 Task: Find and compare home and kitchen items, focusing on table covers and cookware.
Action: Mouse moved to (772, 99)
Screenshot: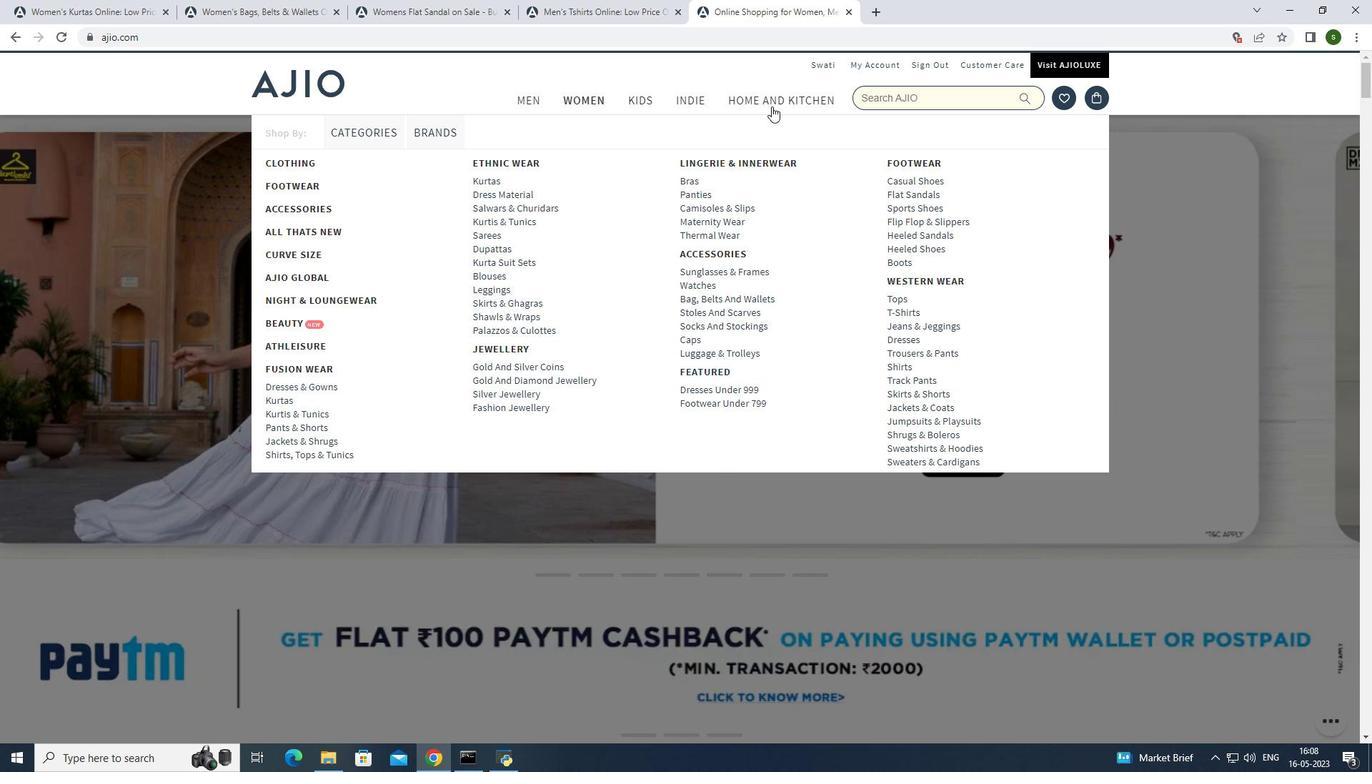 
Action: Mouse pressed left at (772, 99)
Screenshot: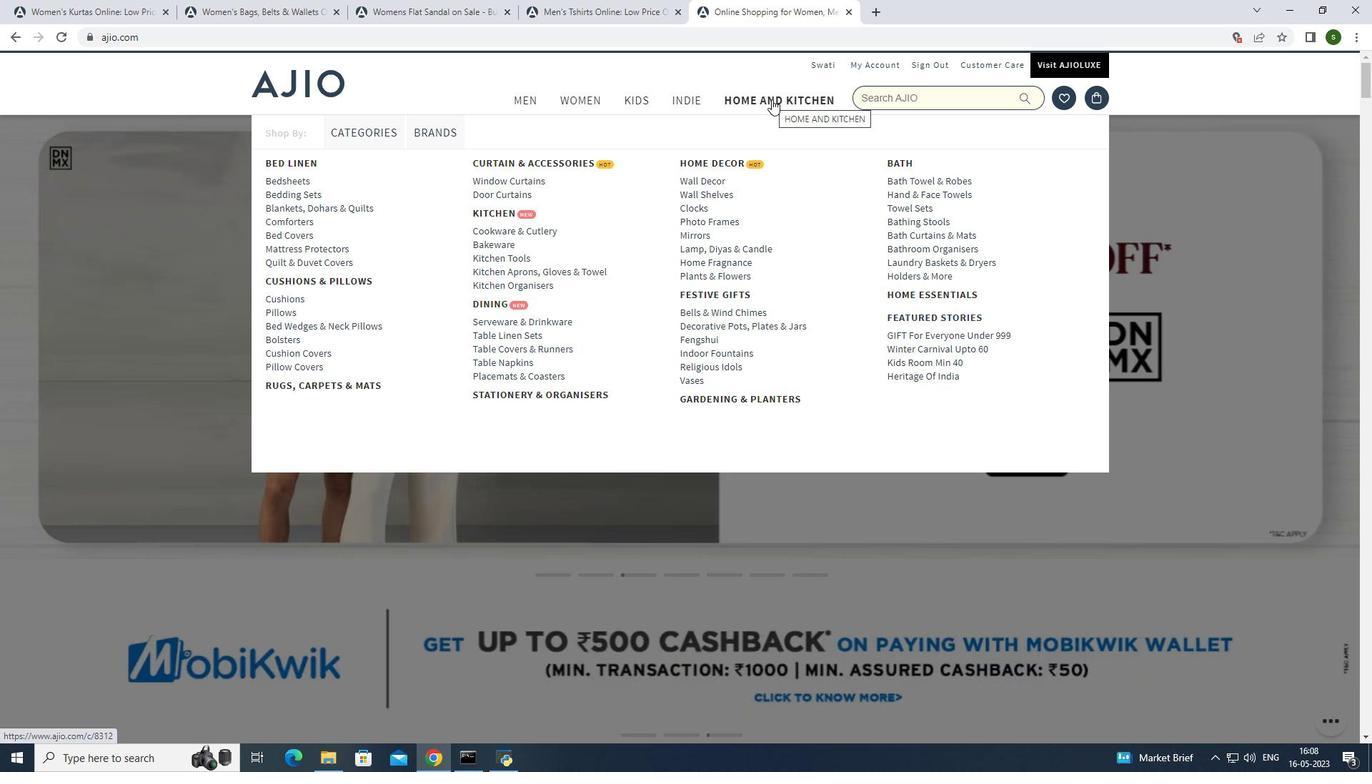 
Action: Mouse moved to (1128, 263)
Screenshot: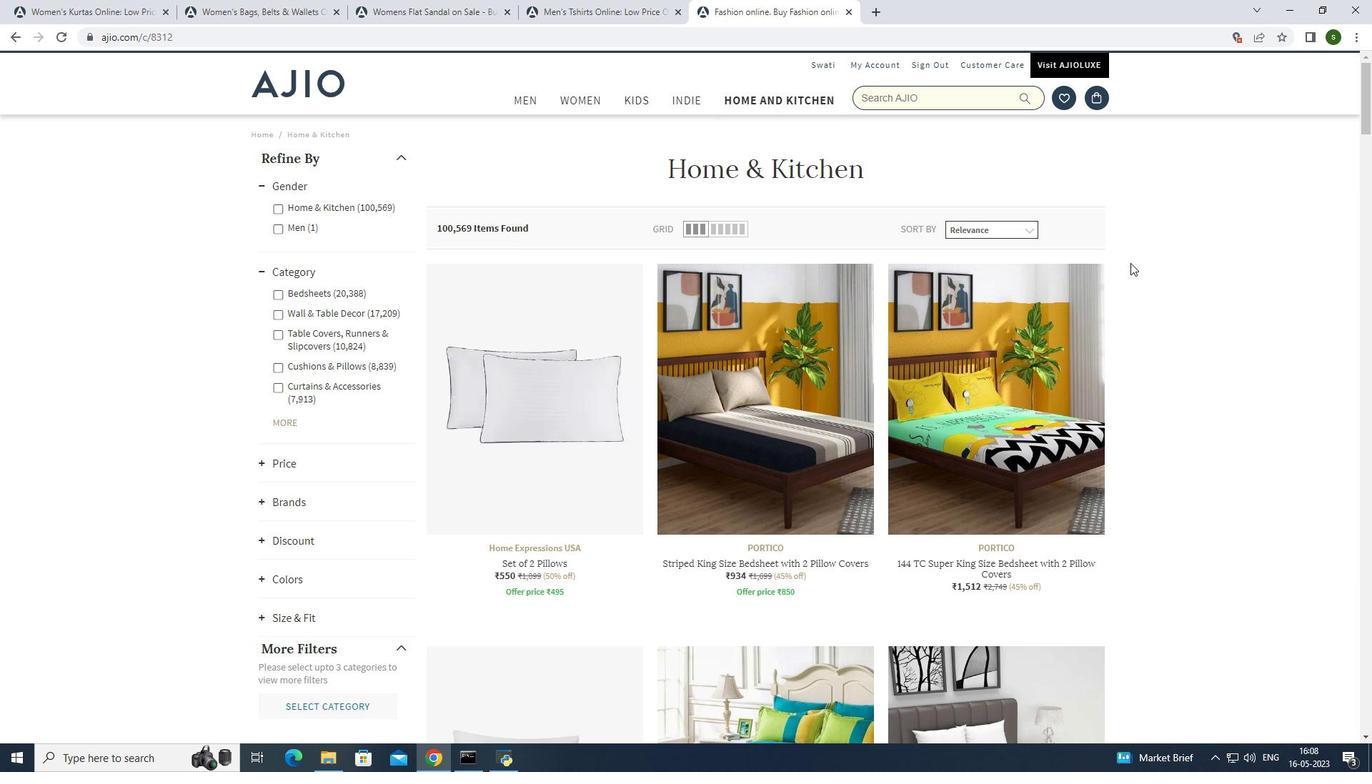 
Action: Mouse scrolled (1128, 262) with delta (0, 0)
Screenshot: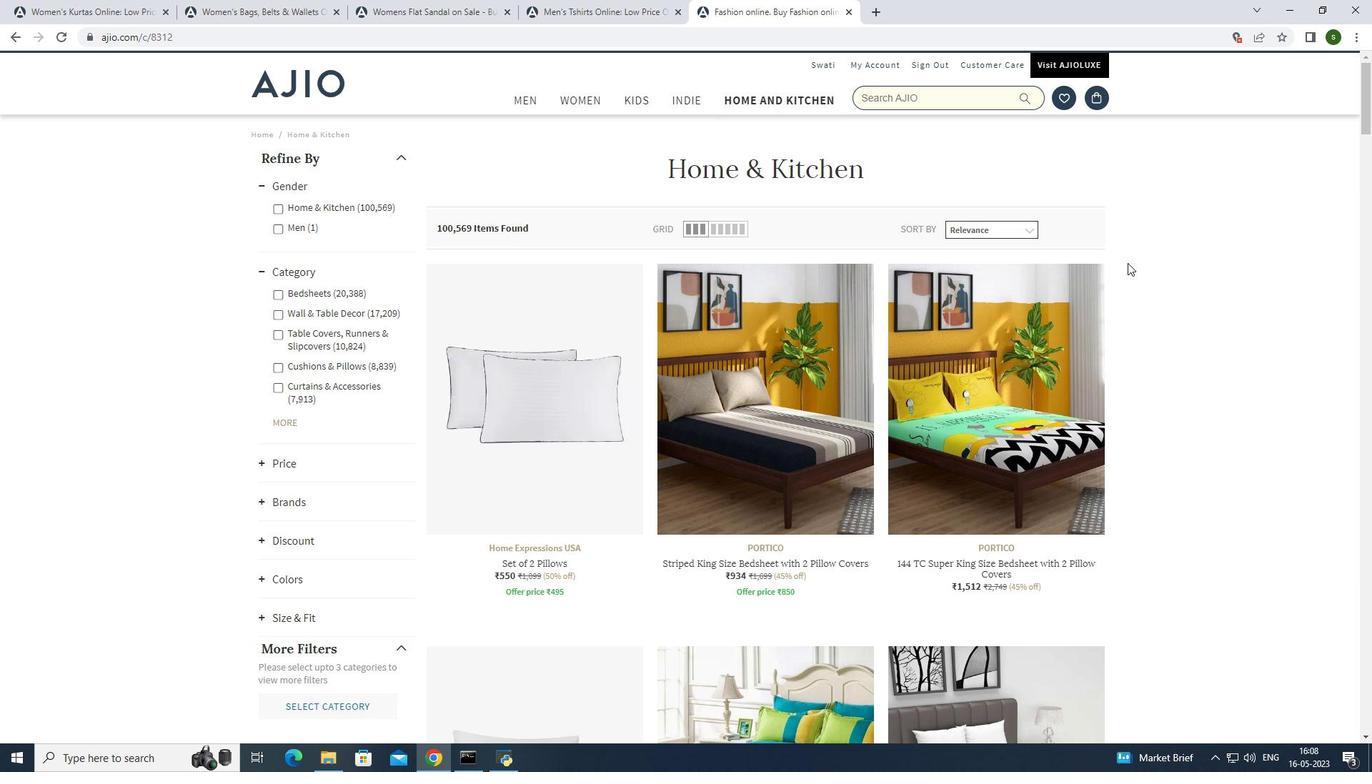 
Action: Mouse moved to (1126, 263)
Screenshot: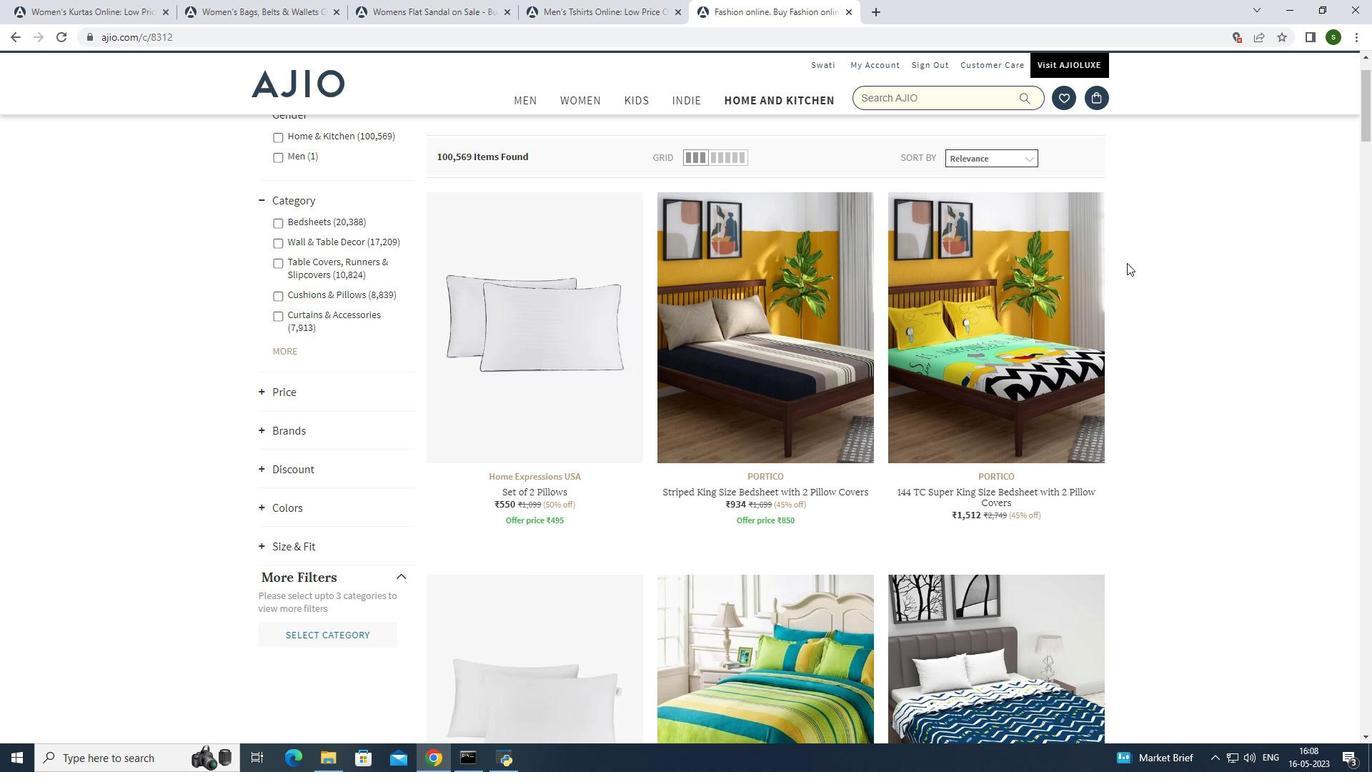 
Action: Mouse scrolled (1126, 263) with delta (0, 0)
Screenshot: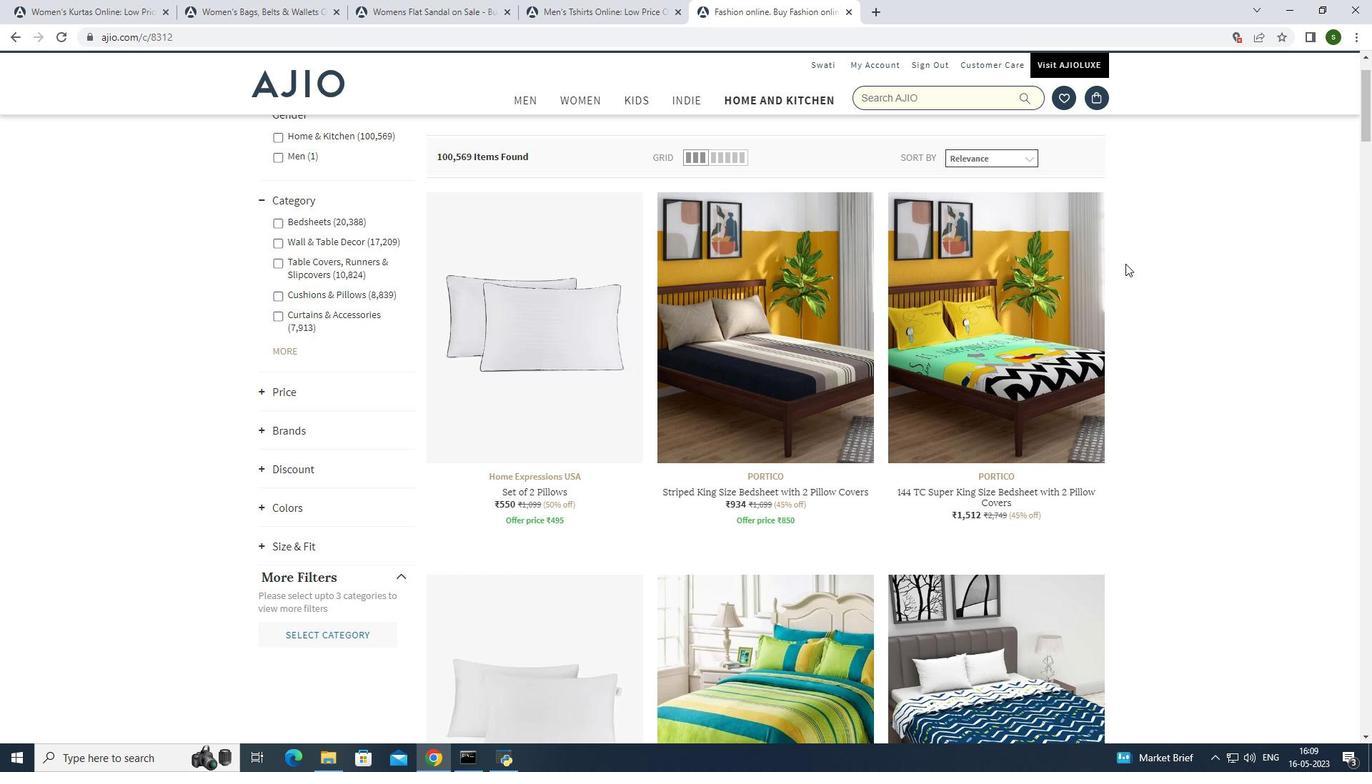 
Action: Mouse scrolled (1126, 263) with delta (0, 0)
Screenshot: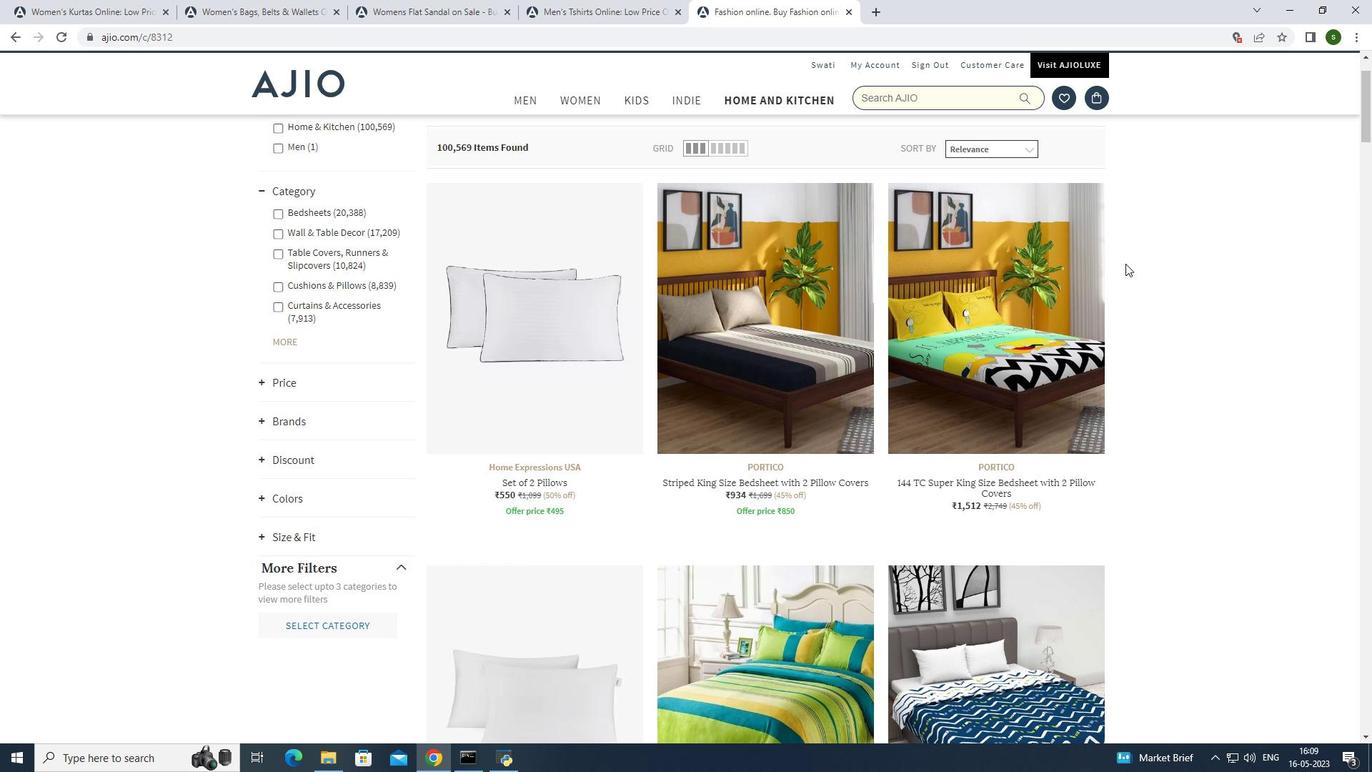 
Action: Mouse scrolled (1126, 263) with delta (0, 0)
Screenshot: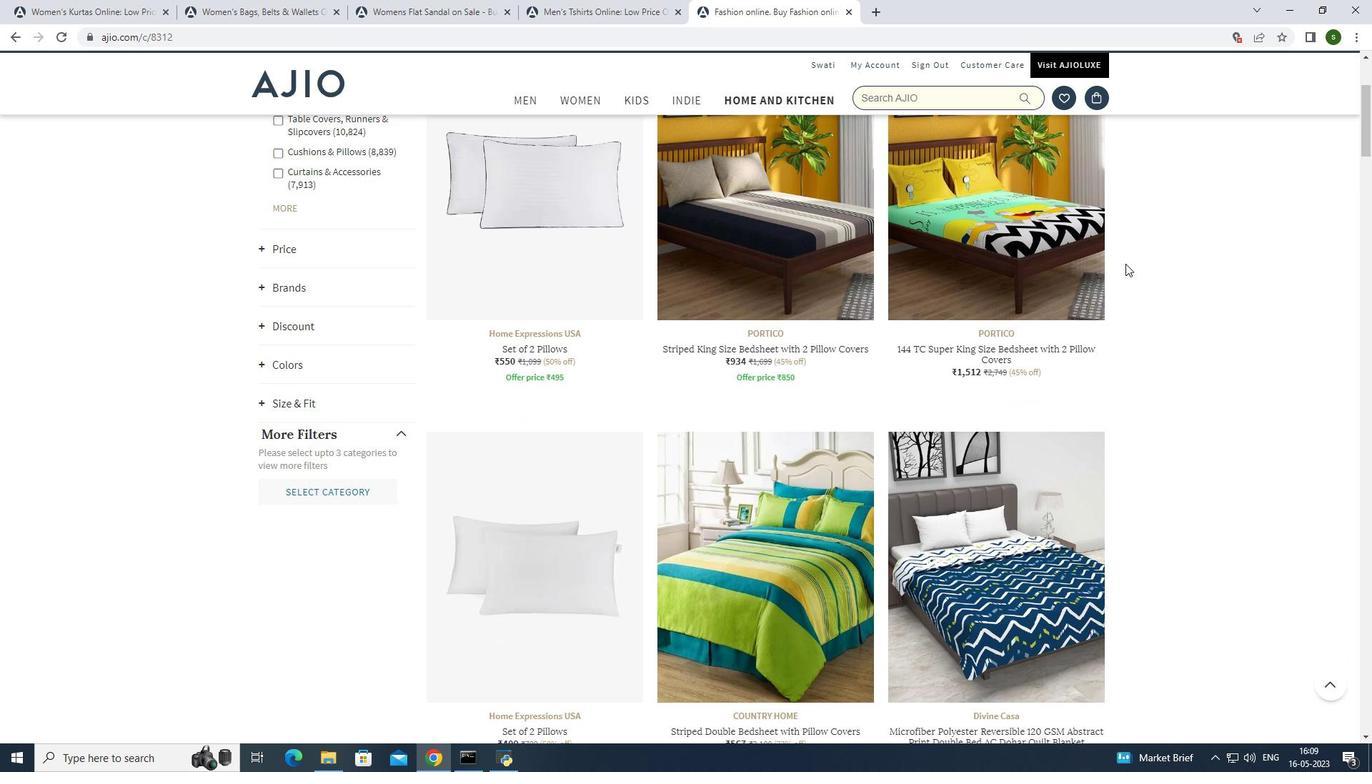
Action: Mouse scrolled (1126, 263) with delta (0, 0)
Screenshot: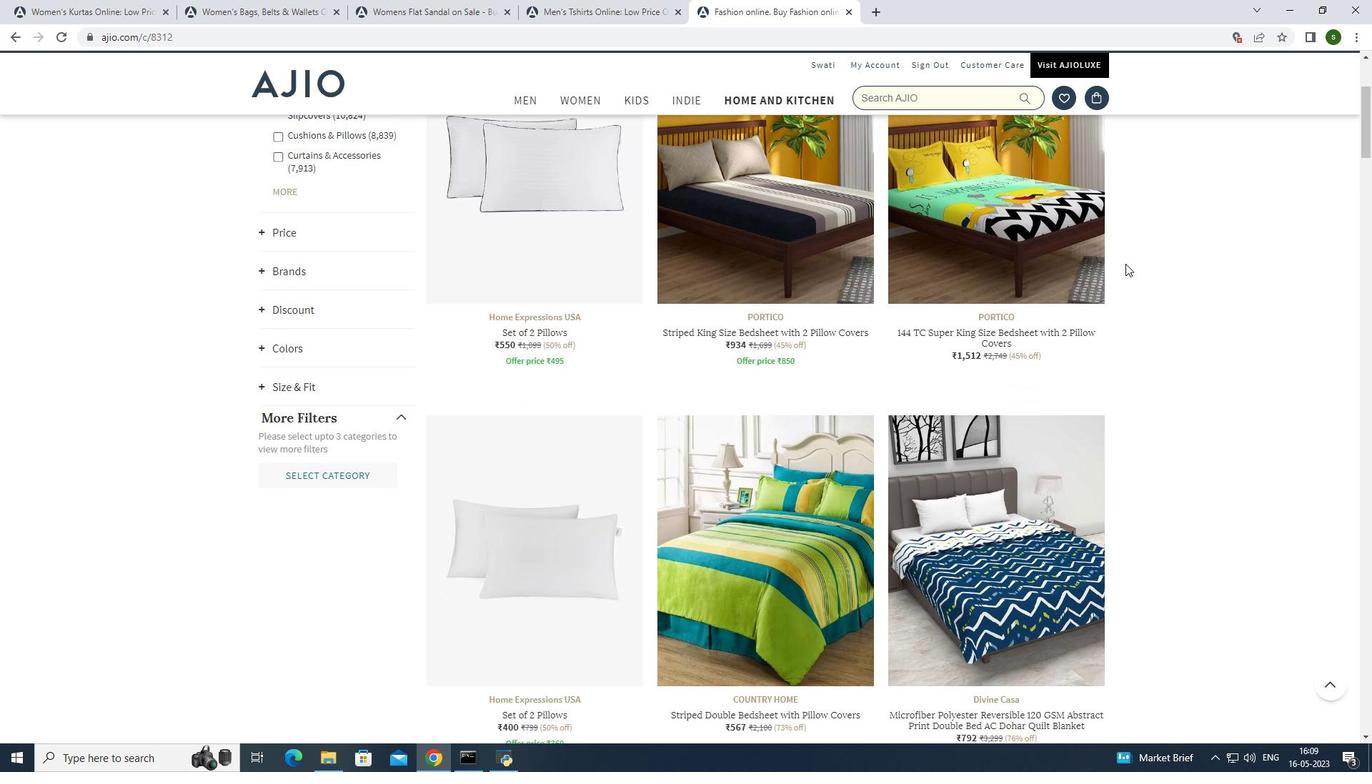 
Action: Mouse scrolled (1126, 263) with delta (0, 0)
Screenshot: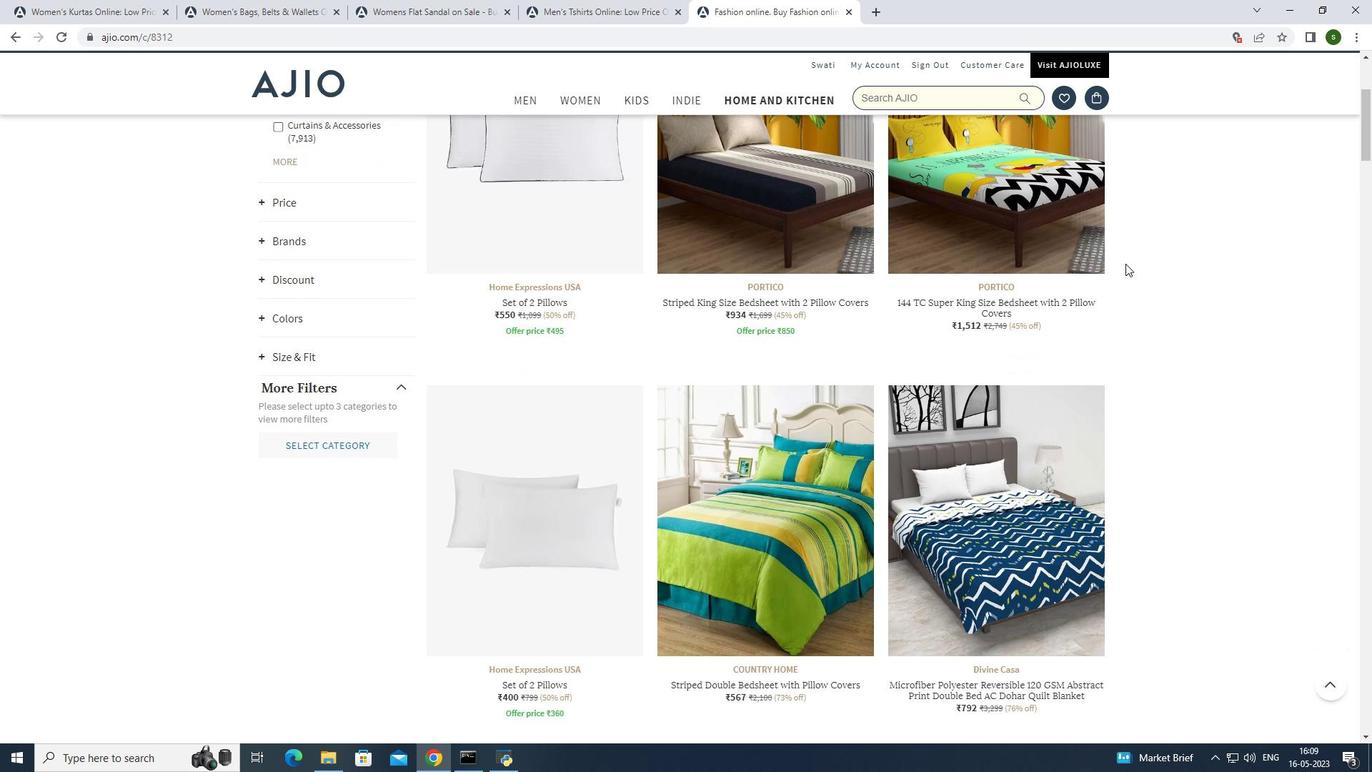 
Action: Mouse scrolled (1126, 263) with delta (0, 0)
Screenshot: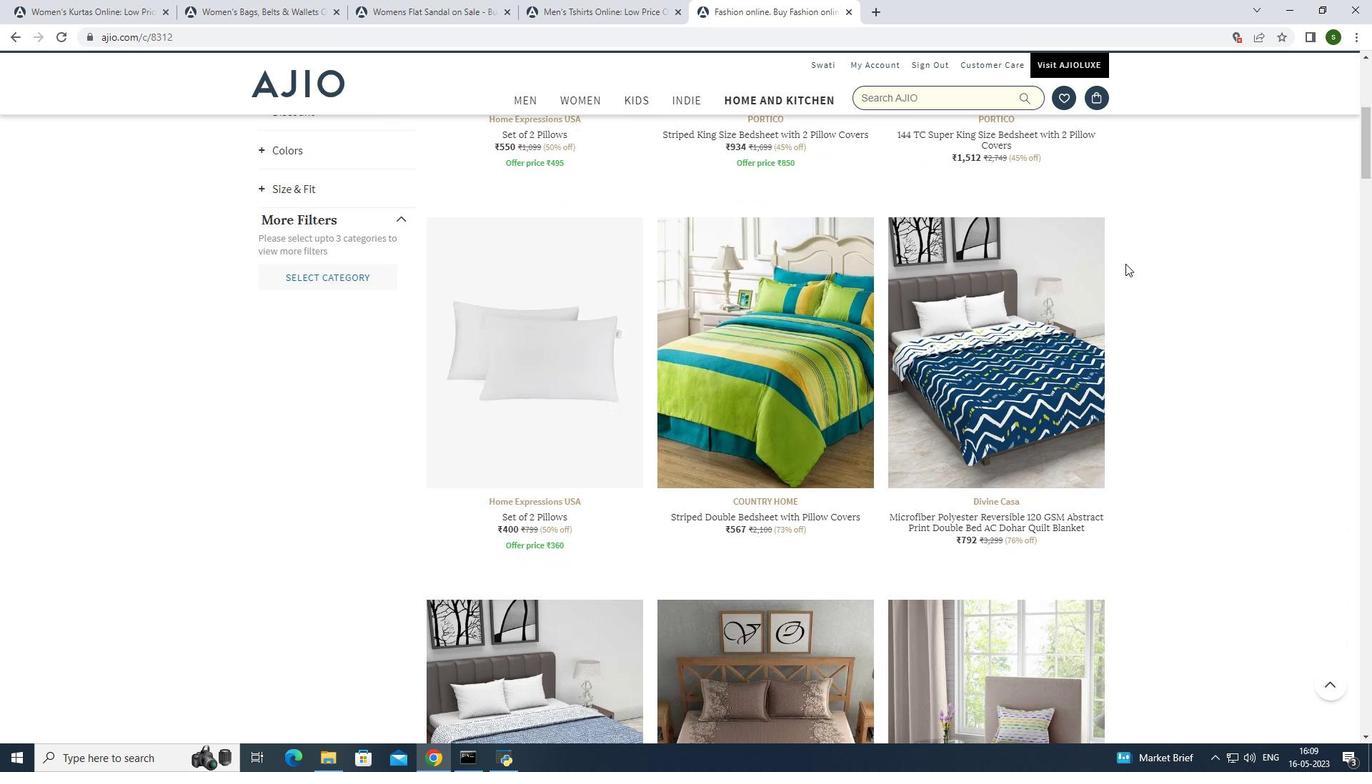 
Action: Mouse scrolled (1126, 263) with delta (0, 0)
Screenshot: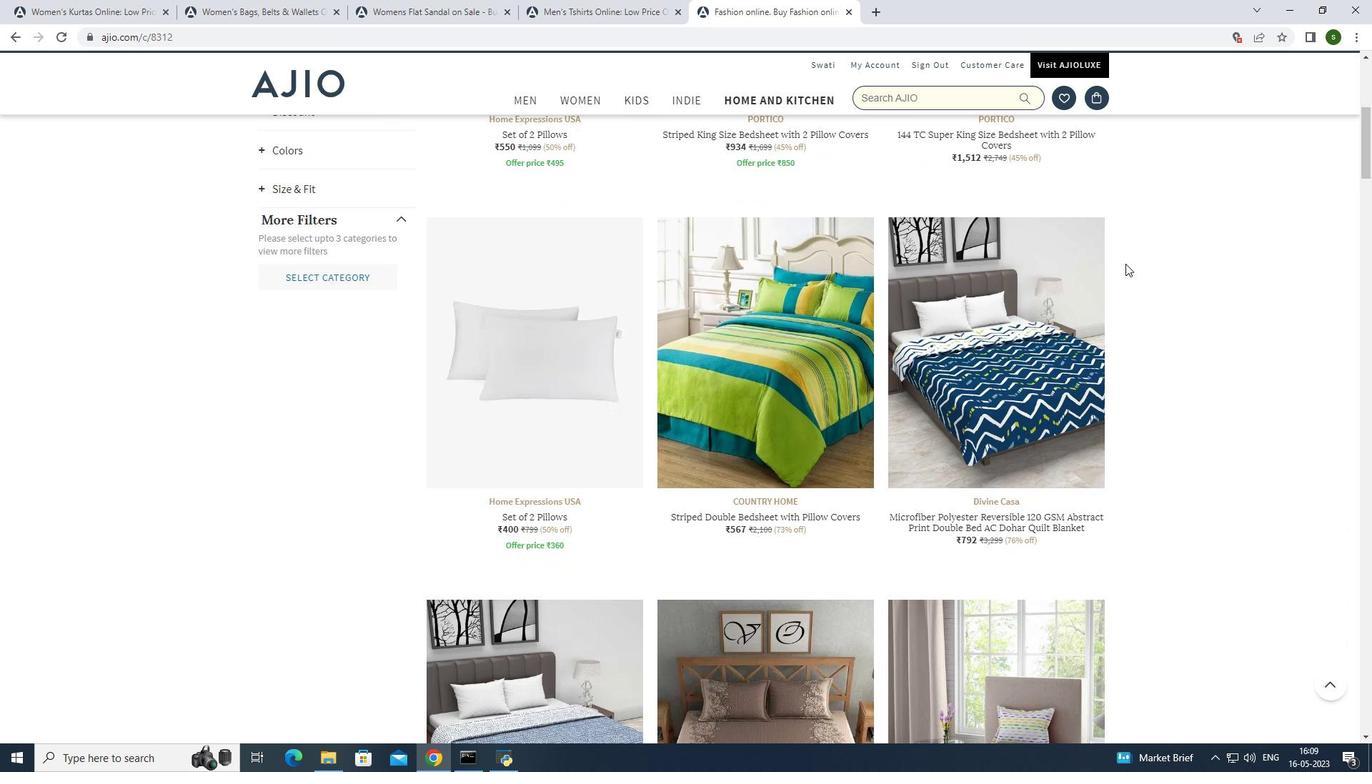 
Action: Mouse scrolled (1126, 263) with delta (0, 0)
Screenshot: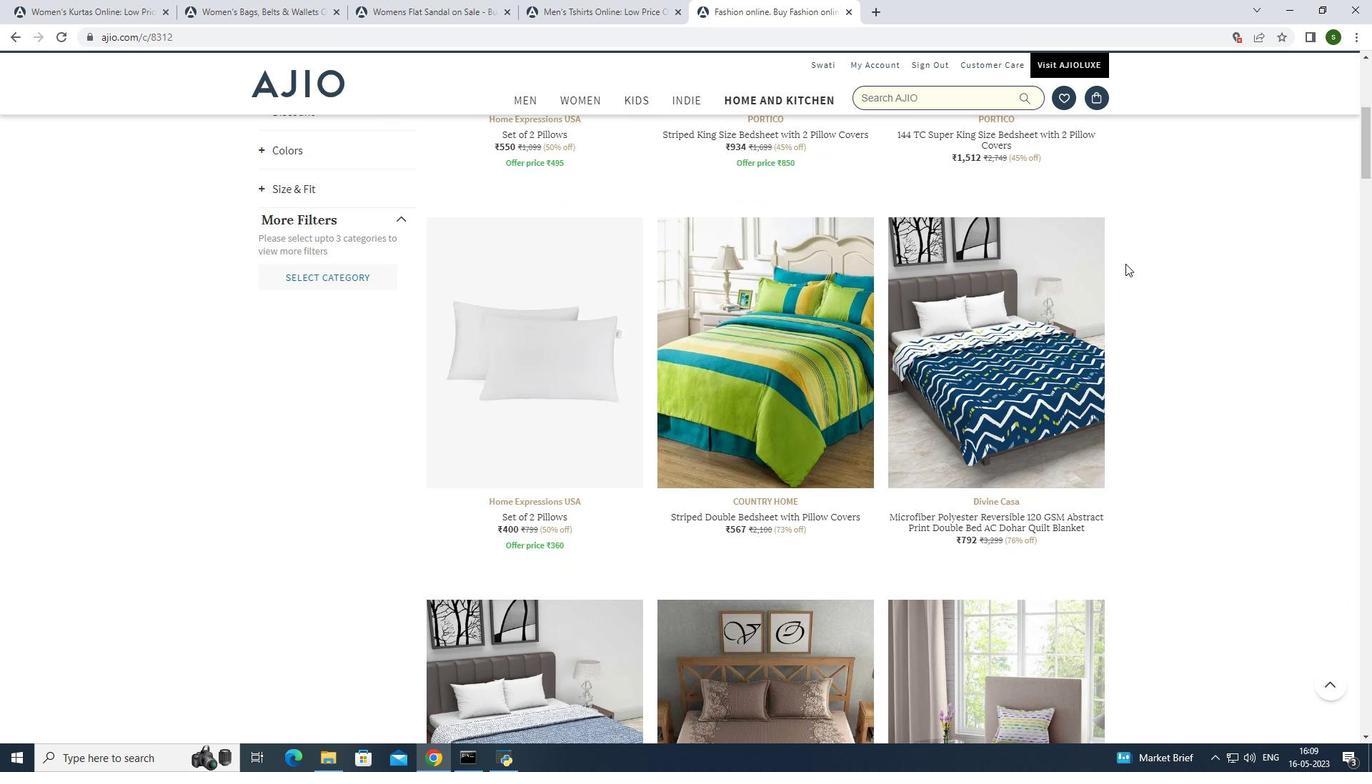 
Action: Mouse scrolled (1126, 263) with delta (0, 0)
Screenshot: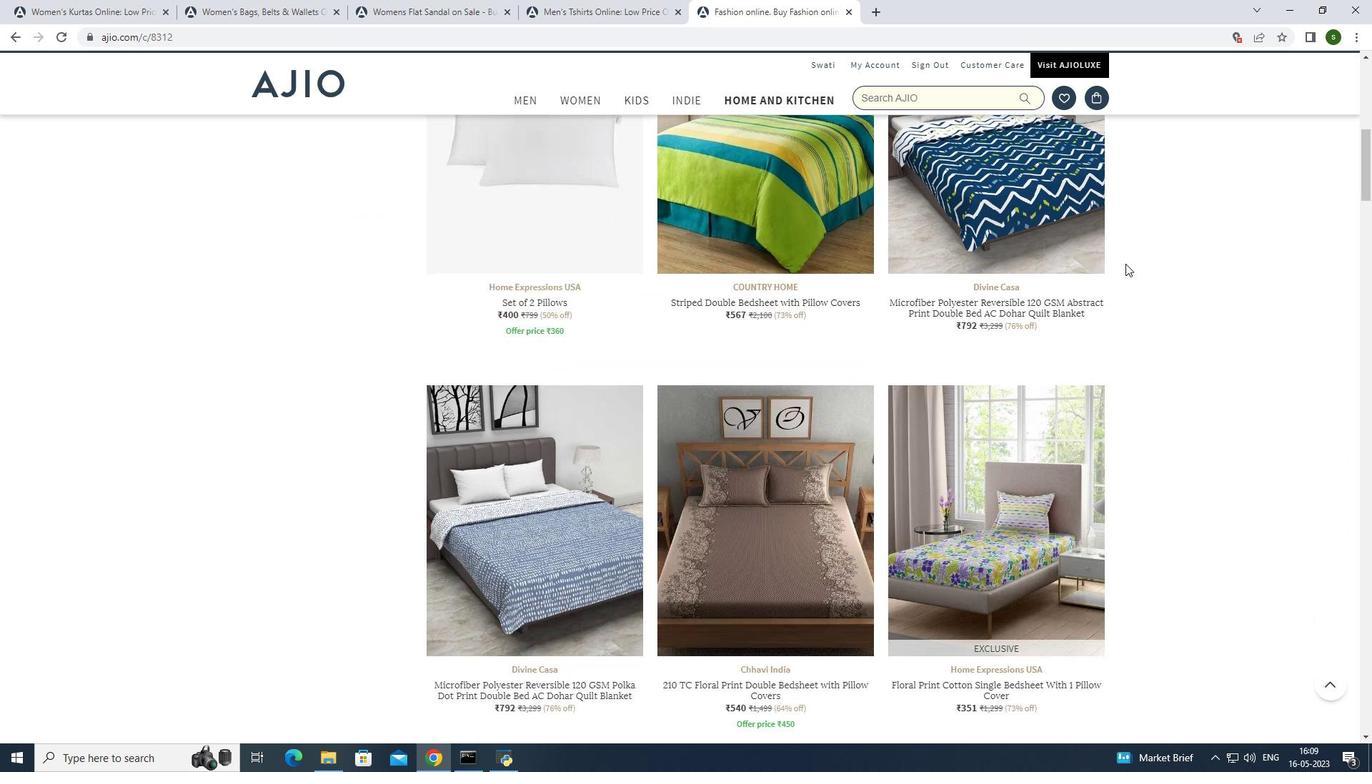 
Action: Mouse scrolled (1126, 263) with delta (0, 0)
Screenshot: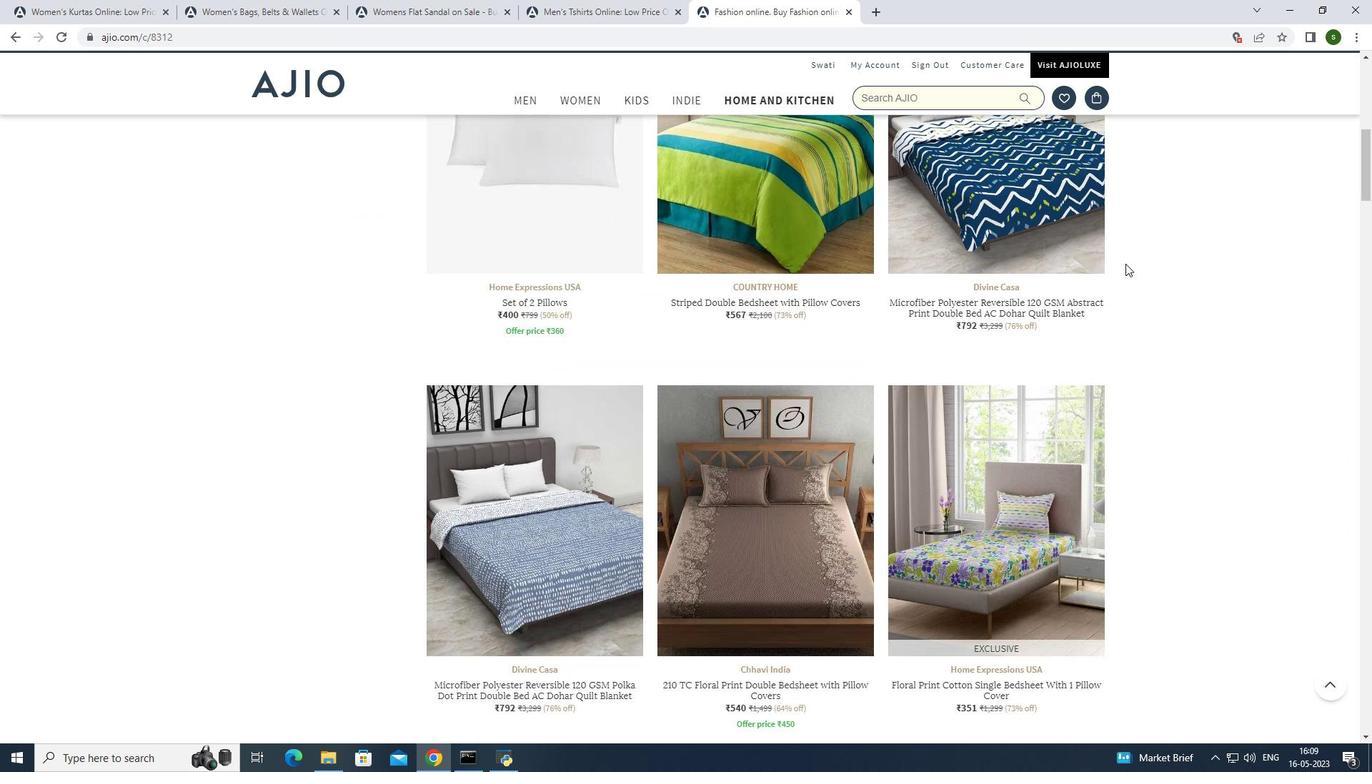 
Action: Mouse scrolled (1126, 263) with delta (0, 0)
Screenshot: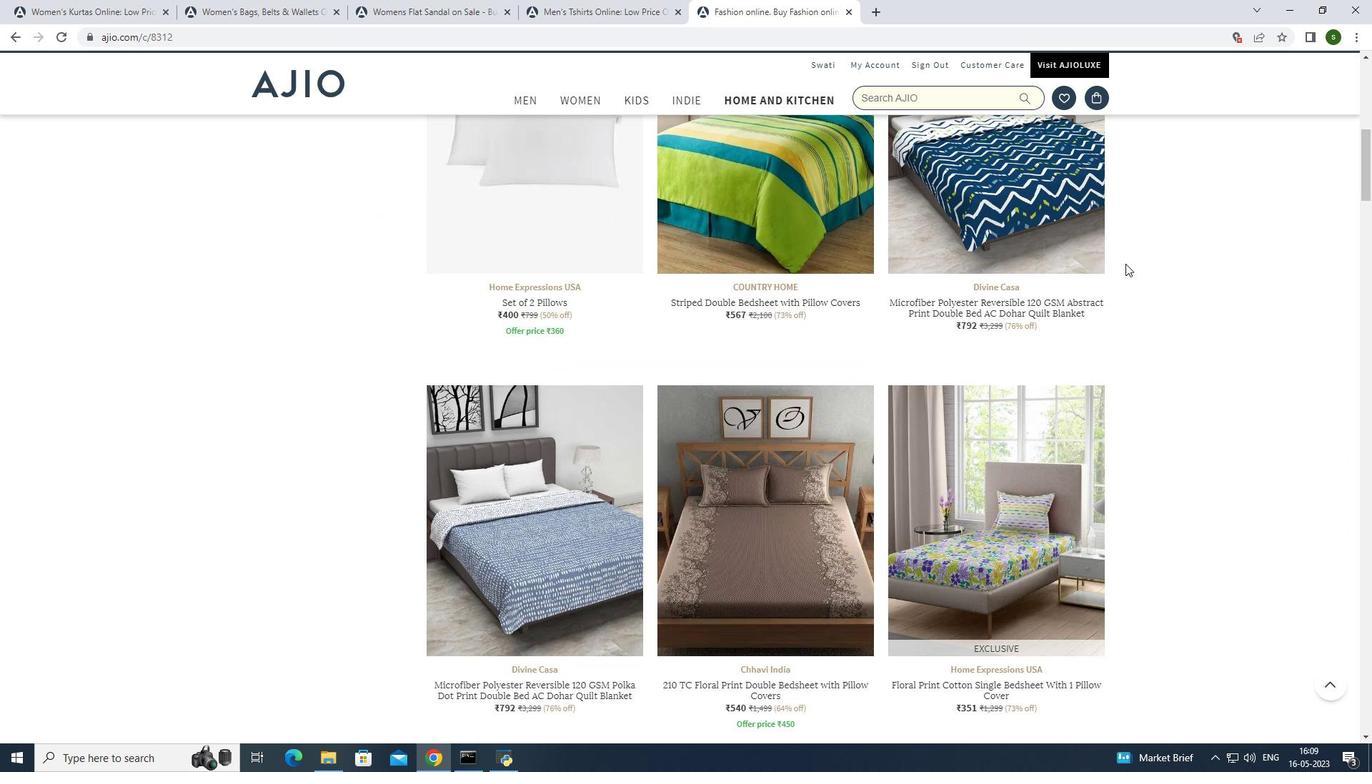 
Action: Mouse scrolled (1126, 263) with delta (0, 0)
Screenshot: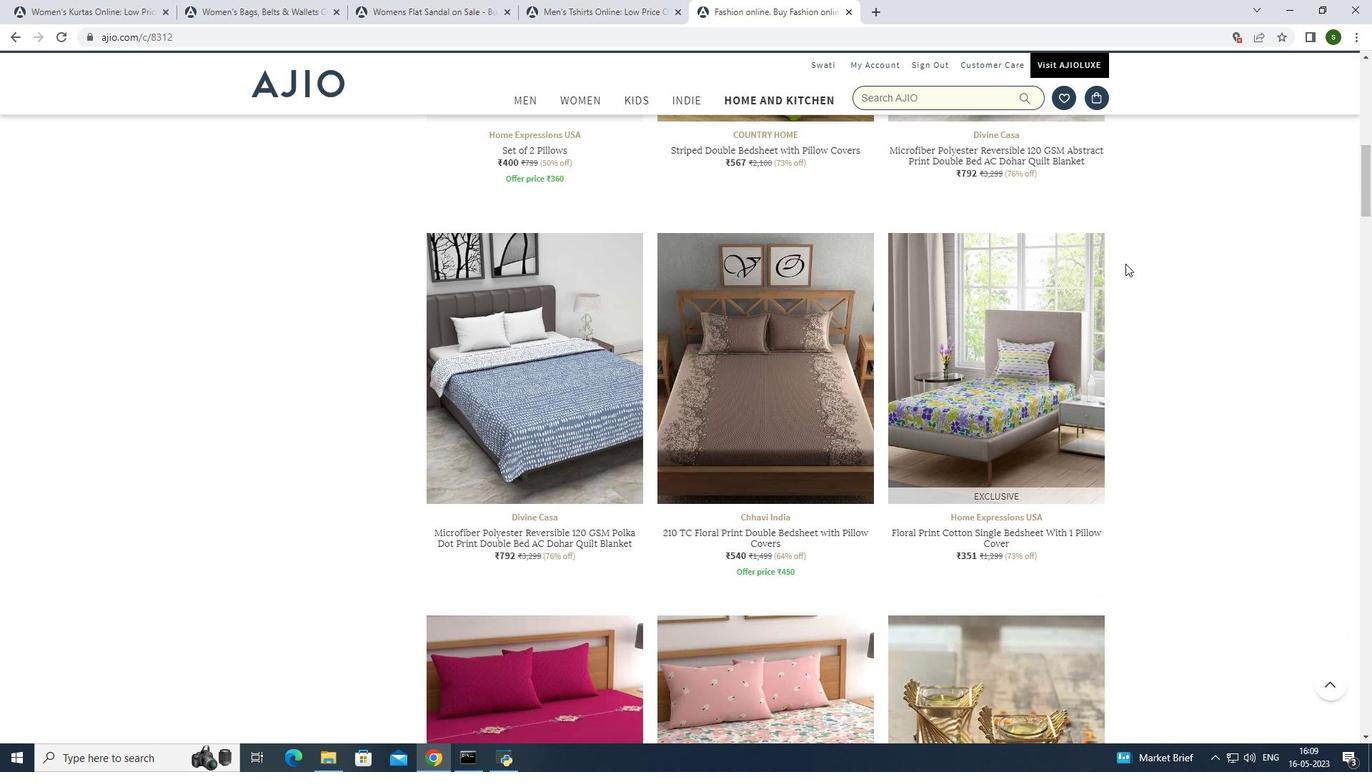 
Action: Mouse scrolled (1126, 263) with delta (0, 0)
Screenshot: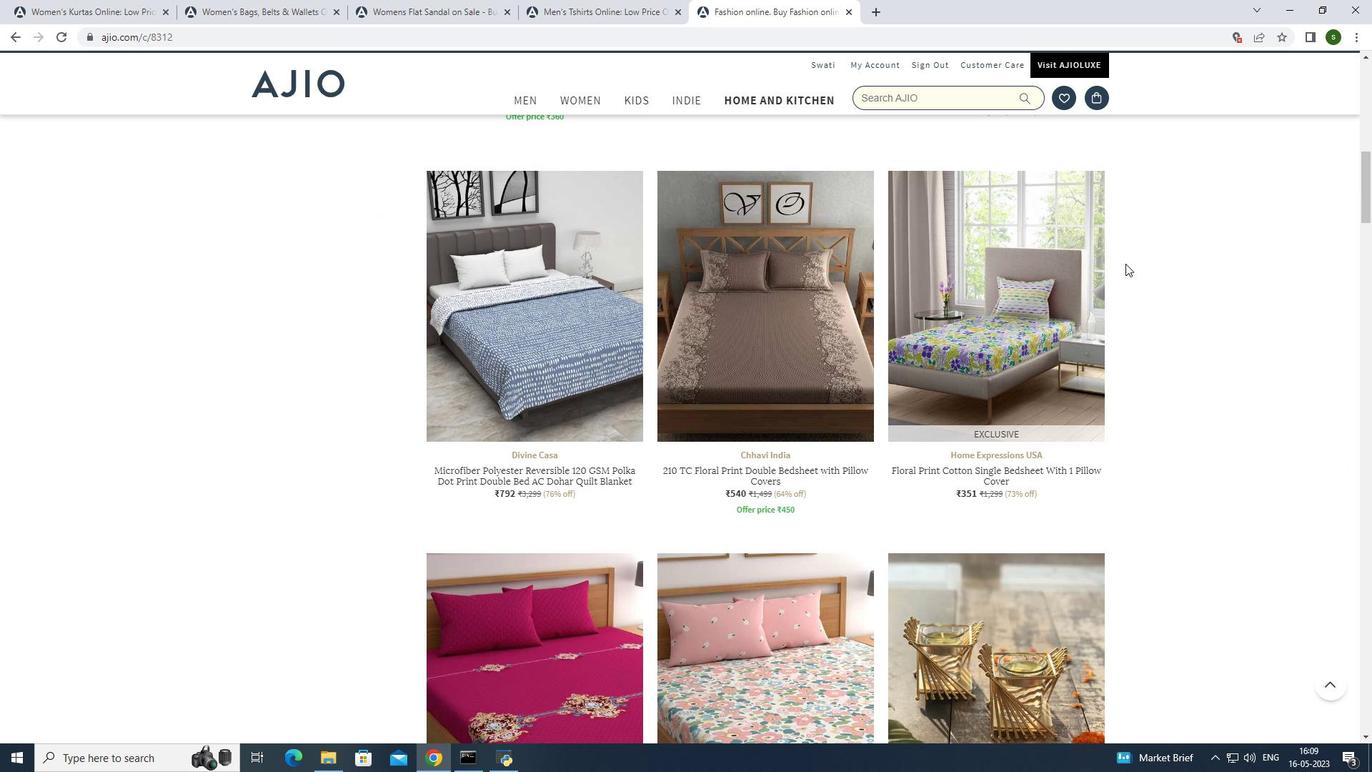 
Action: Mouse scrolled (1126, 263) with delta (0, 0)
Screenshot: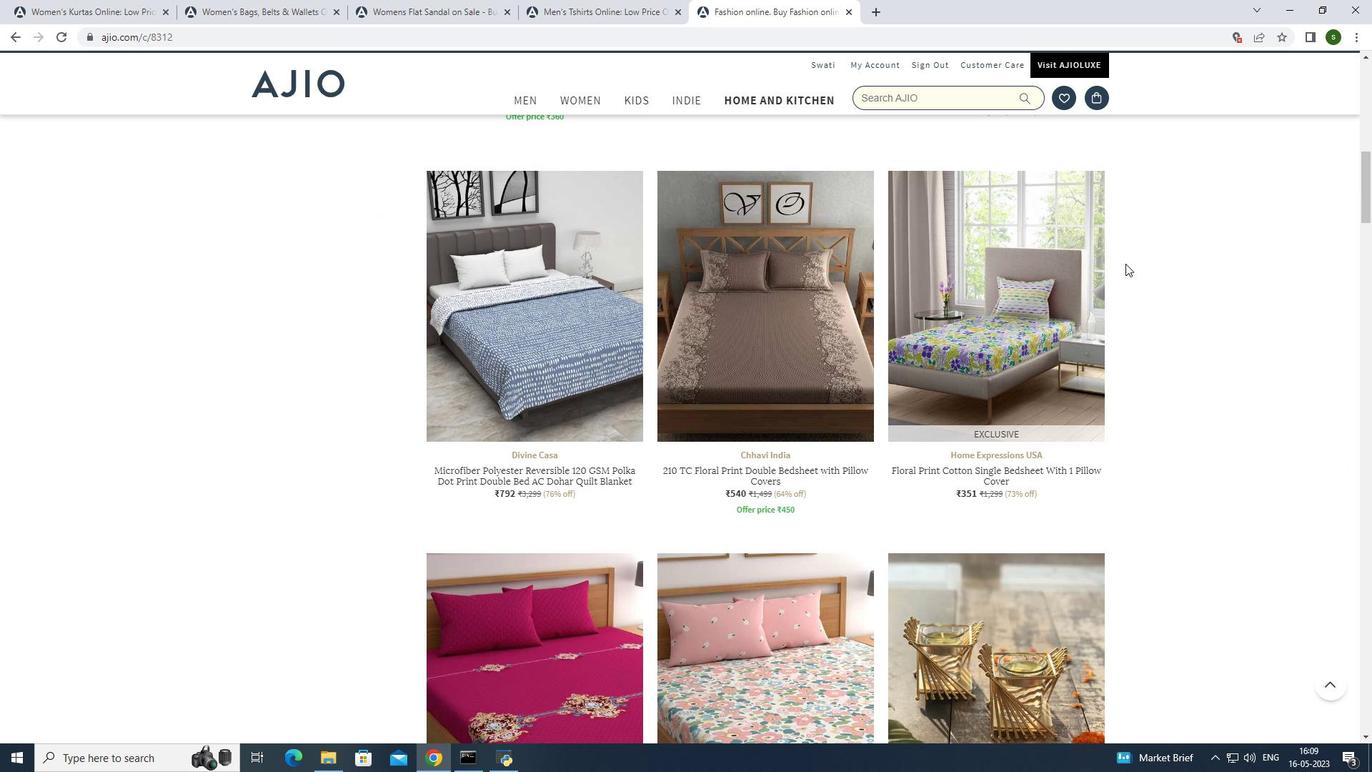 
Action: Mouse scrolled (1126, 263) with delta (0, 0)
Screenshot: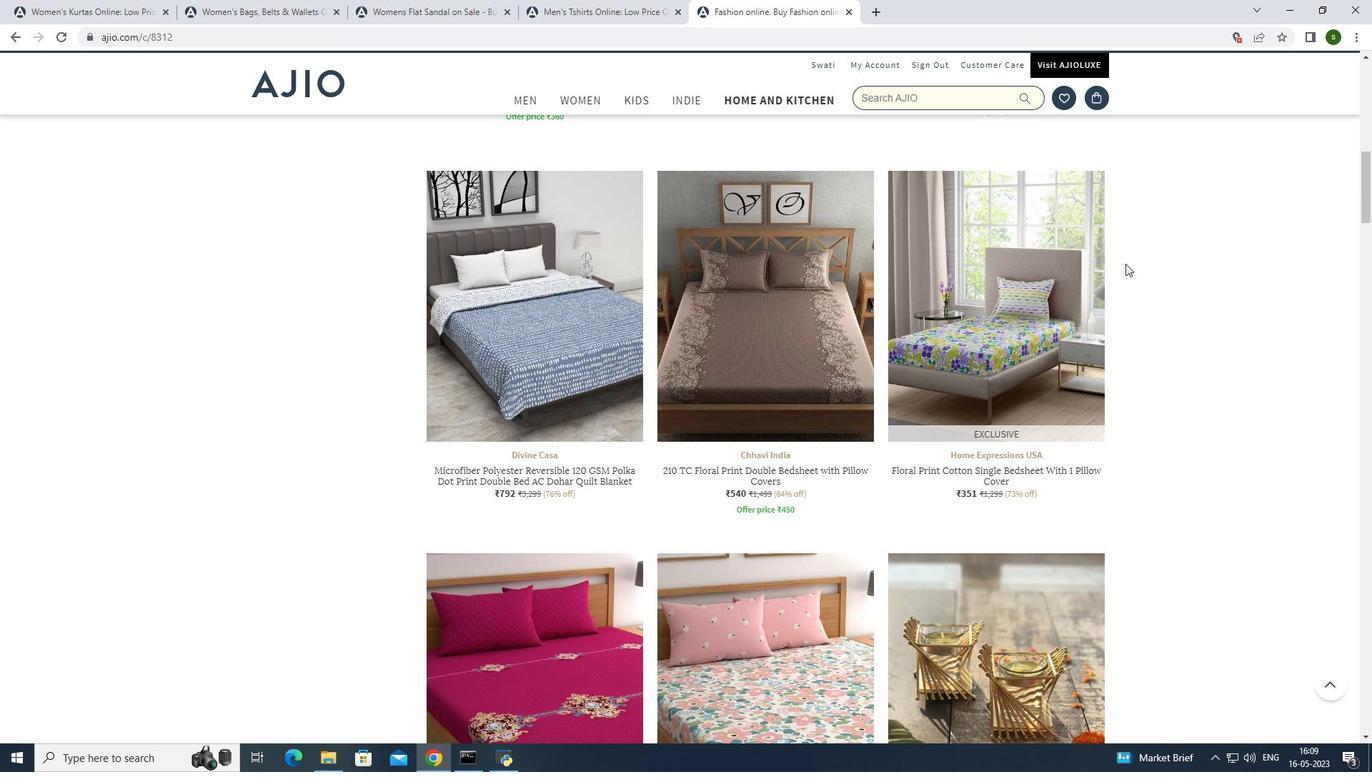 
Action: Mouse scrolled (1126, 263) with delta (0, 0)
Screenshot: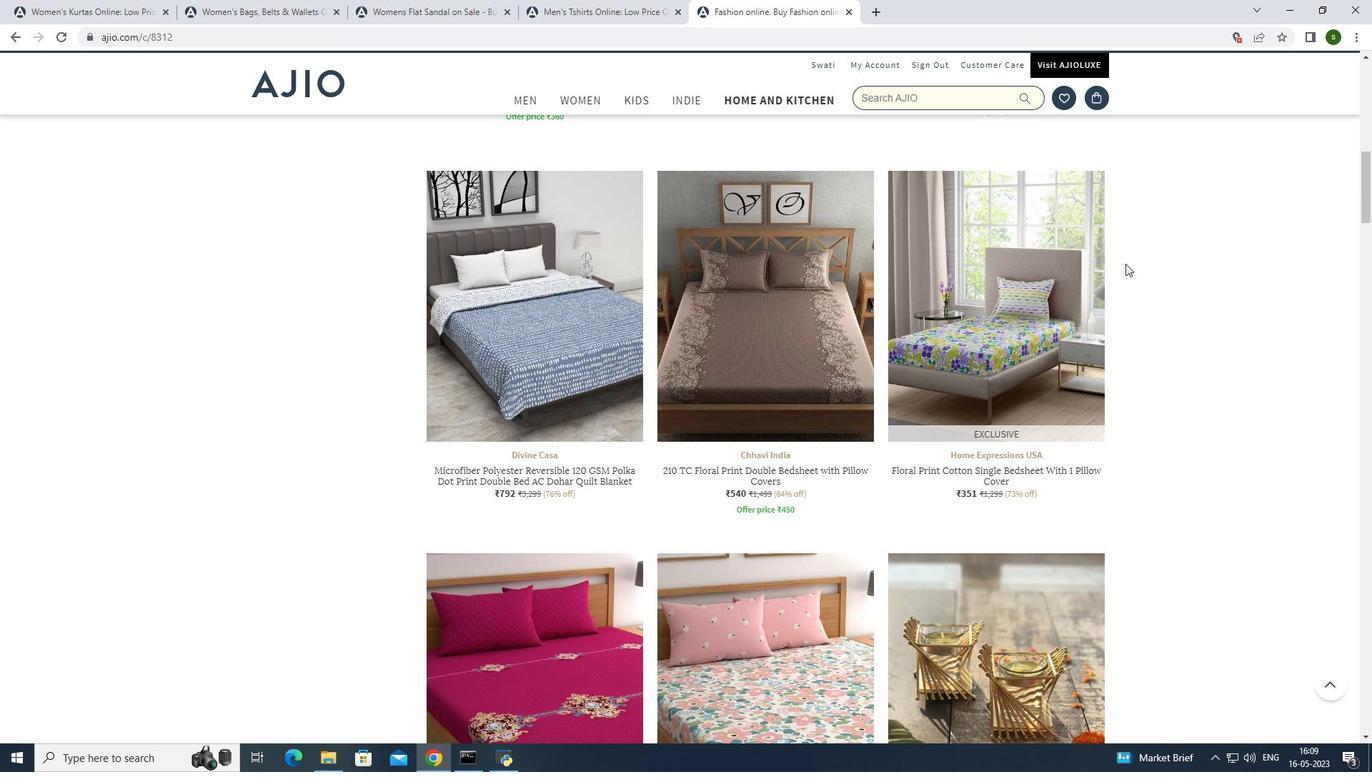 
Action: Mouse scrolled (1126, 263) with delta (0, 0)
Screenshot: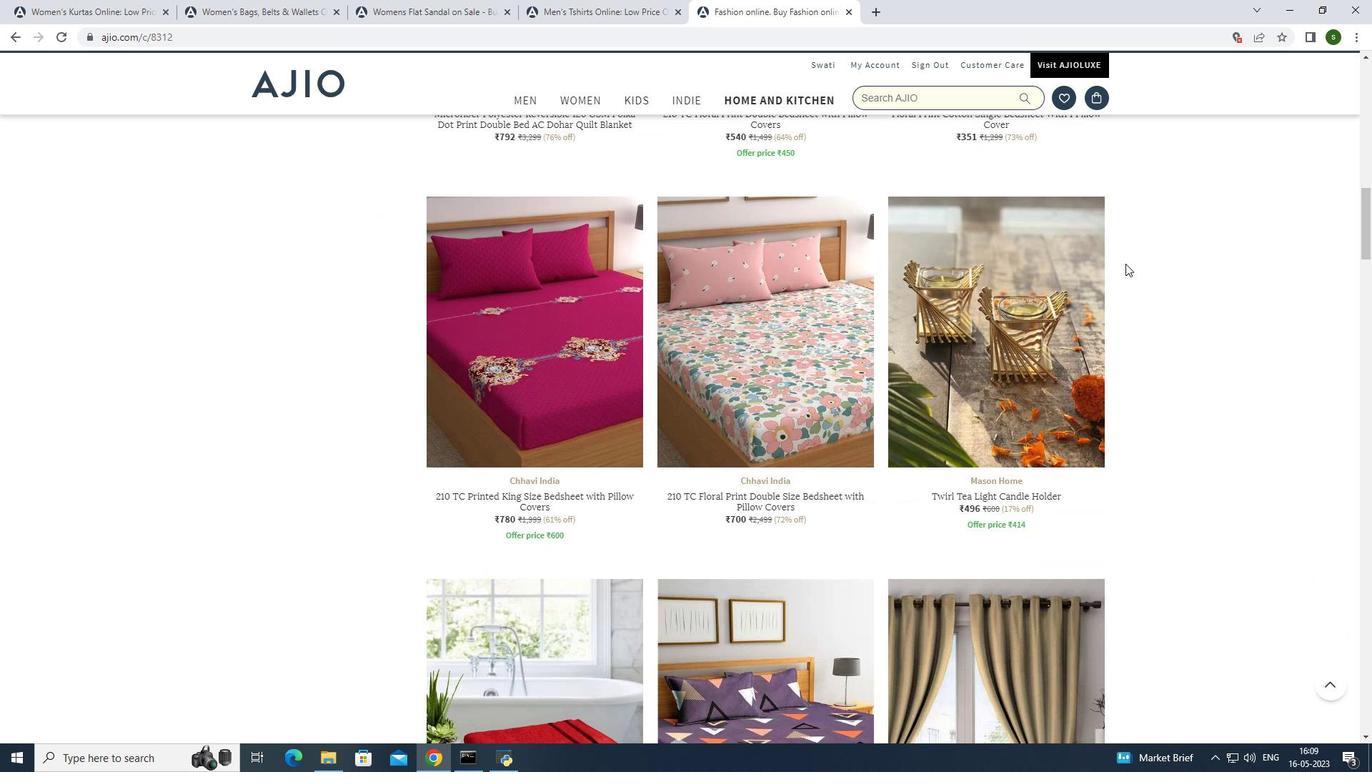 
Action: Mouse scrolled (1126, 263) with delta (0, 0)
Screenshot: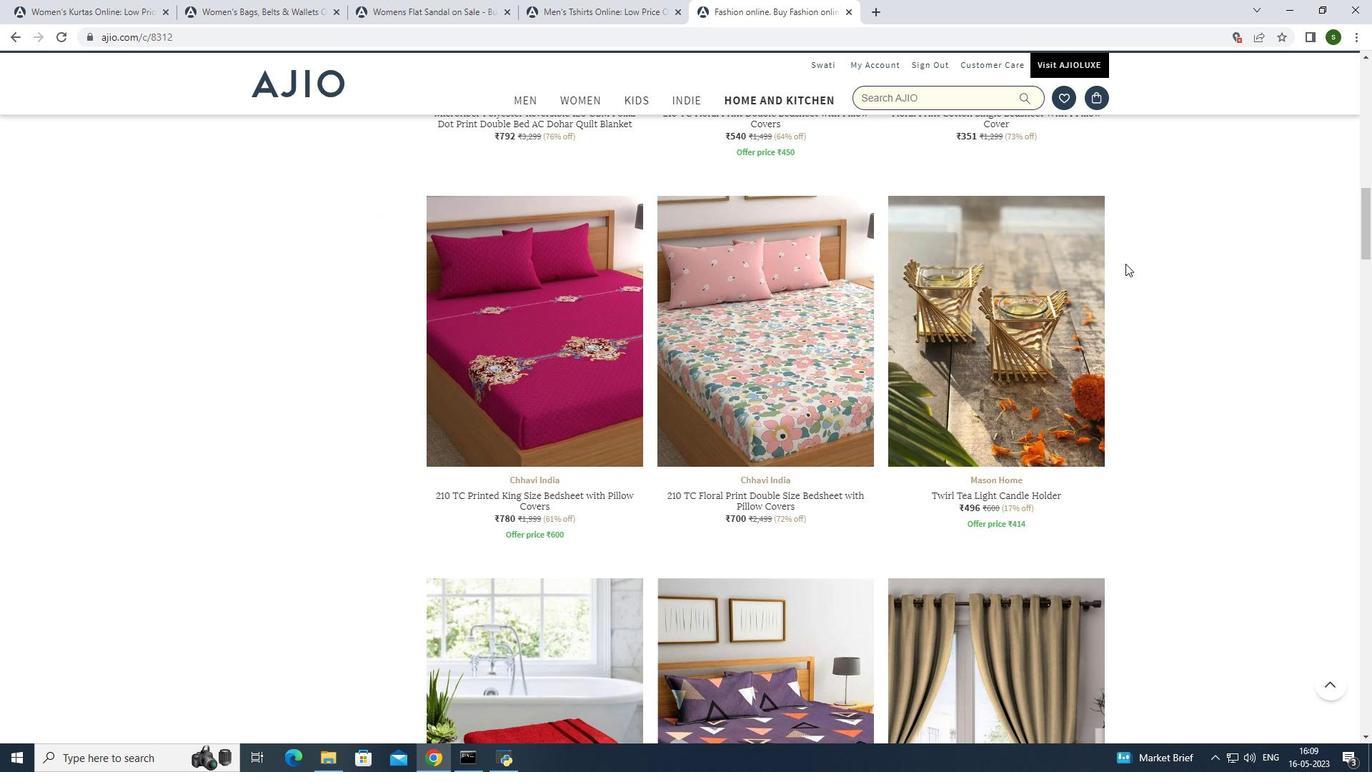 
Action: Mouse scrolled (1126, 263) with delta (0, 0)
Screenshot: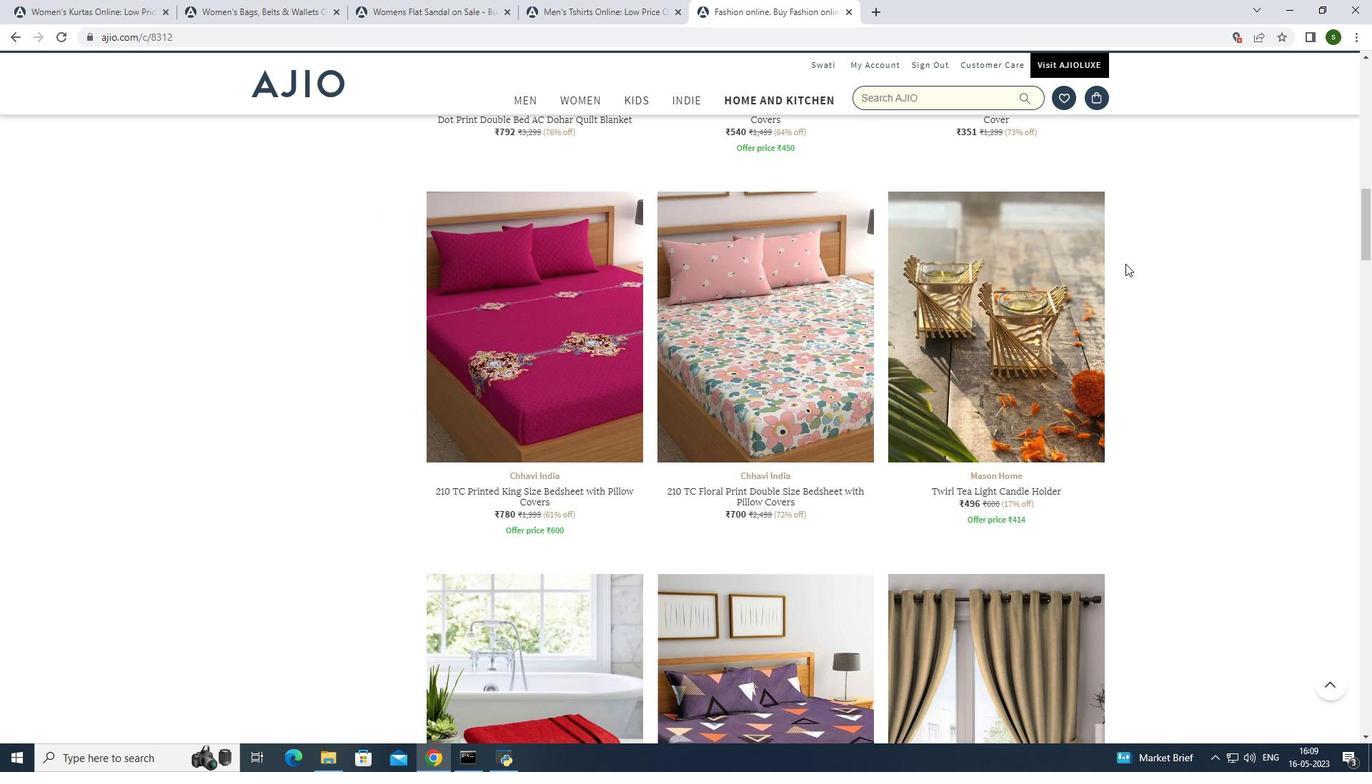 
Action: Mouse scrolled (1126, 263) with delta (0, 0)
Screenshot: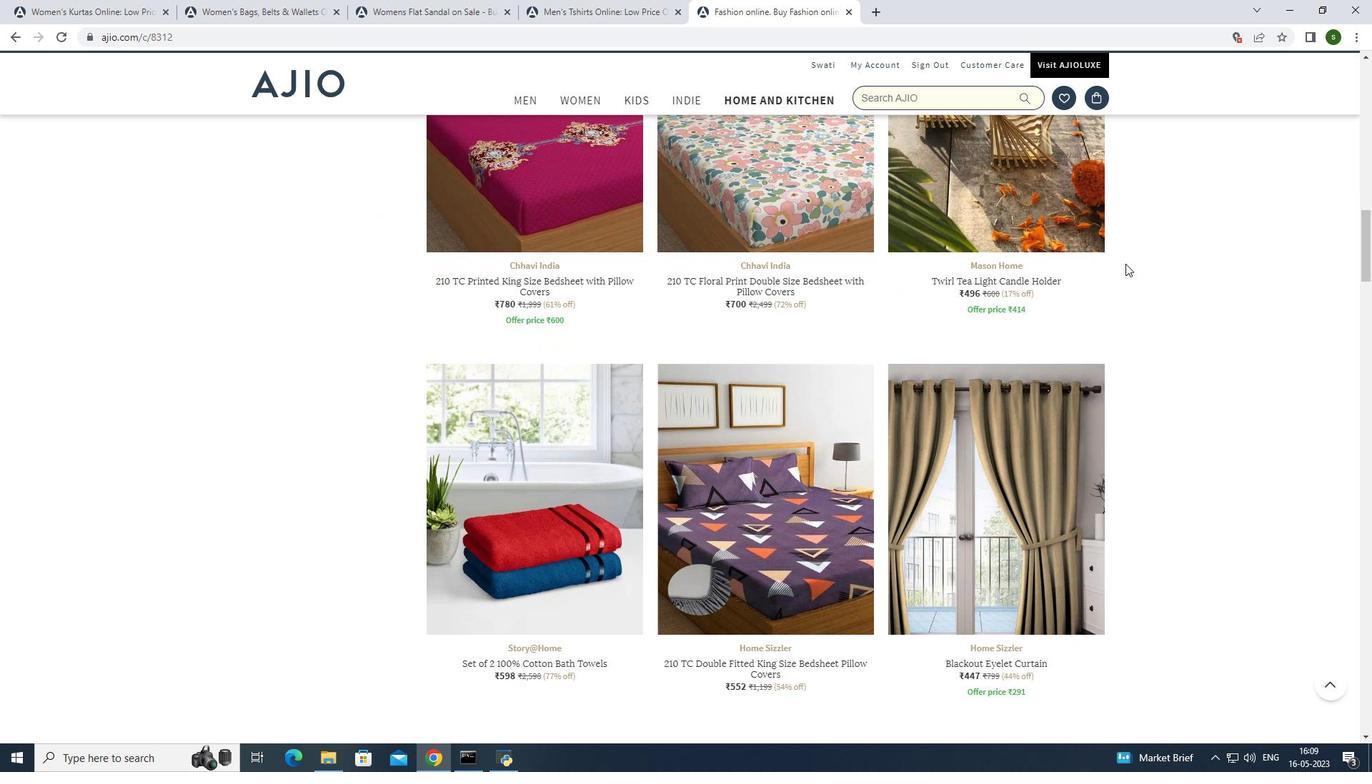 
Action: Mouse scrolled (1126, 263) with delta (0, 0)
Screenshot: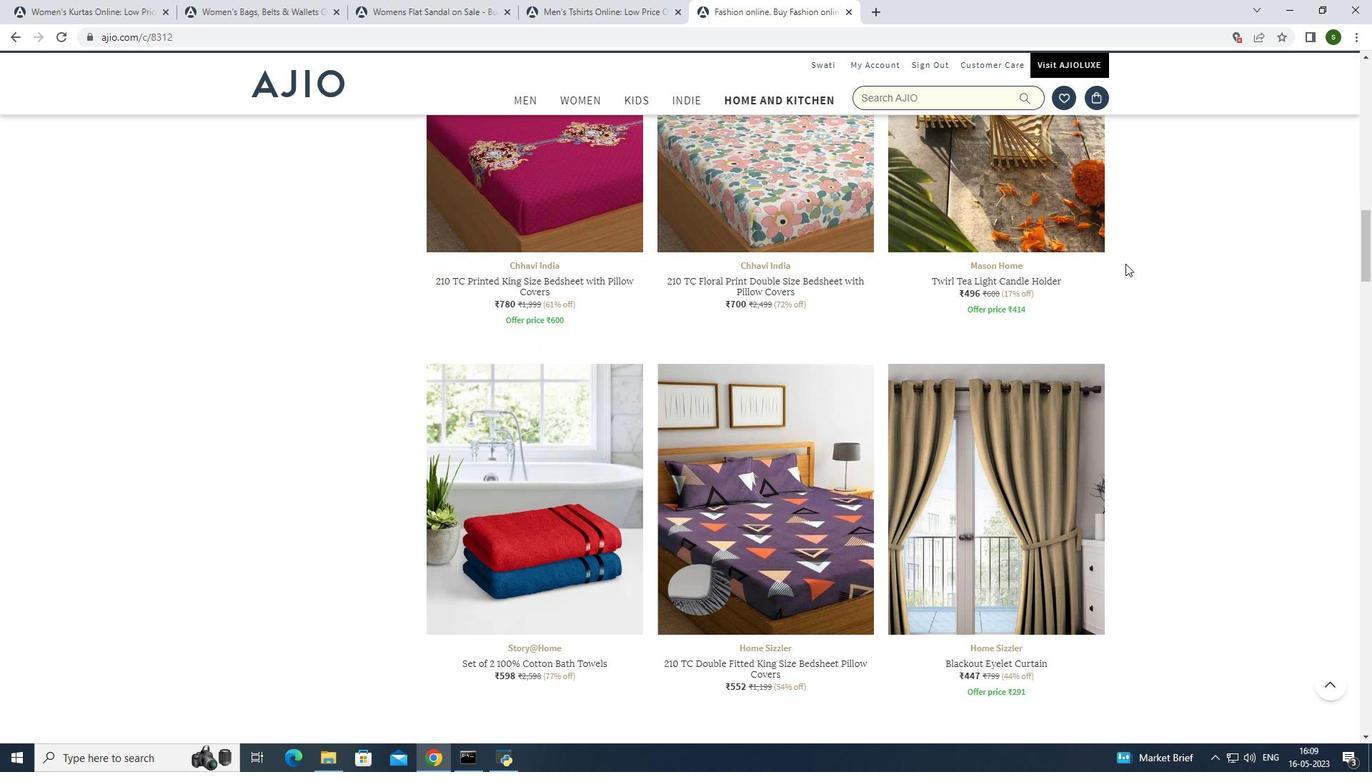
Action: Mouse scrolled (1126, 263) with delta (0, 0)
Screenshot: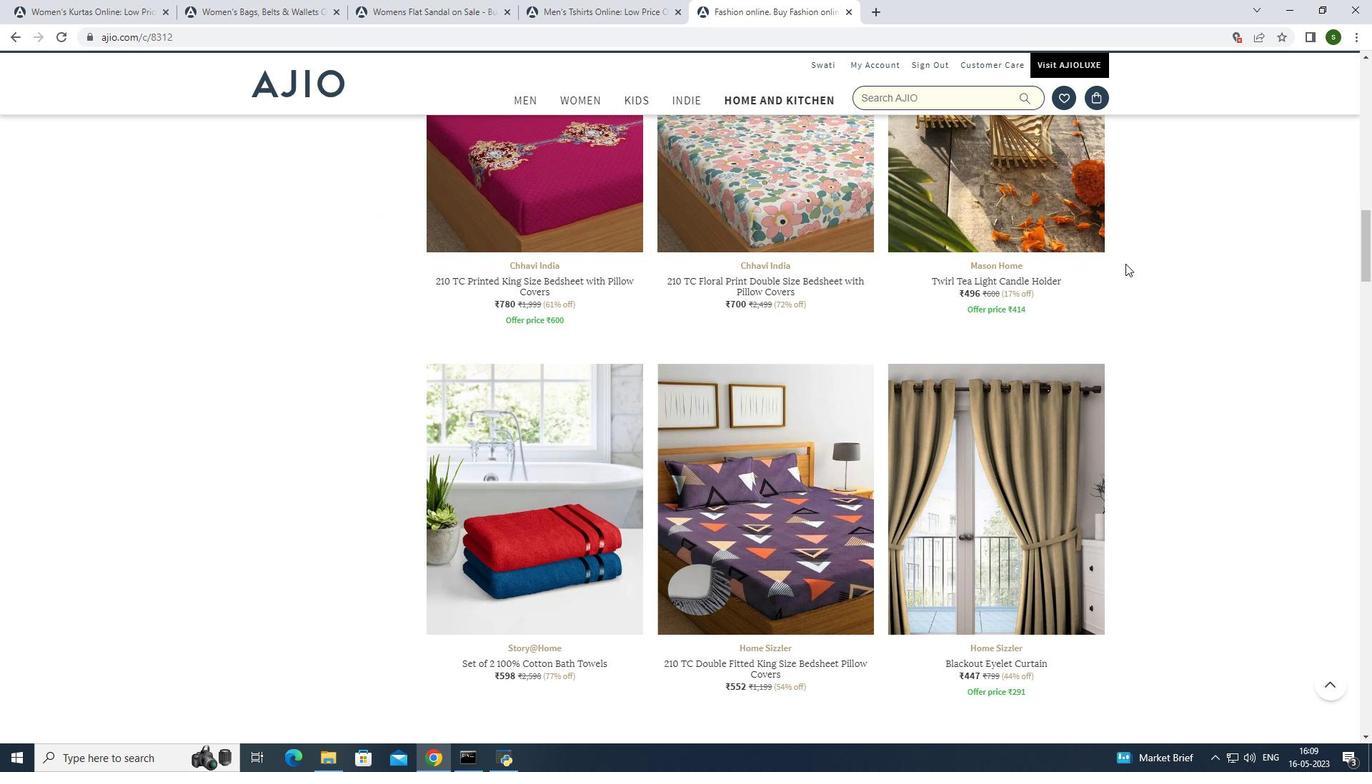 
Action: Mouse scrolled (1126, 263) with delta (0, 0)
Screenshot: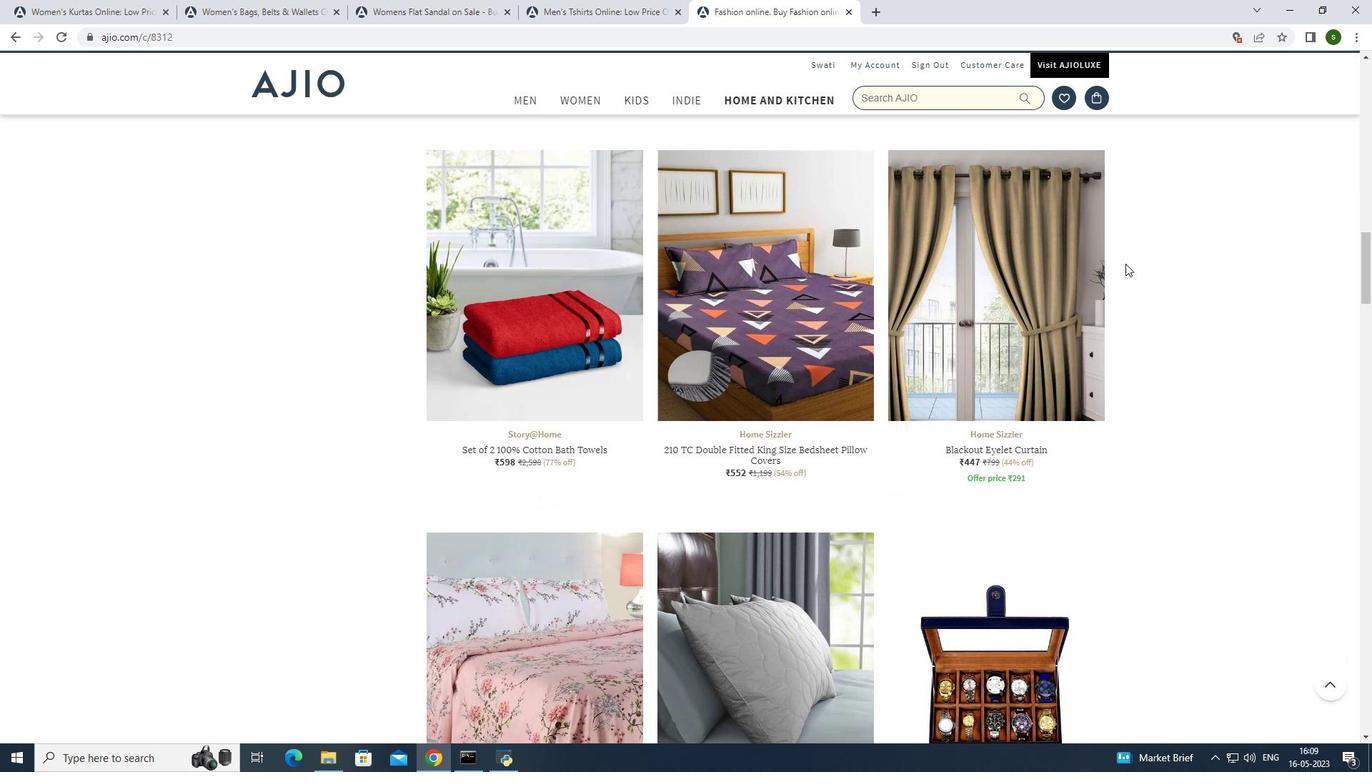 
Action: Mouse scrolled (1126, 263) with delta (0, 0)
Screenshot: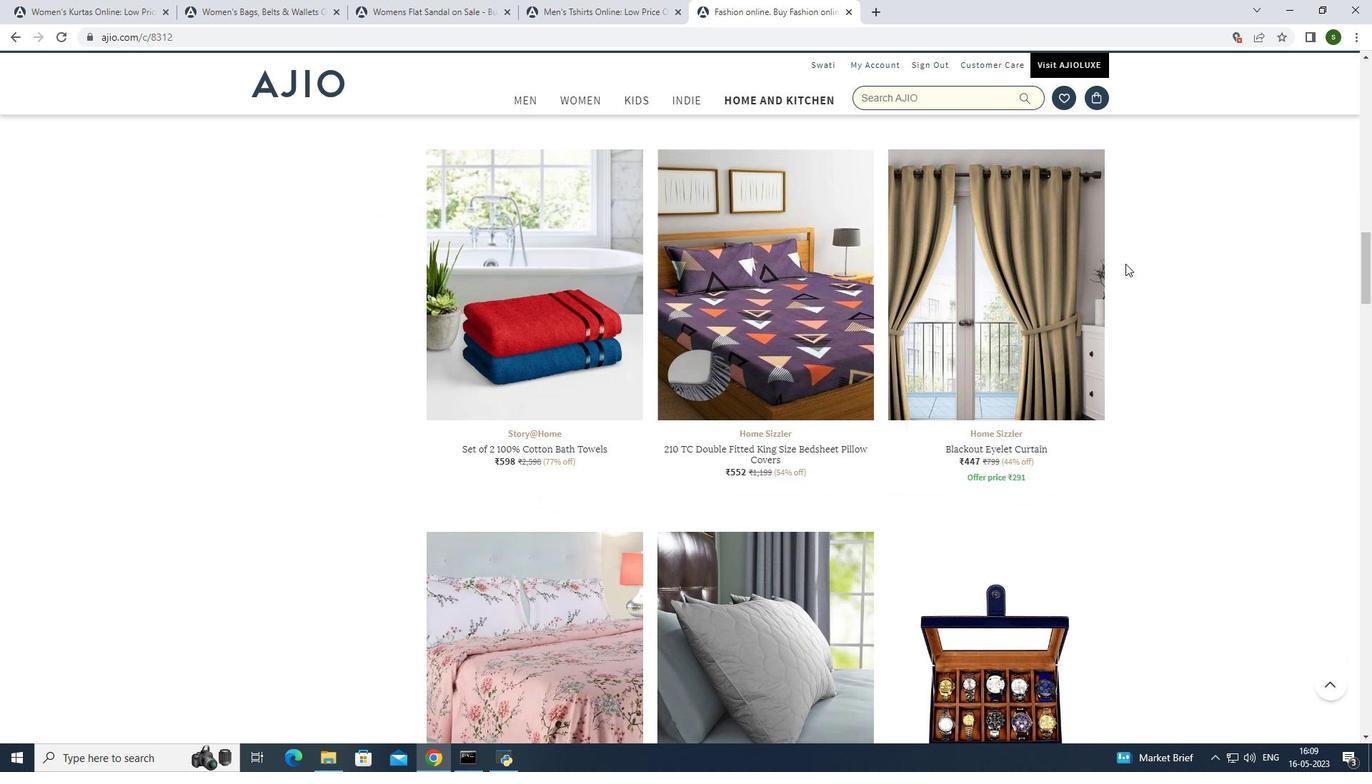 
Action: Mouse scrolled (1126, 263) with delta (0, 0)
Screenshot: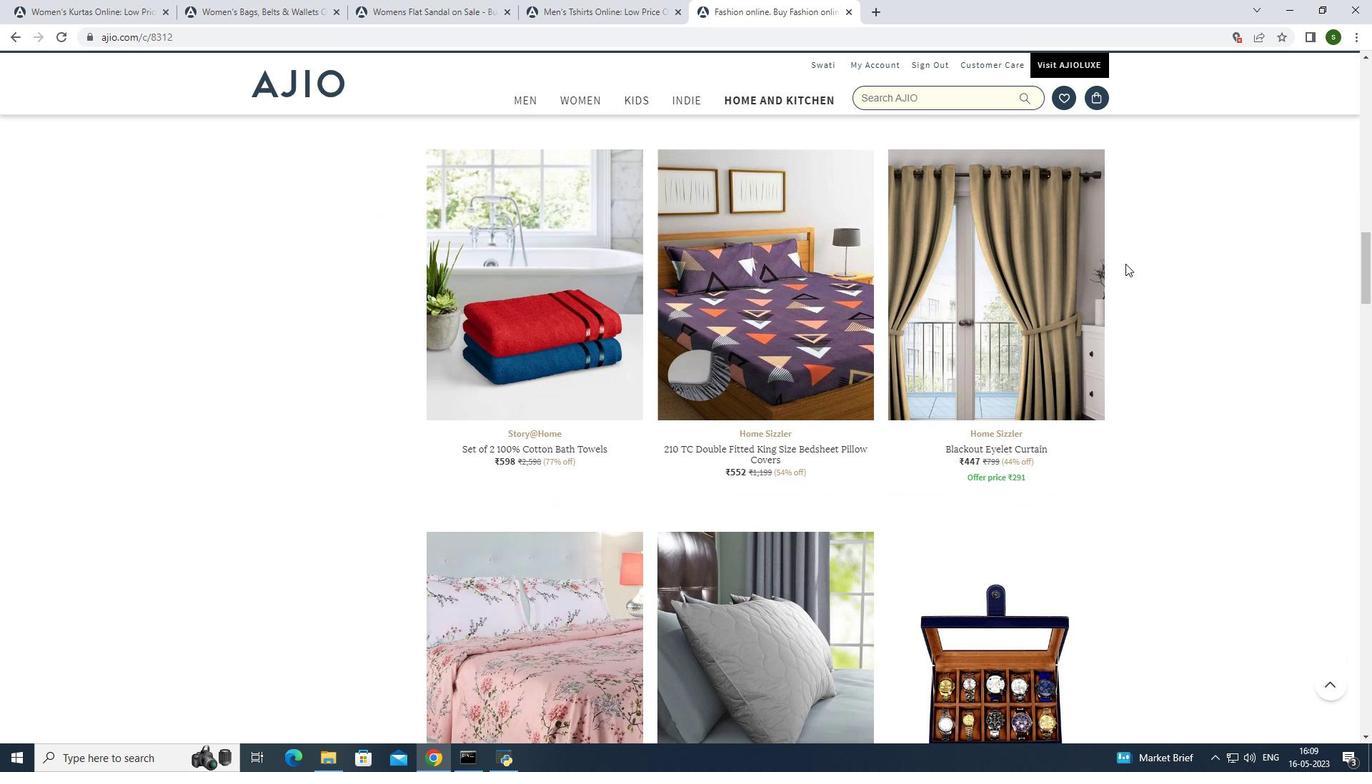 
Action: Mouse scrolled (1126, 263) with delta (0, 0)
Screenshot: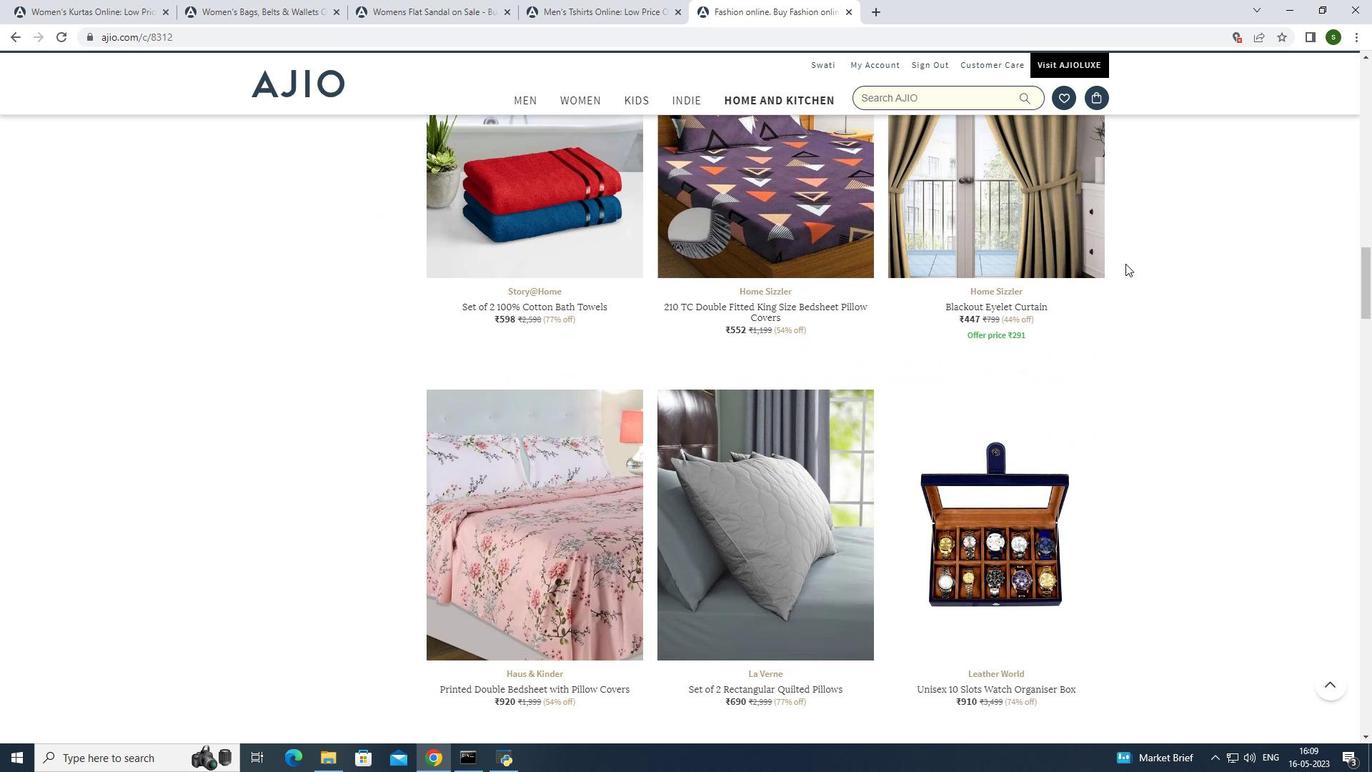 
Action: Mouse scrolled (1126, 263) with delta (0, 0)
Screenshot: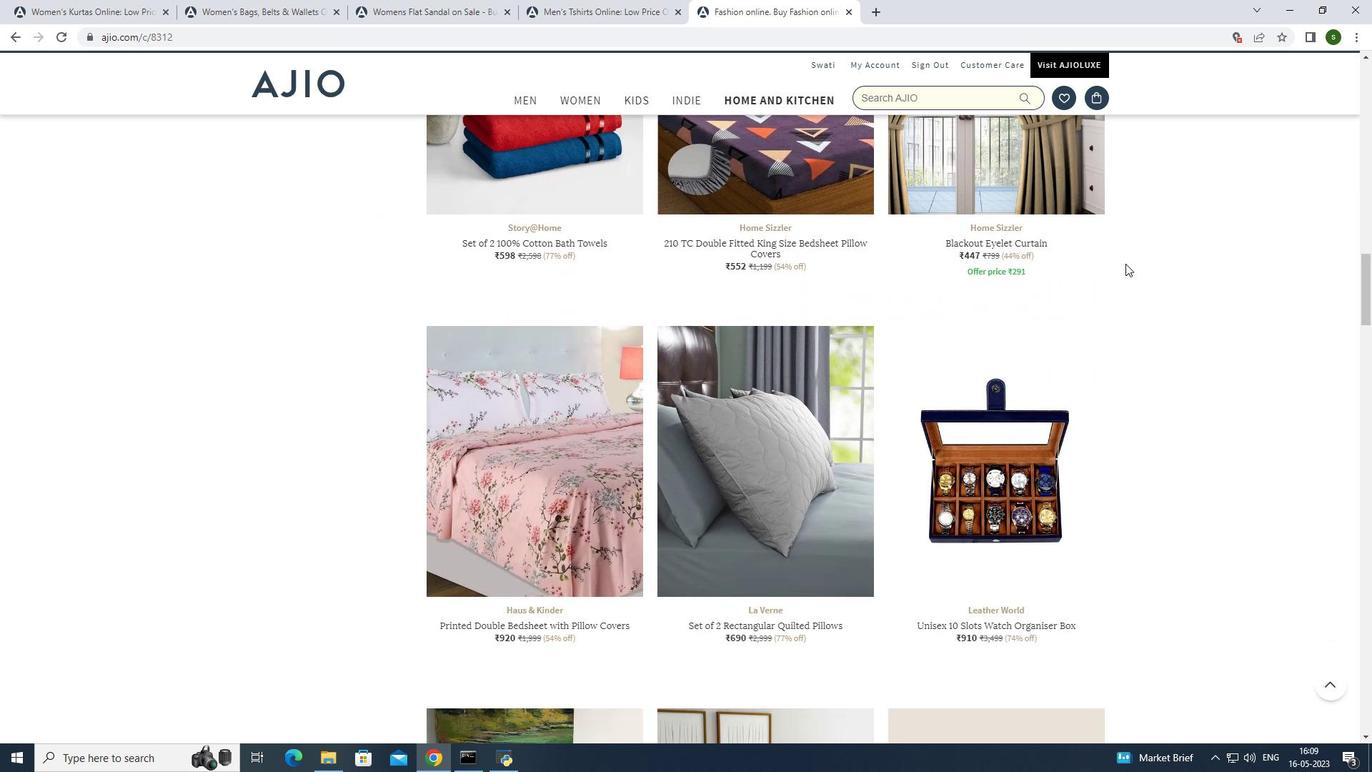 
Action: Mouse scrolled (1126, 263) with delta (0, 0)
Screenshot: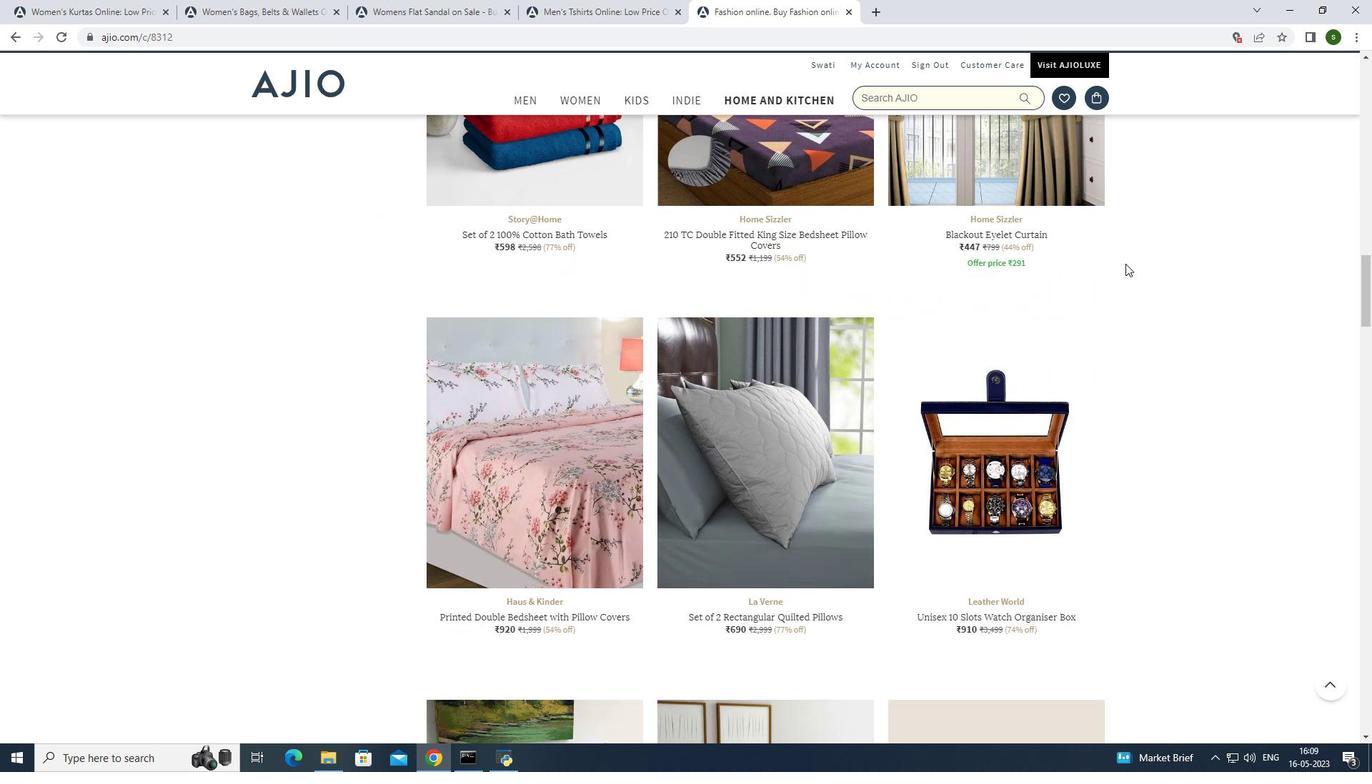 
Action: Mouse scrolled (1126, 263) with delta (0, 0)
Screenshot: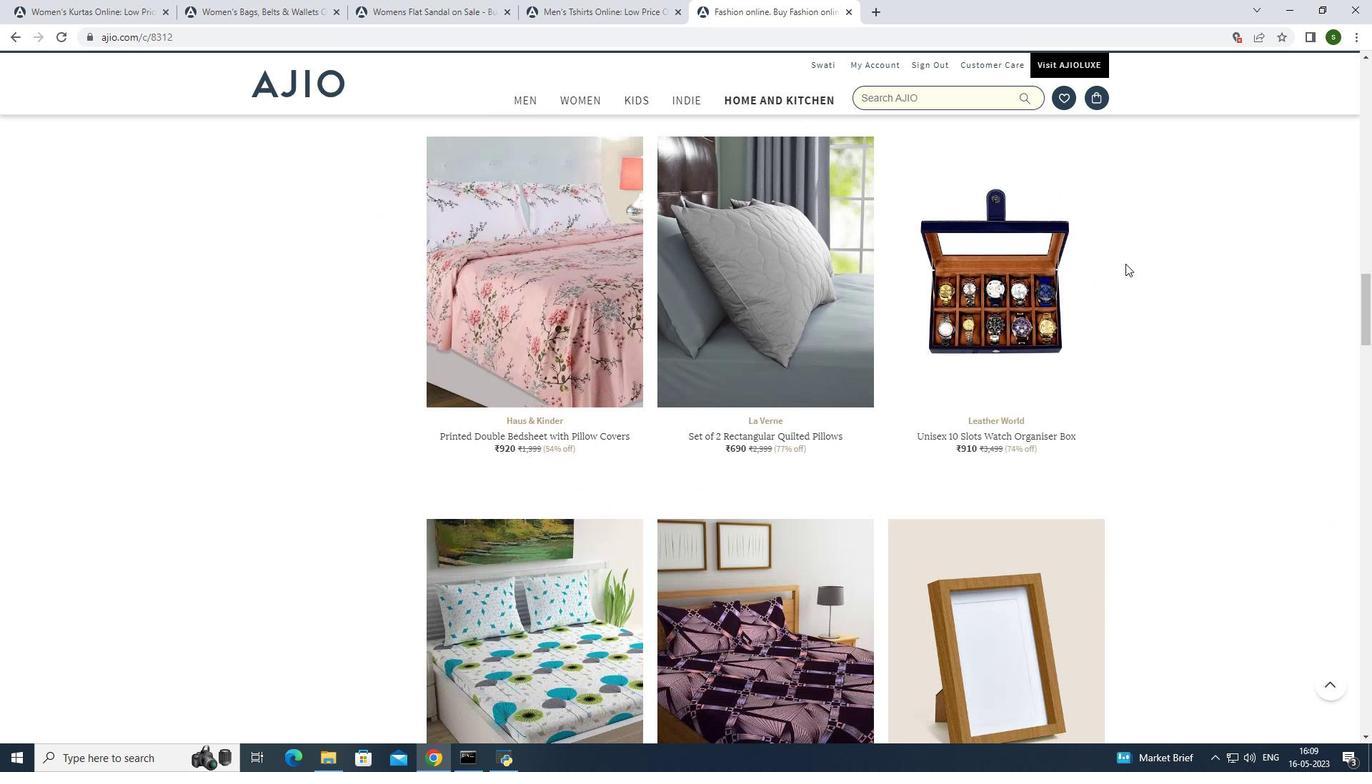 
Action: Mouse scrolled (1126, 263) with delta (0, 0)
Screenshot: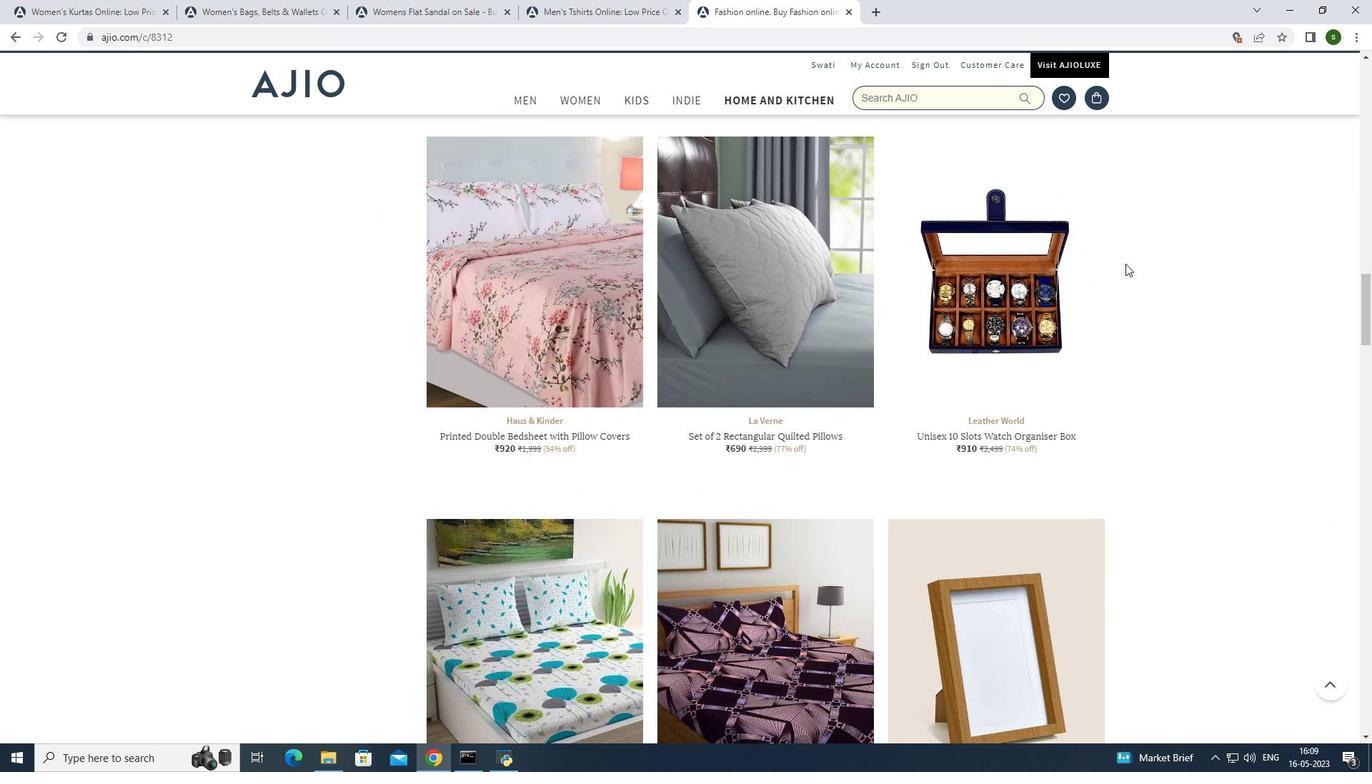 
Action: Mouse scrolled (1126, 263) with delta (0, 0)
Screenshot: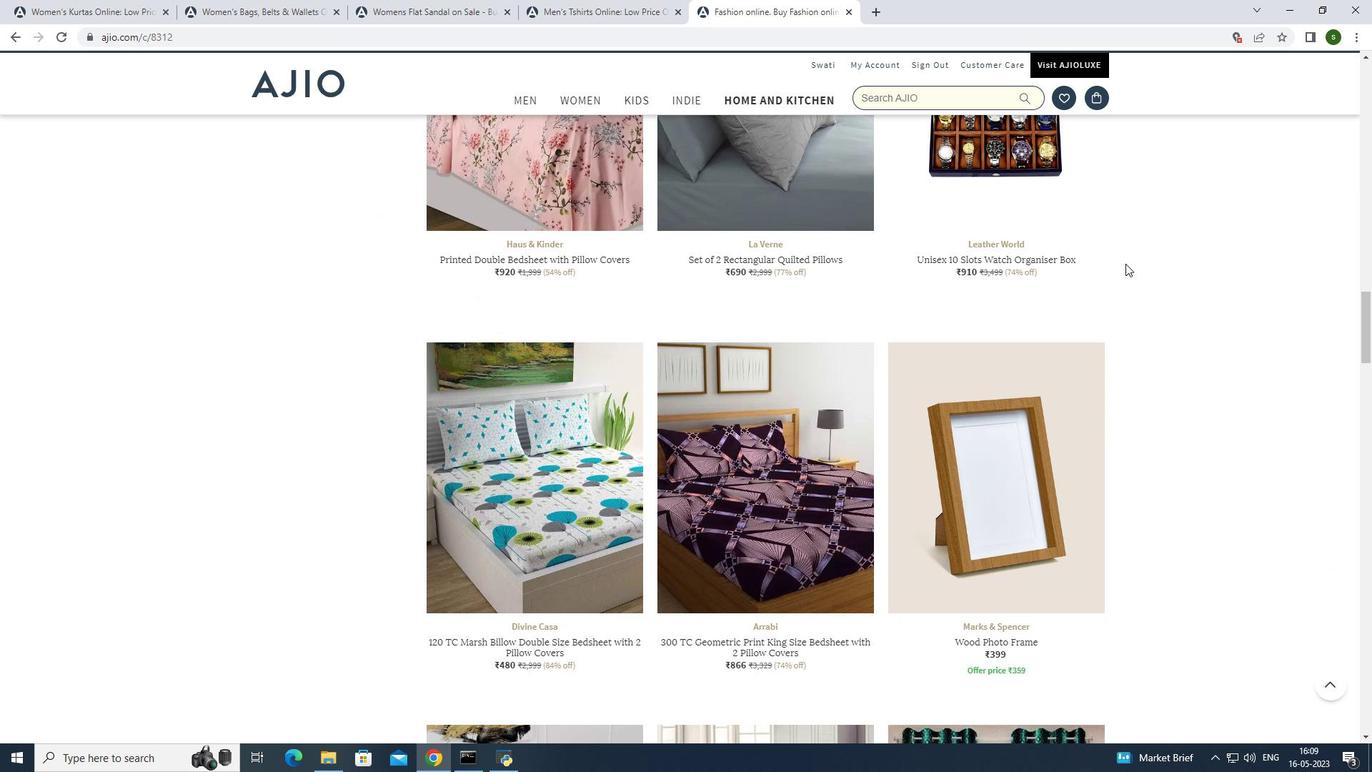 
Action: Mouse scrolled (1126, 263) with delta (0, 0)
Screenshot: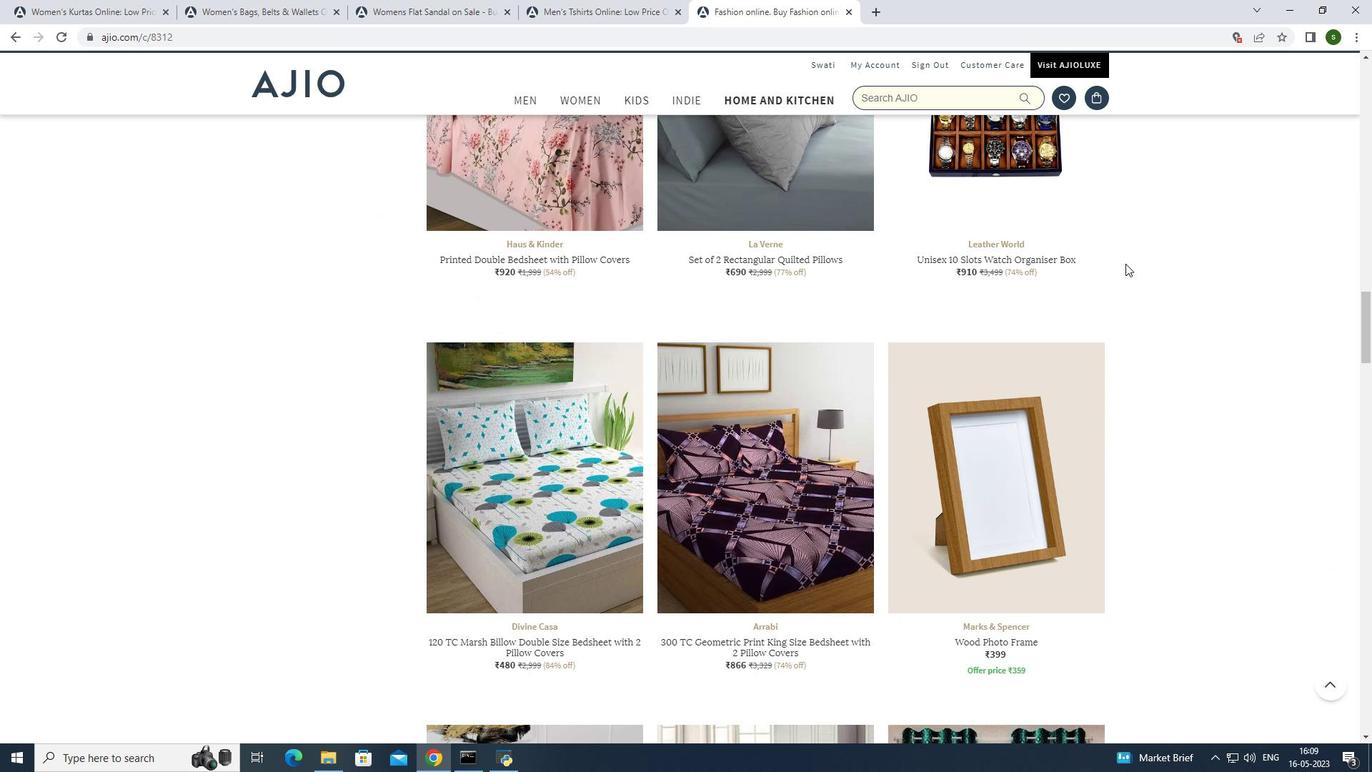 
Action: Mouse scrolled (1126, 263) with delta (0, 0)
Screenshot: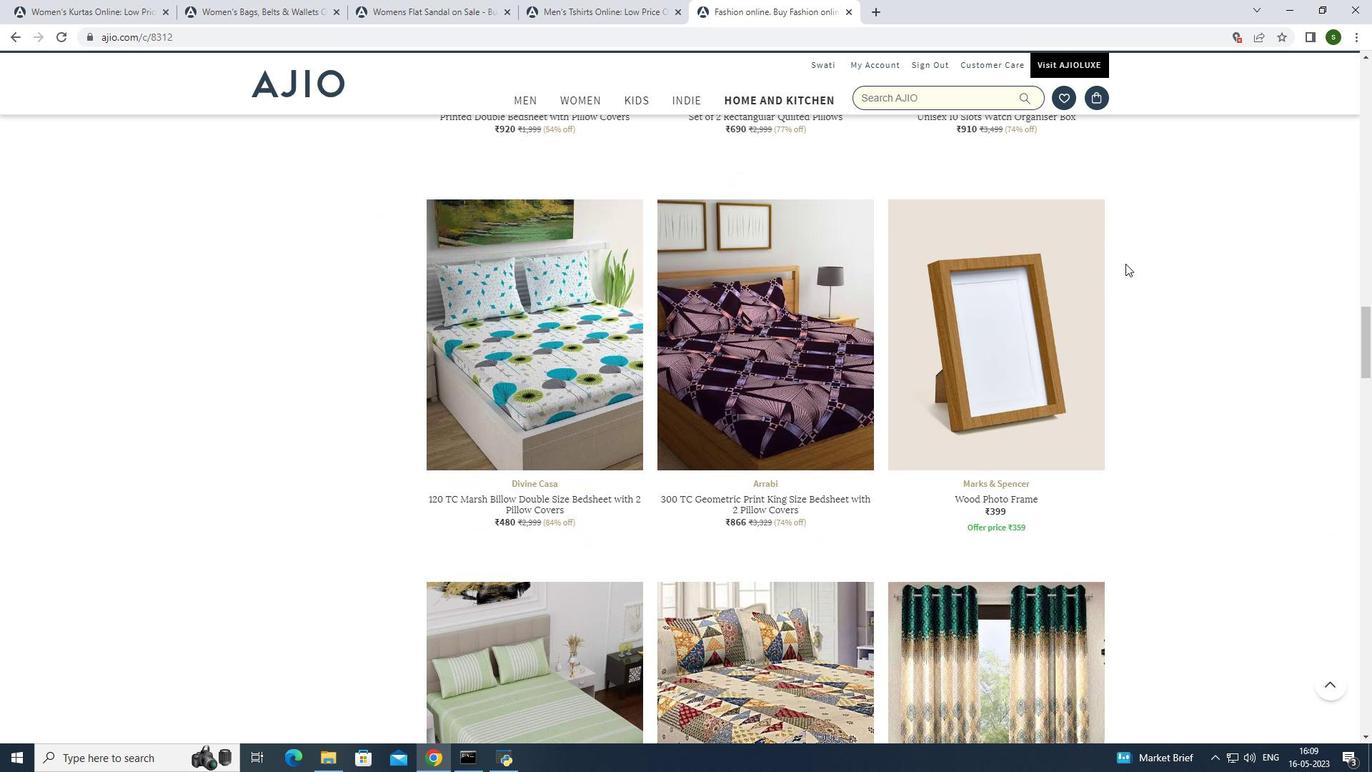 
Action: Mouse scrolled (1126, 263) with delta (0, 0)
Screenshot: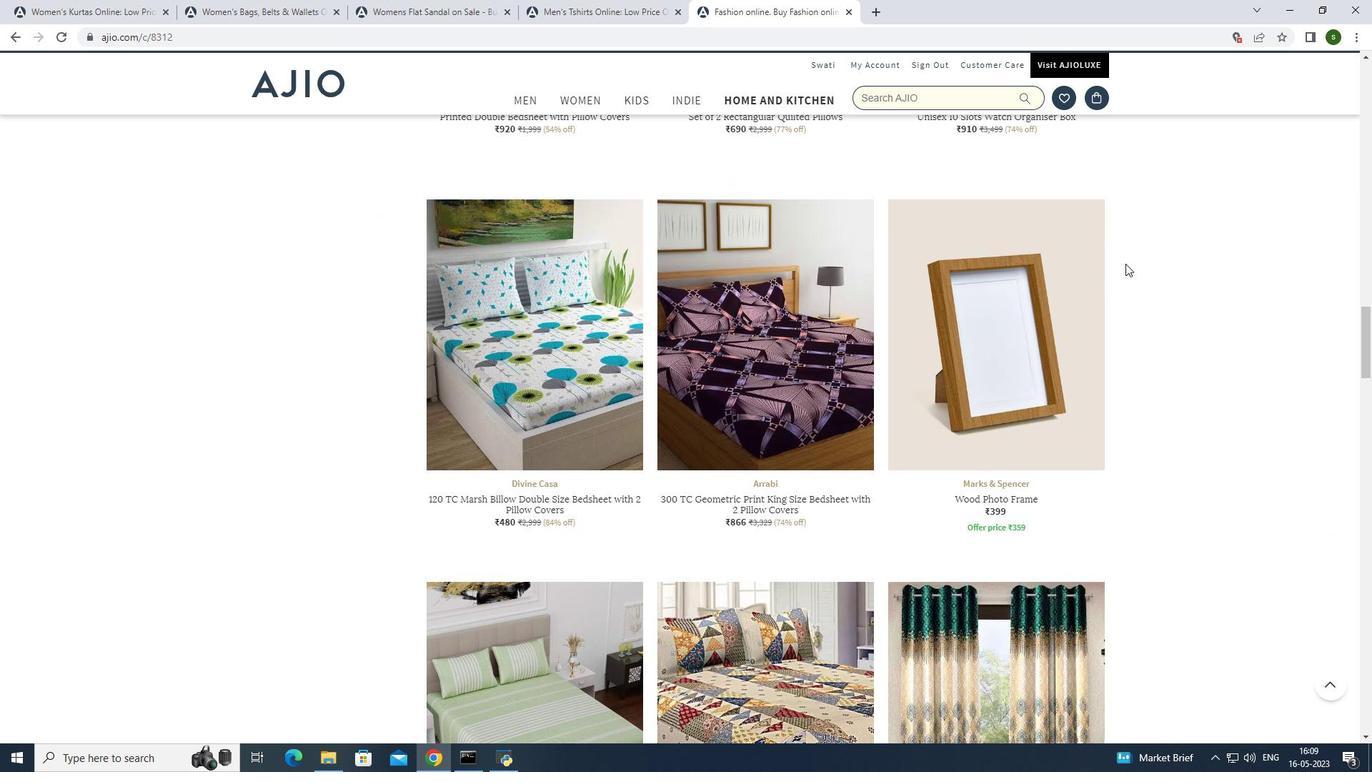 
Action: Mouse scrolled (1126, 263) with delta (0, 0)
Screenshot: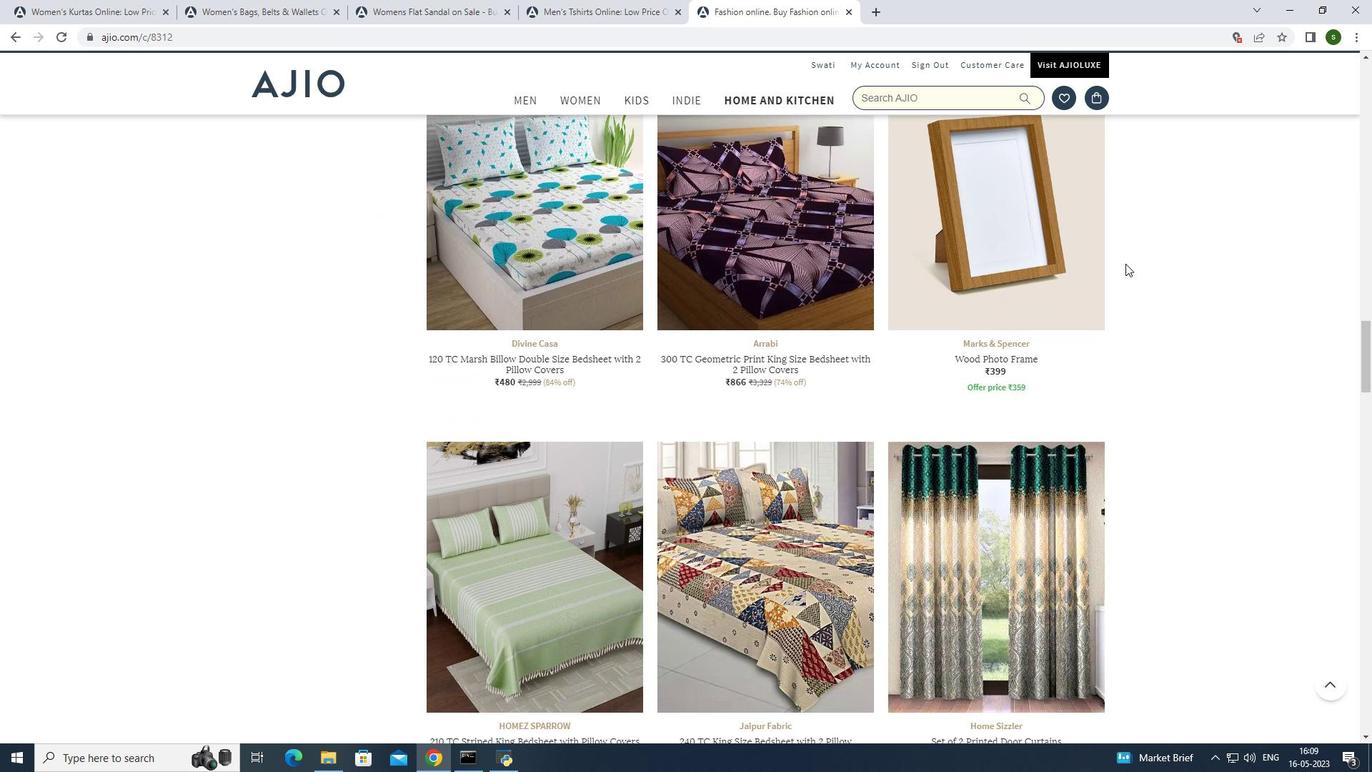 
Action: Mouse scrolled (1126, 263) with delta (0, 0)
Screenshot: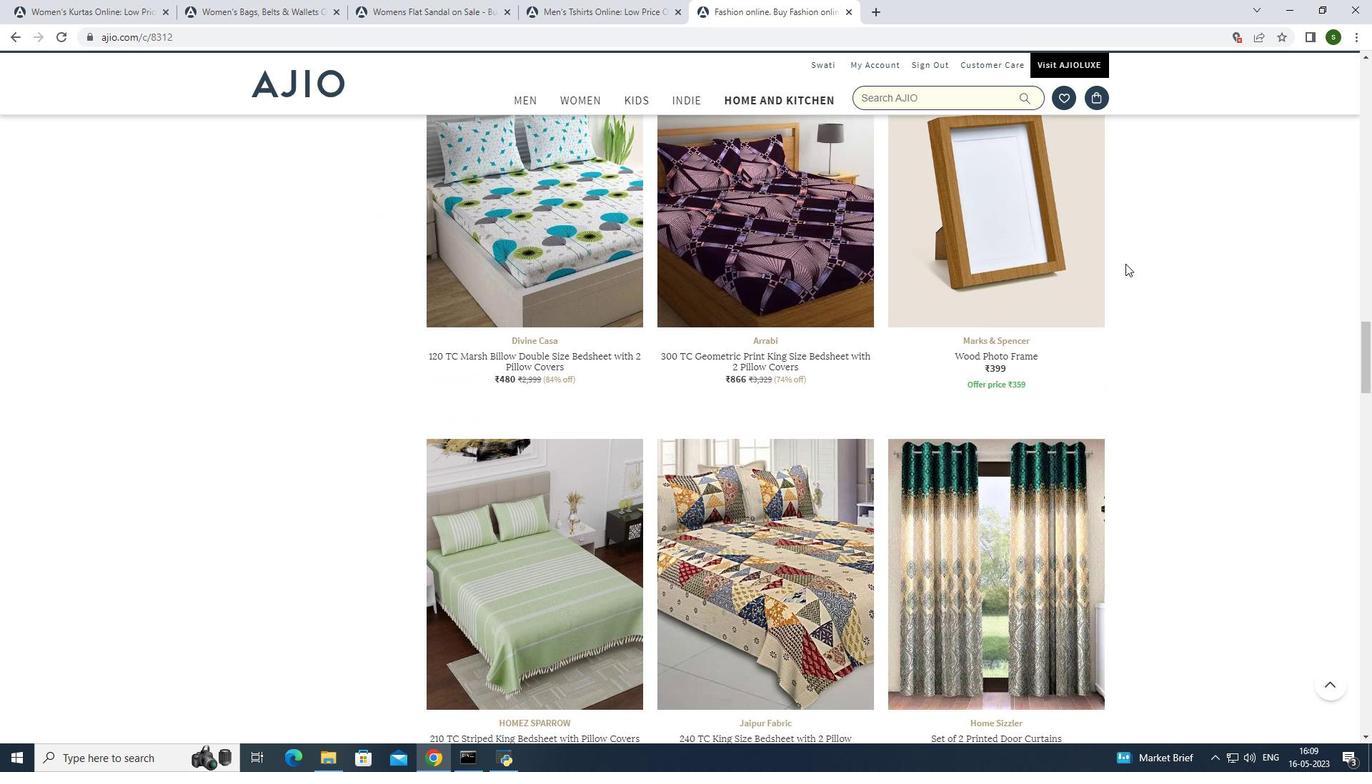 
Action: Mouse scrolled (1126, 263) with delta (0, 0)
Screenshot: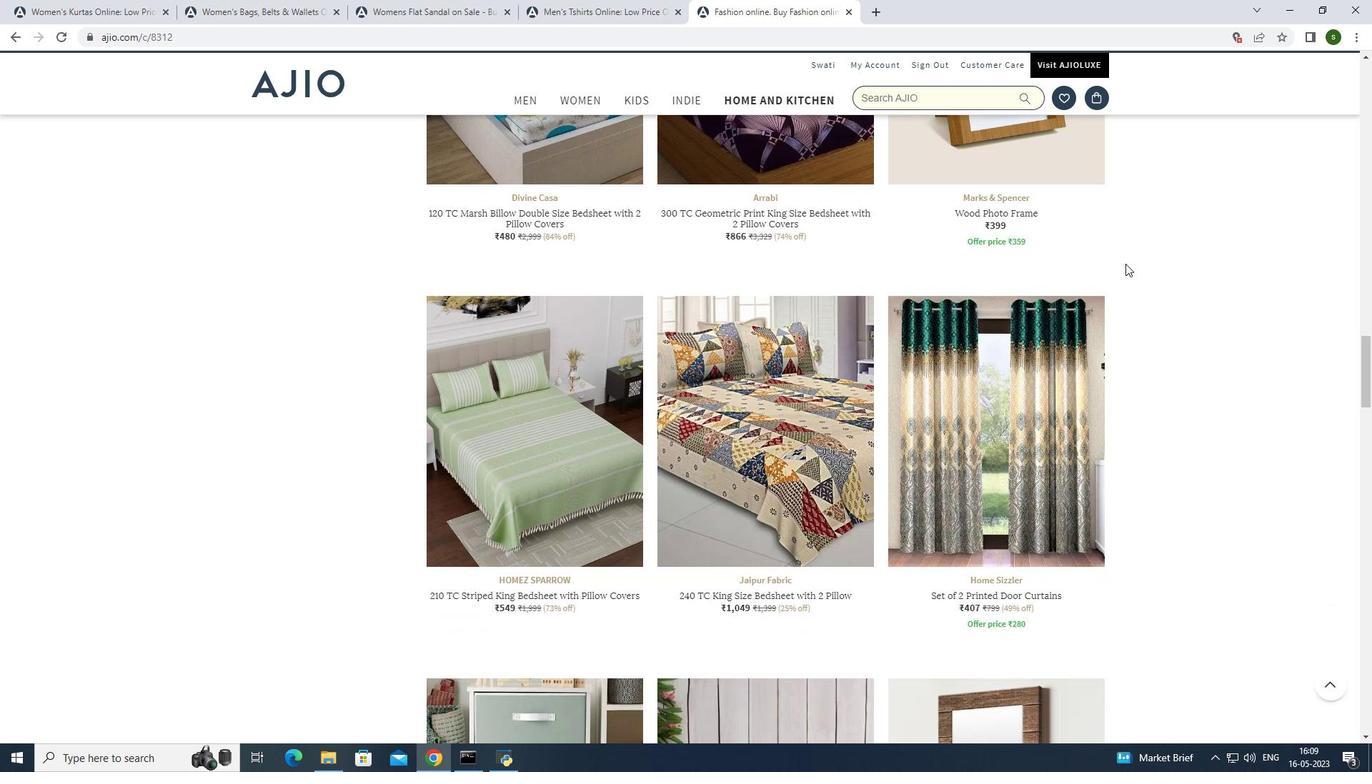 
Action: Mouse moved to (1365, 381)
Screenshot: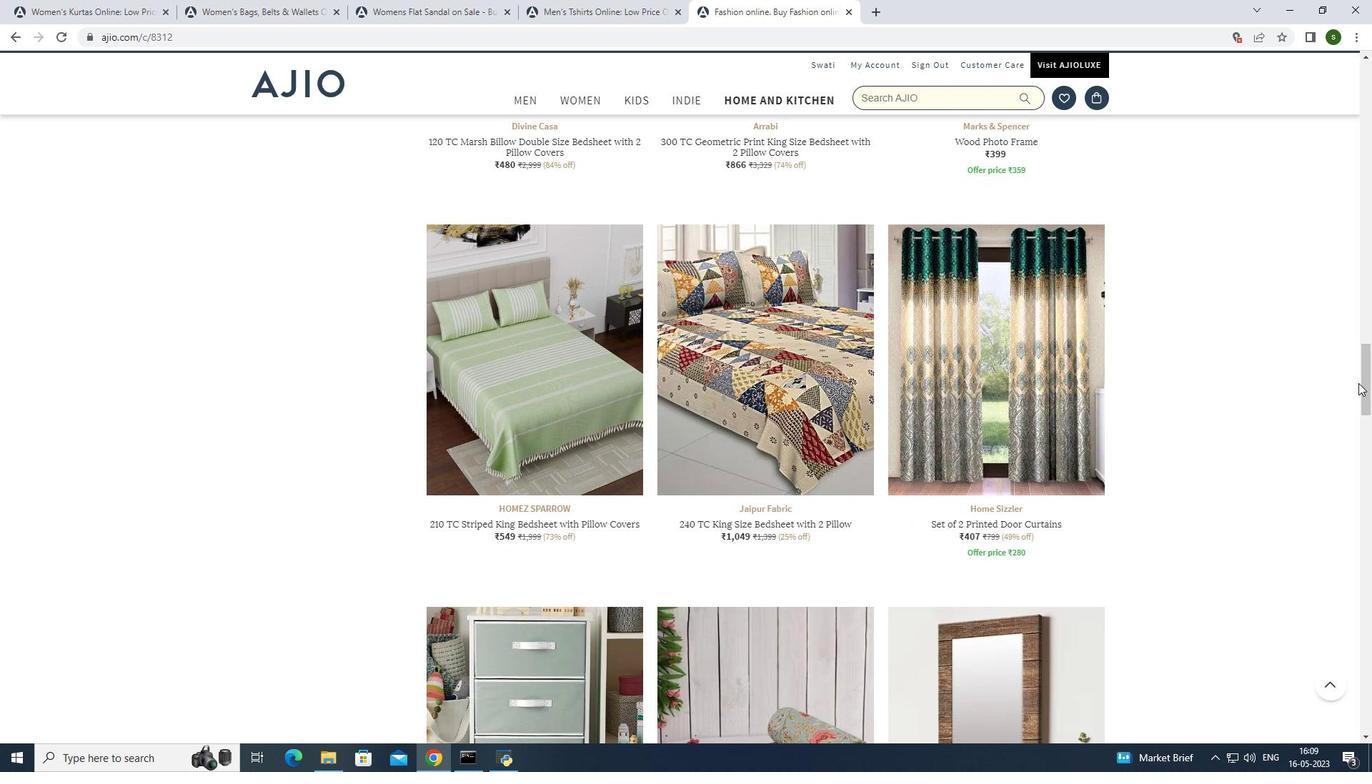 
Action: Mouse pressed left at (1365, 381)
Screenshot: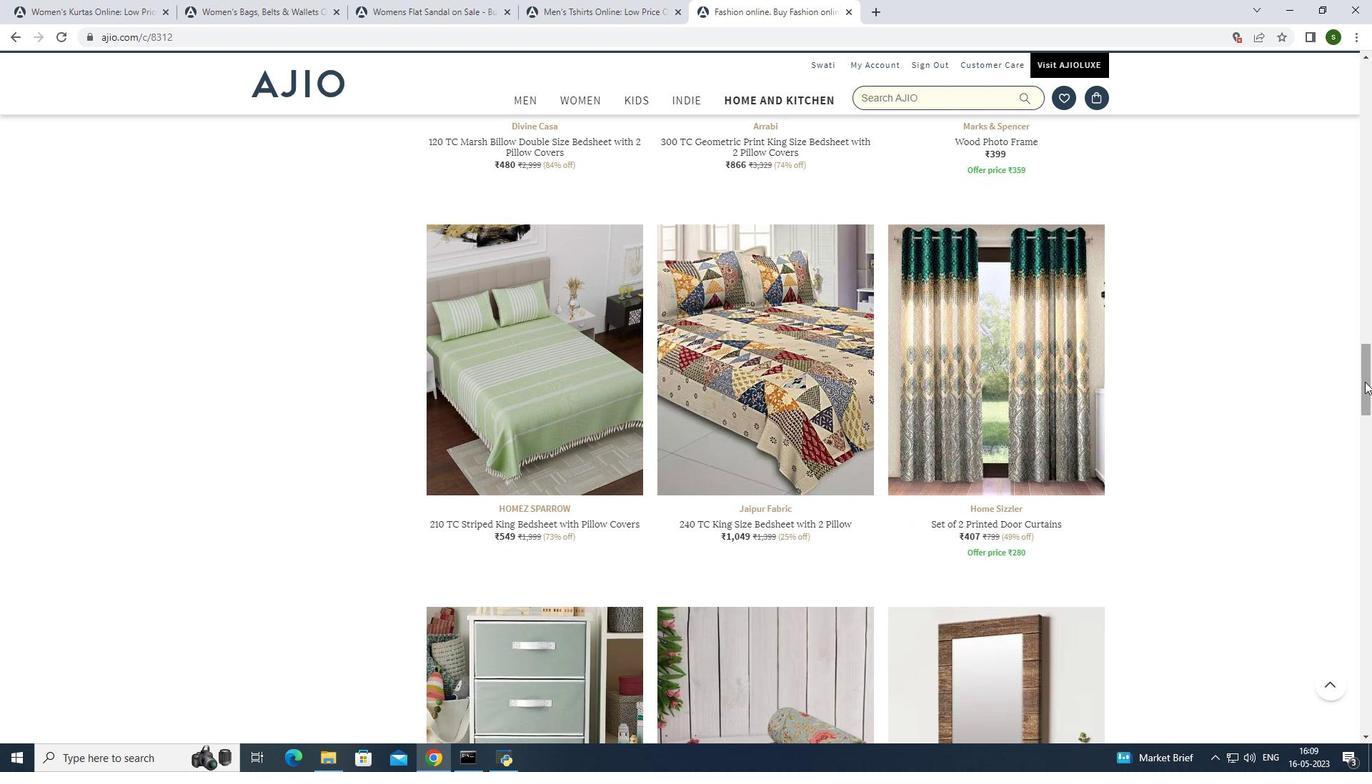 
Action: Mouse moved to (279, 336)
Screenshot: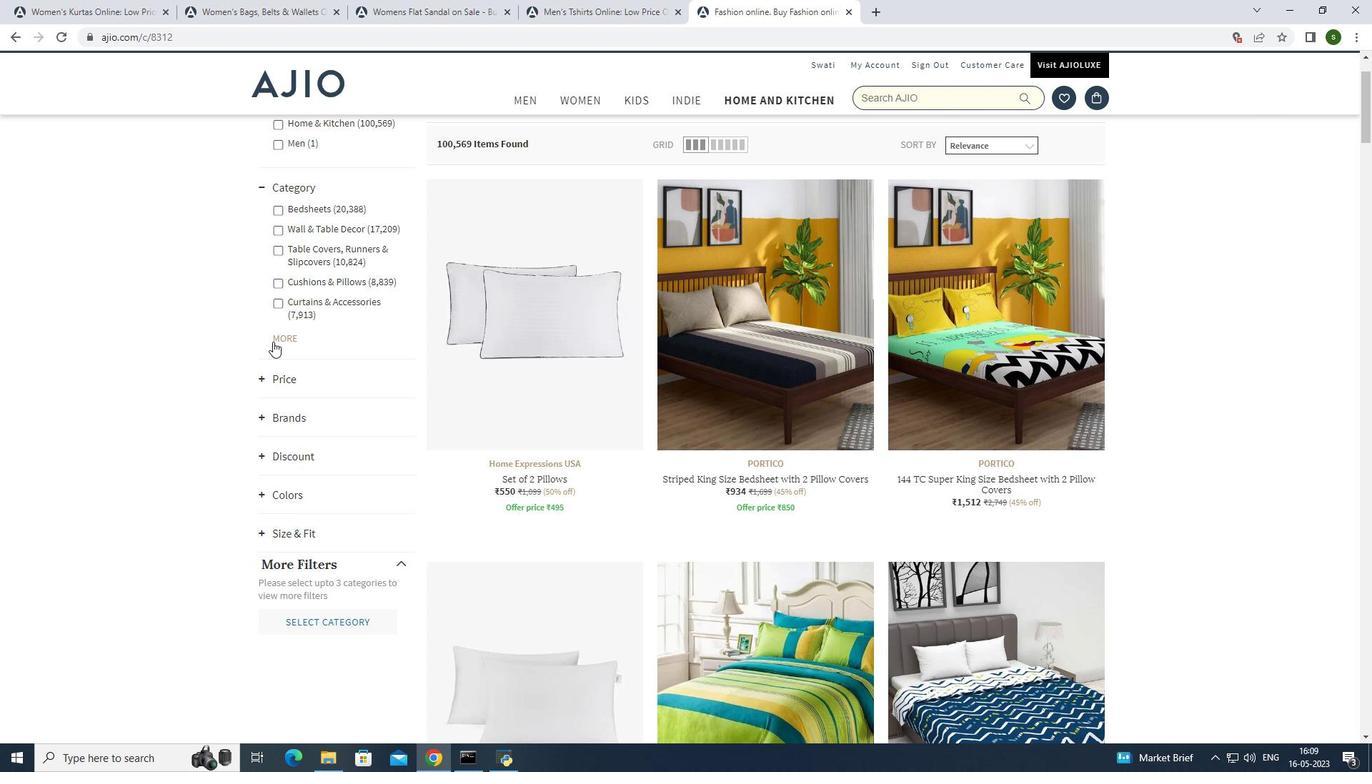 
Action: Mouse pressed left at (279, 336)
Screenshot: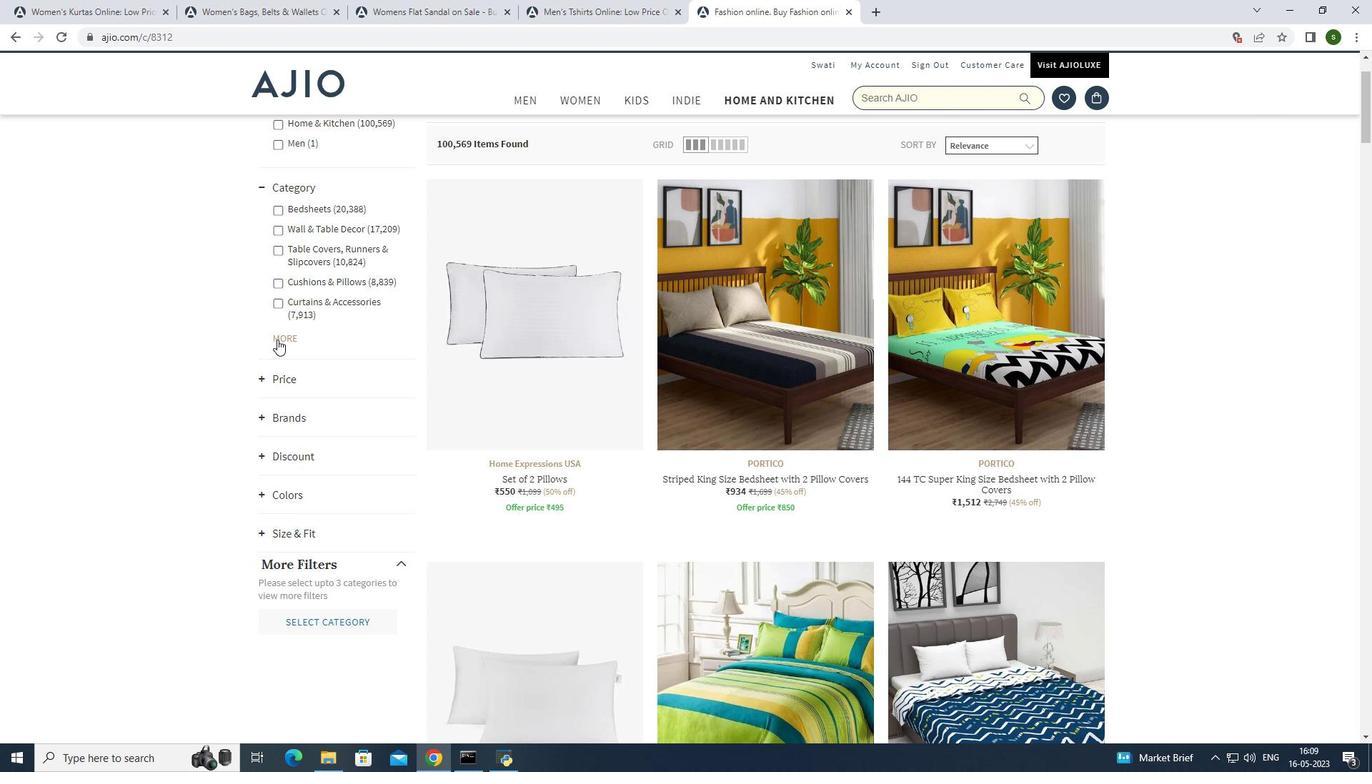 
Action: Mouse moved to (574, 345)
Screenshot: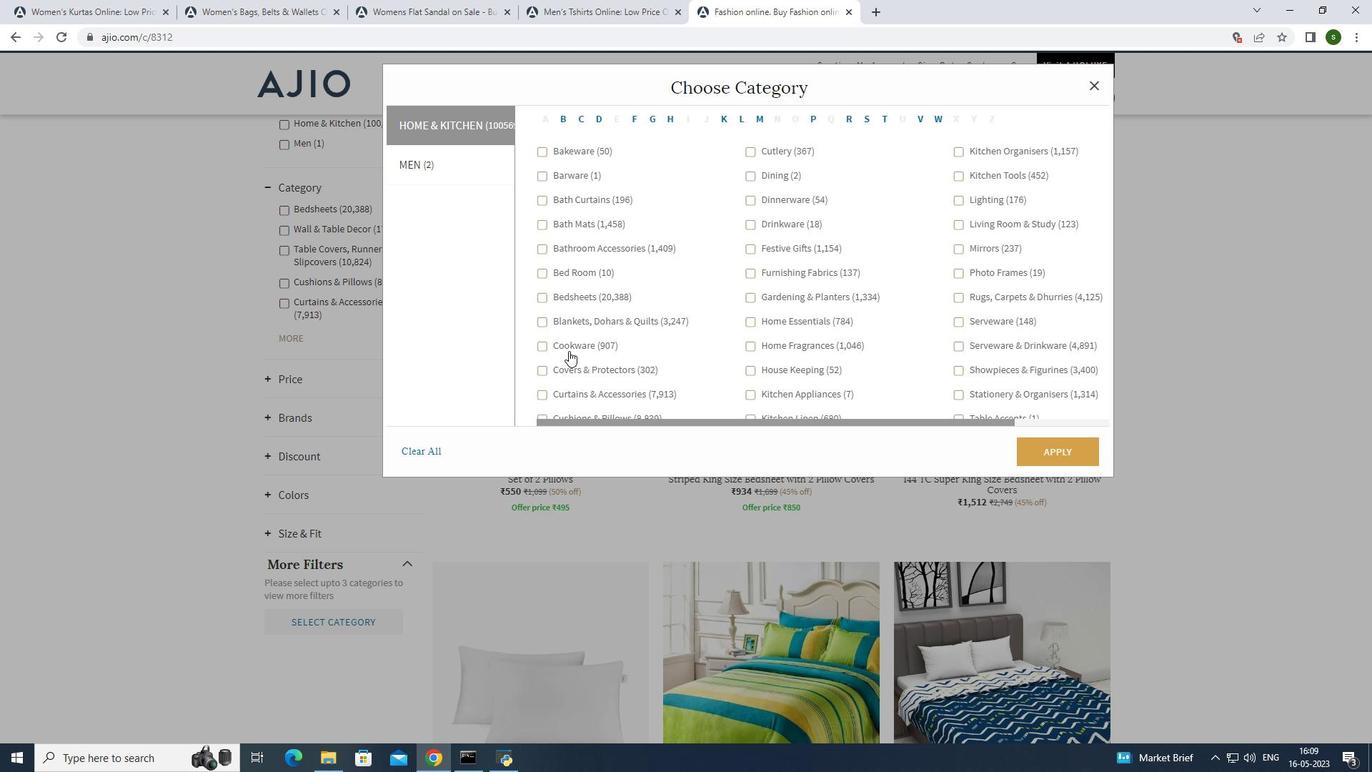 
Action: Mouse pressed left at (574, 345)
Screenshot: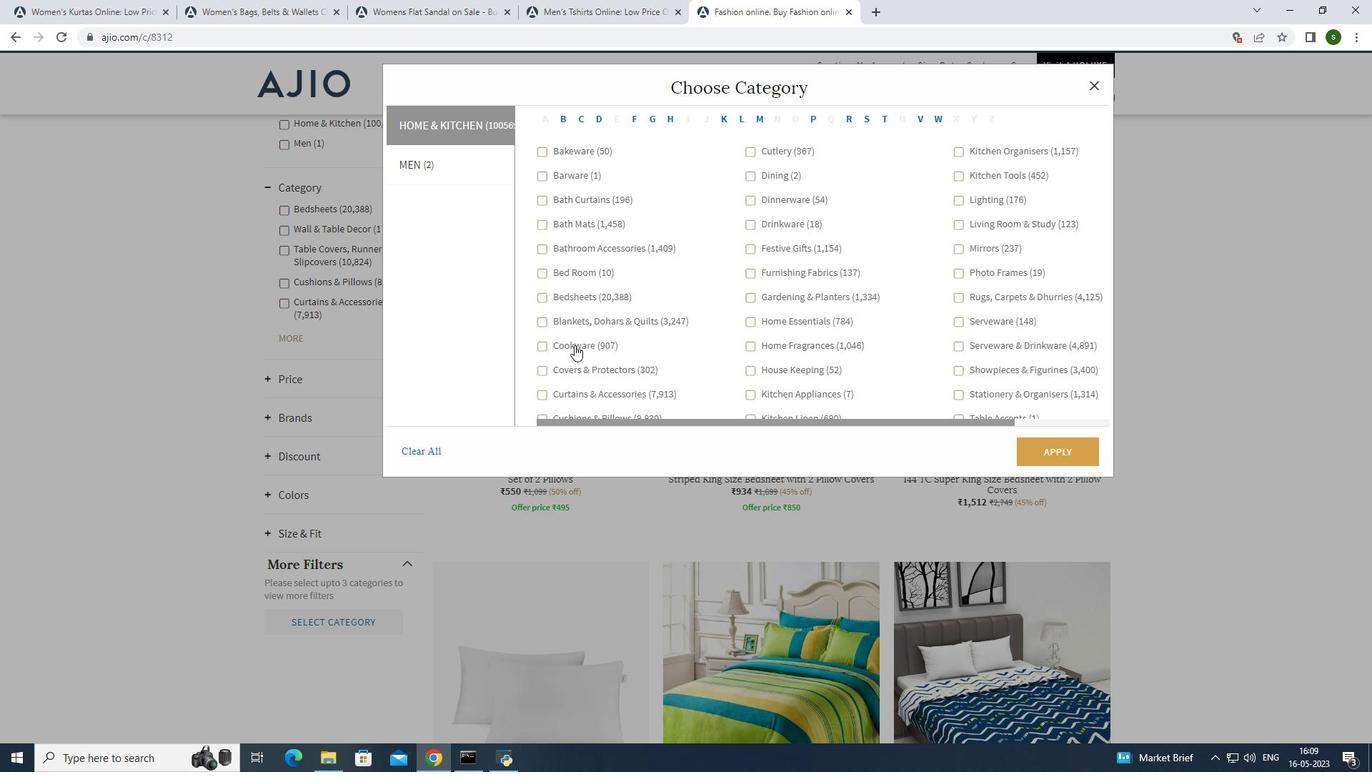 
Action: Mouse moved to (1056, 446)
Screenshot: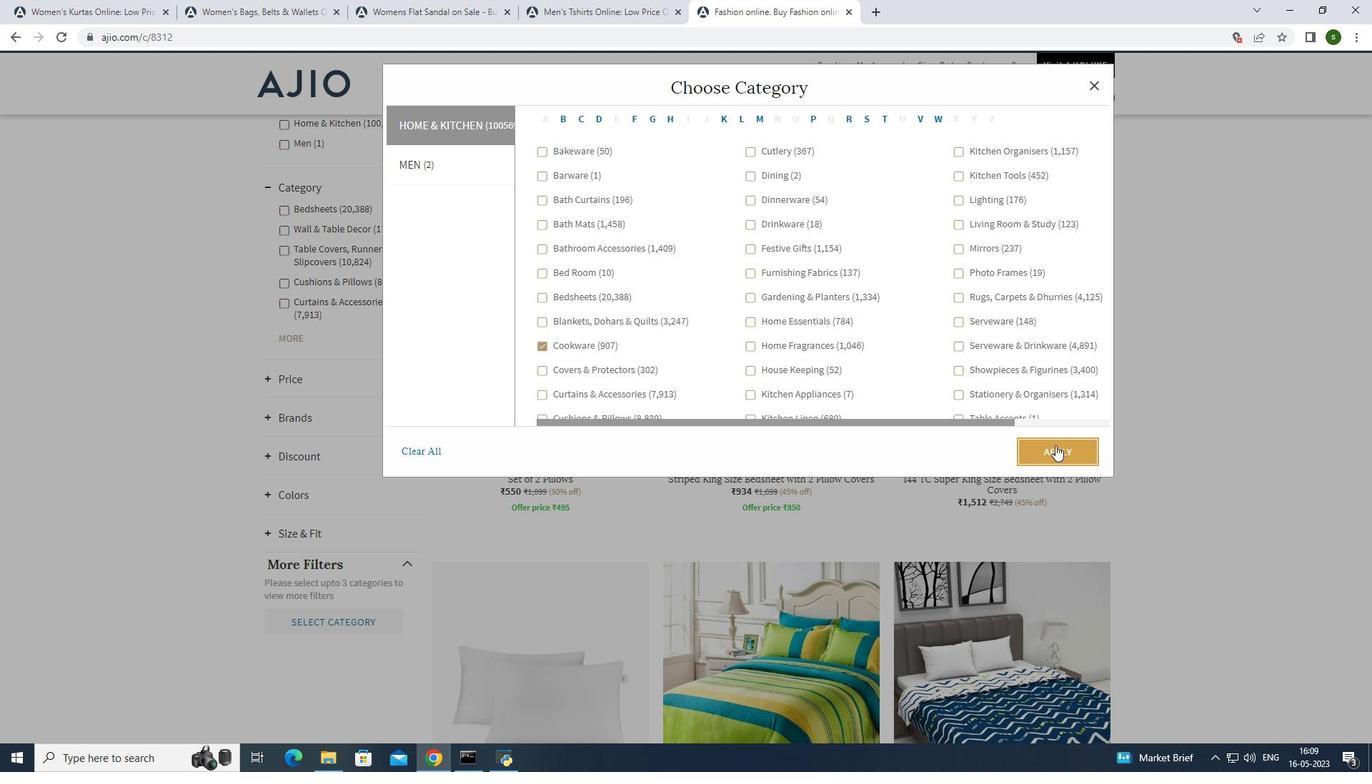 
Action: Mouse pressed left at (1056, 446)
Screenshot: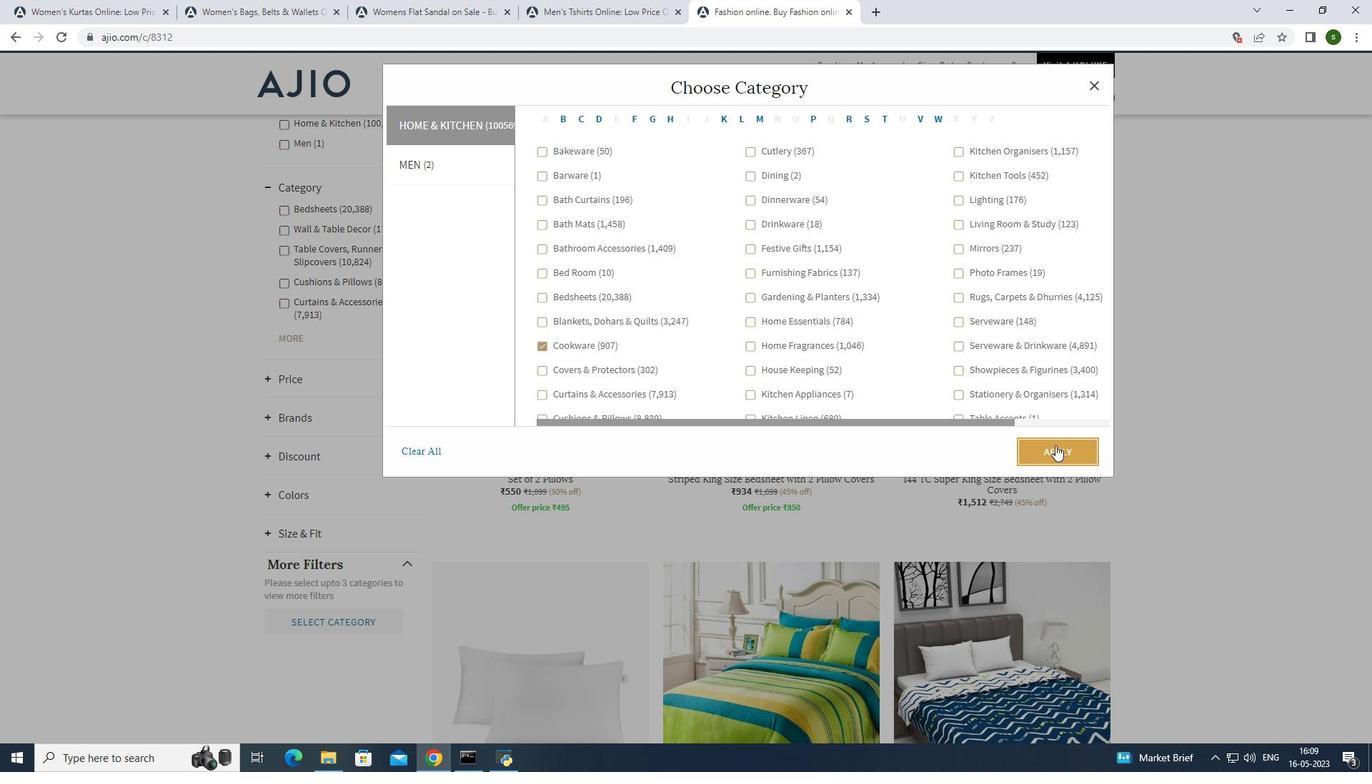 
Action: Mouse moved to (1139, 414)
Screenshot: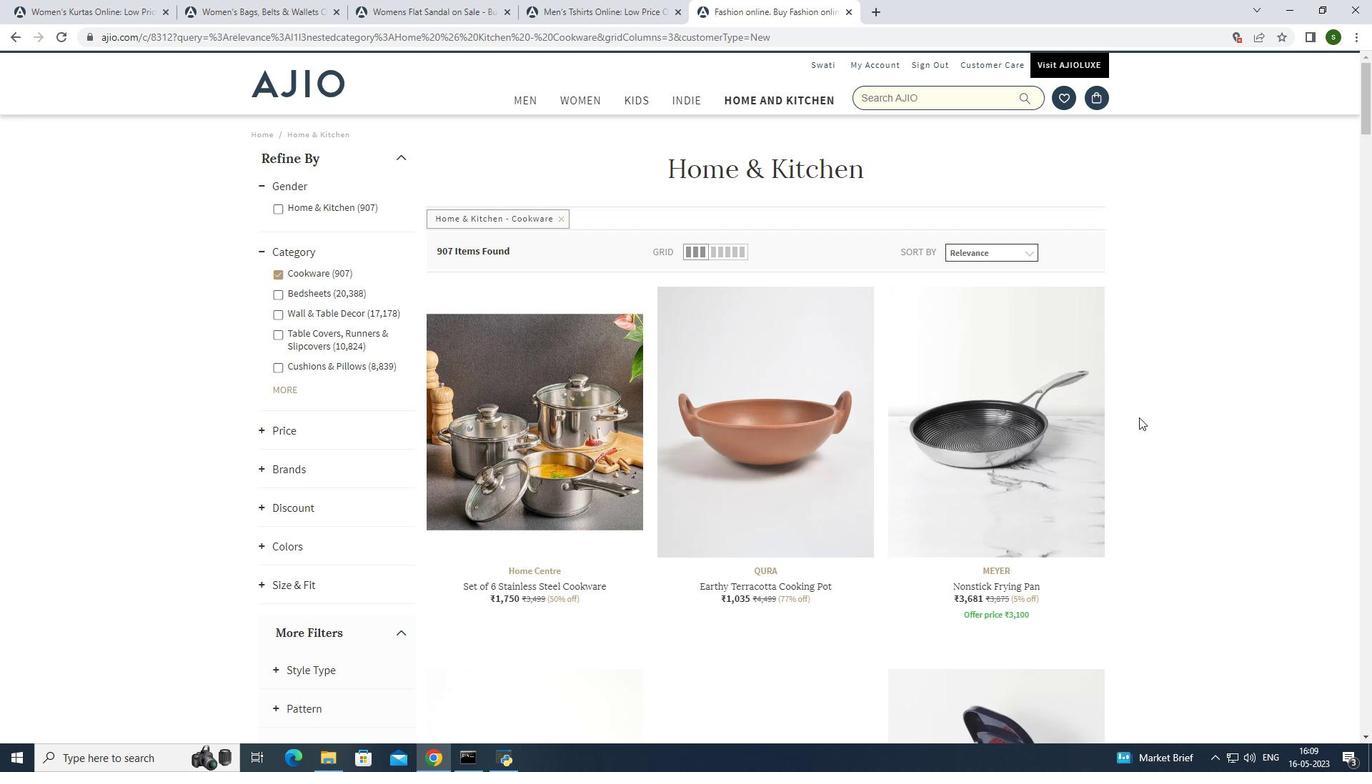 
Action: Mouse scrolled (1139, 413) with delta (0, 0)
Screenshot: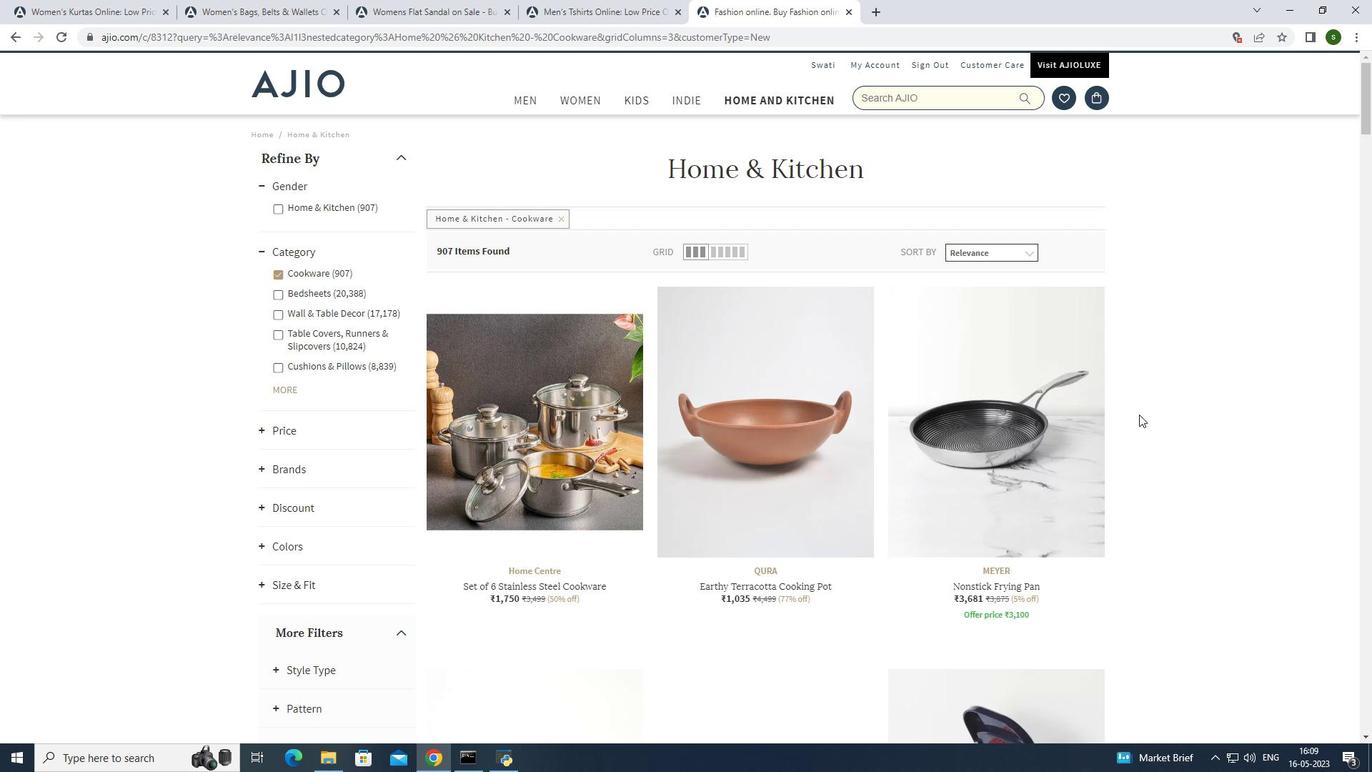 
Action: Mouse moved to (1122, 403)
Screenshot: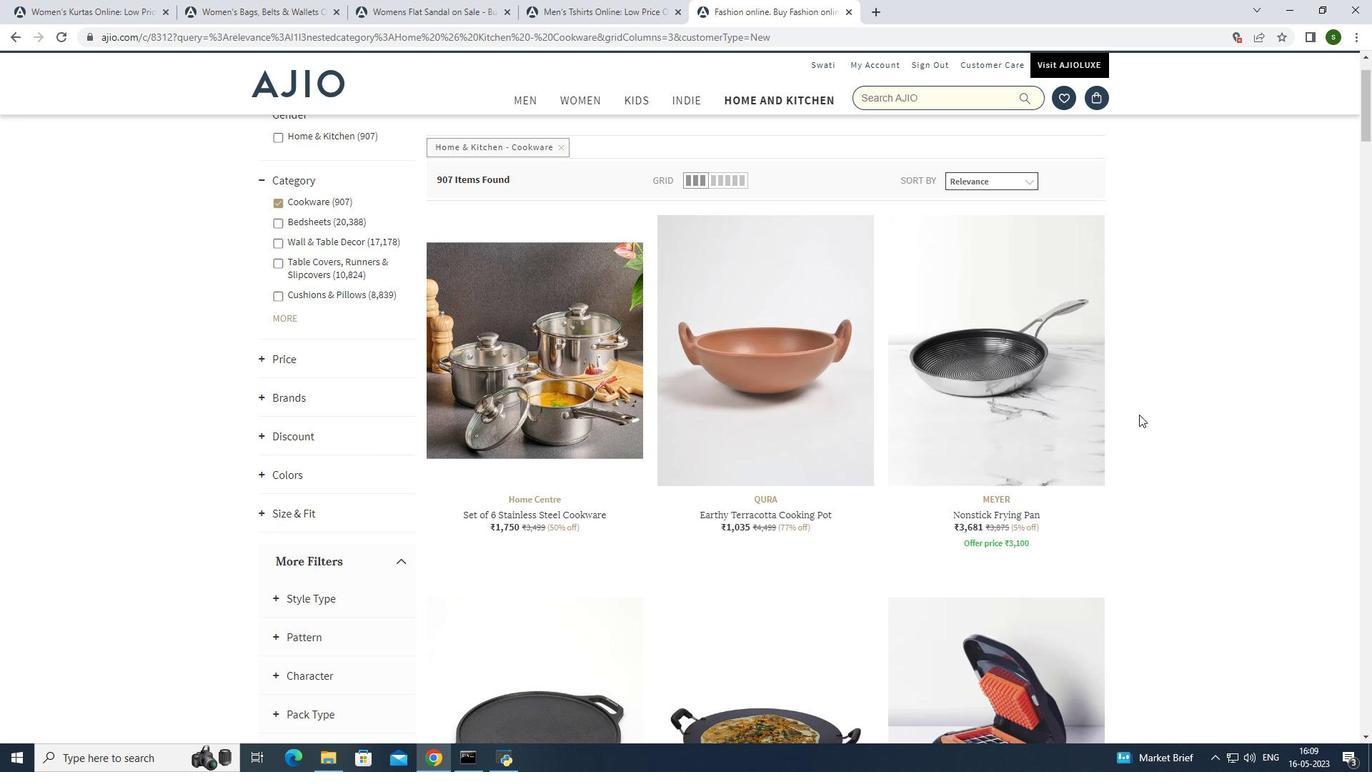 
Action: Mouse scrolled (1122, 402) with delta (0, 0)
Screenshot: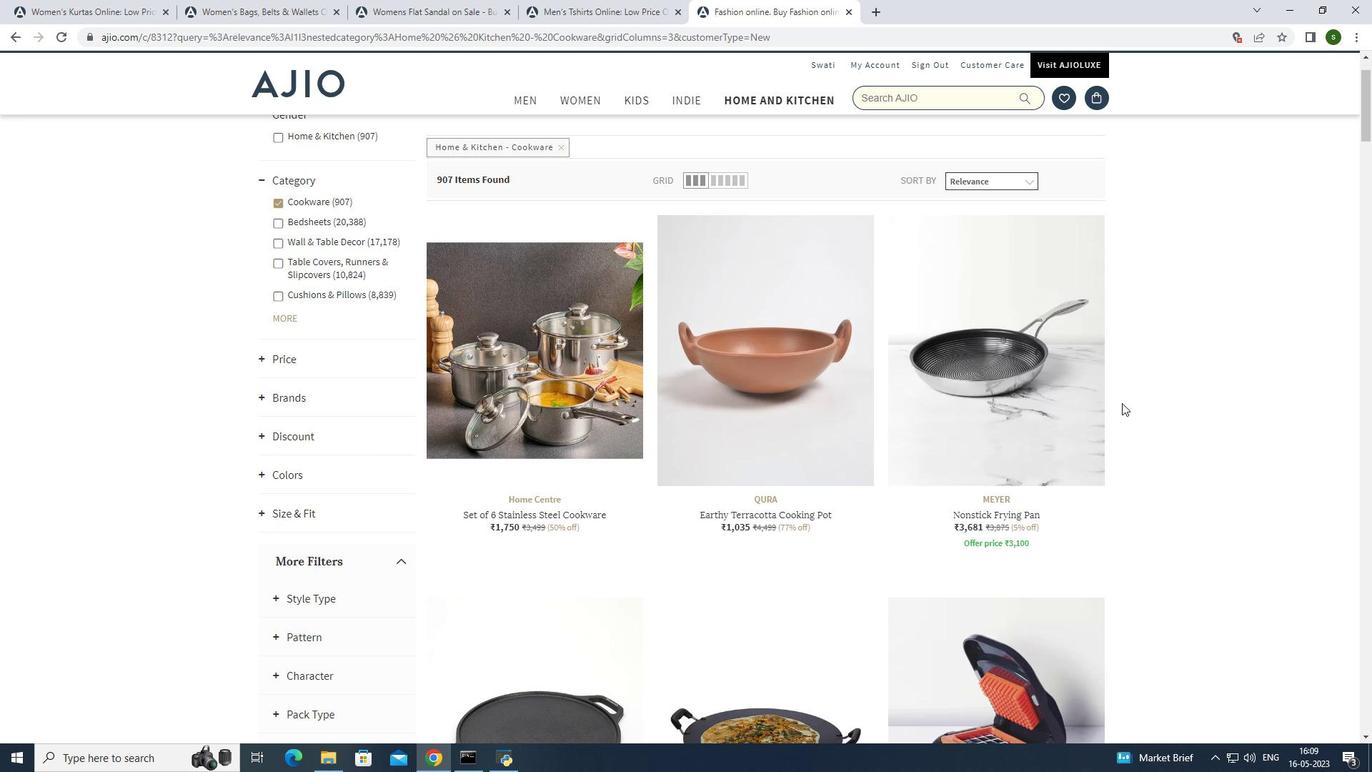 
Action: Mouse moved to (1109, 404)
Screenshot: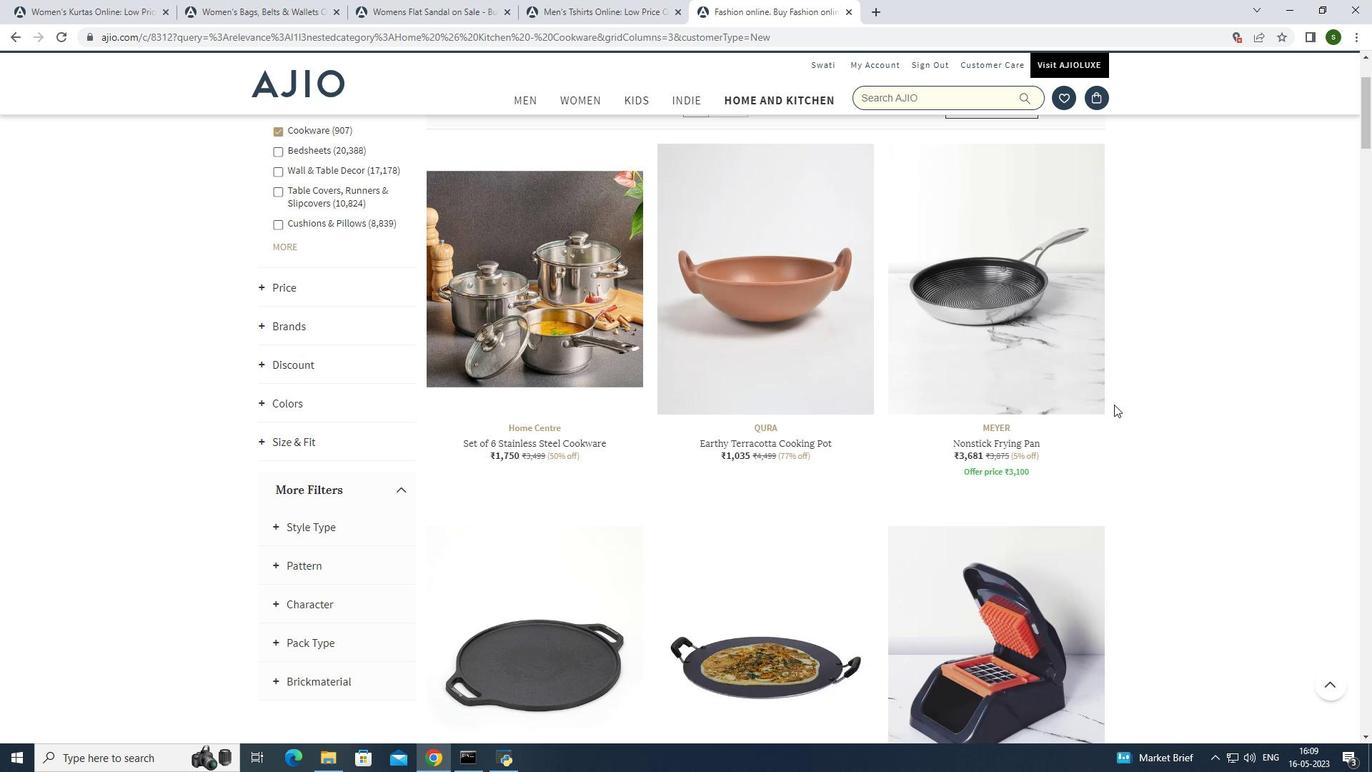 
Action: Mouse scrolled (1109, 403) with delta (0, 0)
Screenshot: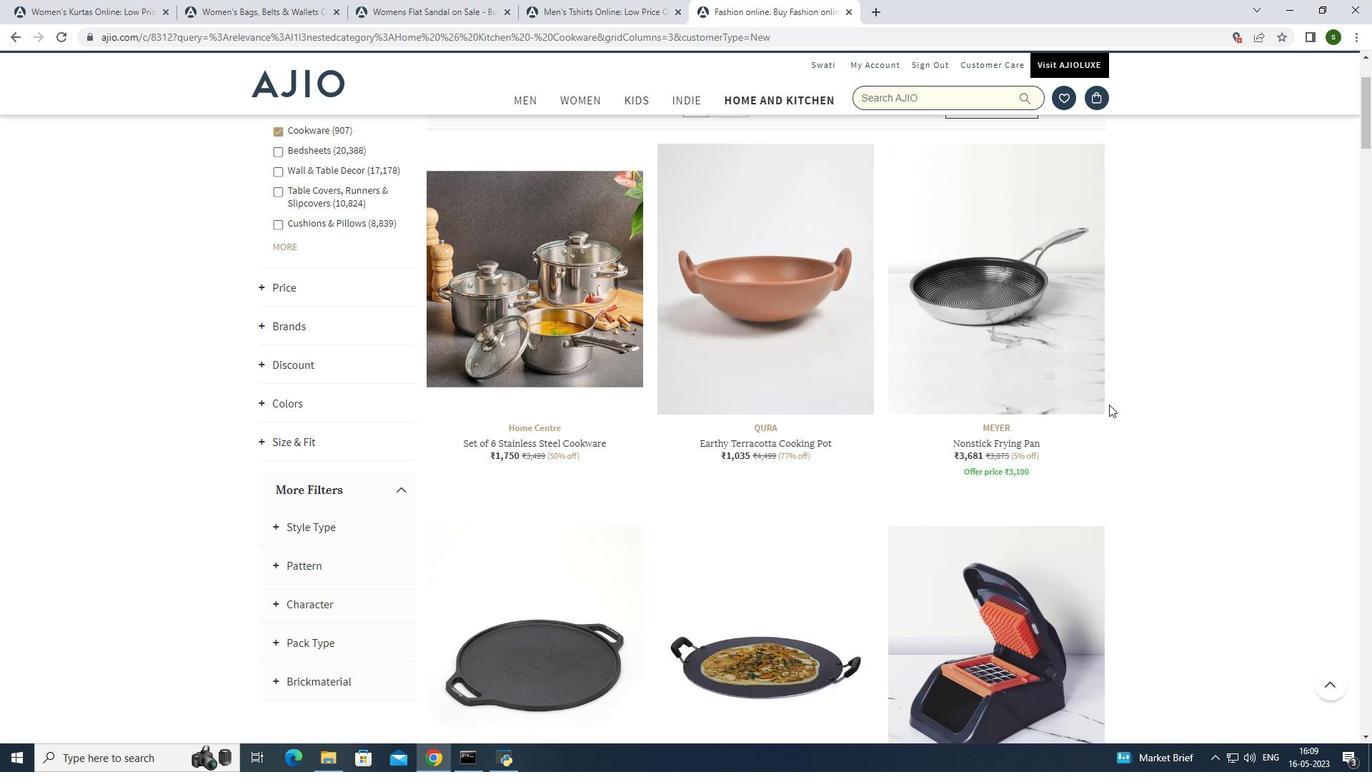 
Action: Mouse moved to (1106, 406)
Screenshot: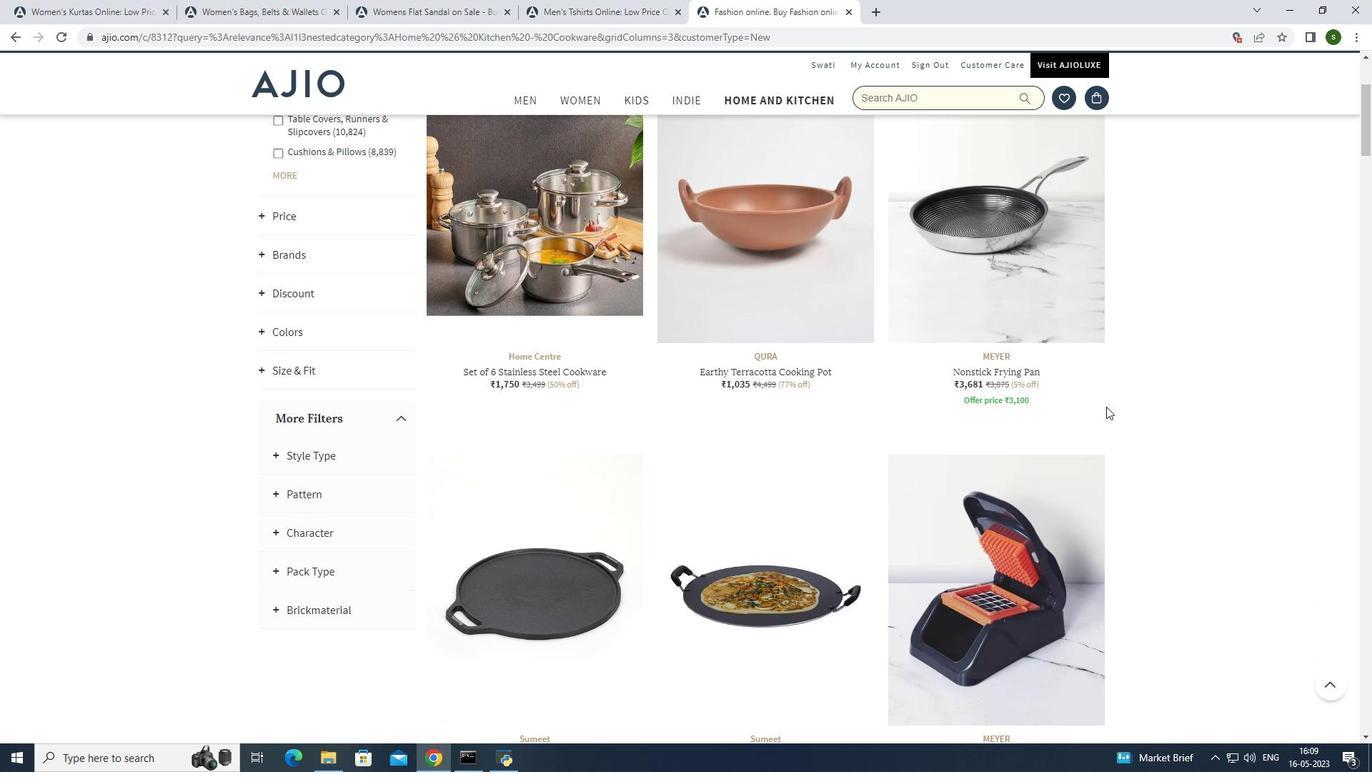 
Action: Mouse scrolled (1106, 406) with delta (0, 0)
Screenshot: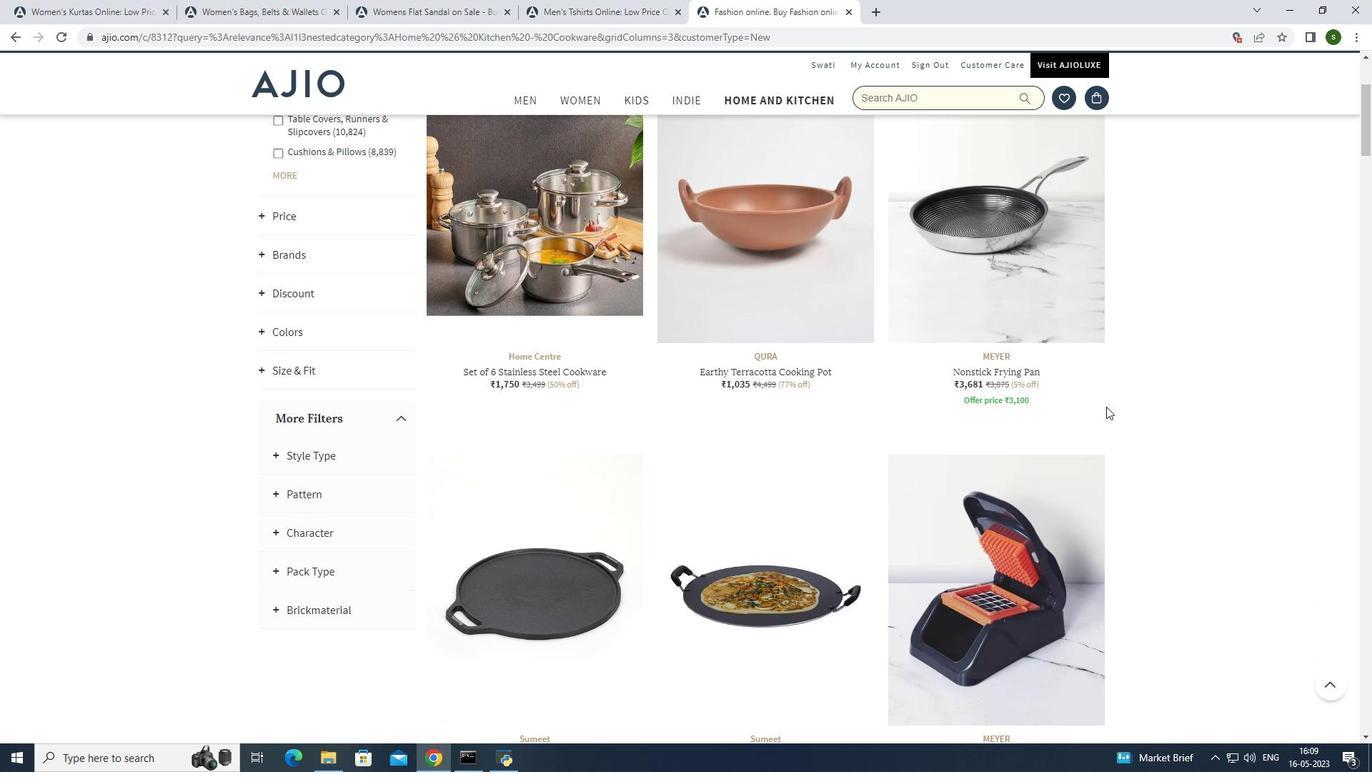 
Action: Mouse scrolled (1106, 406) with delta (0, 0)
Screenshot: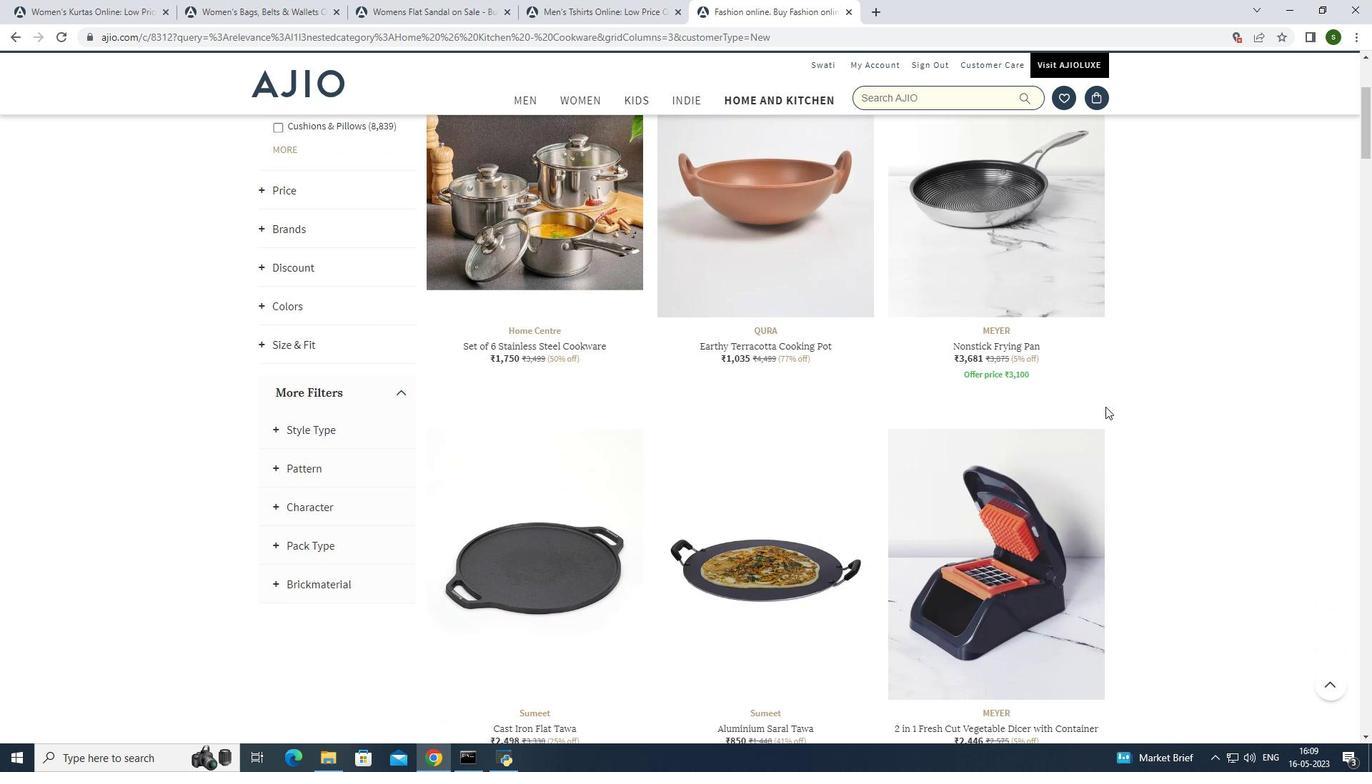 
Action: Mouse moved to (1103, 412)
Screenshot: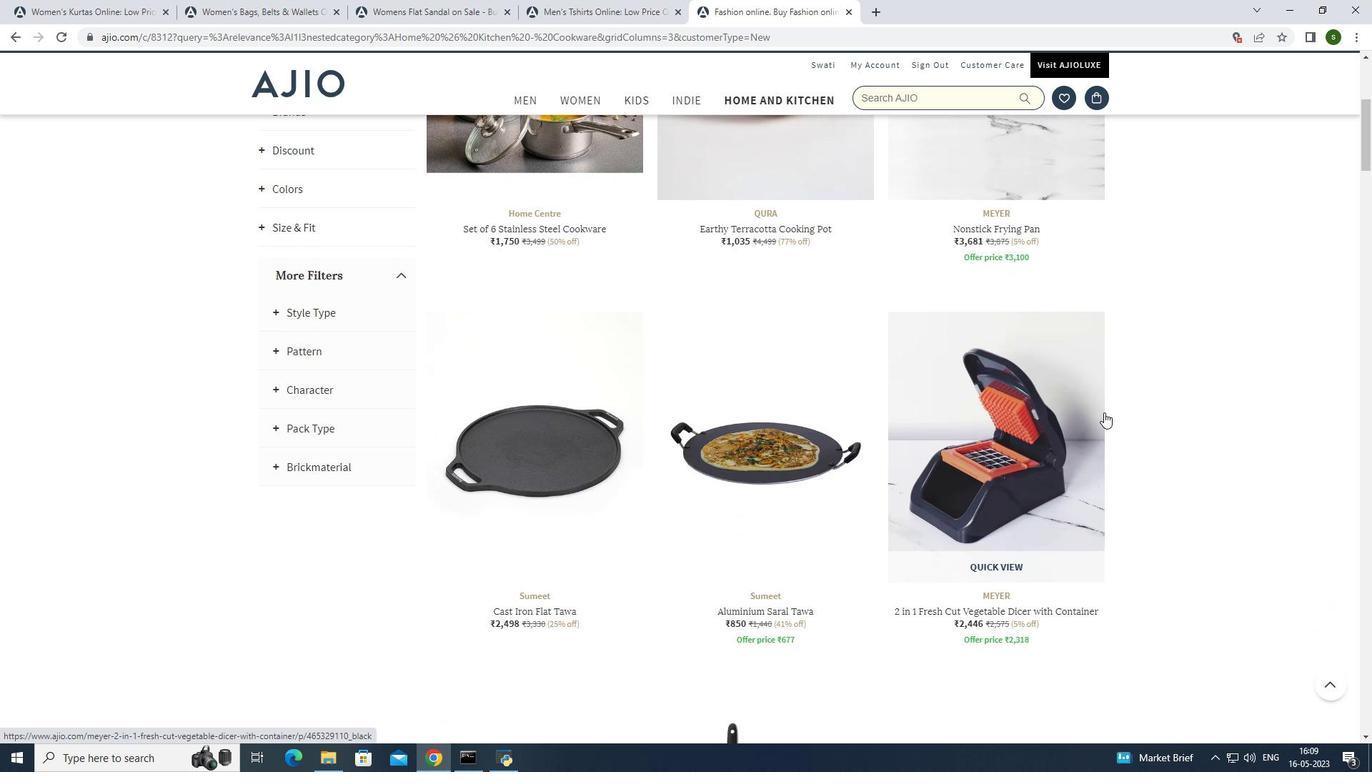 
Action: Mouse scrolled (1103, 411) with delta (0, 0)
Screenshot: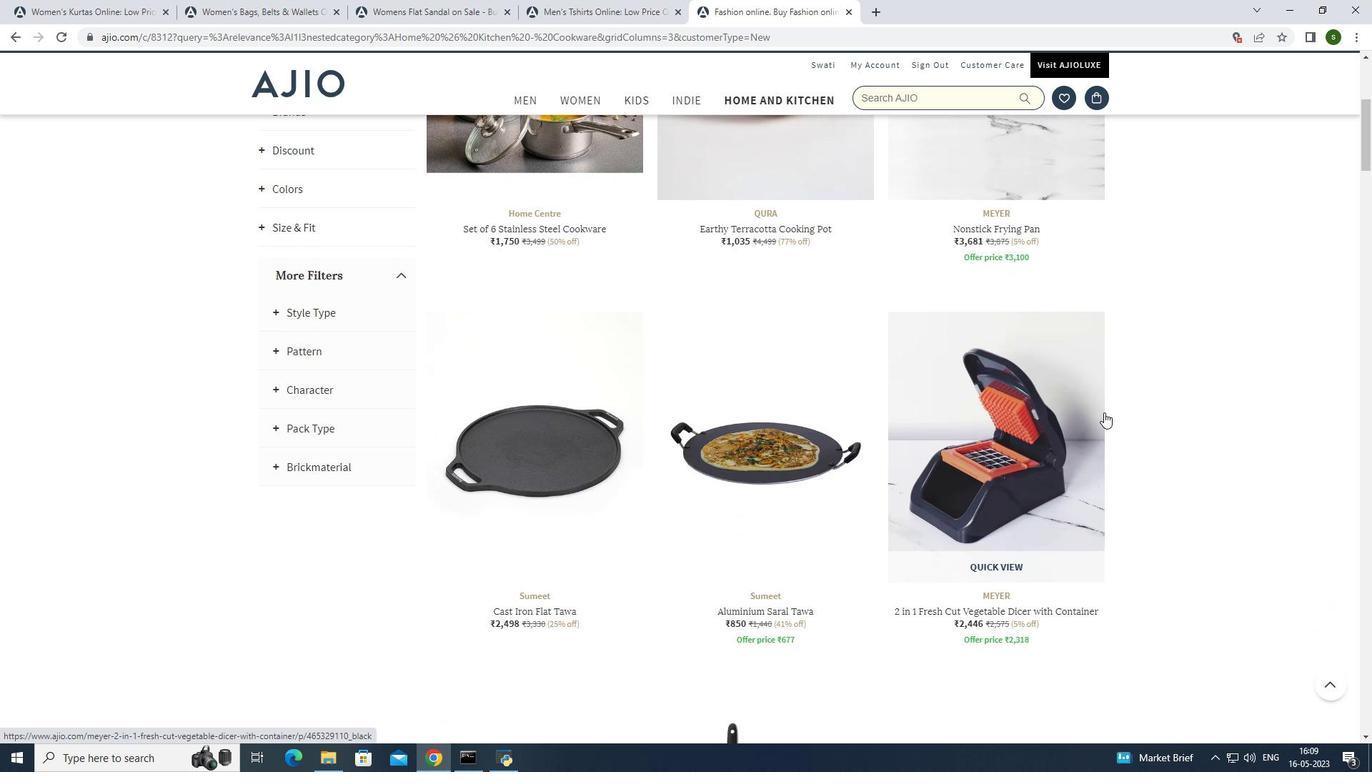 
Action: Mouse moved to (1103, 412)
Screenshot: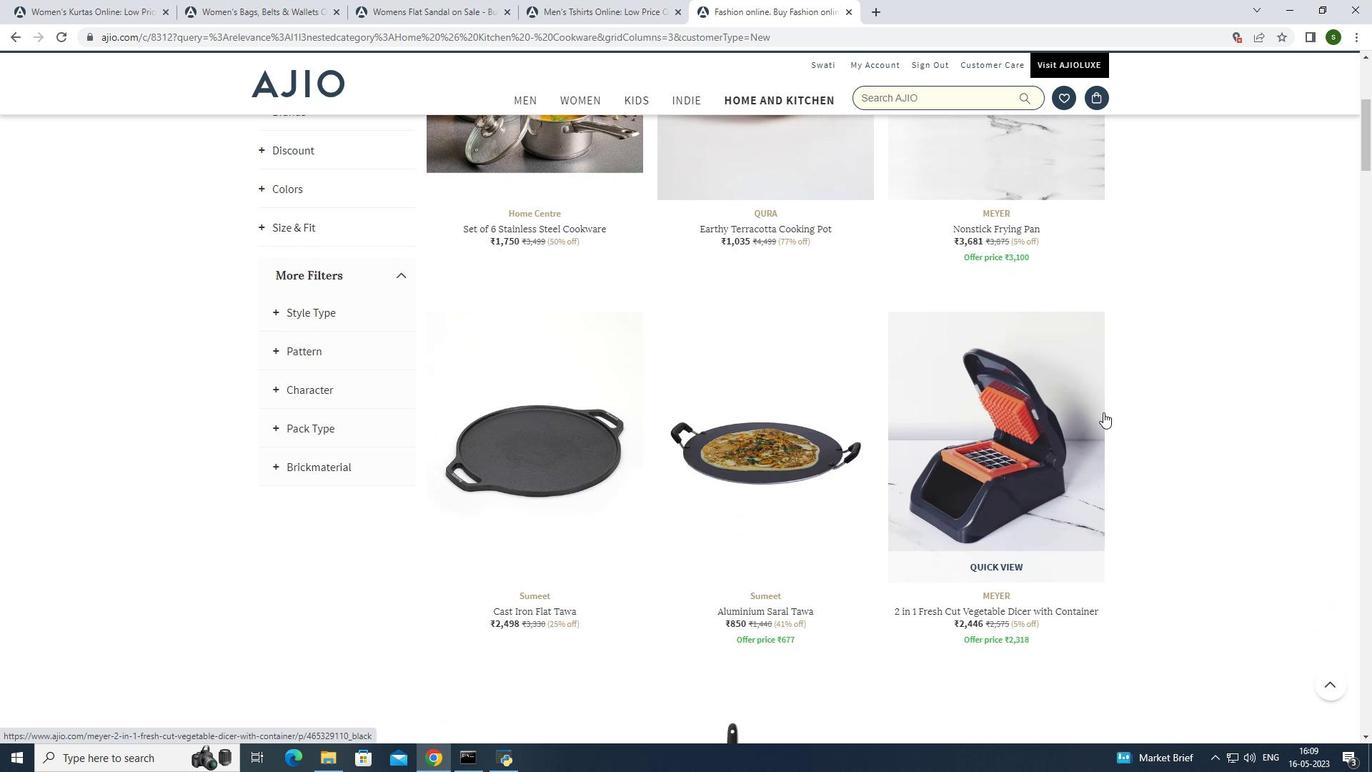 
Action: Mouse scrolled (1103, 411) with delta (0, 0)
Screenshot: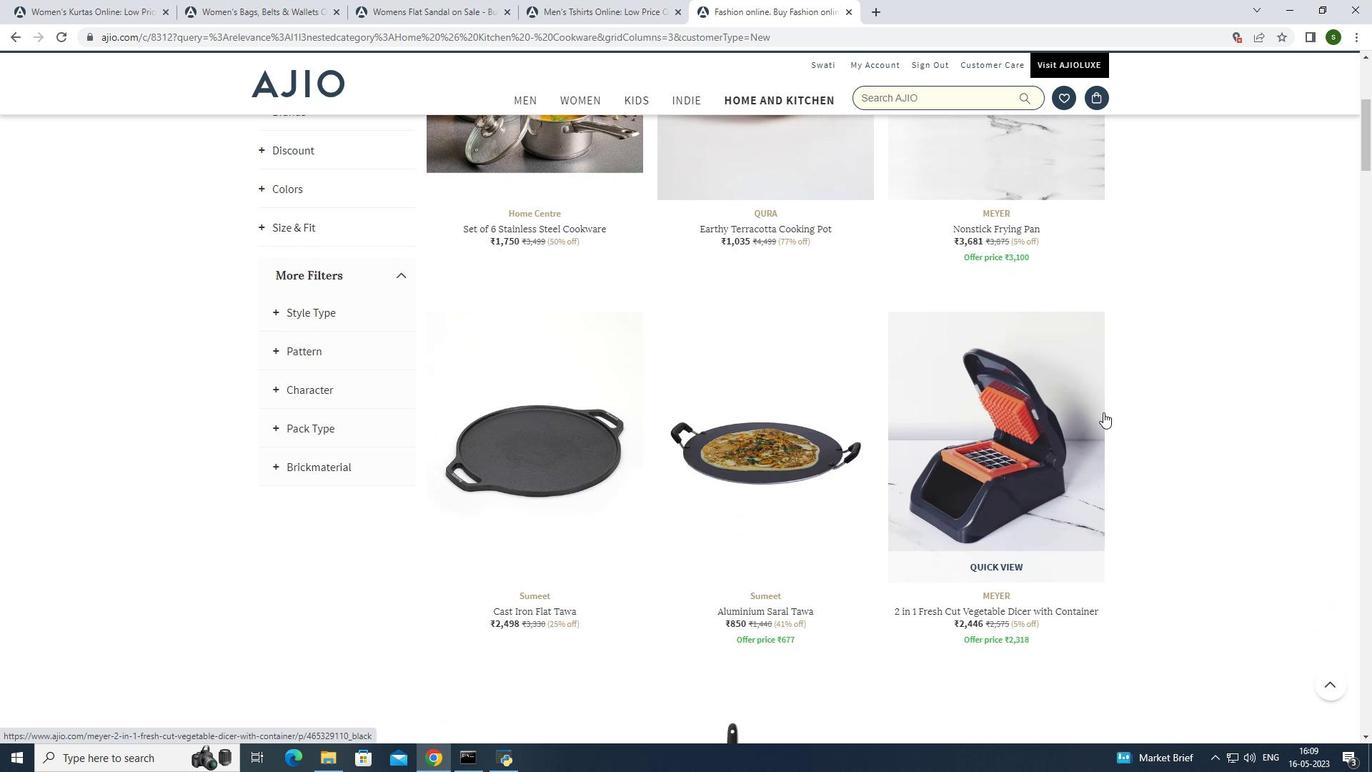 
Action: Mouse moved to (1100, 413)
Screenshot: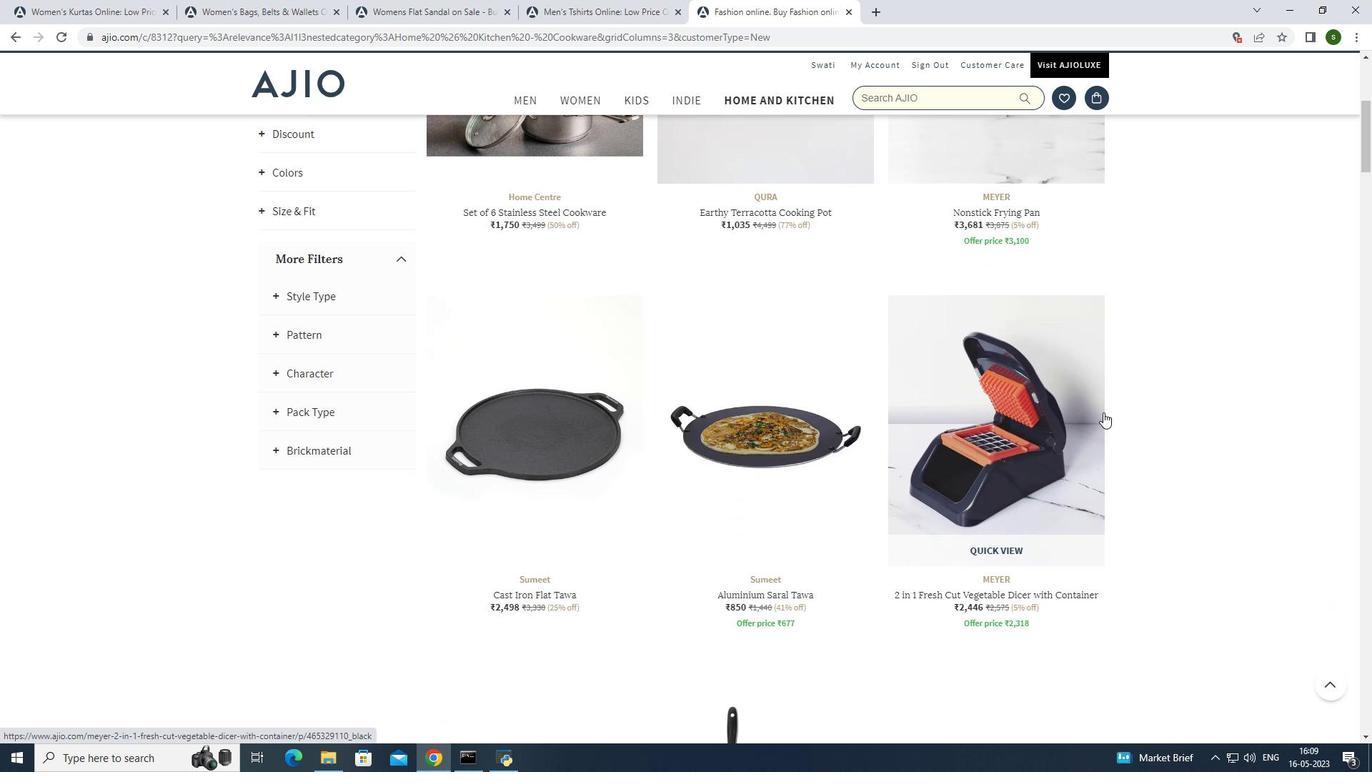 
Action: Mouse scrolled (1100, 412) with delta (0, 0)
Screenshot: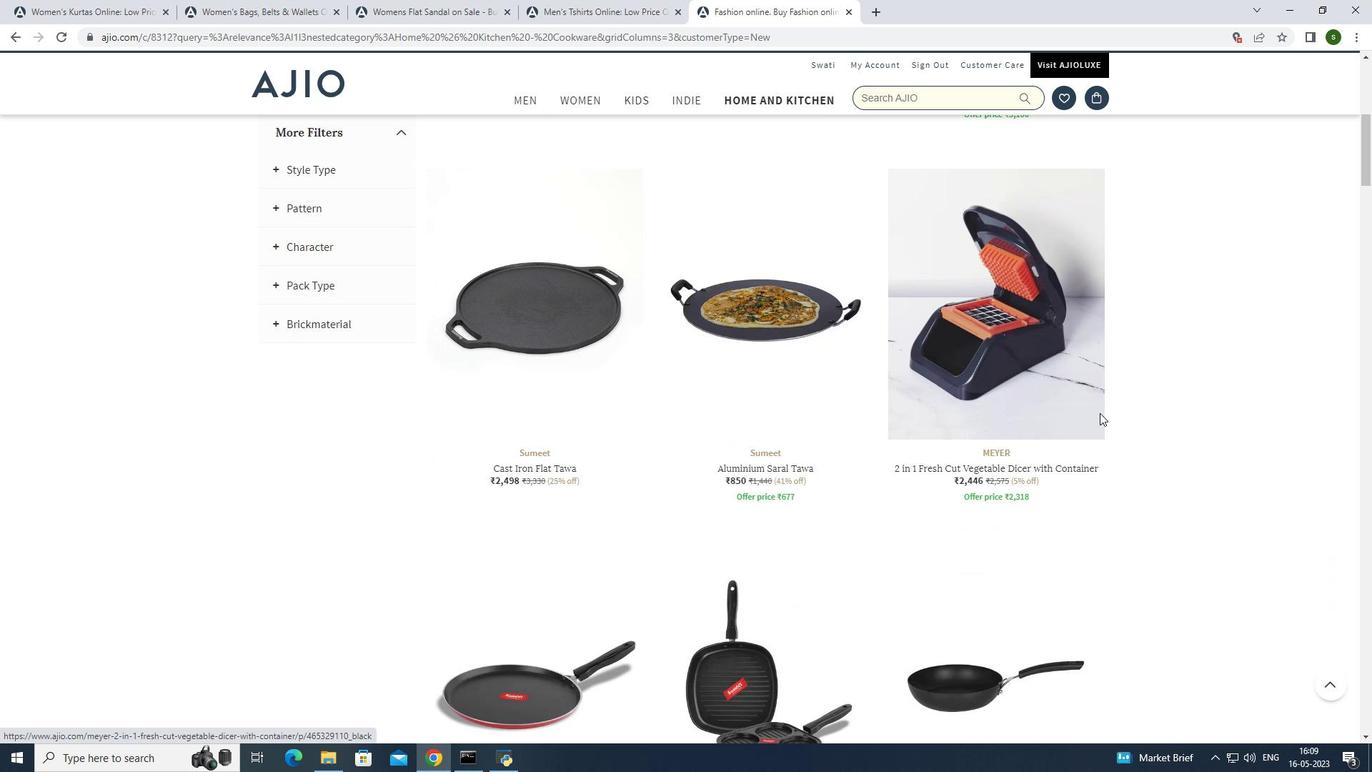 
Action: Mouse scrolled (1100, 412) with delta (0, 0)
Screenshot: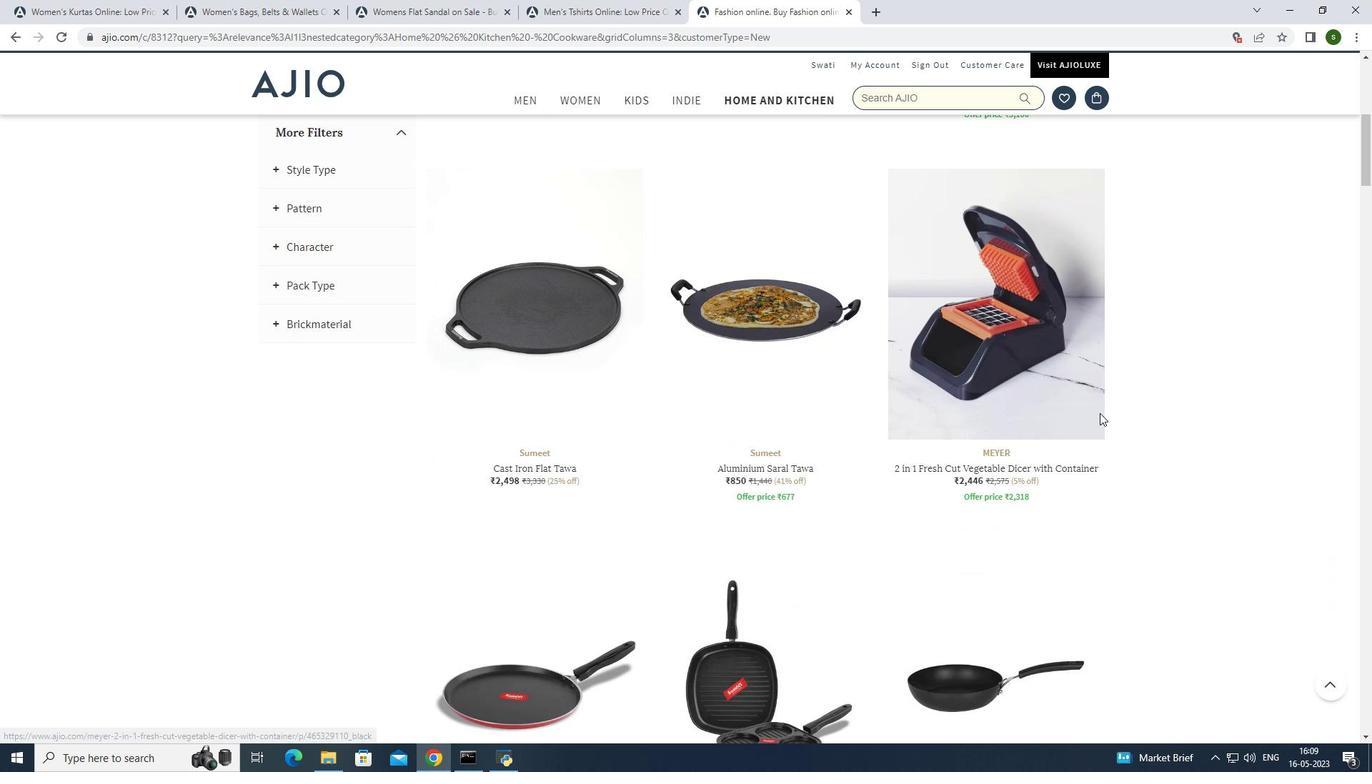 
Action: Mouse scrolled (1100, 412) with delta (0, 0)
Screenshot: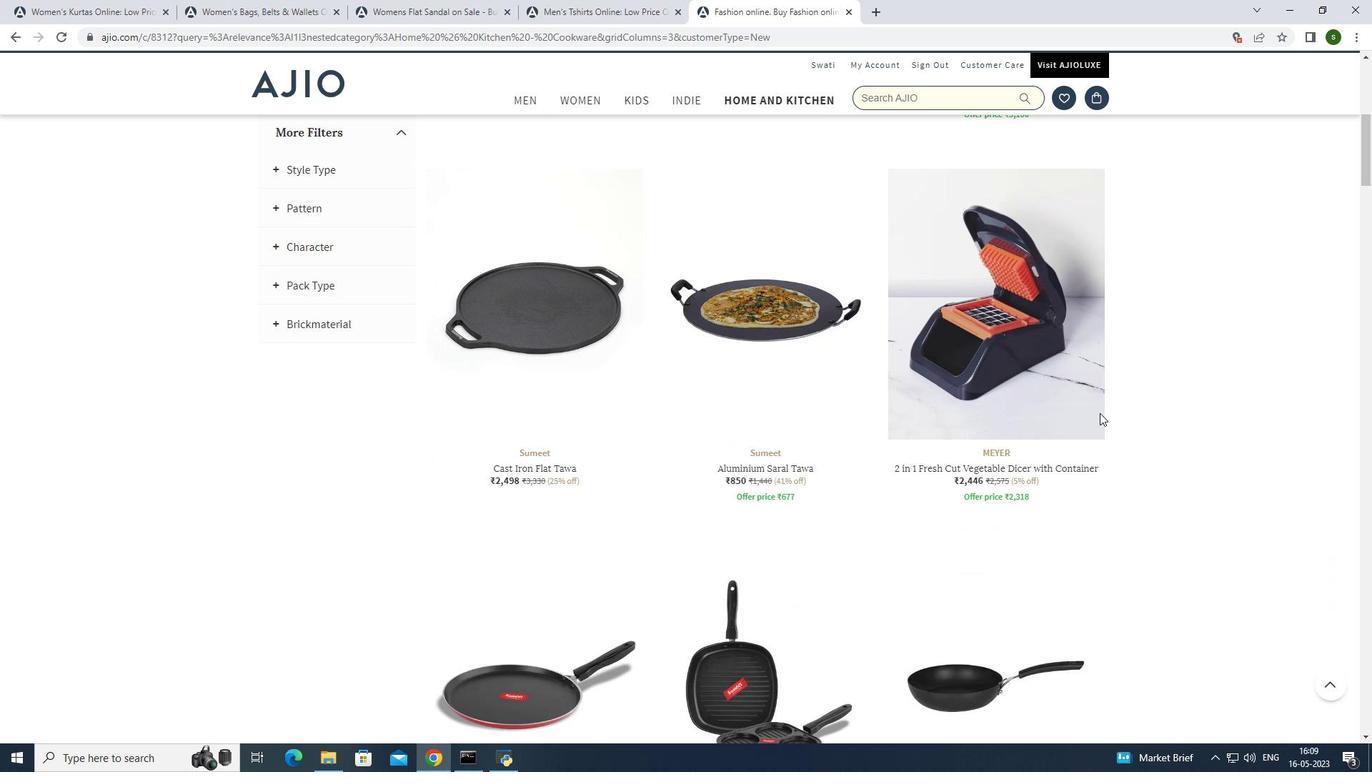 
Action: Mouse scrolled (1100, 412) with delta (0, 0)
Screenshot: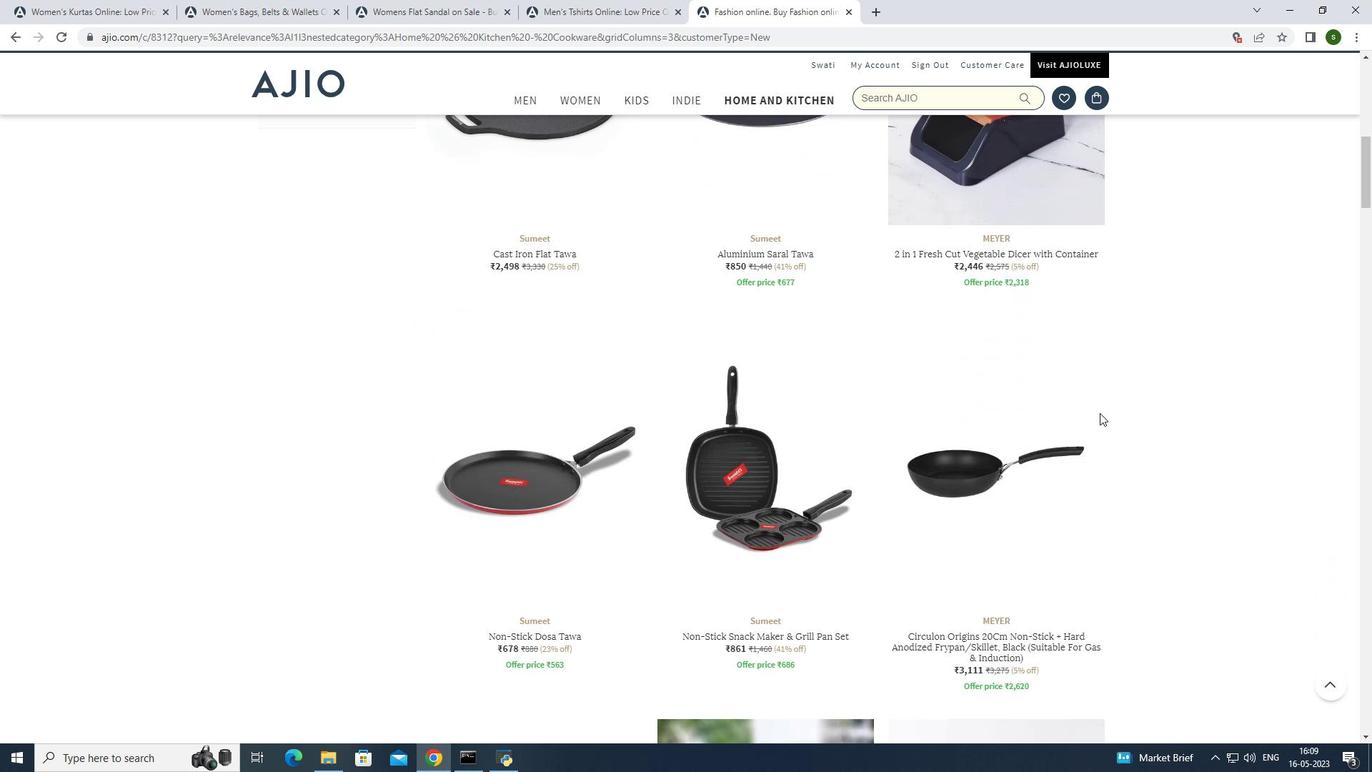 
Action: Mouse scrolled (1100, 412) with delta (0, 0)
Screenshot: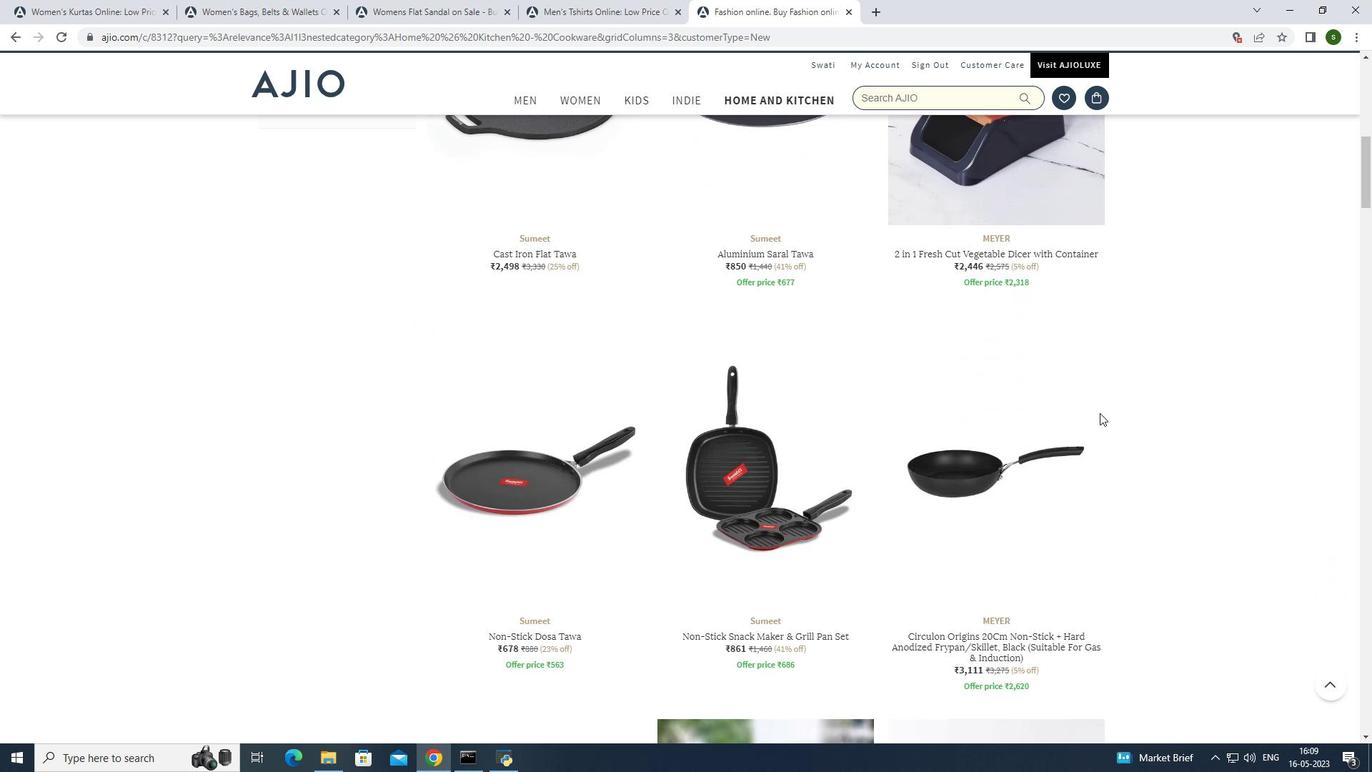 
Action: Mouse scrolled (1100, 412) with delta (0, 0)
Screenshot: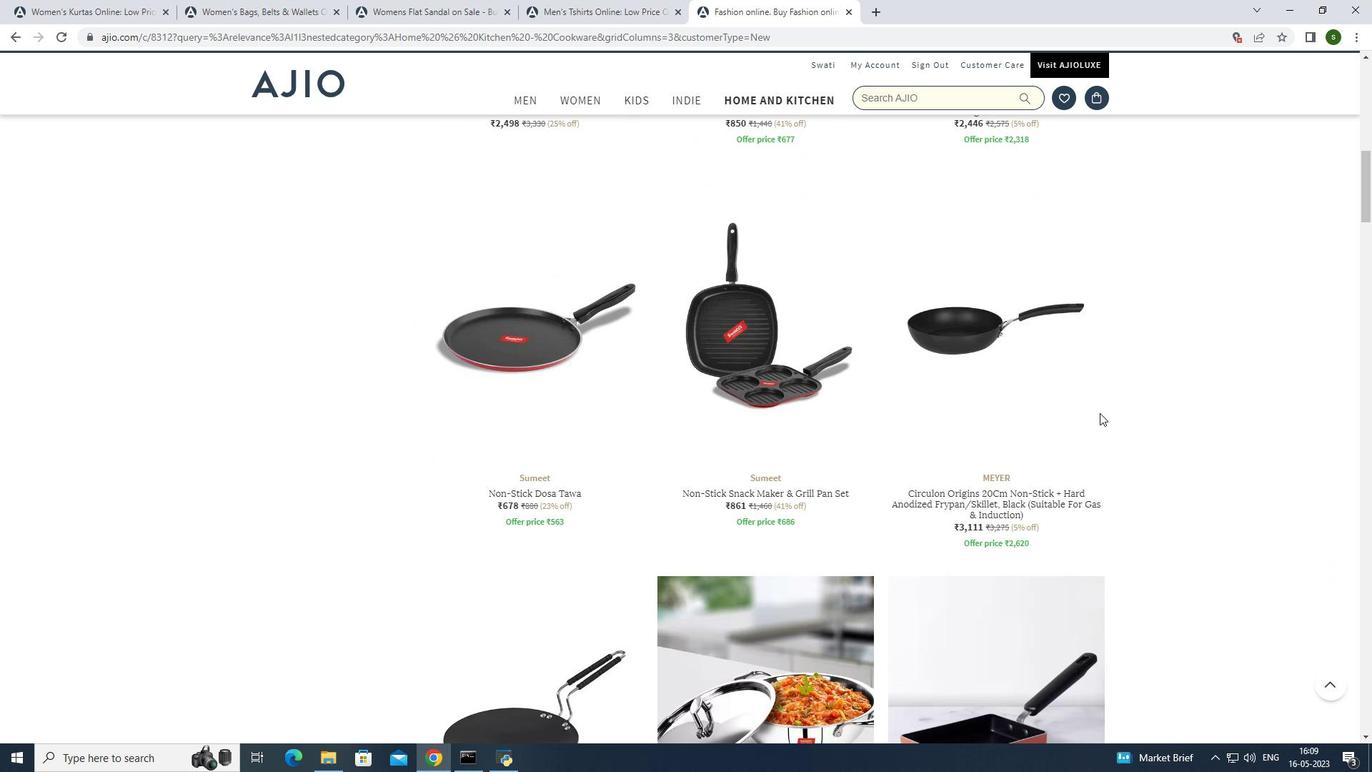 
Action: Mouse scrolled (1100, 412) with delta (0, 0)
Screenshot: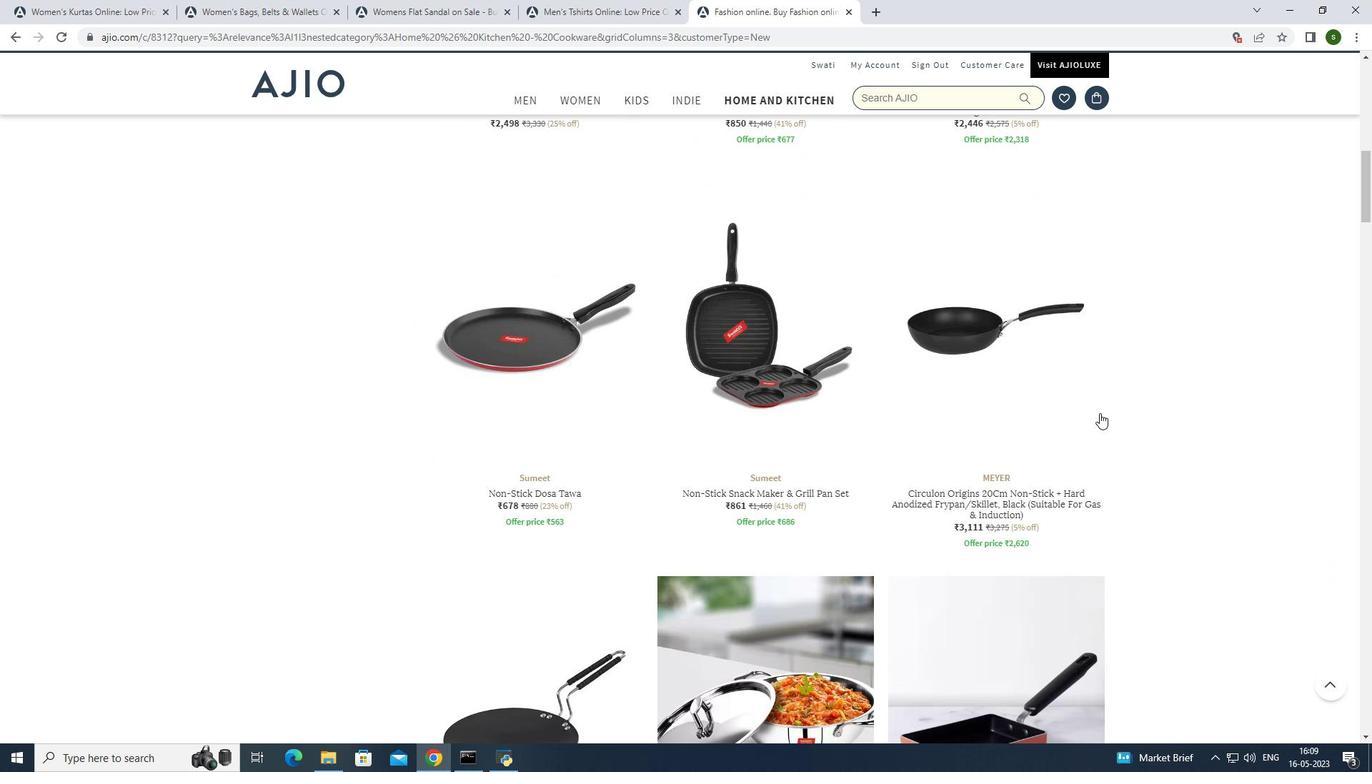 
Action: Mouse moved to (1099, 413)
Screenshot: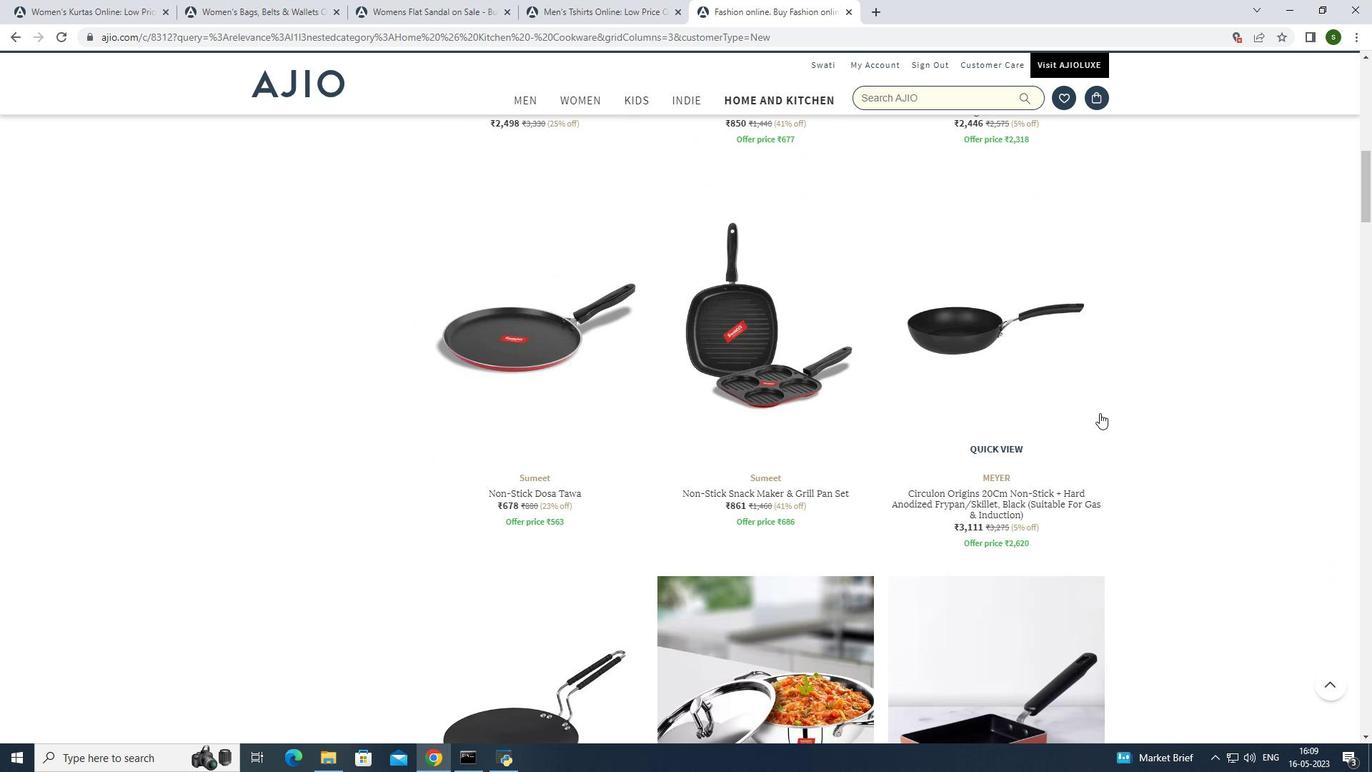 
Action: Mouse scrolled (1099, 413) with delta (0, 0)
Screenshot: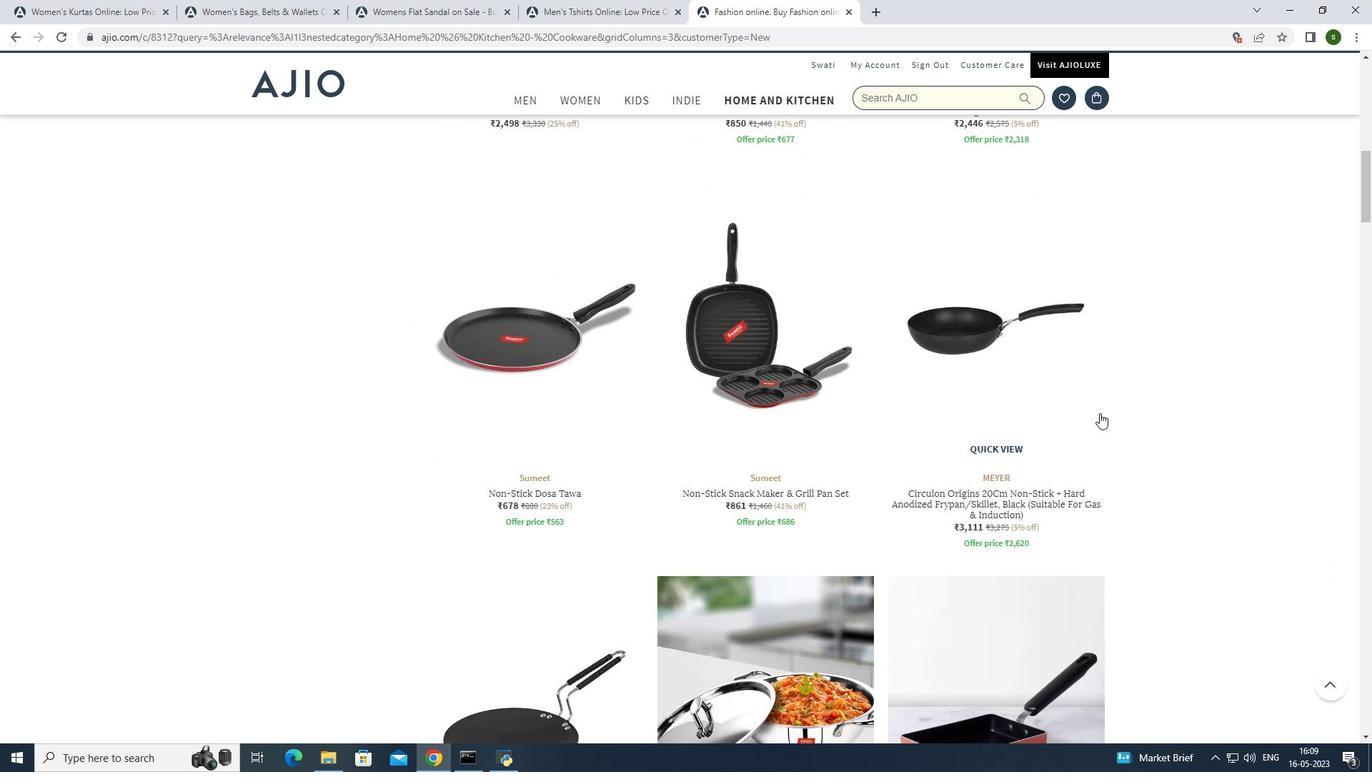 
Action: Mouse moved to (1098, 413)
Screenshot: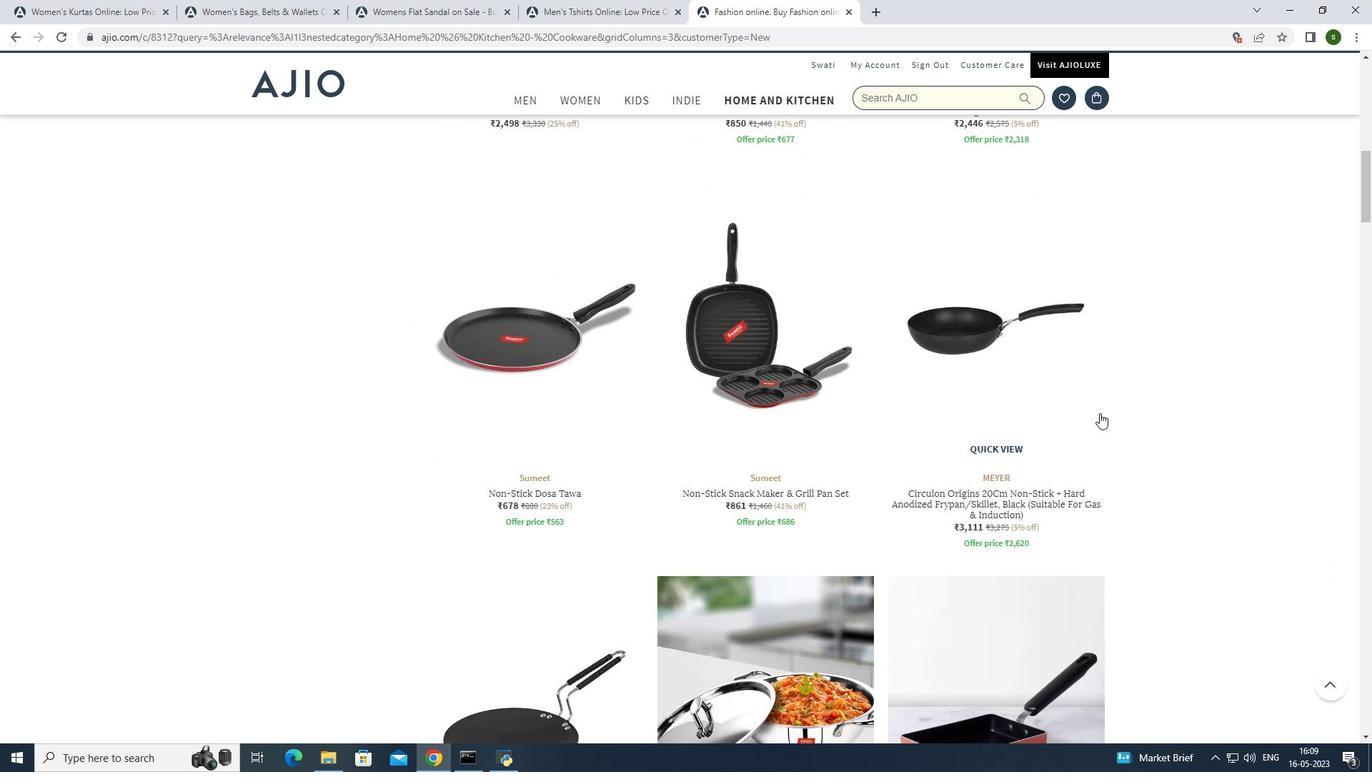 
Action: Mouse scrolled (1098, 413) with delta (0, 0)
Screenshot: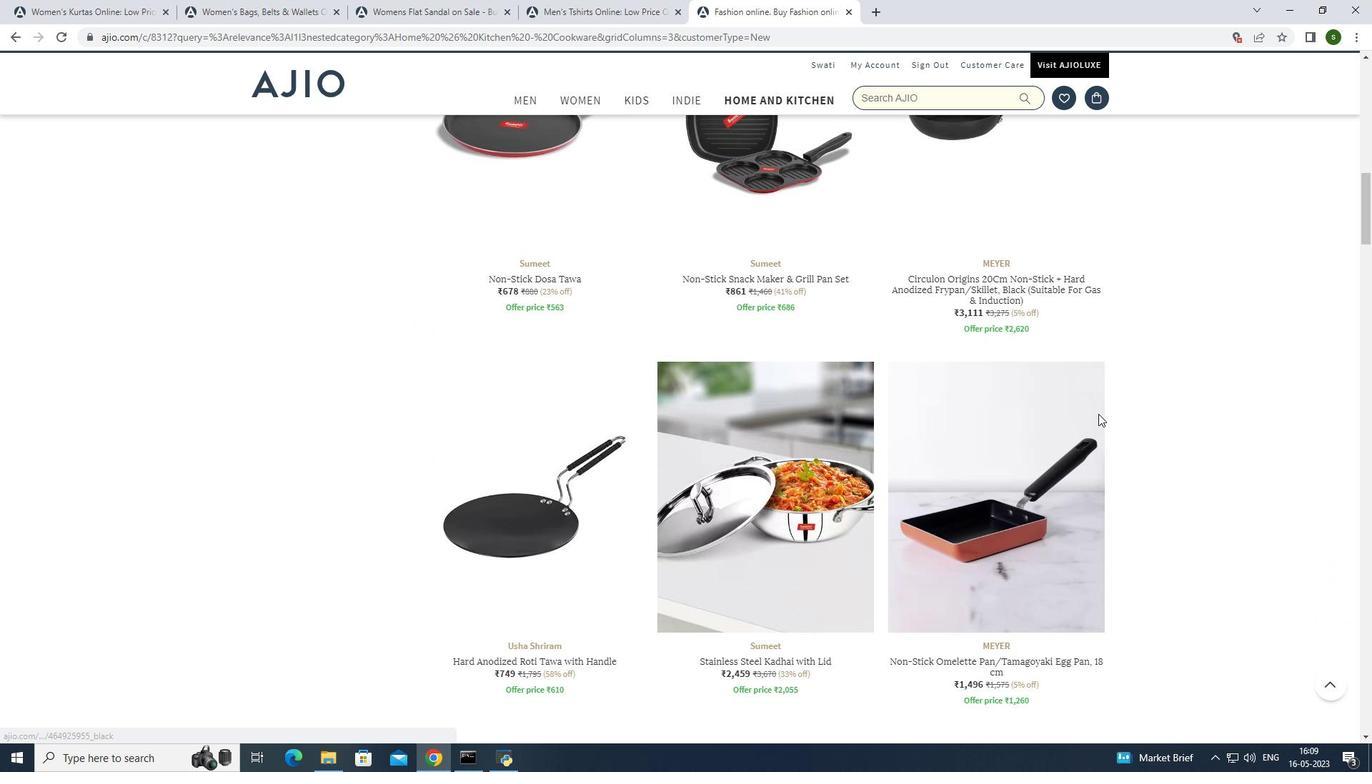 
Action: Mouse scrolled (1098, 413) with delta (0, 0)
Screenshot: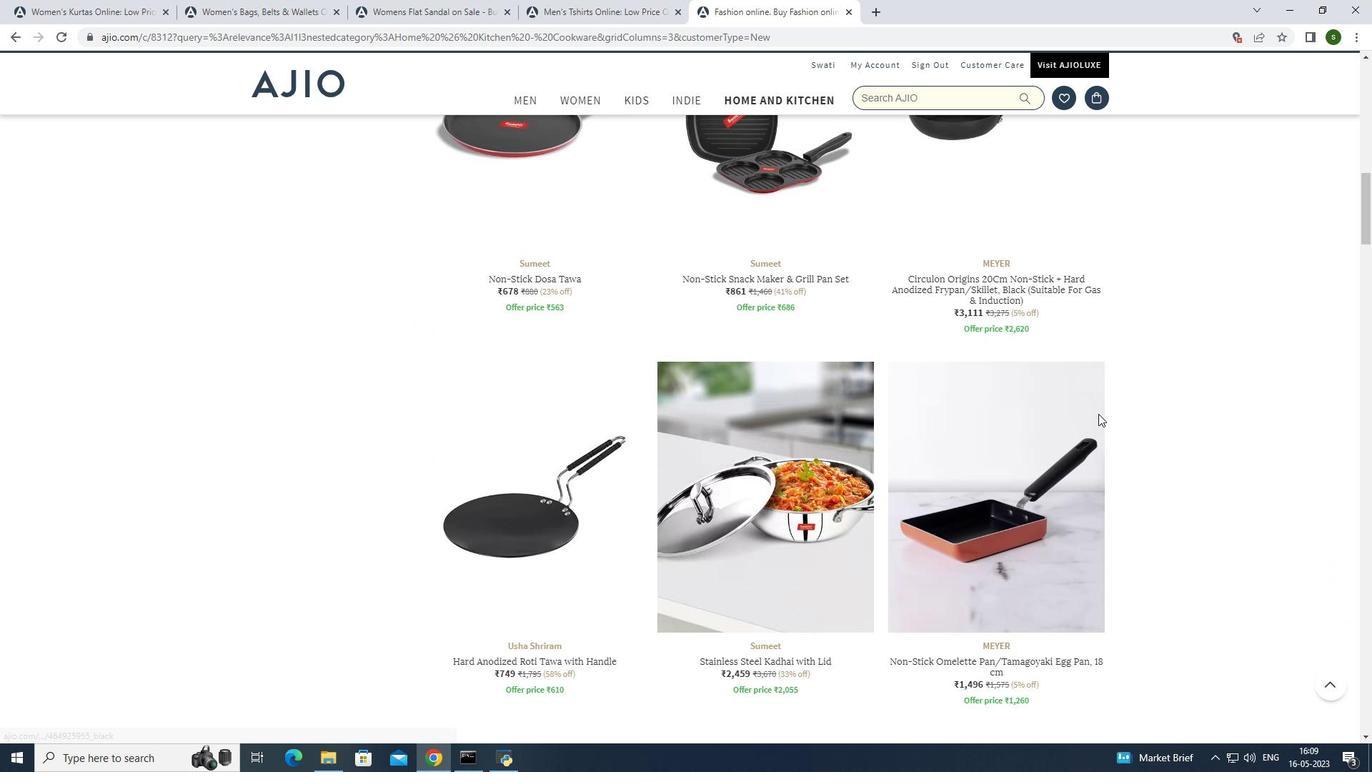 
Action: Mouse scrolled (1098, 413) with delta (0, 0)
Screenshot: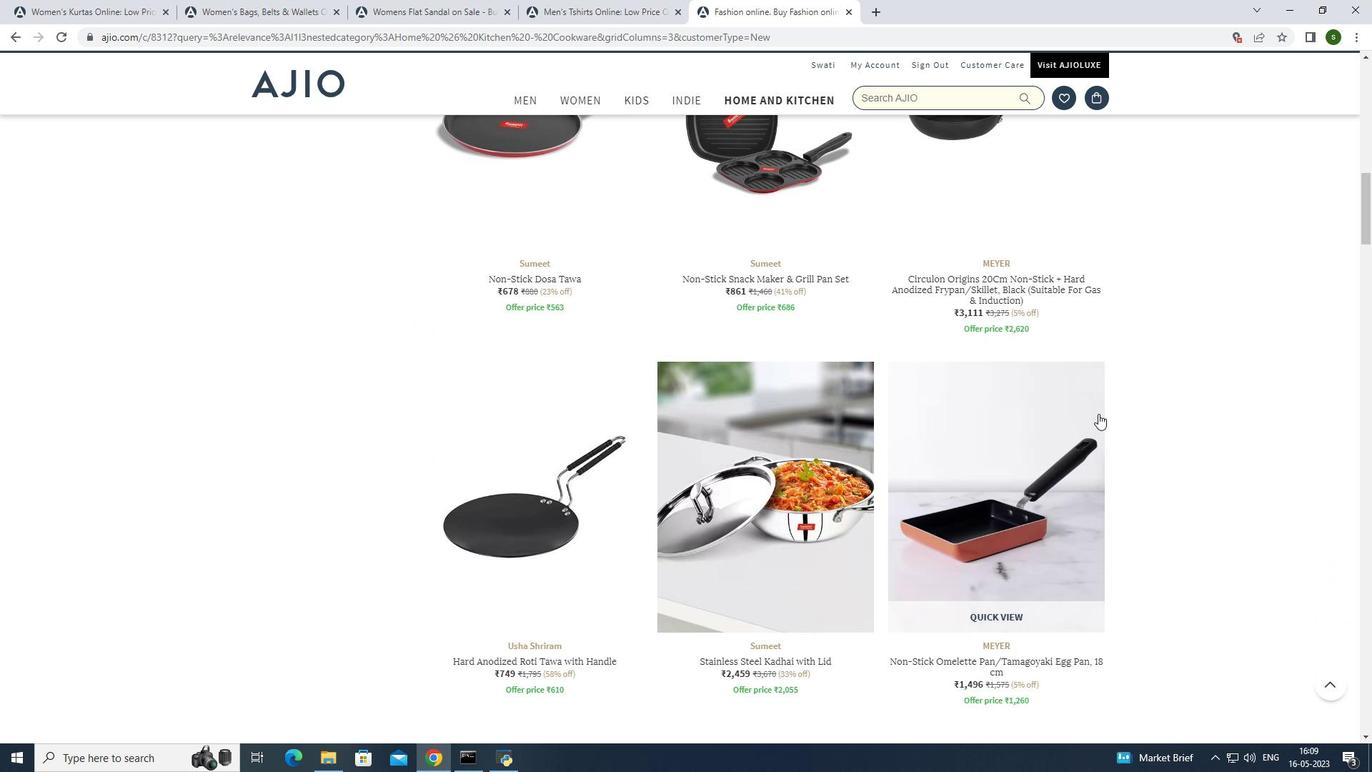 
Action: Mouse scrolled (1098, 413) with delta (0, 0)
Screenshot: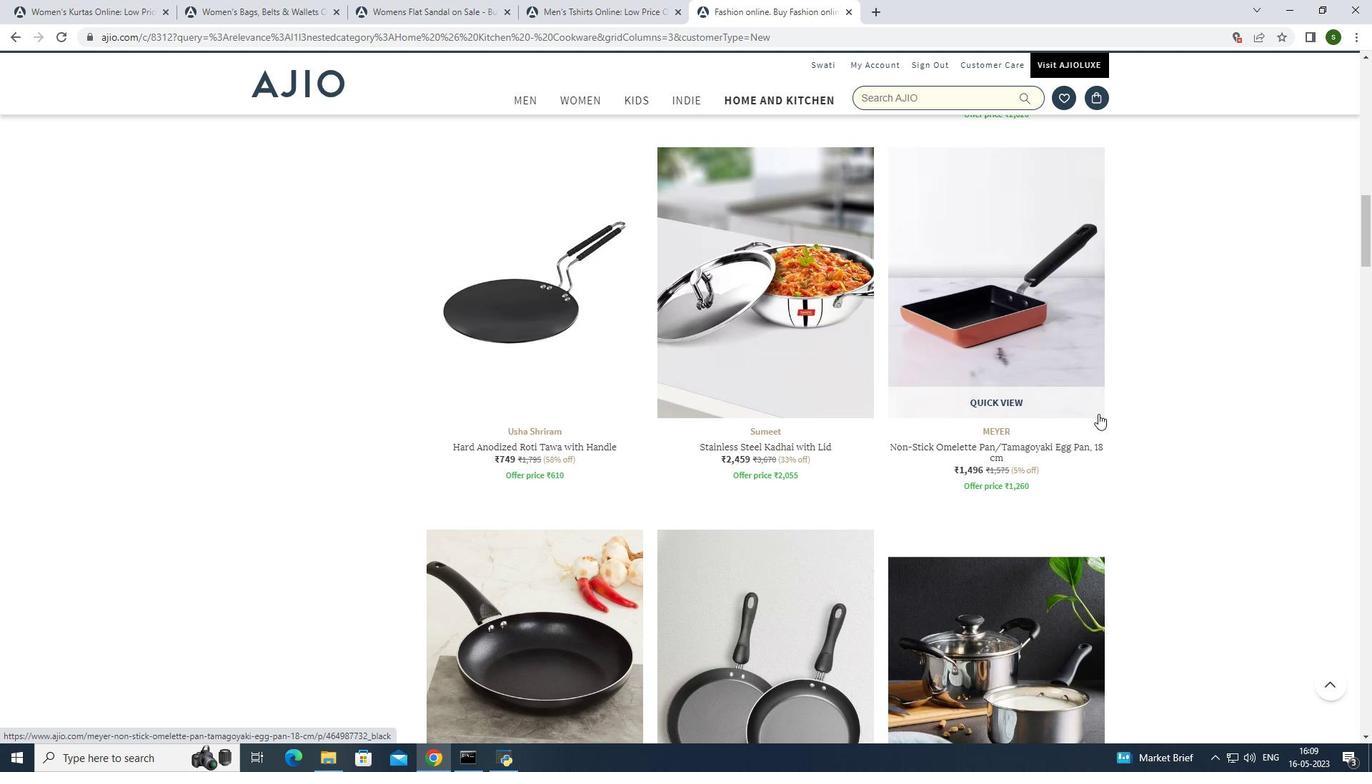 
Action: Mouse moved to (1096, 414)
Screenshot: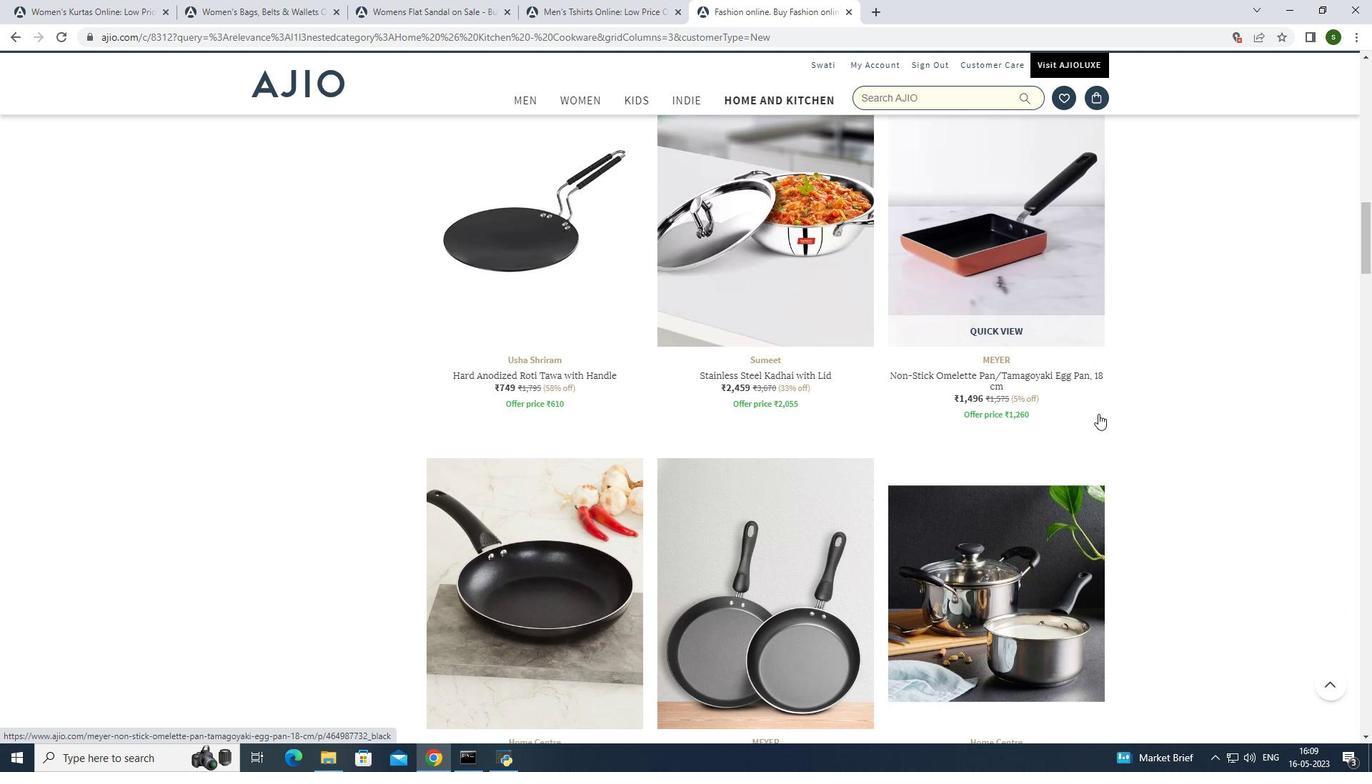 
Action: Mouse scrolled (1096, 413) with delta (0, 0)
Screenshot: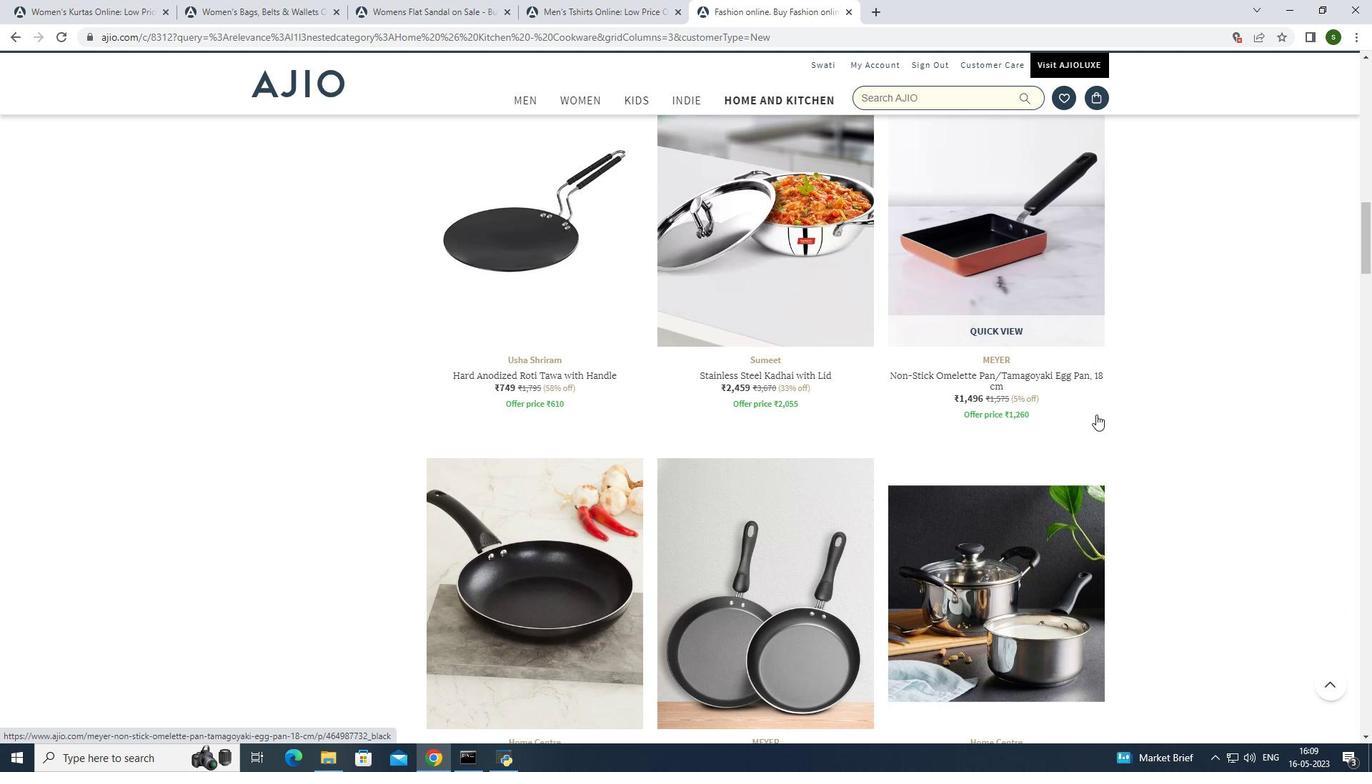 
Action: Mouse scrolled (1096, 413) with delta (0, 0)
Screenshot: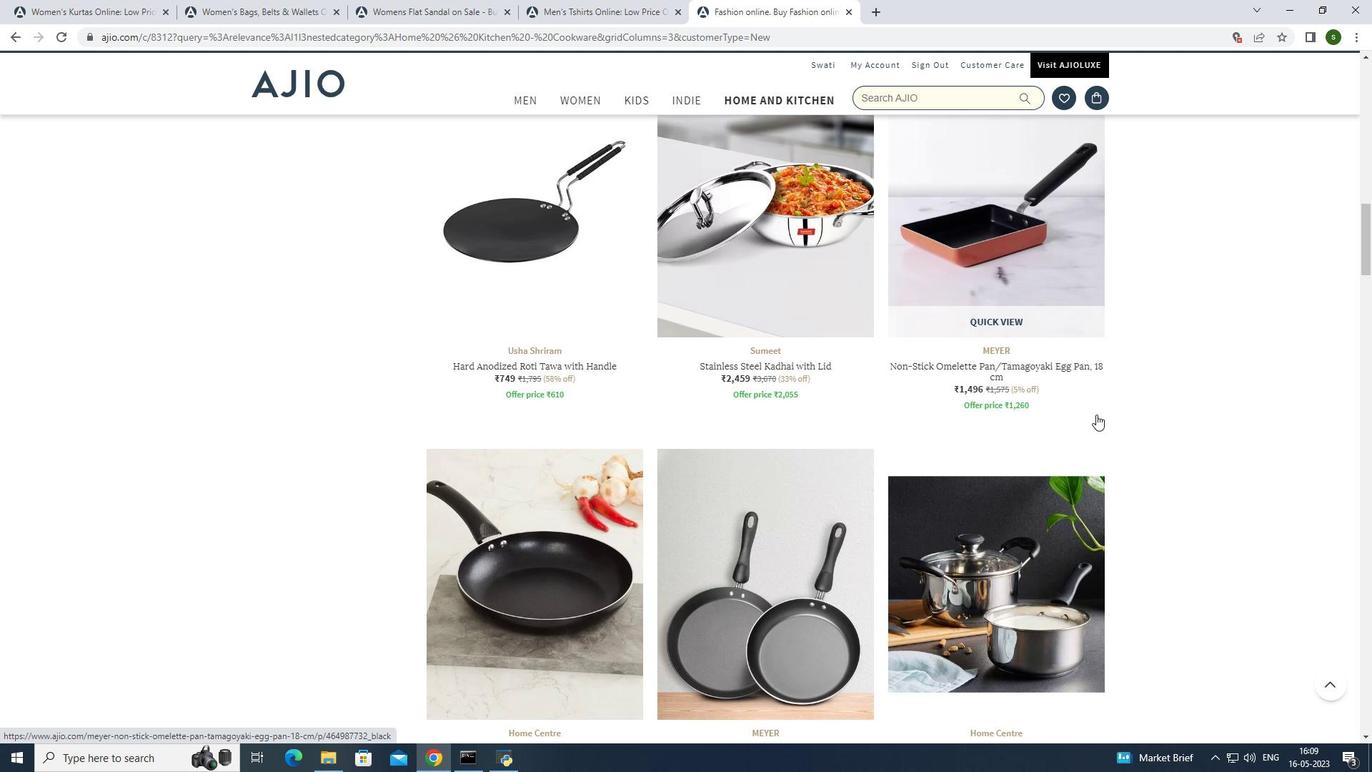 
Action: Mouse scrolled (1096, 413) with delta (0, 0)
Screenshot: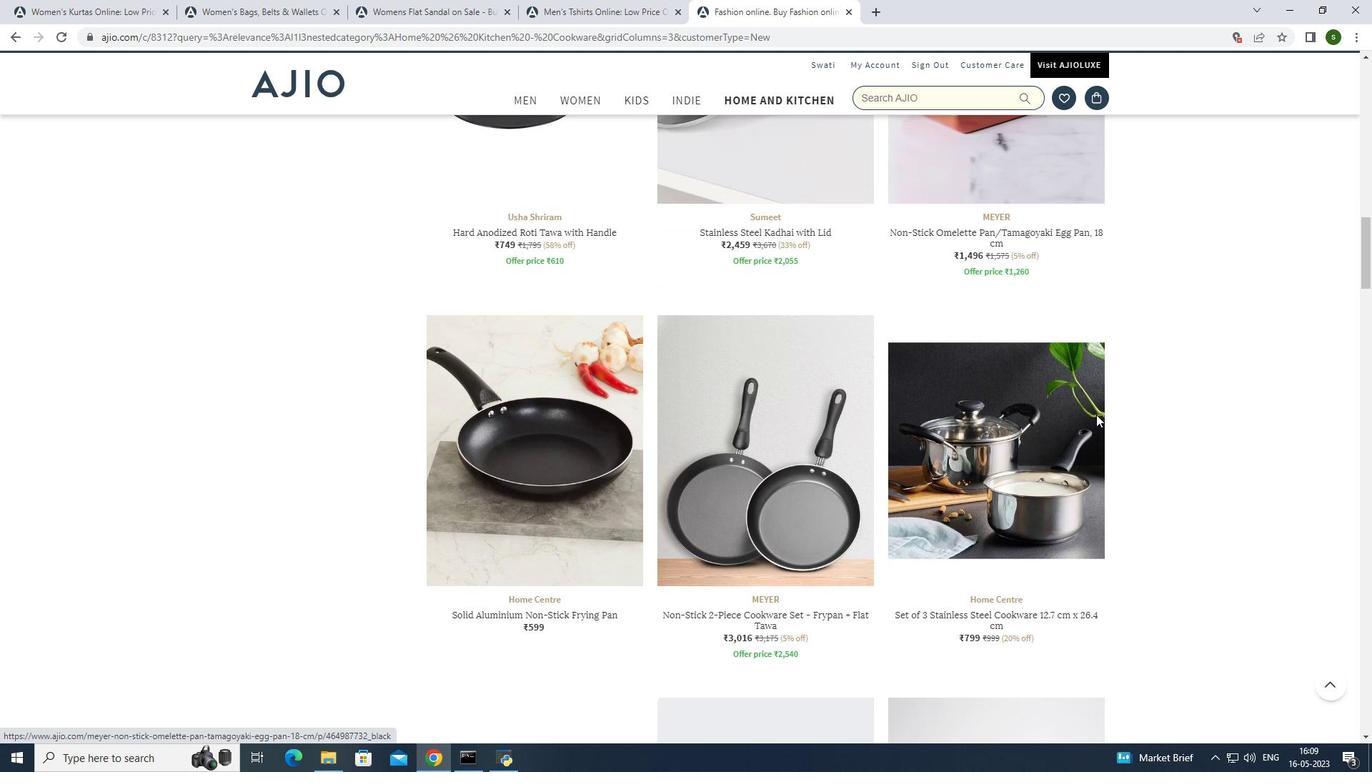 
Action: Mouse scrolled (1096, 413) with delta (0, 0)
Screenshot: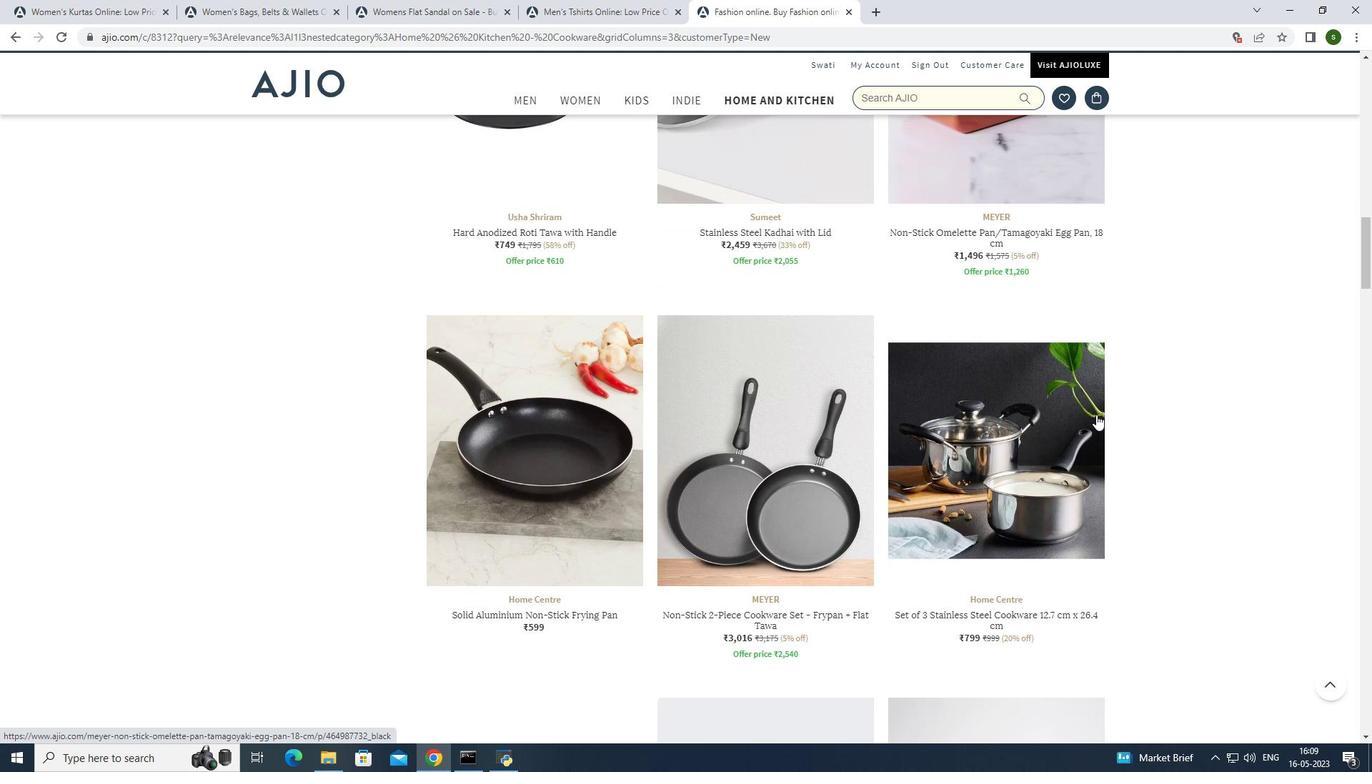 
Action: Mouse scrolled (1096, 413) with delta (0, 0)
Screenshot: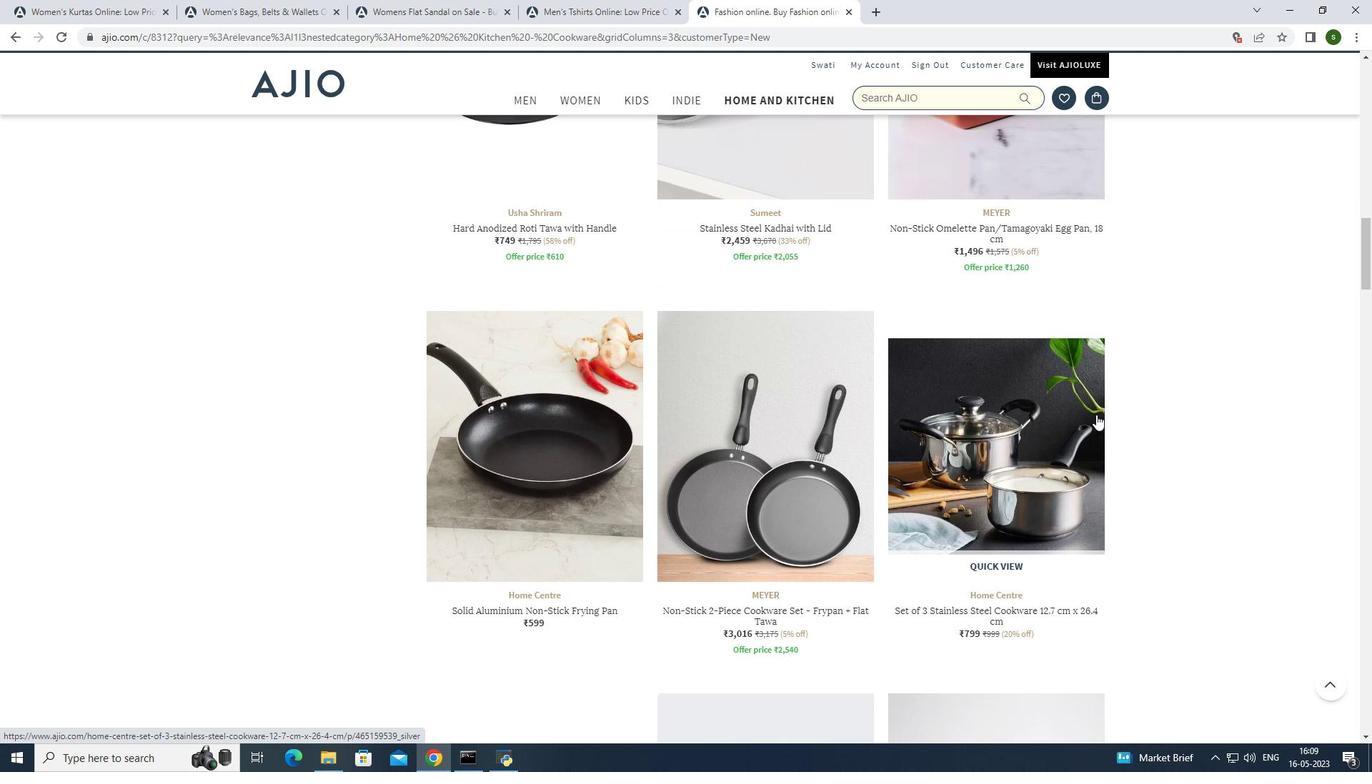
Action: Mouse scrolled (1096, 413) with delta (0, 0)
Screenshot: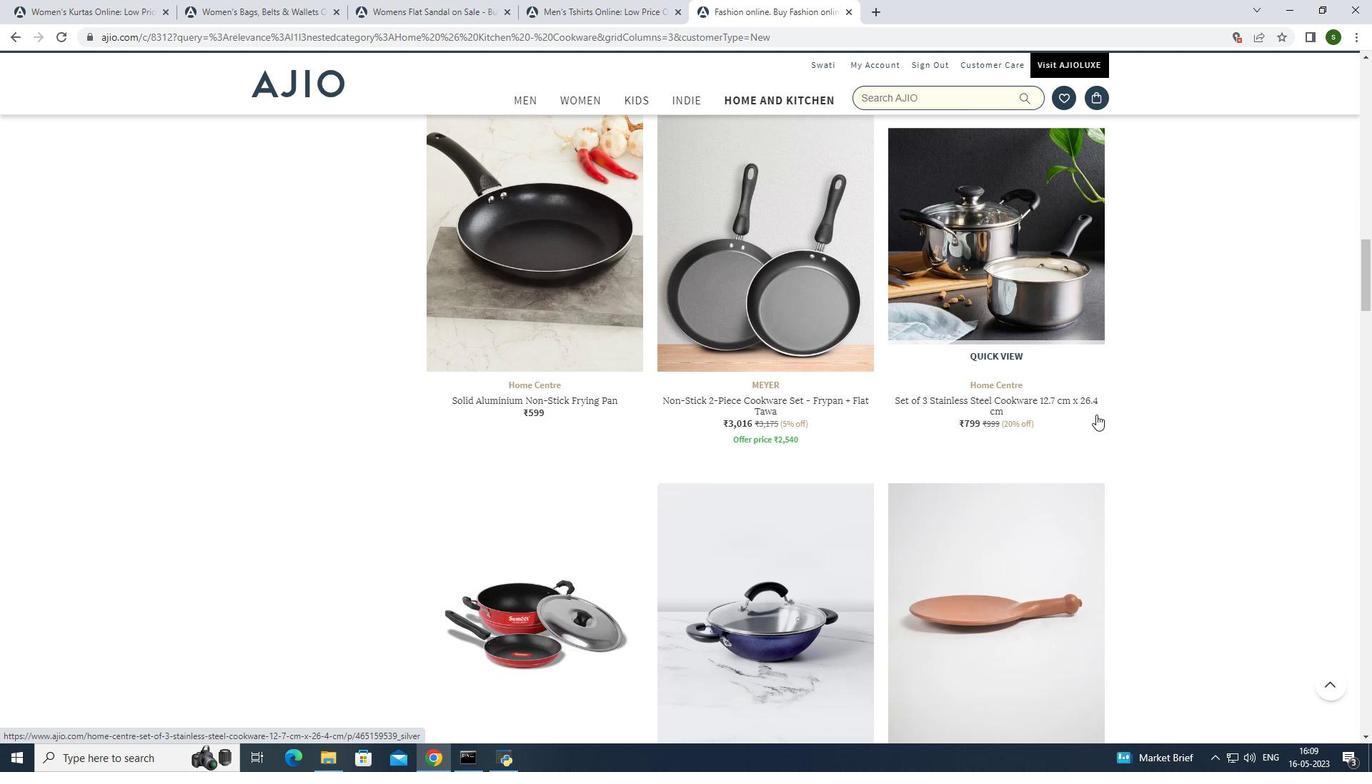 
Action: Mouse scrolled (1096, 413) with delta (0, 0)
Screenshot: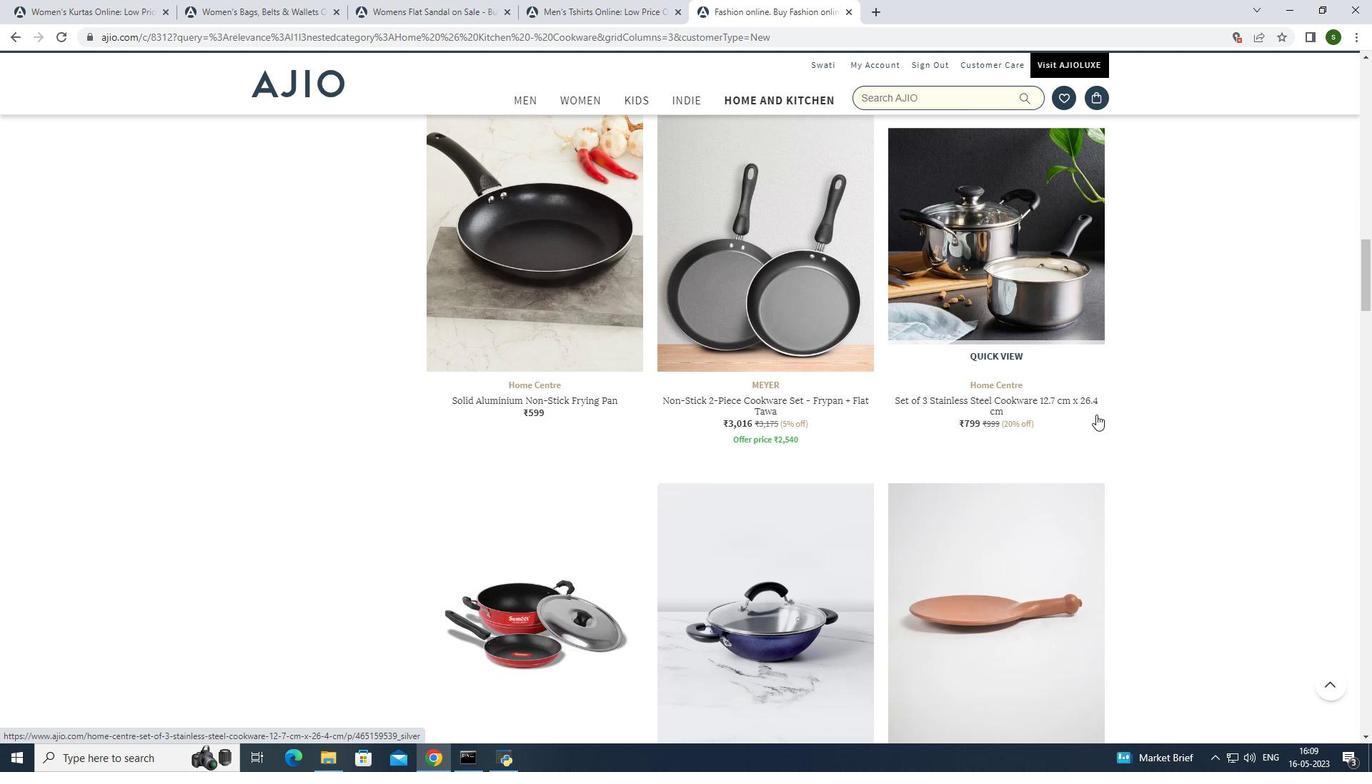 
Action: Mouse scrolled (1096, 413) with delta (0, 0)
Screenshot: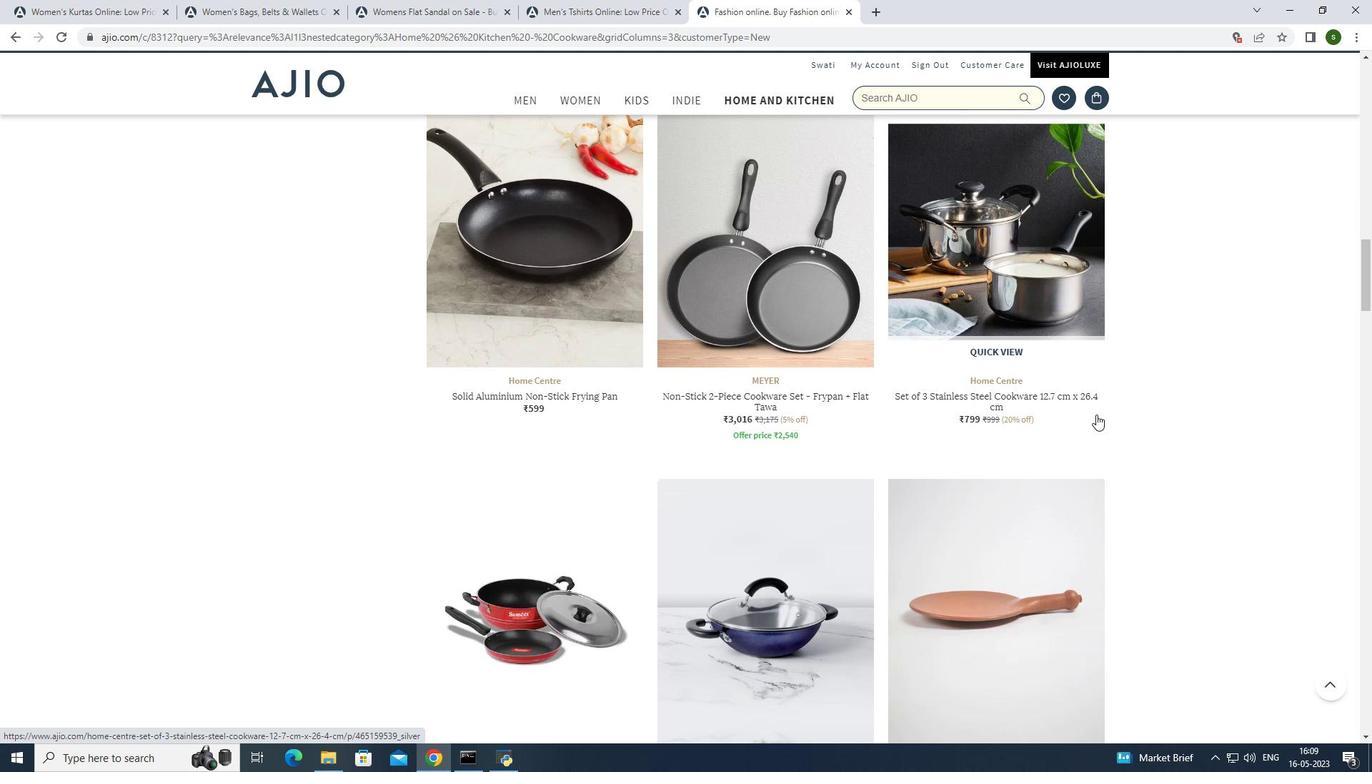 
Action: Mouse scrolled (1096, 413) with delta (0, 0)
Screenshot: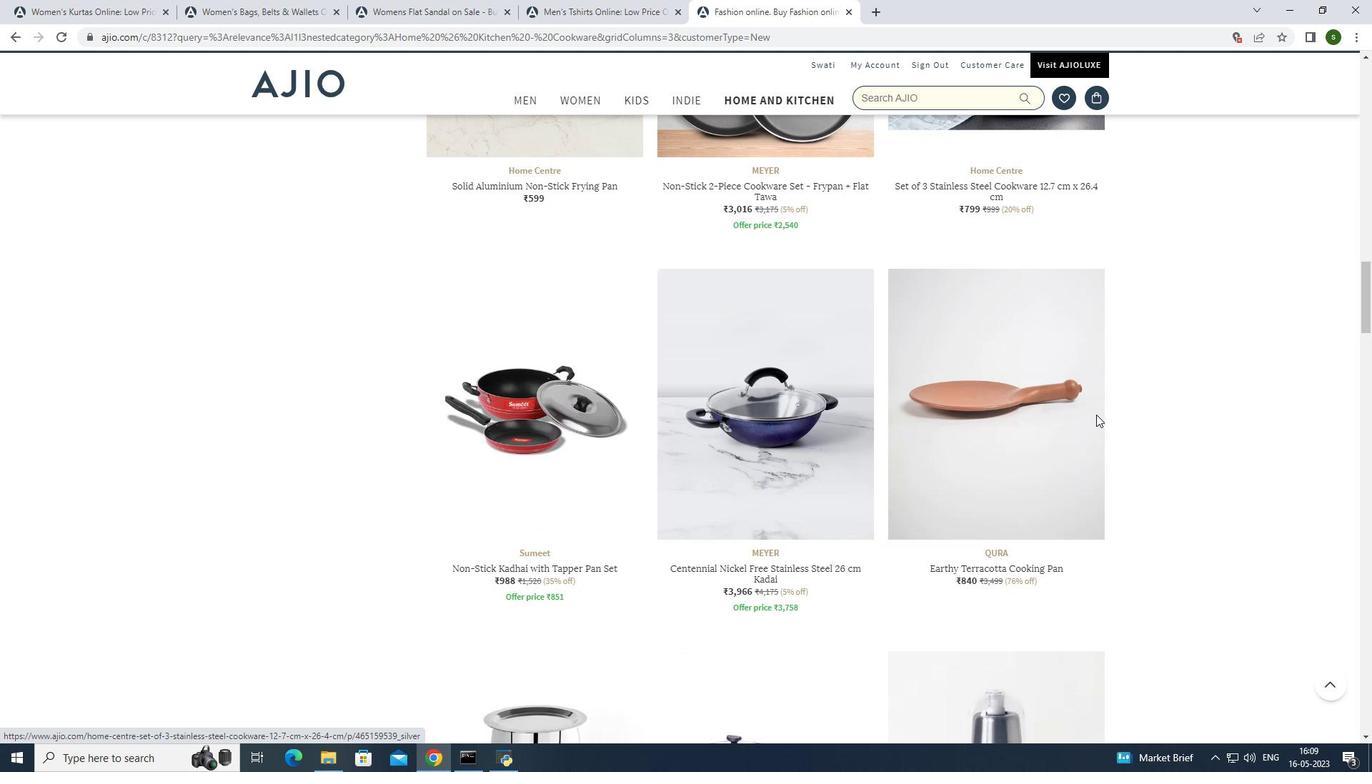 
Action: Mouse scrolled (1096, 413) with delta (0, 0)
Screenshot: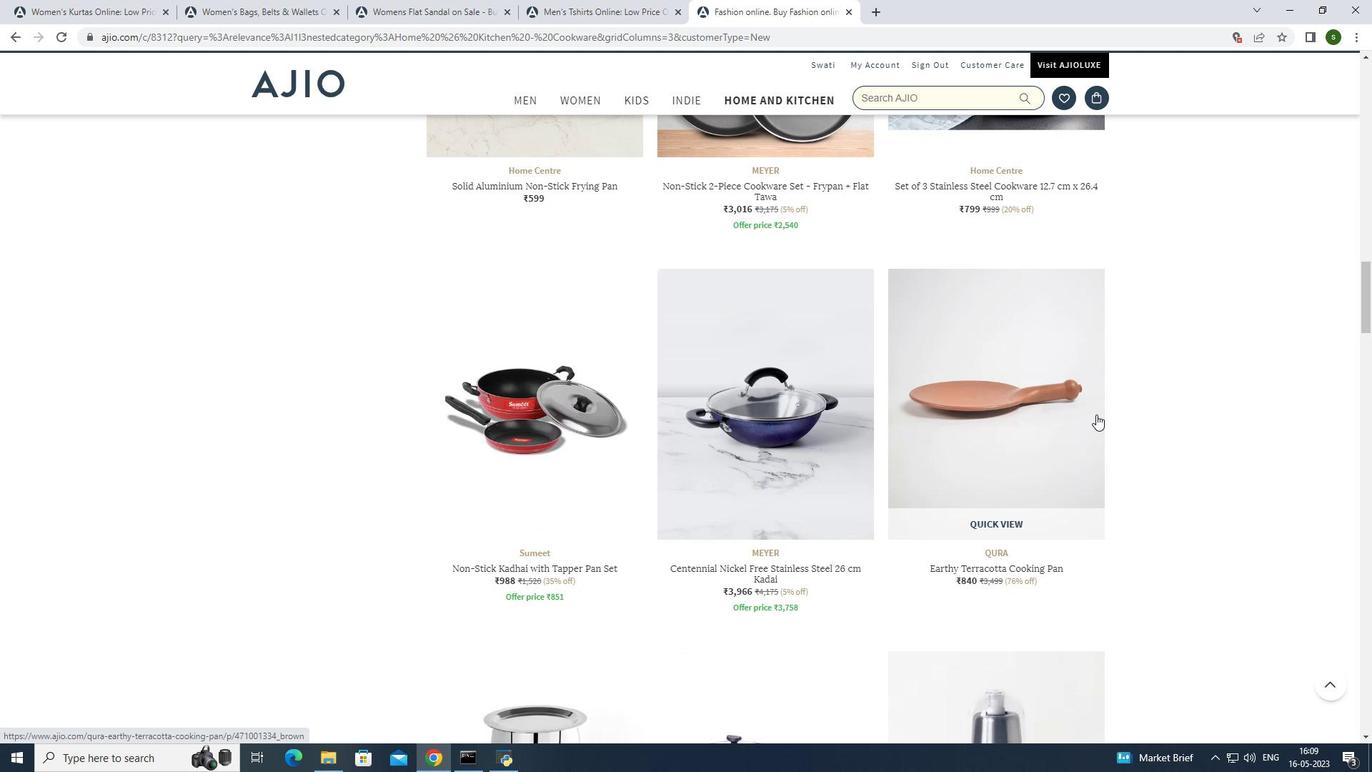 
Action: Mouse scrolled (1096, 413) with delta (0, 0)
Screenshot: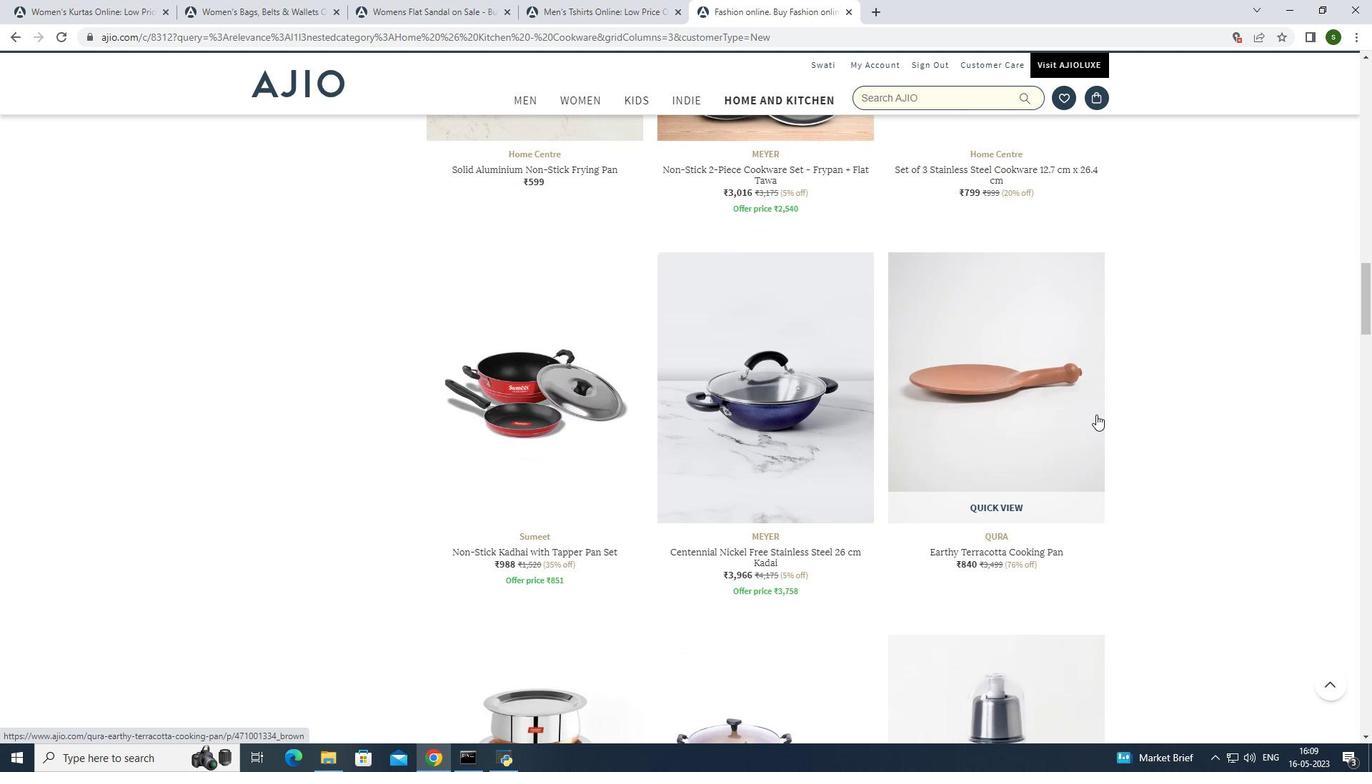 
Action: Mouse scrolled (1096, 413) with delta (0, 0)
Screenshot: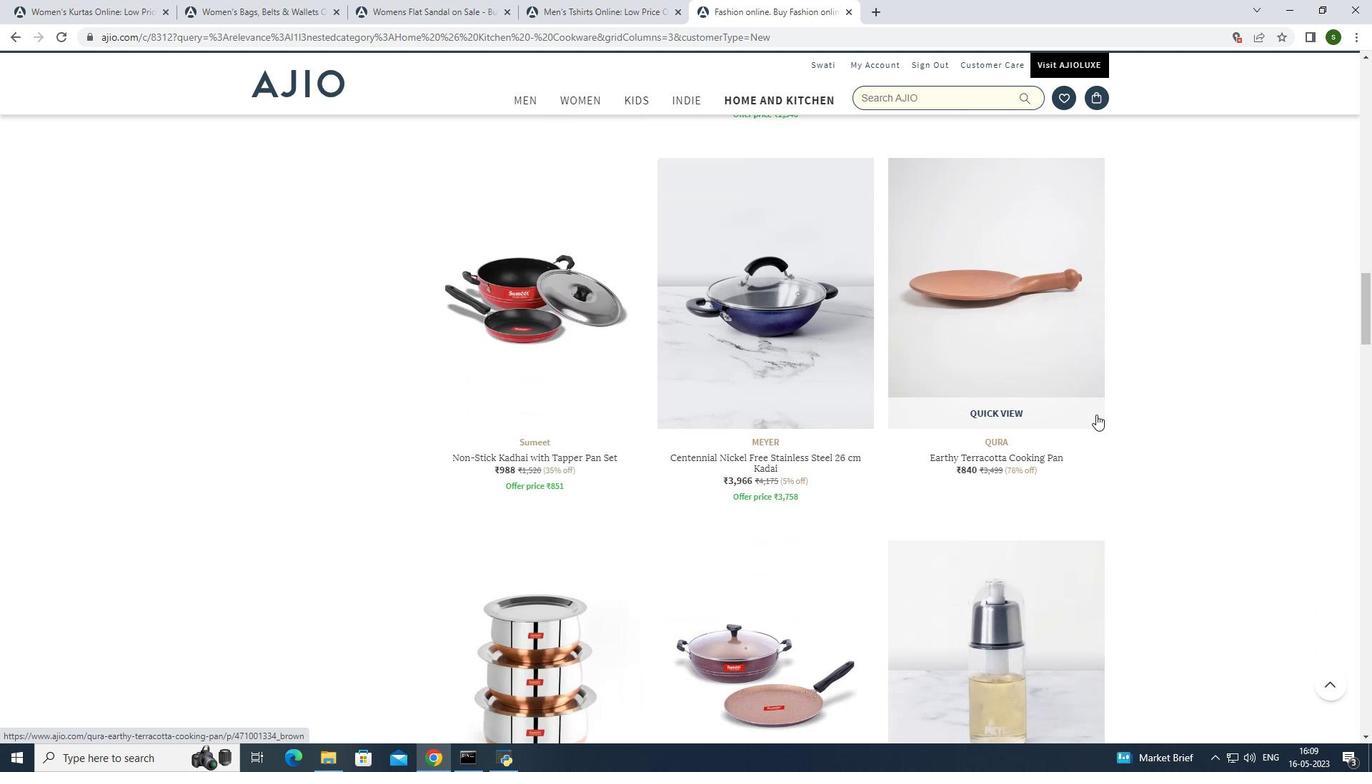 
Action: Mouse scrolled (1096, 413) with delta (0, 0)
Screenshot: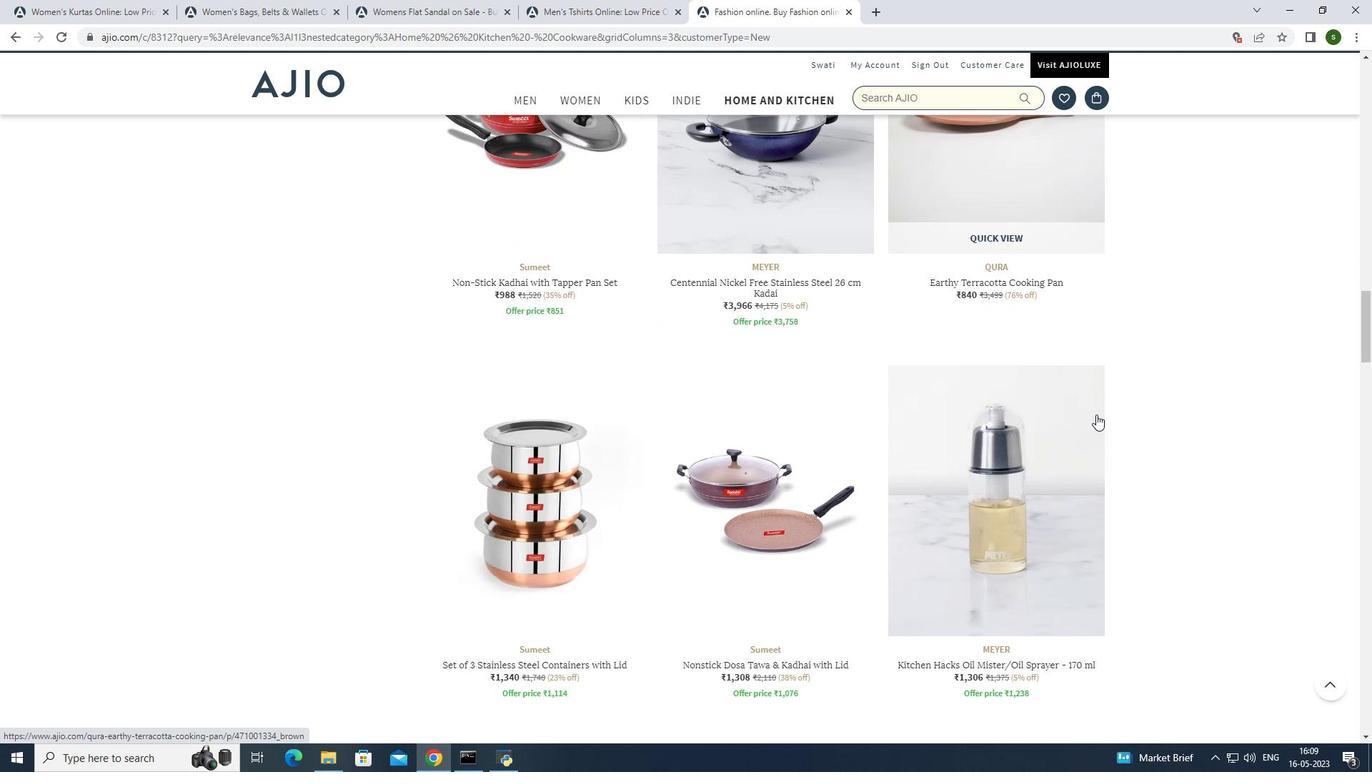 
Action: Mouse scrolled (1096, 413) with delta (0, 0)
Screenshot: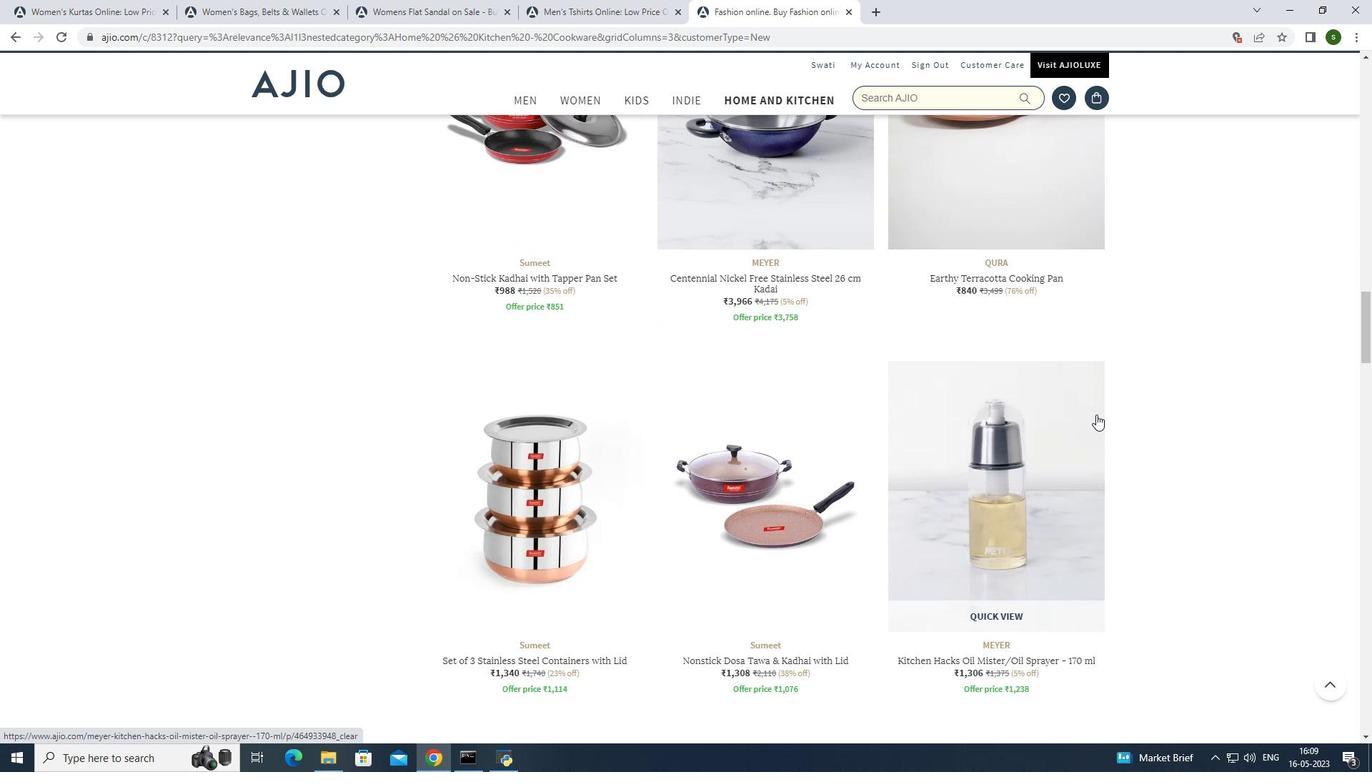 
Action: Mouse scrolled (1096, 413) with delta (0, 0)
Screenshot: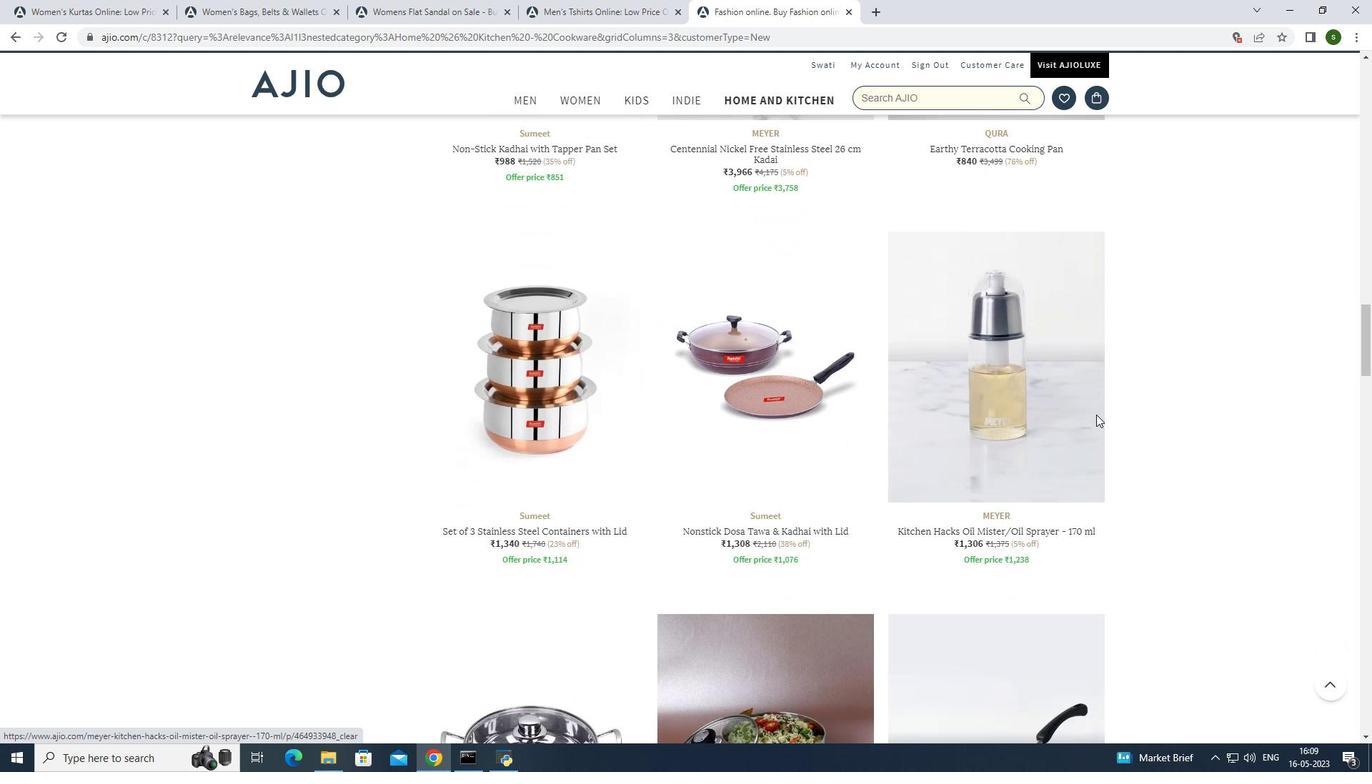 
Action: Mouse scrolled (1096, 413) with delta (0, 0)
Screenshot: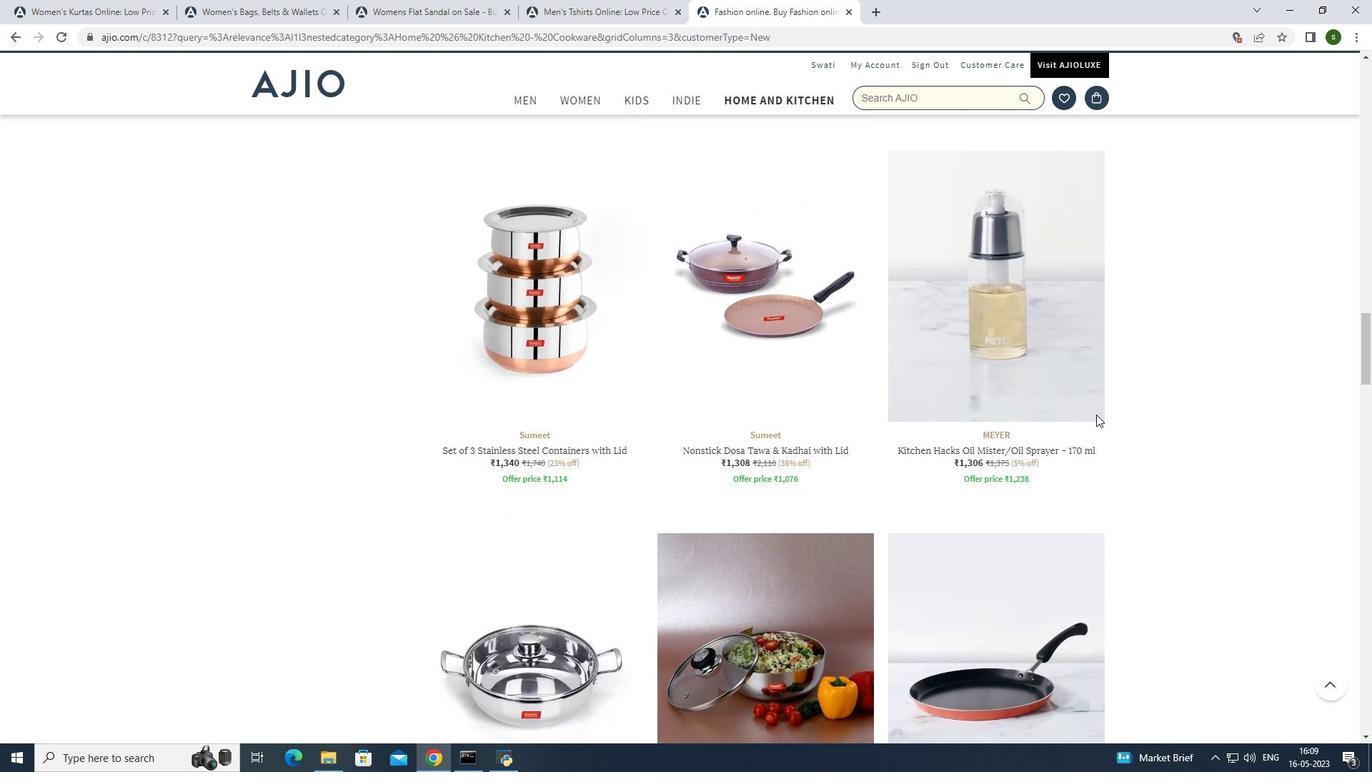 
Action: Mouse scrolled (1096, 413) with delta (0, 0)
Screenshot: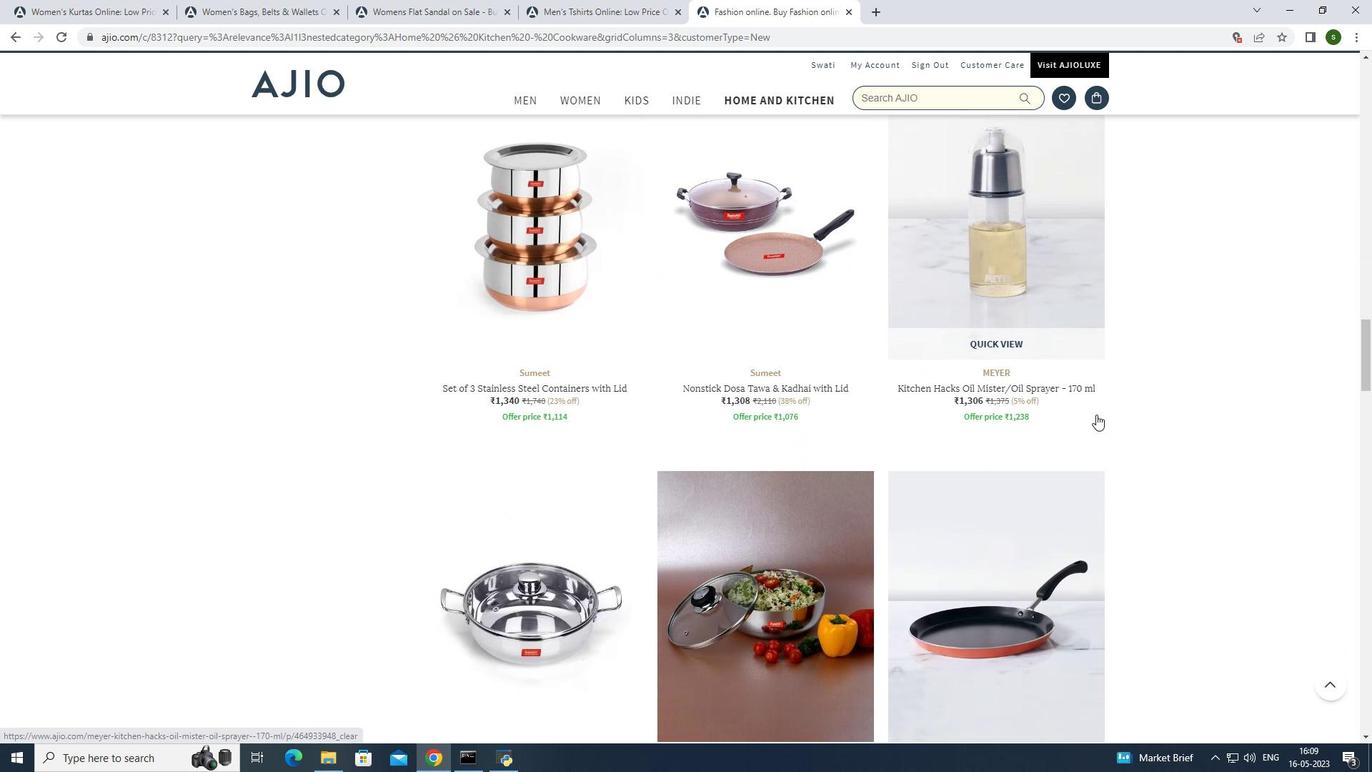 
Action: Mouse scrolled (1096, 413) with delta (0, 0)
Screenshot: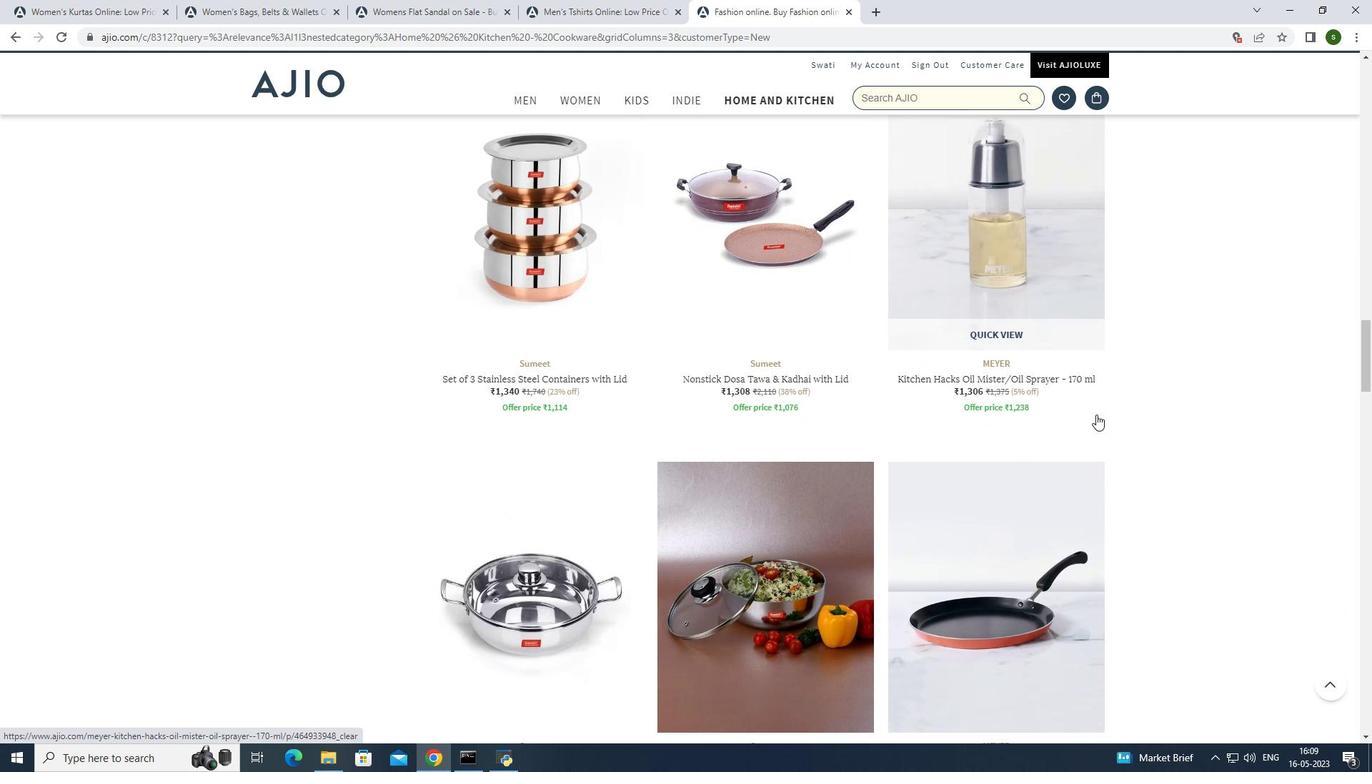 
Action: Mouse scrolled (1096, 413) with delta (0, 0)
Screenshot: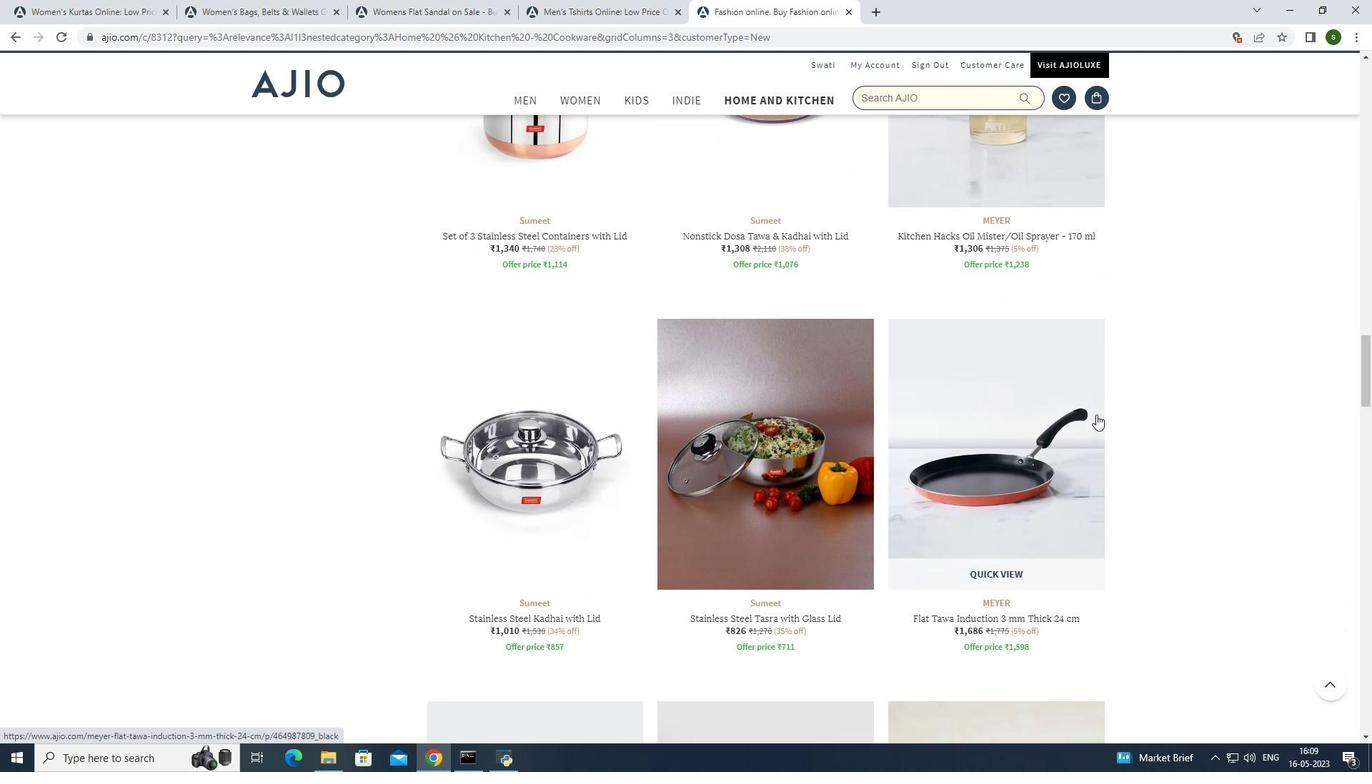 
Action: Mouse scrolled (1096, 413) with delta (0, 0)
Screenshot: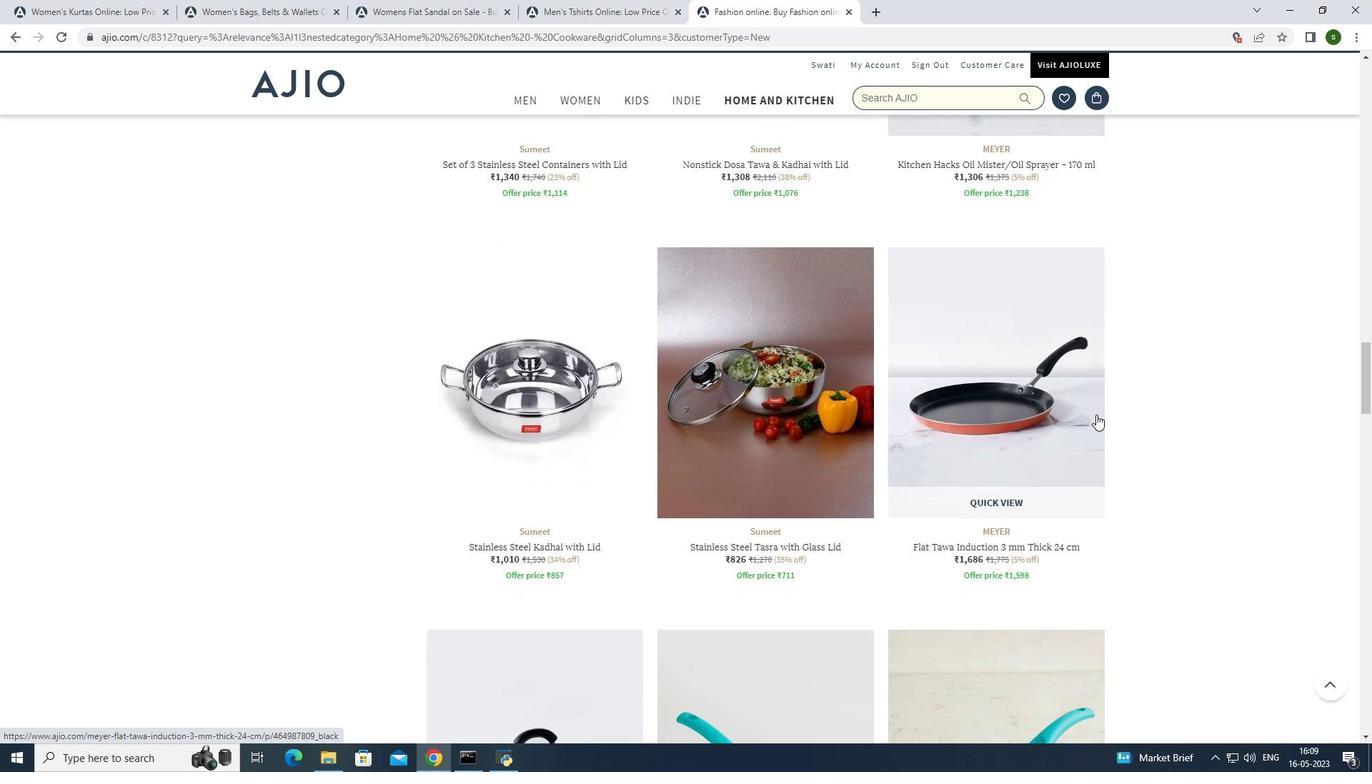 
Action: Mouse scrolled (1096, 413) with delta (0, 0)
Screenshot: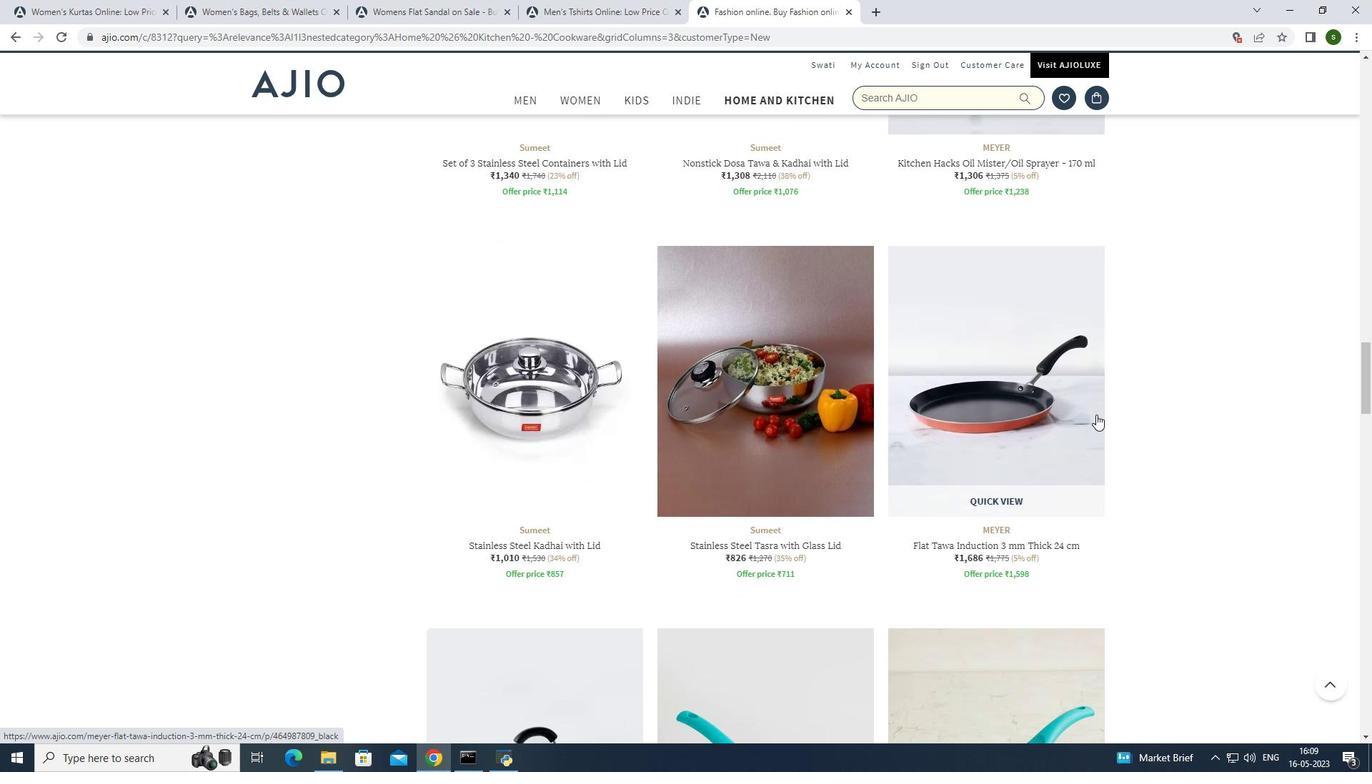 
Action: Mouse moved to (1093, 415)
Screenshot: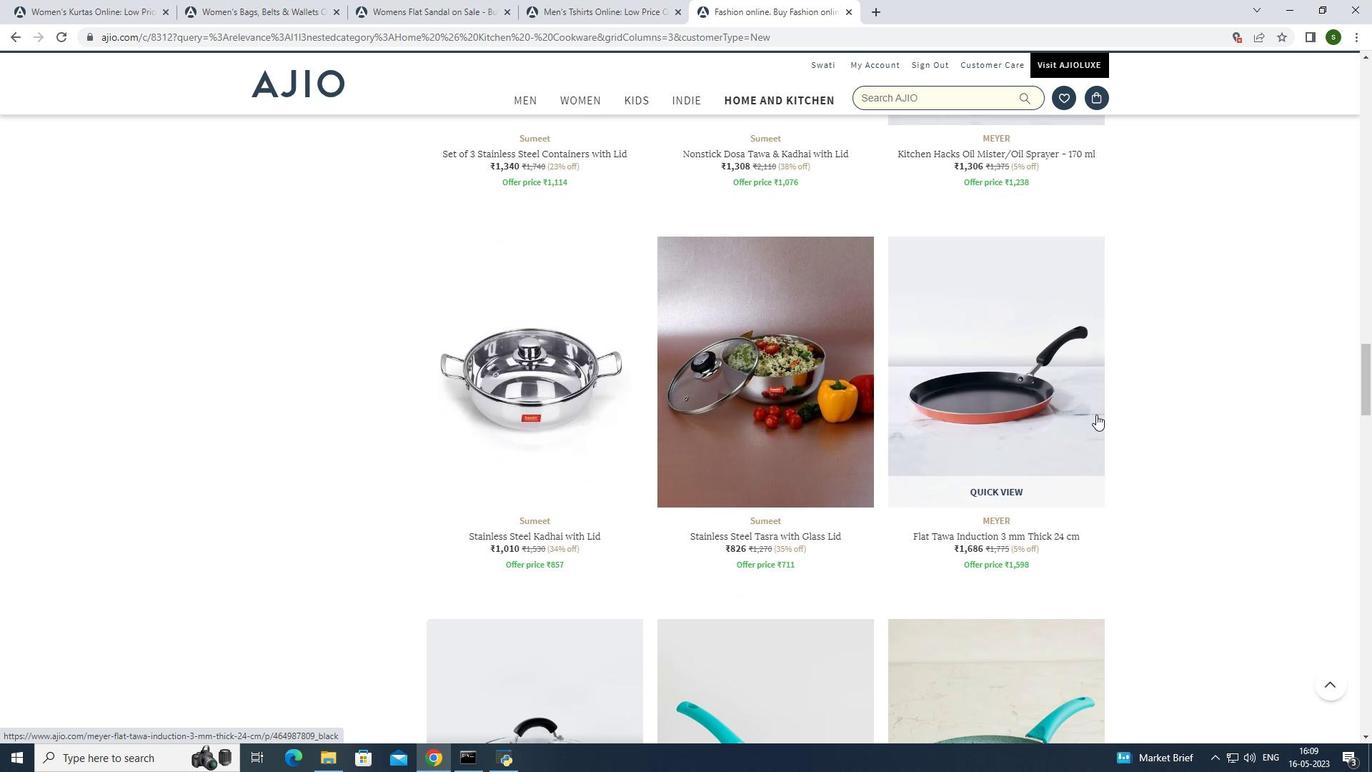 
Action: Mouse scrolled (1093, 414) with delta (0, 0)
Screenshot: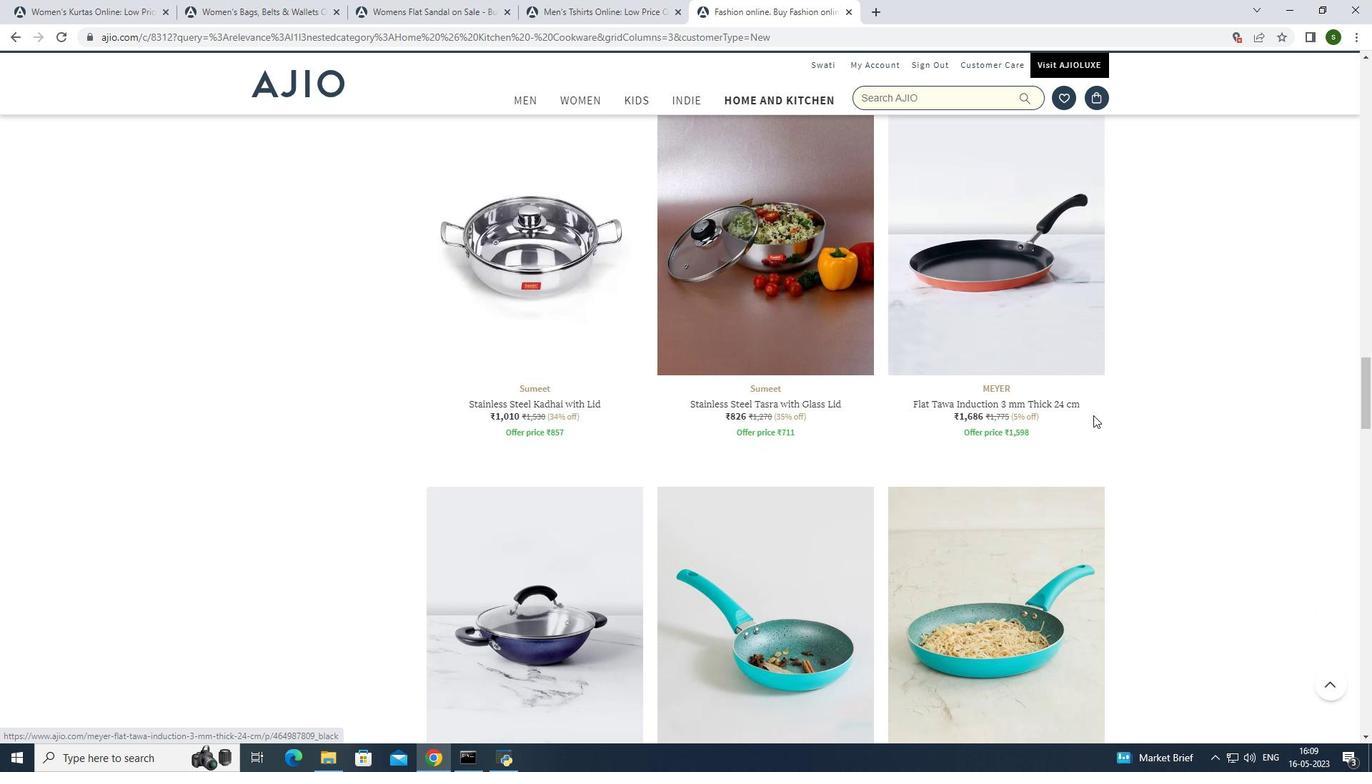 
Action: Mouse scrolled (1093, 414) with delta (0, 0)
Screenshot: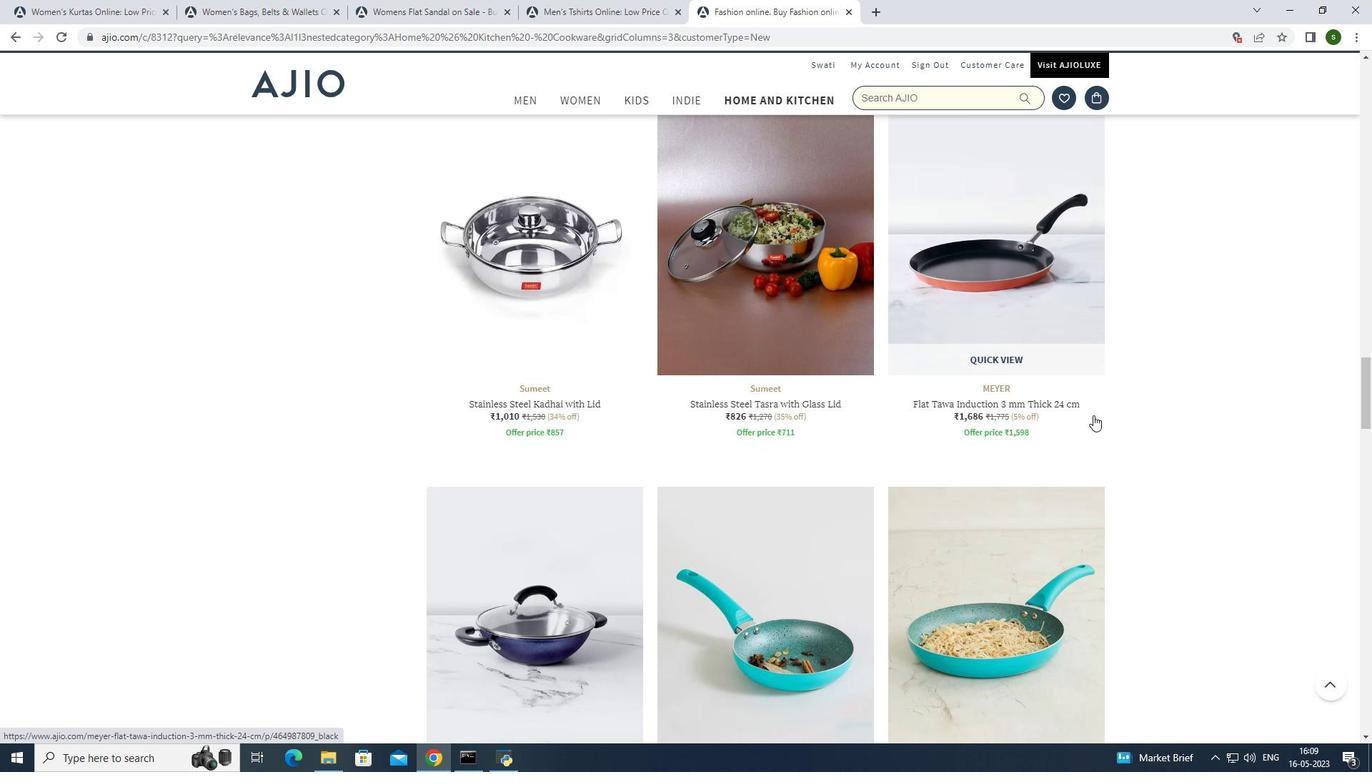
Action: Mouse scrolled (1093, 414) with delta (0, 0)
Screenshot: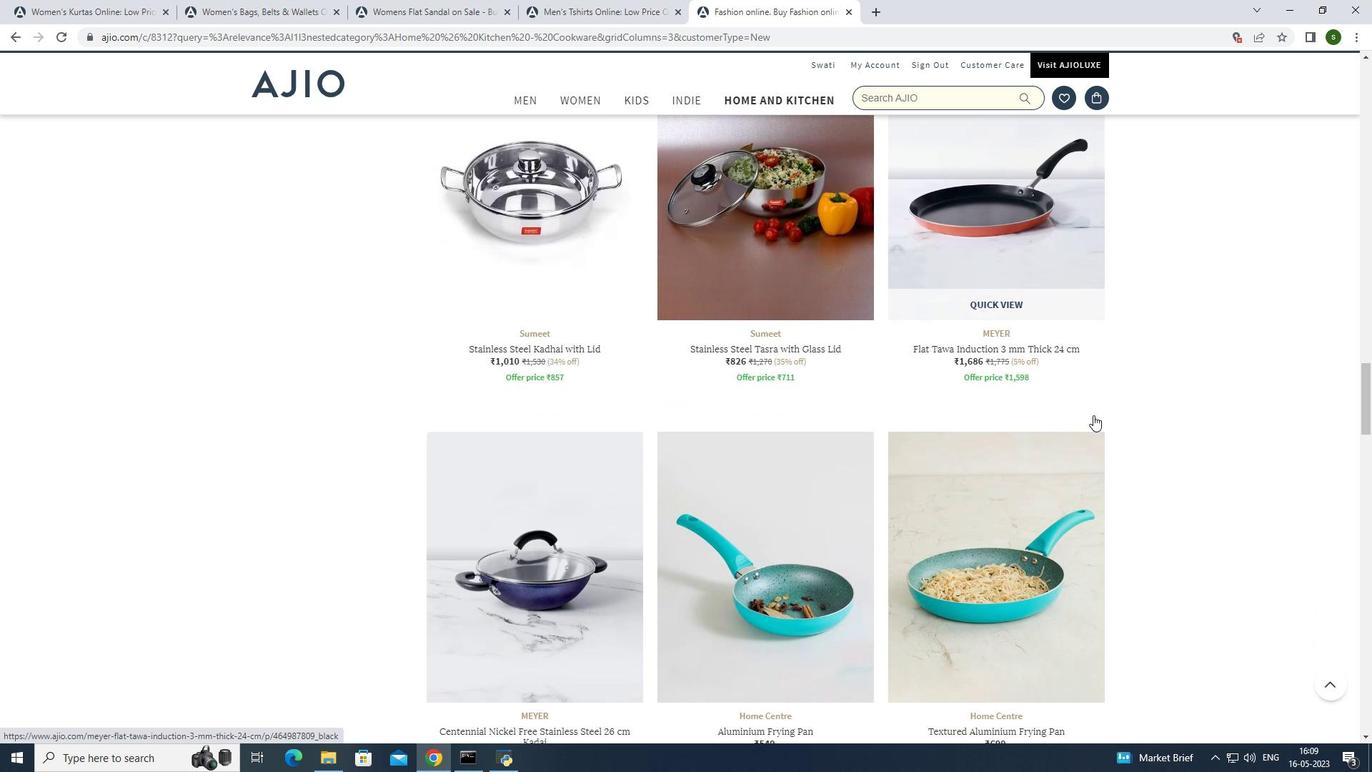 
Action: Mouse scrolled (1093, 414) with delta (0, 0)
Screenshot: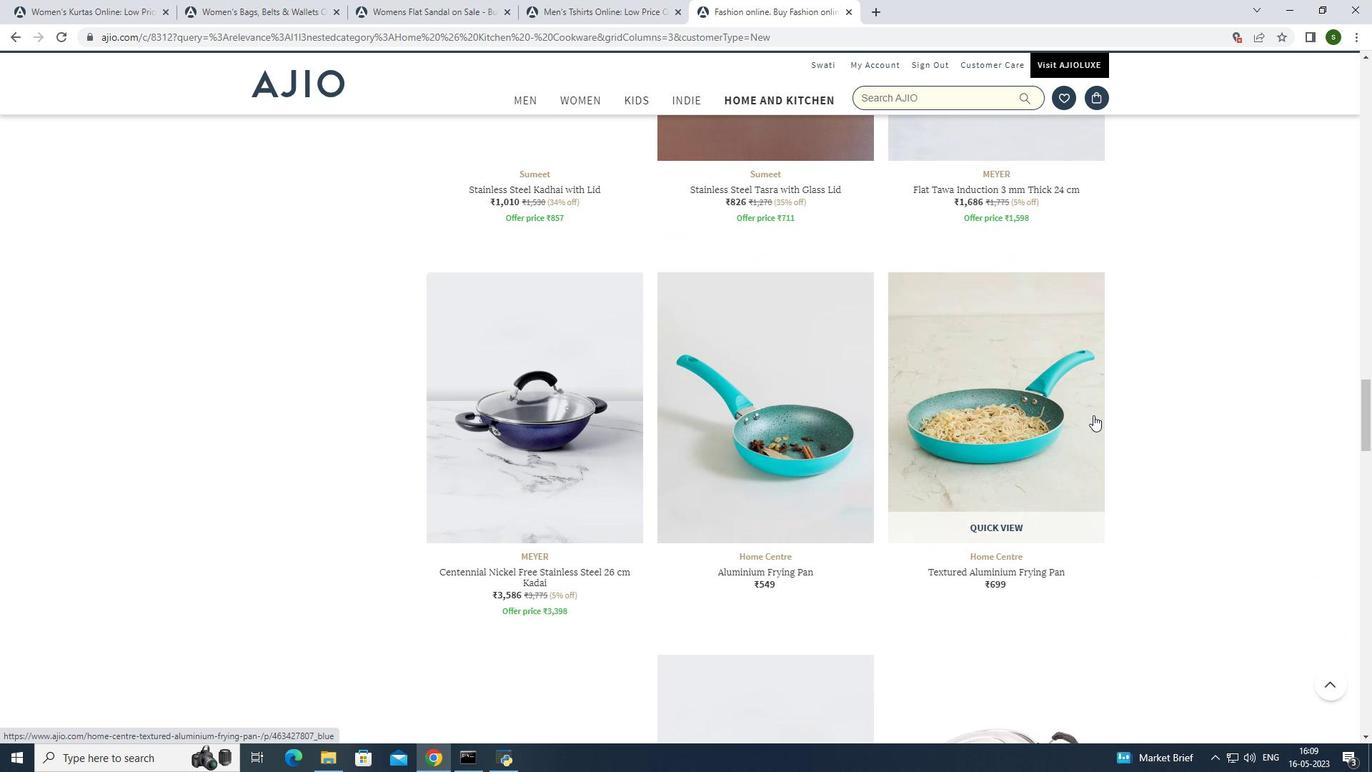 
Action: Mouse scrolled (1093, 414) with delta (0, 0)
Screenshot: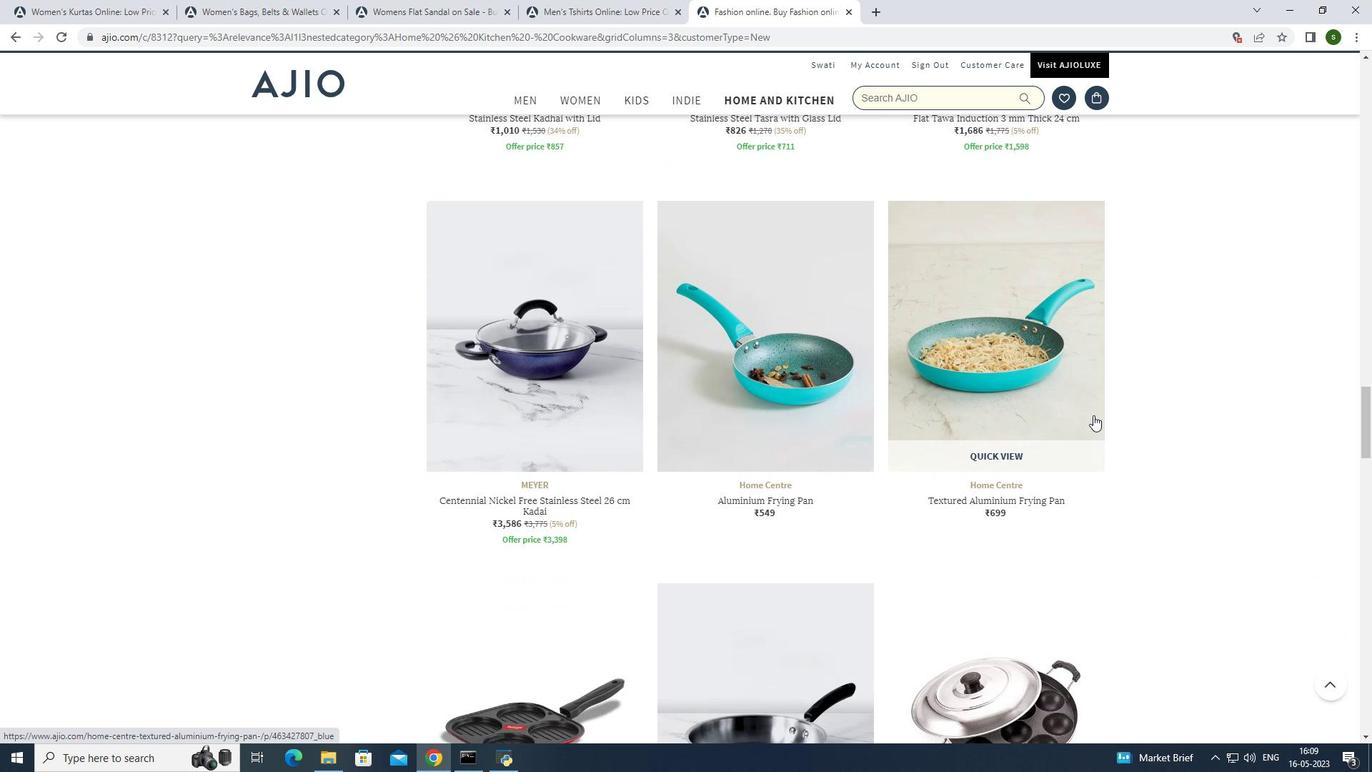 
Action: Mouse scrolled (1093, 414) with delta (0, 0)
Screenshot: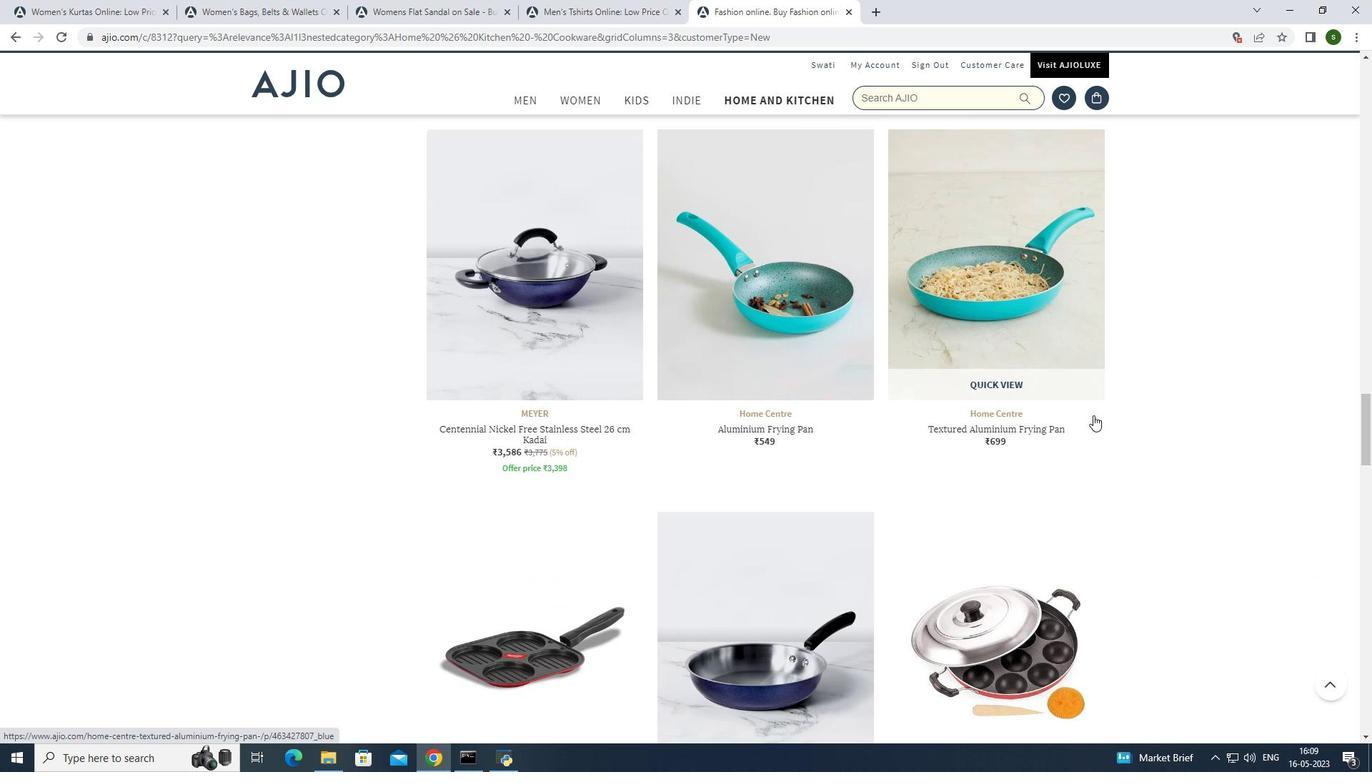 
Action: Mouse scrolled (1093, 414) with delta (0, 0)
Screenshot: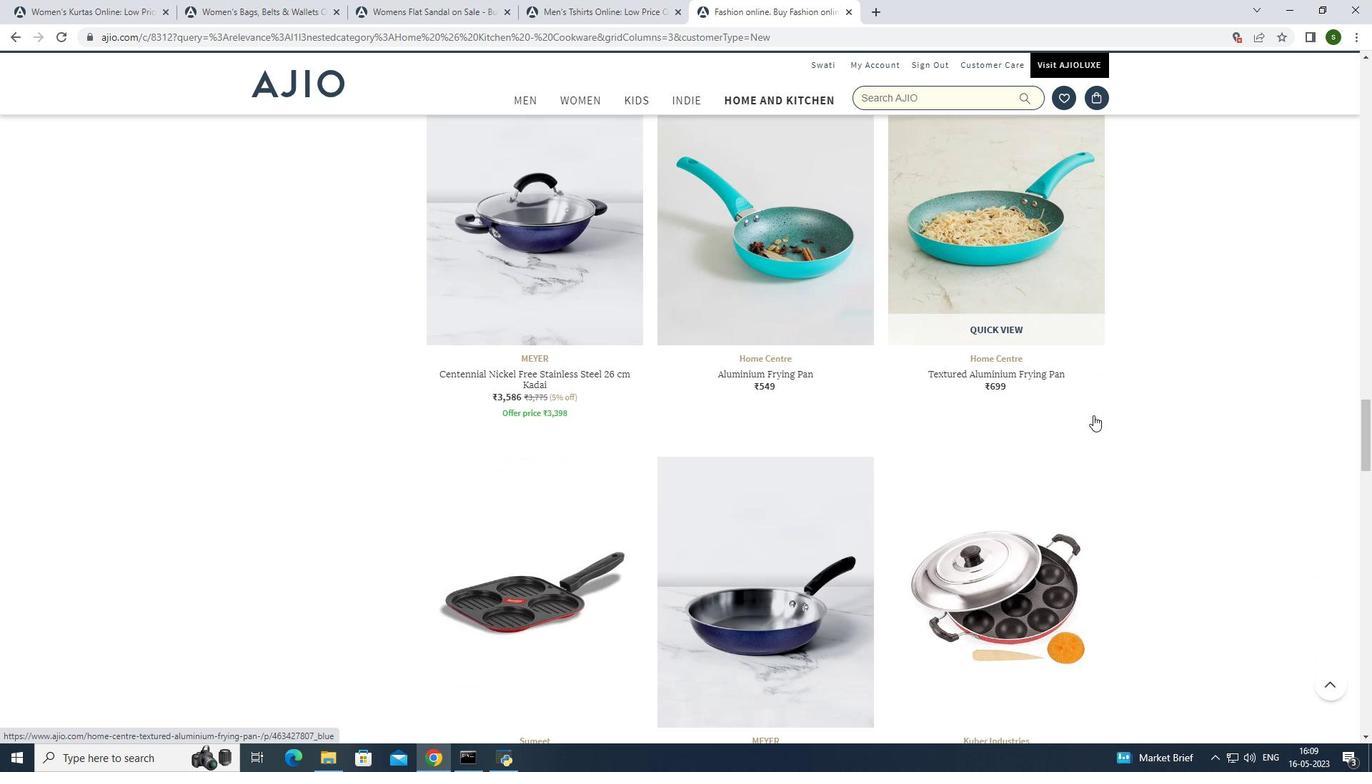 
Action: Mouse scrolled (1093, 414) with delta (0, 0)
Screenshot: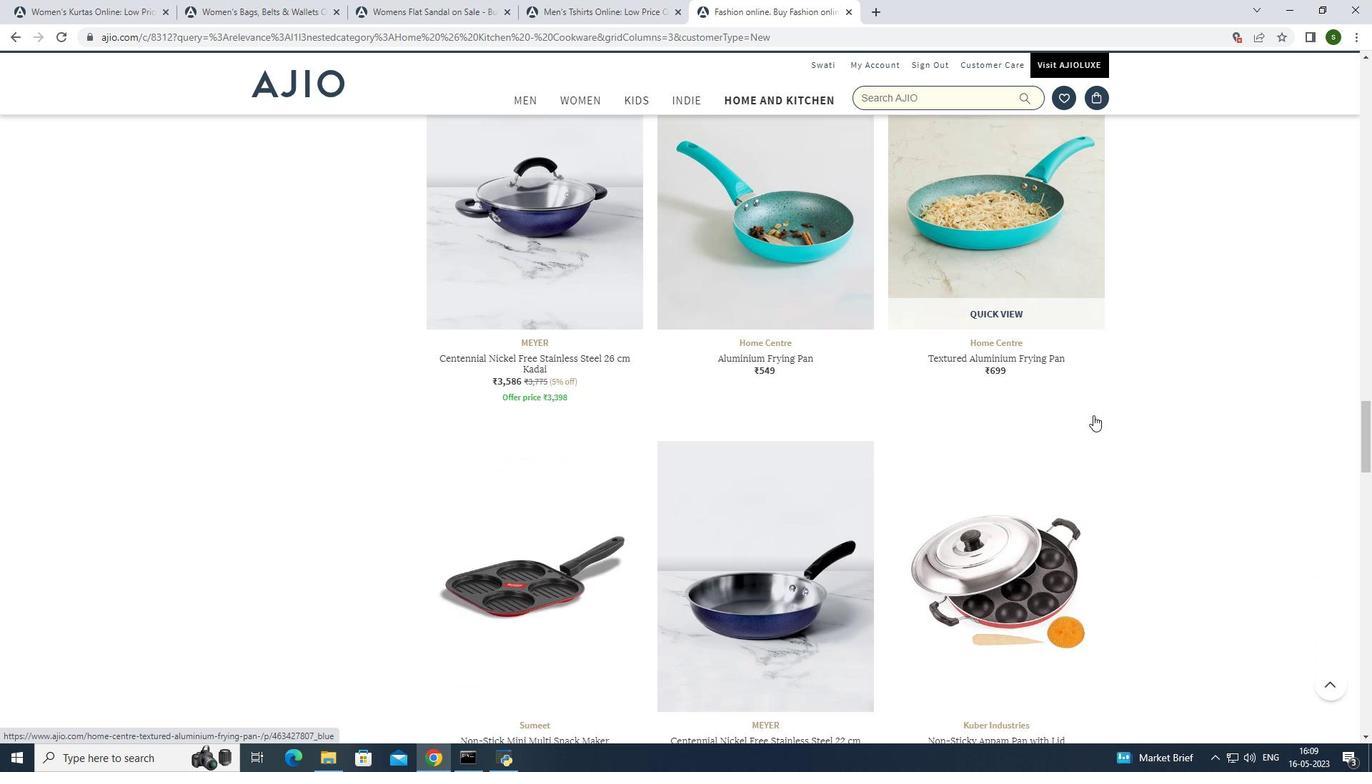 
Action: Mouse scrolled (1093, 414) with delta (0, 0)
Screenshot: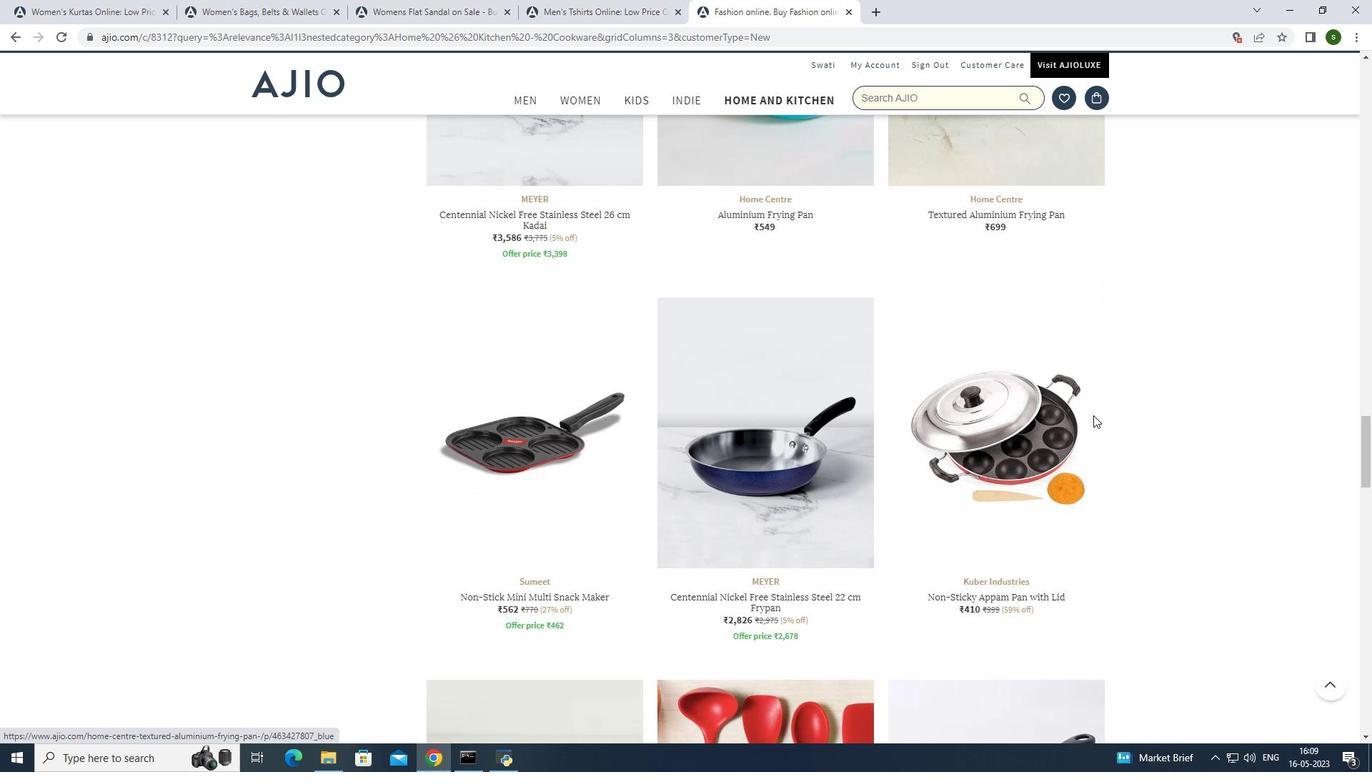 
Action: Mouse scrolled (1093, 414) with delta (0, 0)
Screenshot: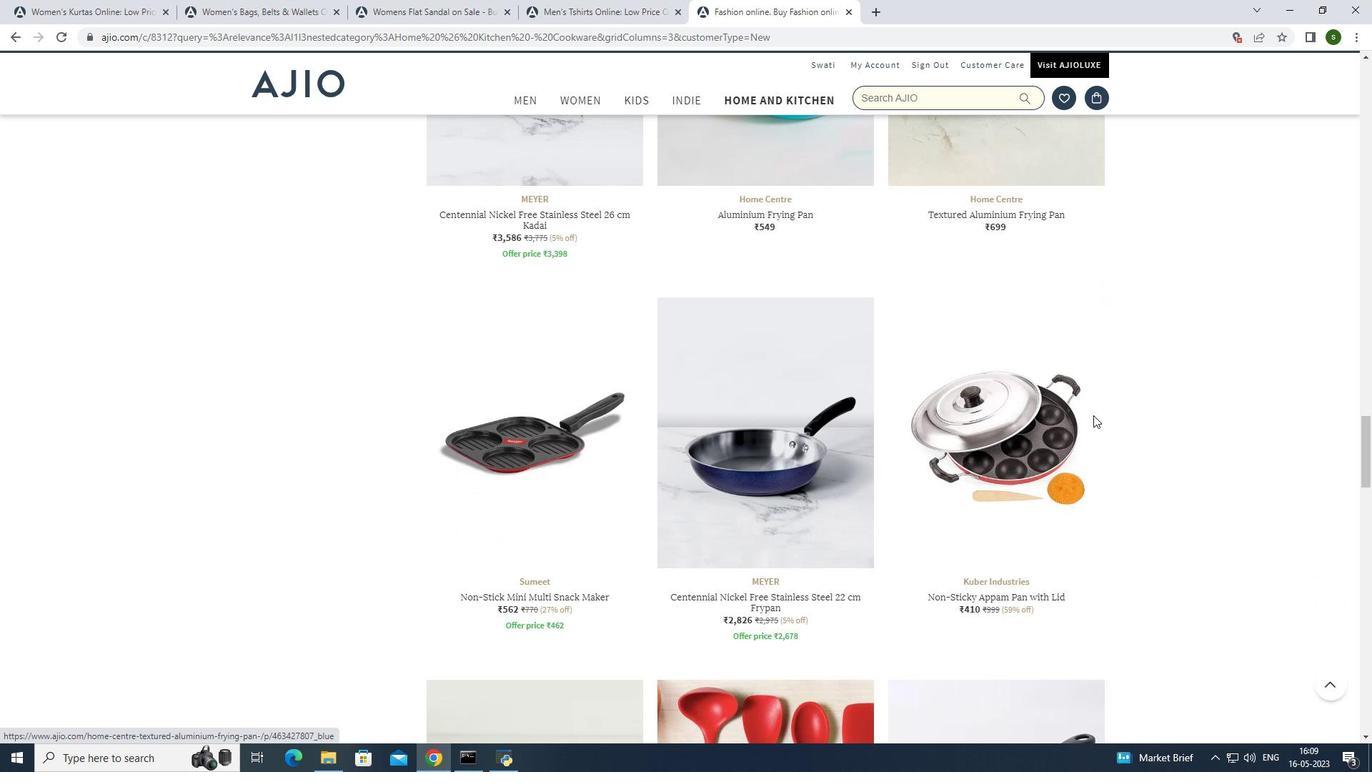 
Action: Mouse scrolled (1093, 414) with delta (0, 0)
Screenshot: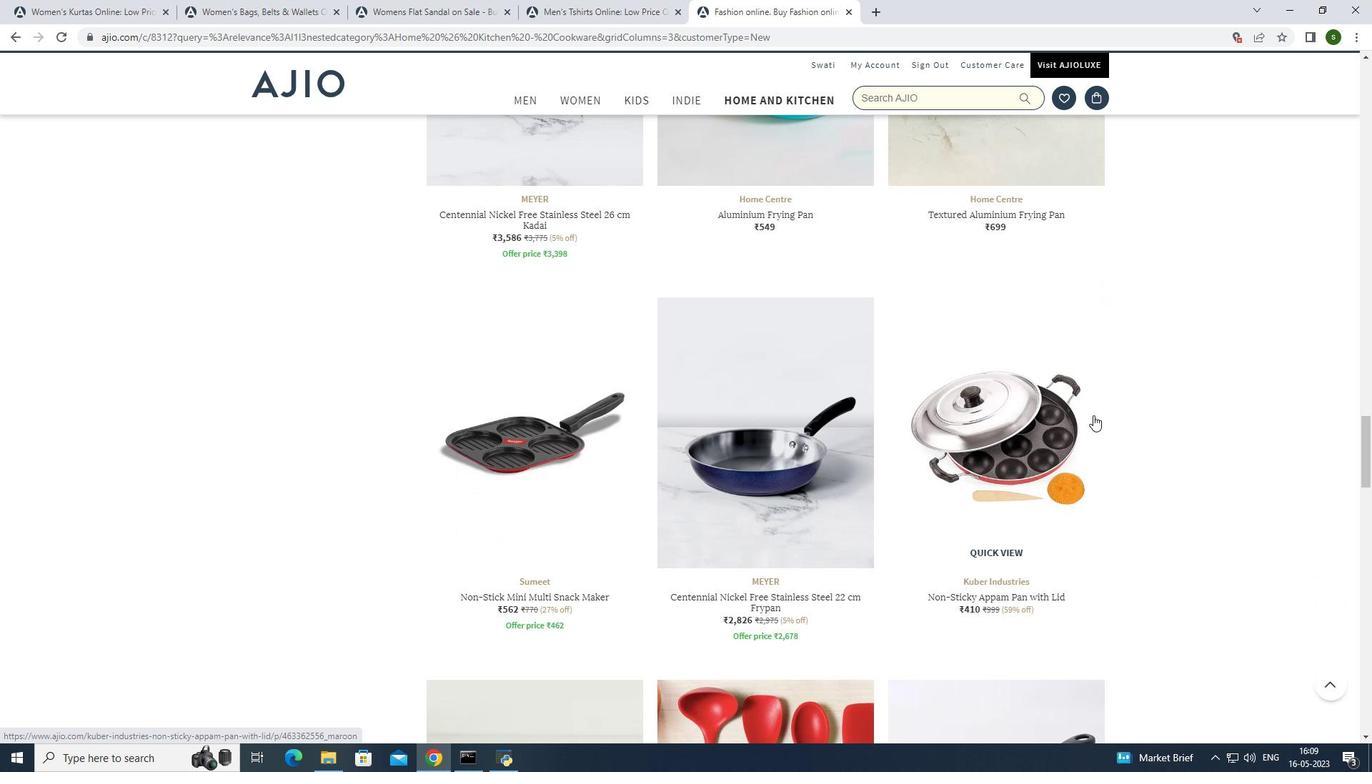 
Action: Mouse scrolled (1093, 414) with delta (0, 0)
Screenshot: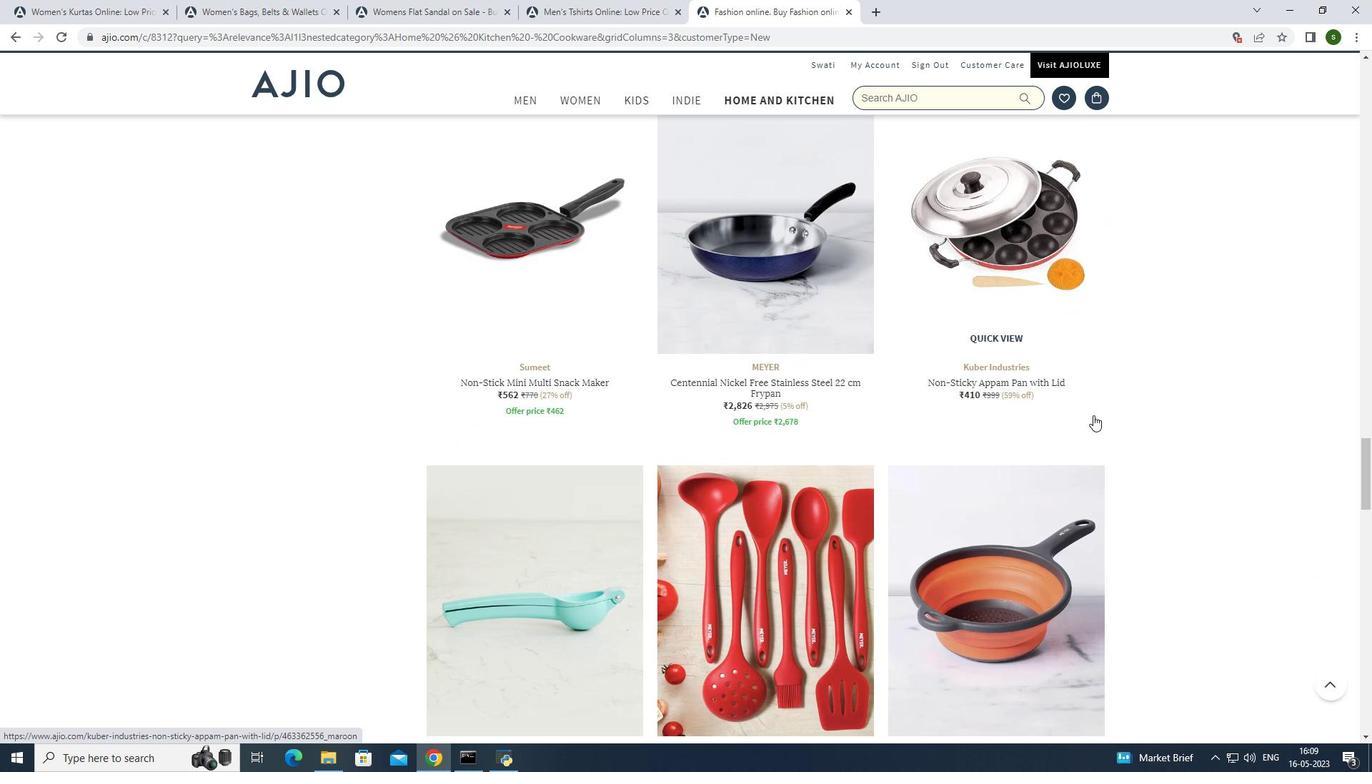 
Action: Mouse scrolled (1093, 414) with delta (0, 0)
Screenshot: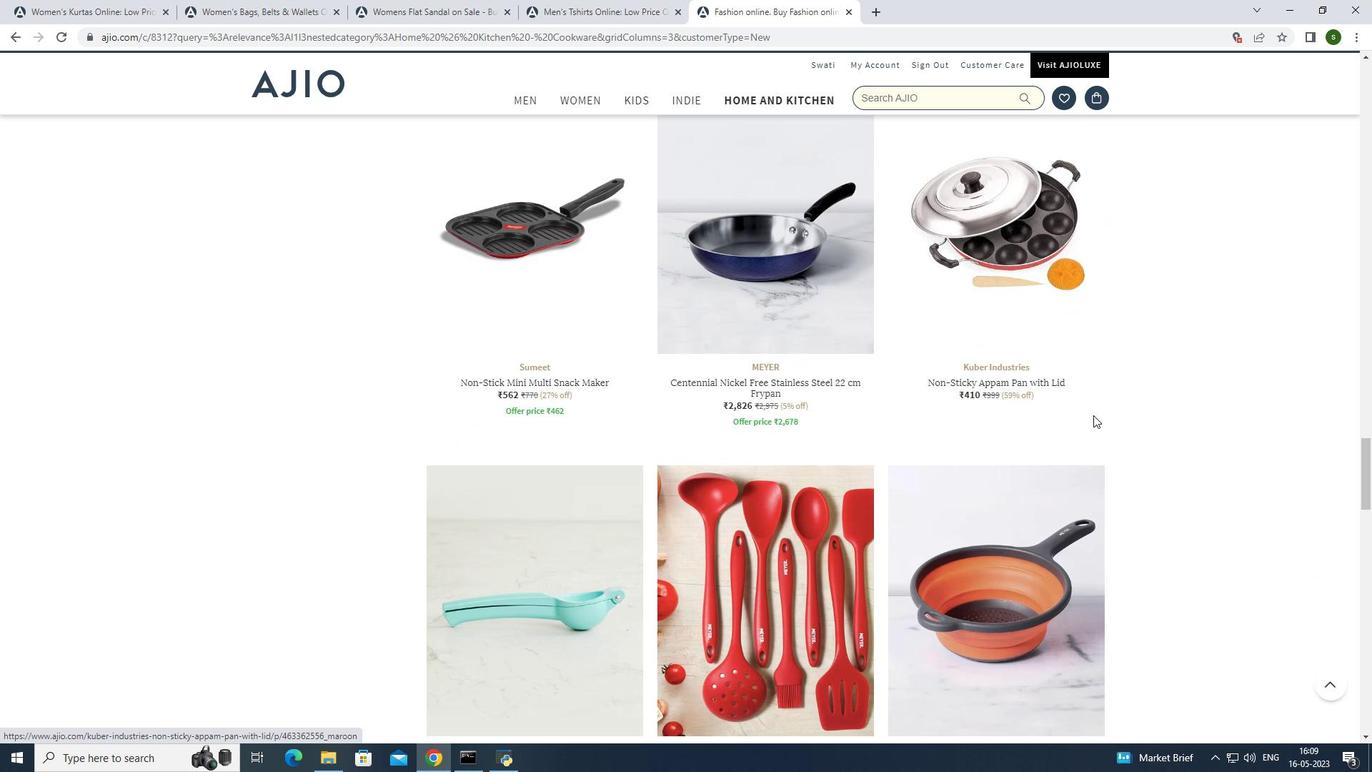 
Action: Mouse scrolled (1093, 414) with delta (0, 0)
Screenshot: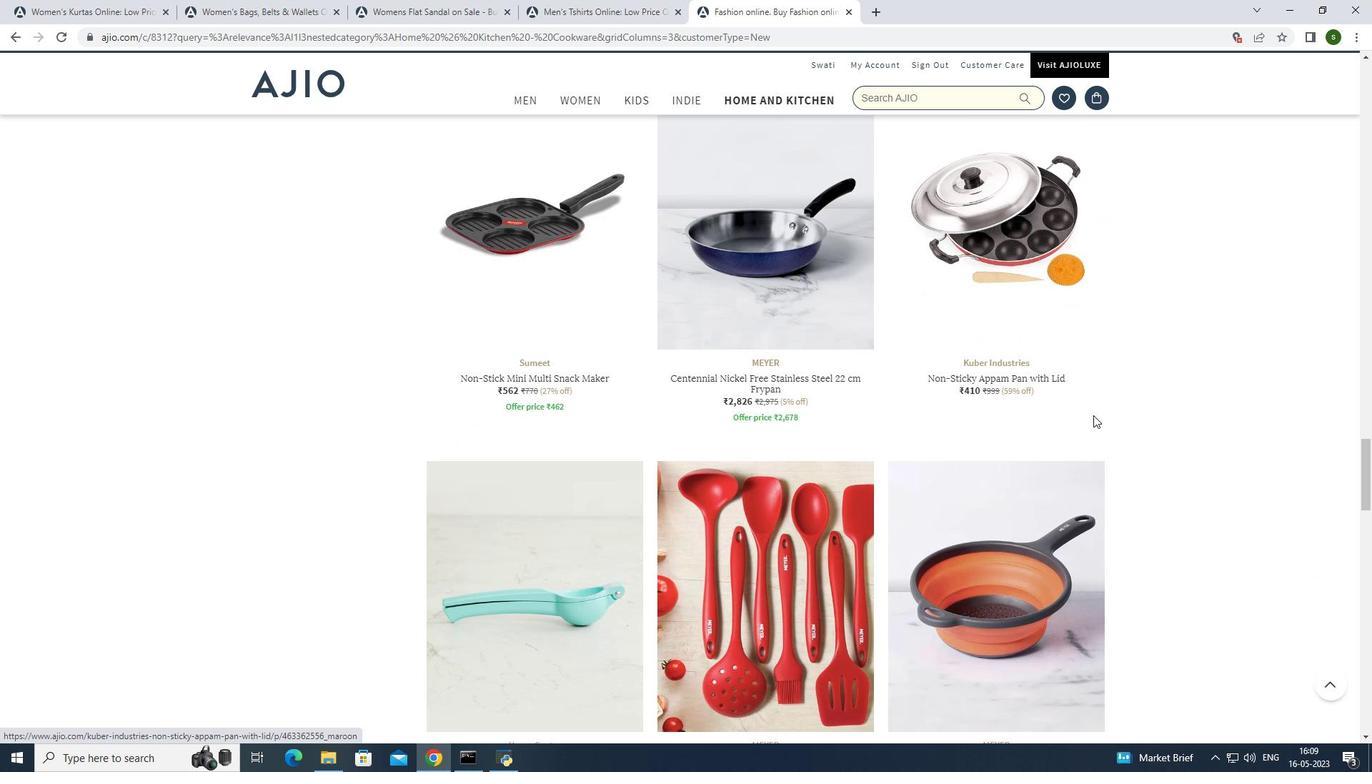 
Action: Mouse scrolled (1093, 416) with delta (0, 0)
Screenshot: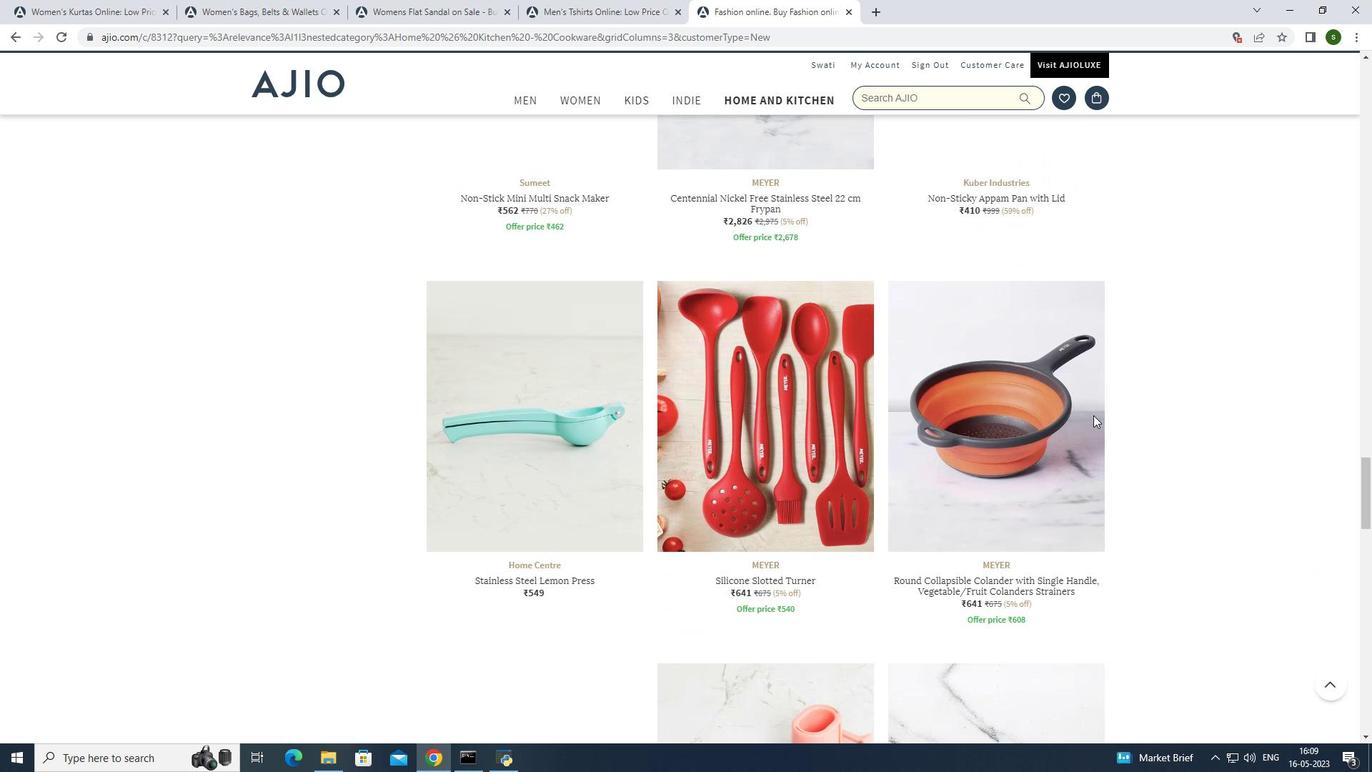
Action: Mouse scrolled (1093, 416) with delta (0, 0)
Screenshot: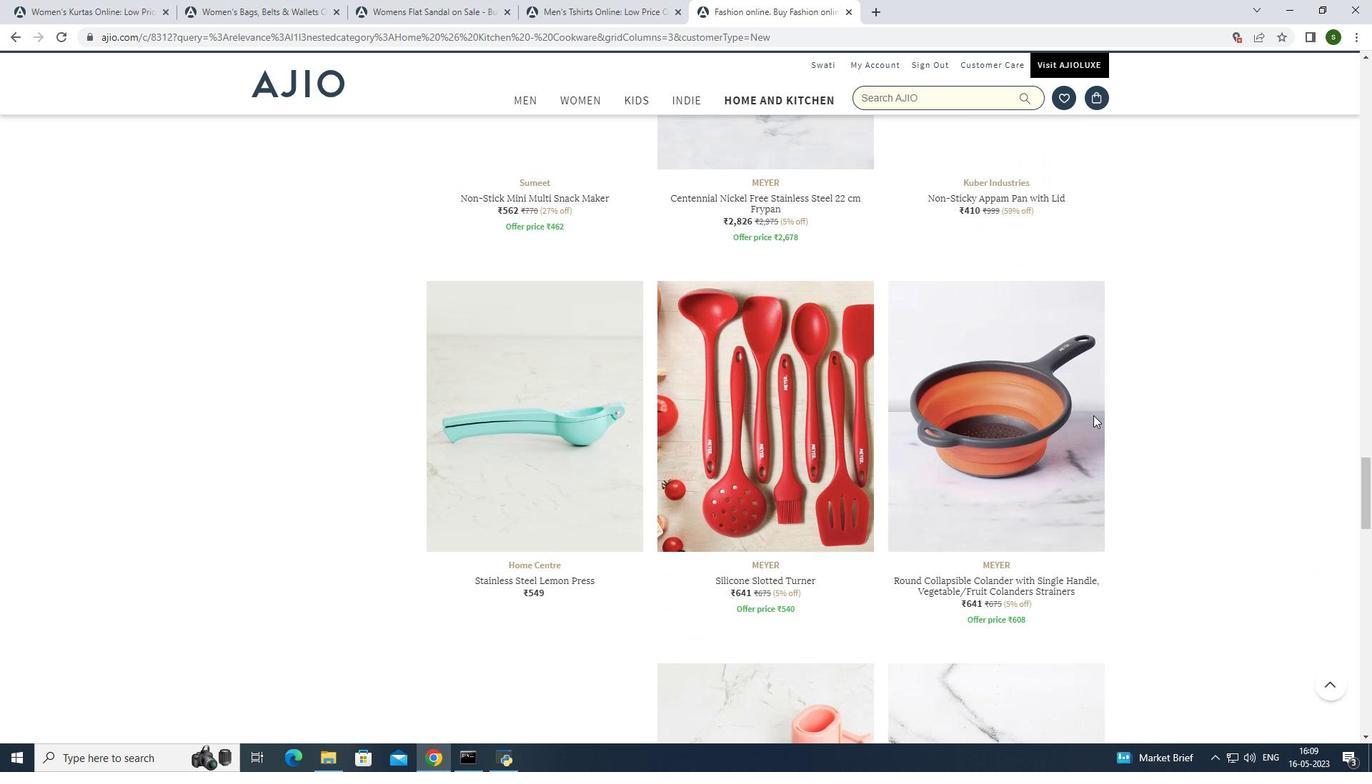 
Action: Mouse scrolled (1093, 416) with delta (0, 0)
Screenshot: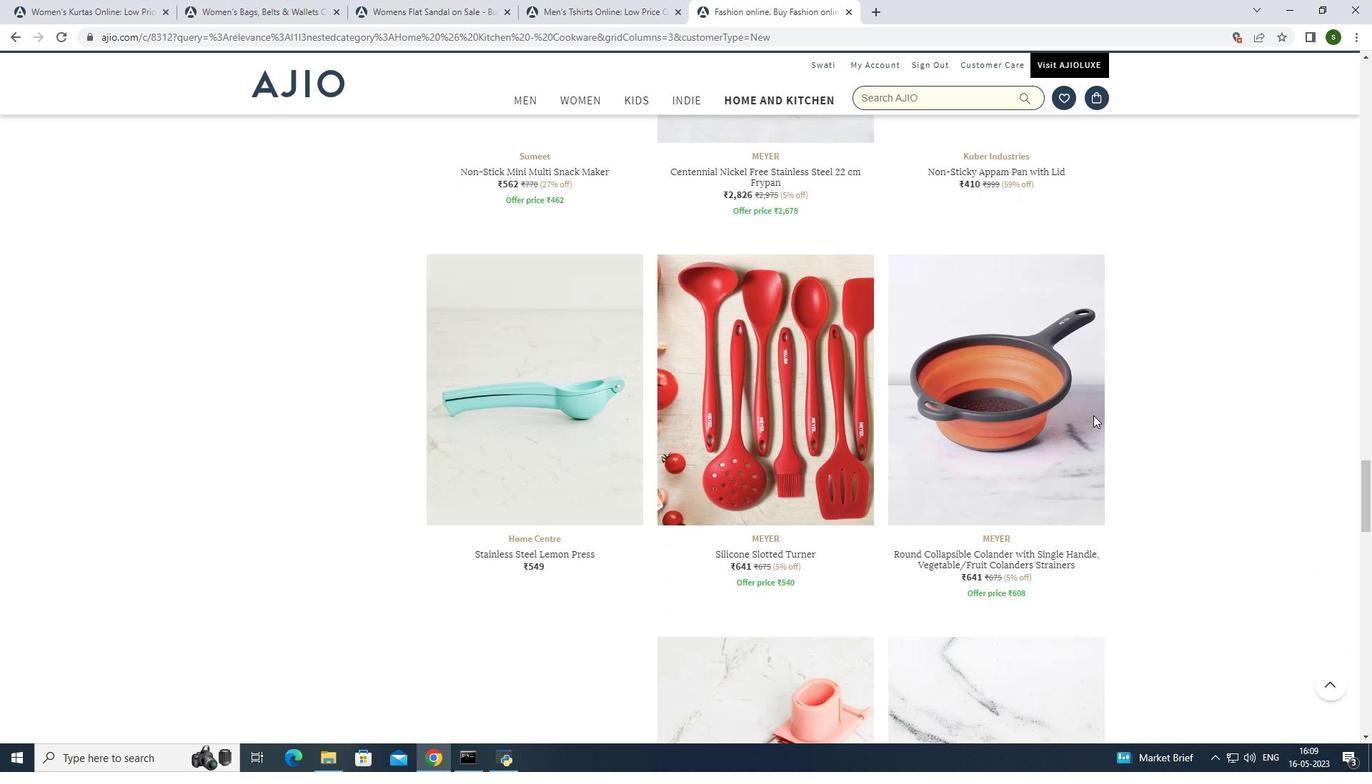 
Action: Mouse scrolled (1093, 416) with delta (0, 0)
Screenshot: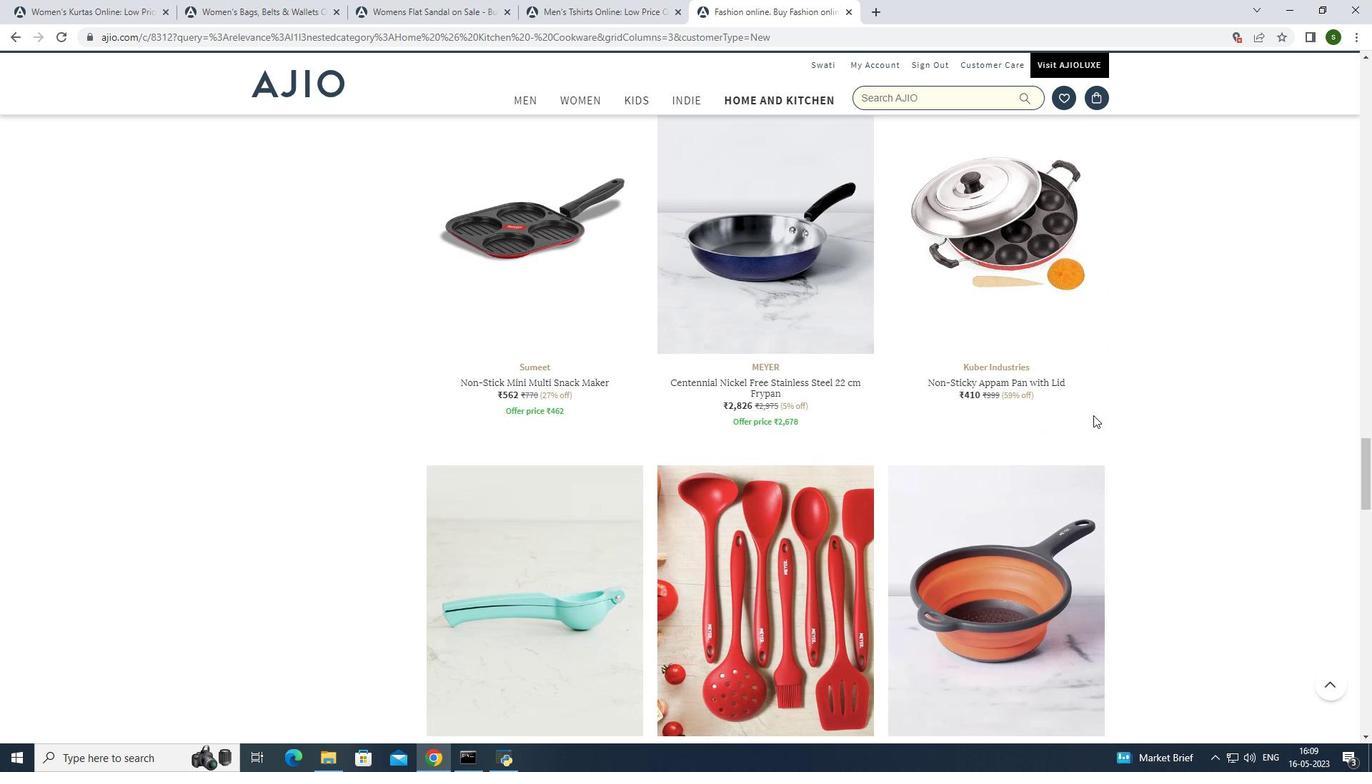
Action: Mouse scrolled (1093, 416) with delta (0, 0)
Screenshot: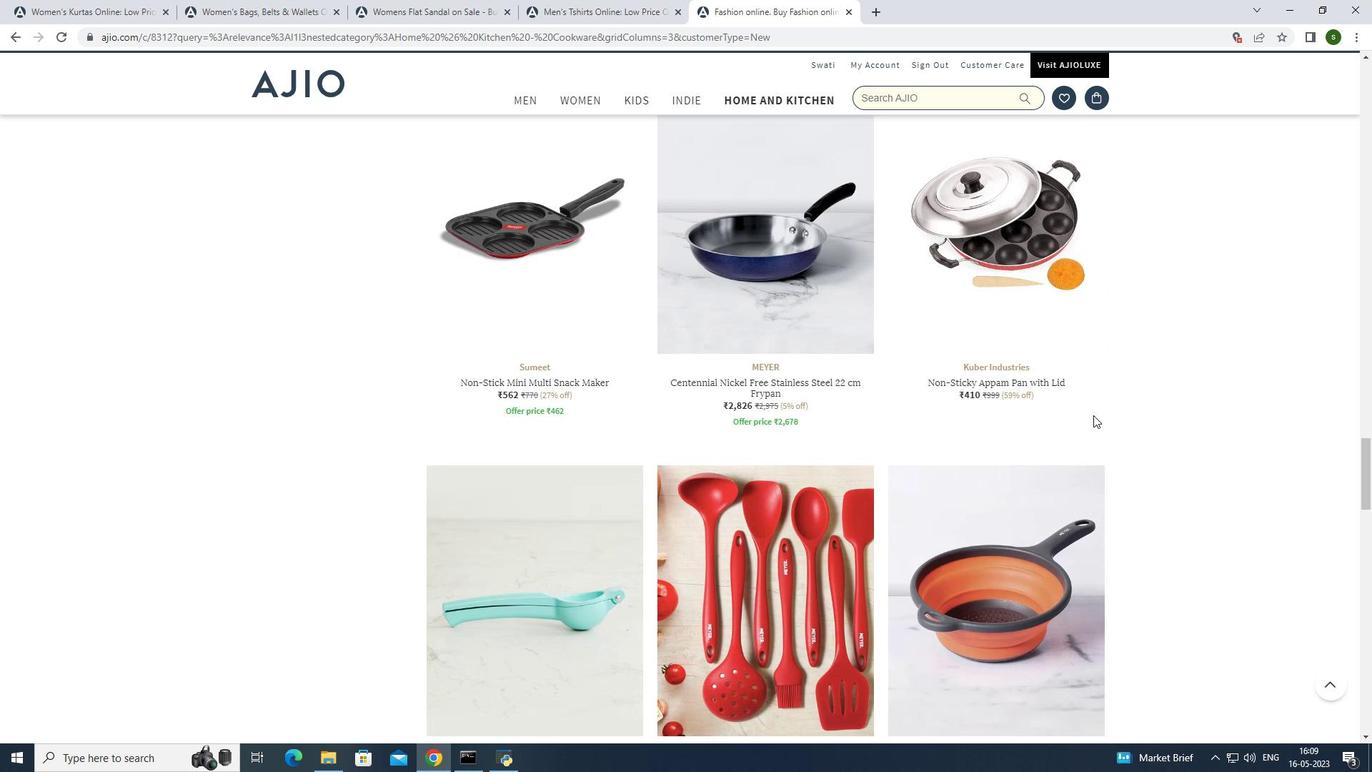 
Action: Mouse scrolled (1093, 416) with delta (0, 0)
Screenshot: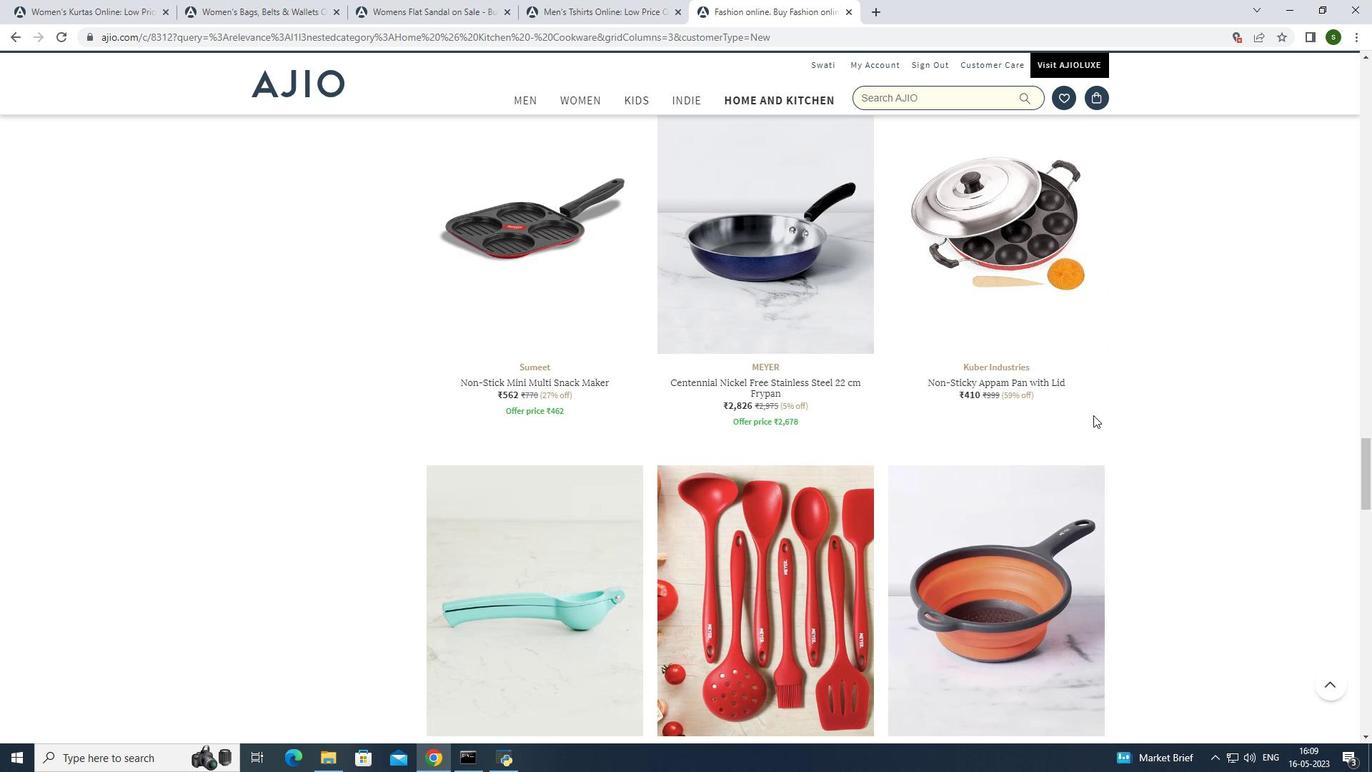 
Action: Mouse scrolled (1093, 416) with delta (0, 0)
Screenshot: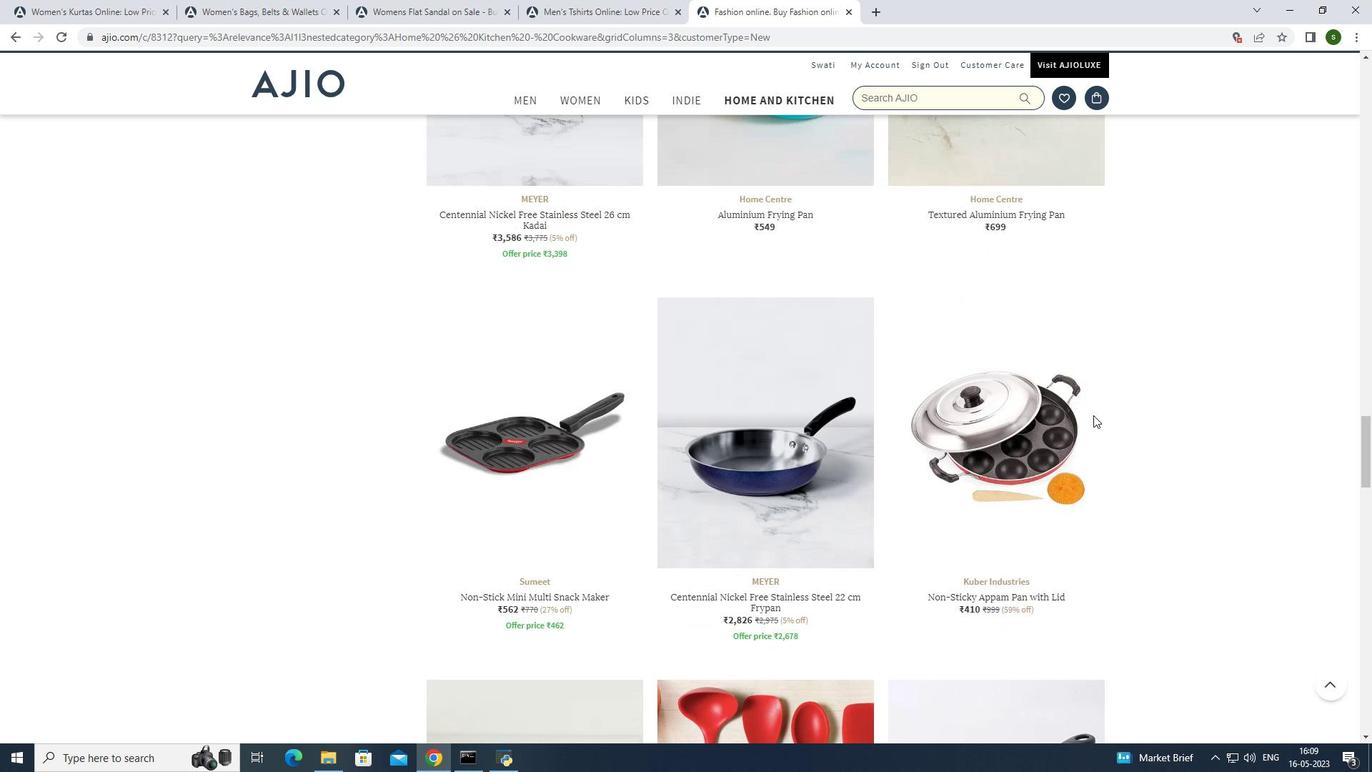 
Action: Mouse scrolled (1093, 416) with delta (0, 0)
Screenshot: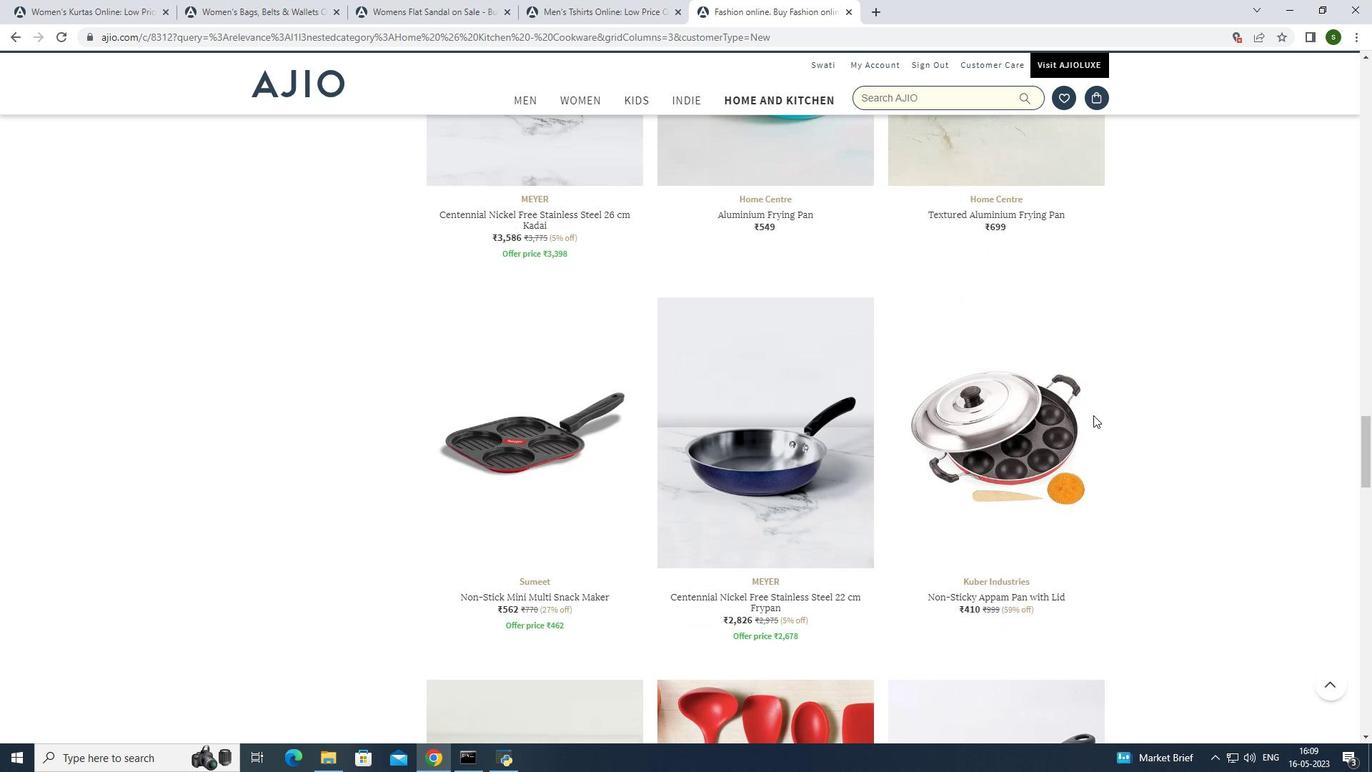 
Action: Mouse scrolled (1093, 416) with delta (0, 0)
Screenshot: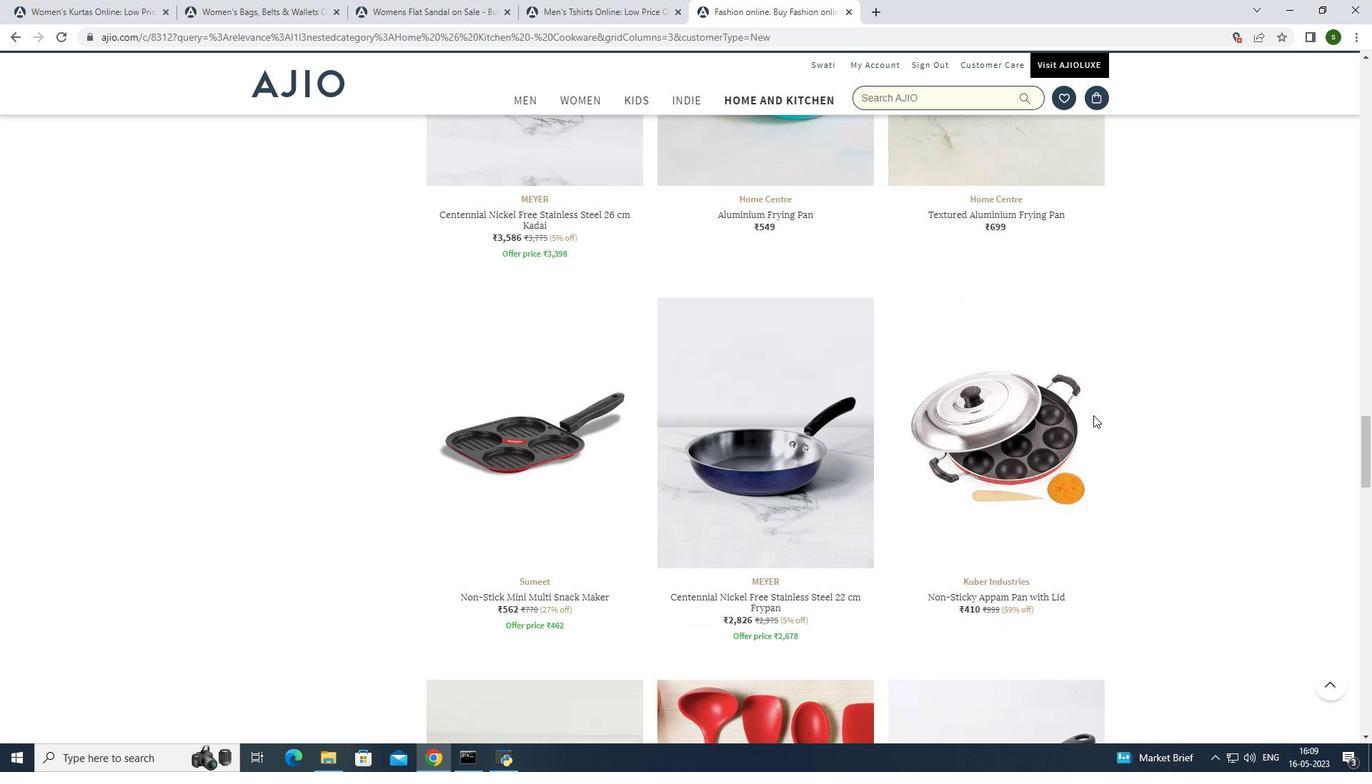 
Action: Mouse moved to (1175, 393)
Screenshot: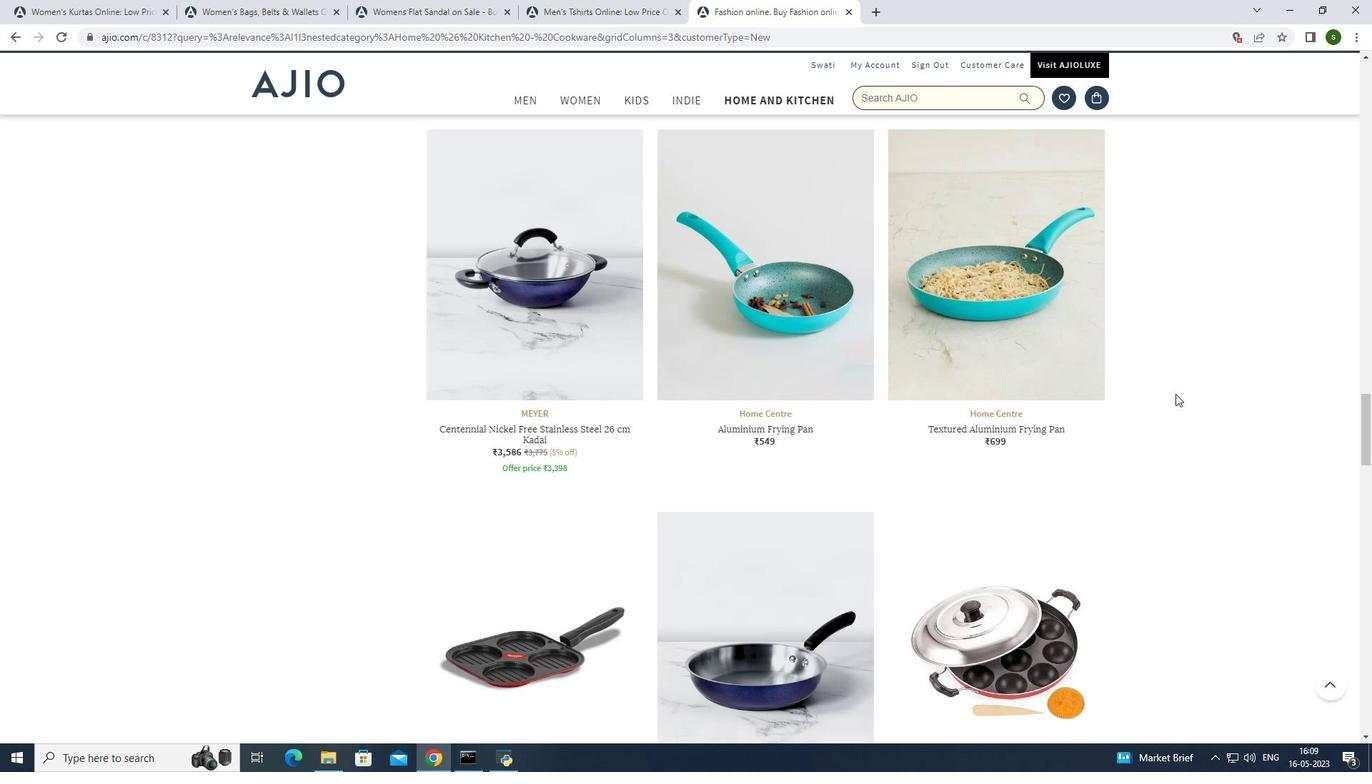 
Action: Mouse scrolled (1175, 394) with delta (0, 0)
Screenshot: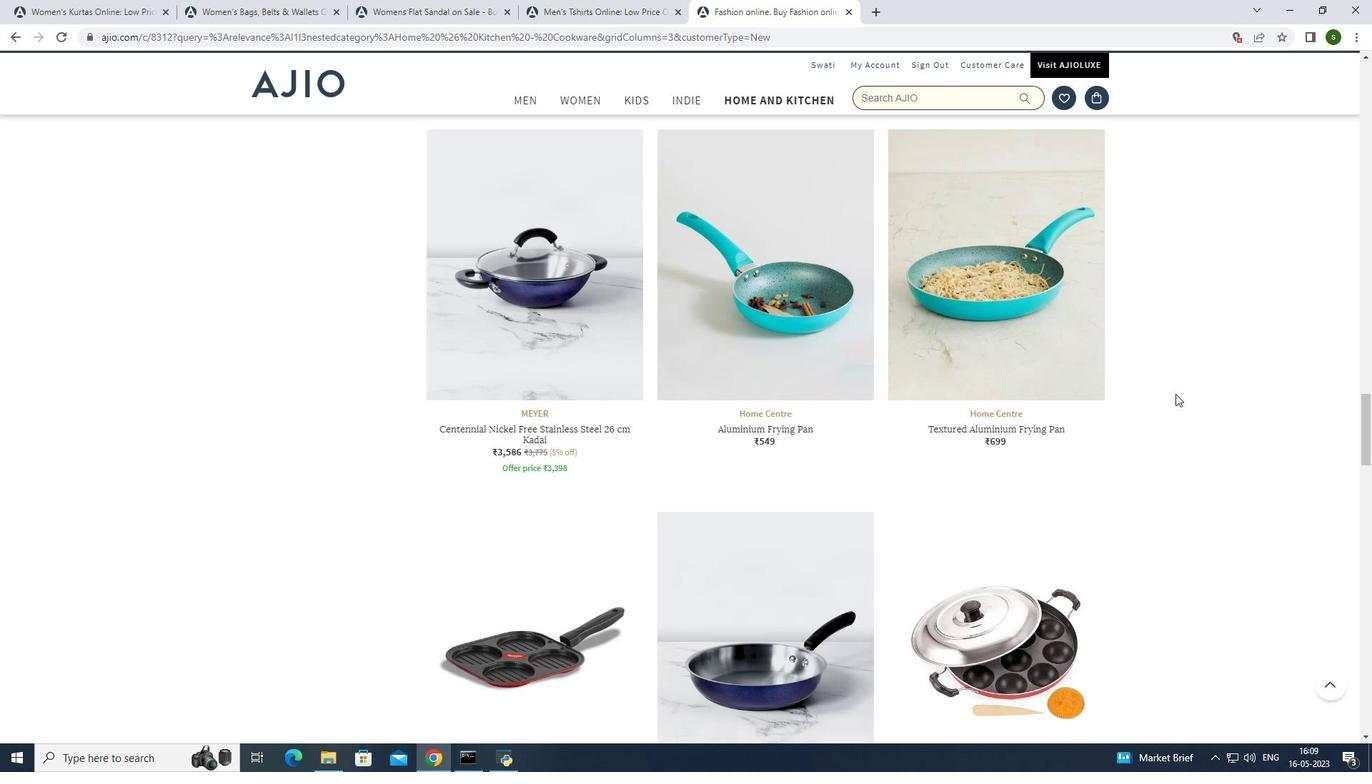 
Action: Mouse moved to (1168, 396)
Screenshot: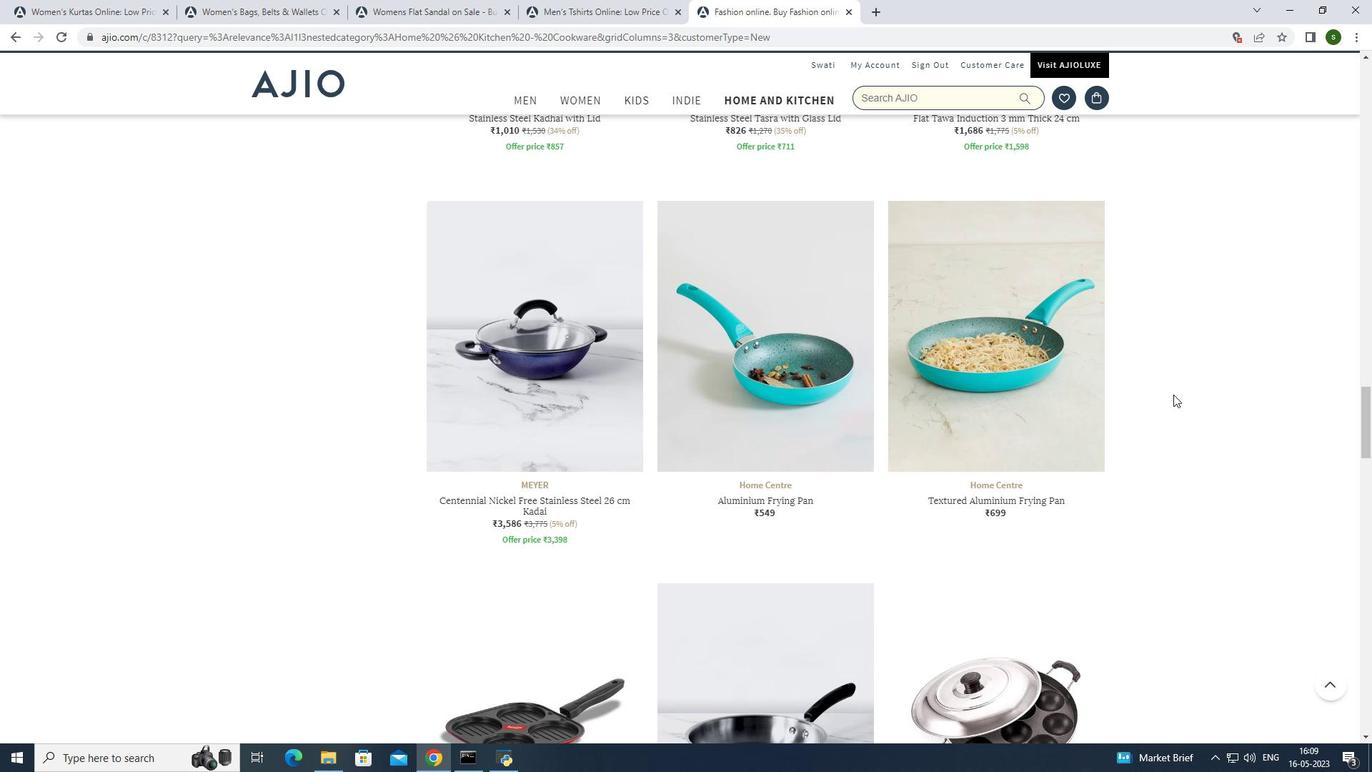 
Action: Mouse scrolled (1168, 396) with delta (0, 0)
Screenshot: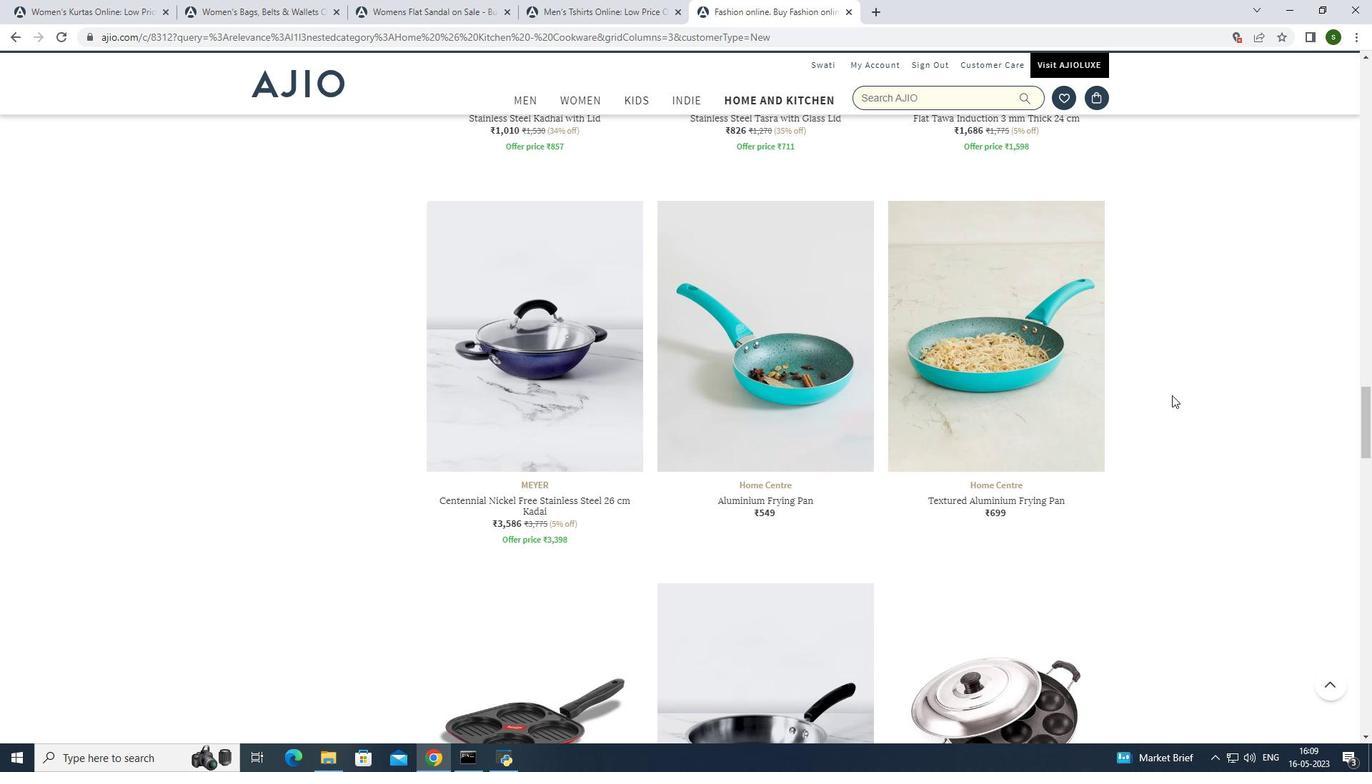 
Action: Mouse scrolled (1168, 396) with delta (0, 0)
Screenshot: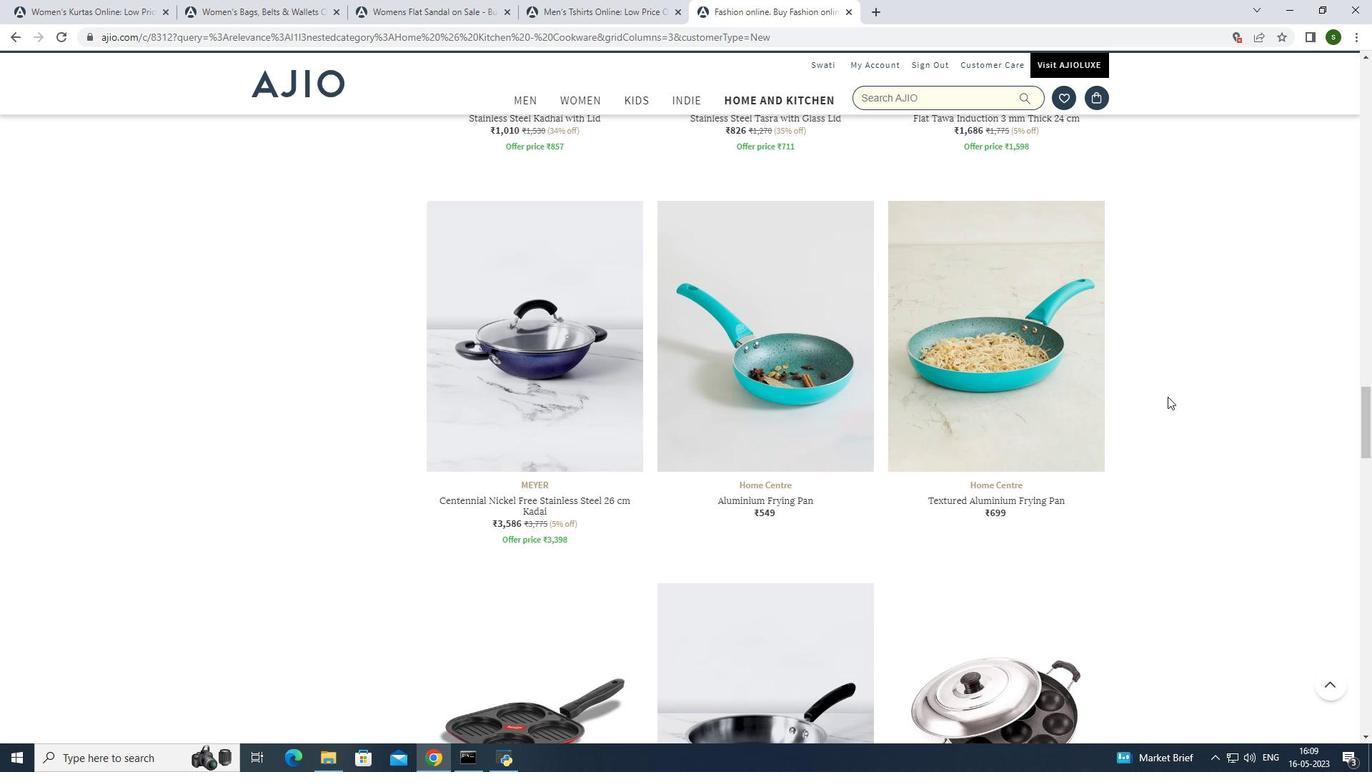 
Action: Mouse scrolled (1168, 396) with delta (0, 0)
Screenshot: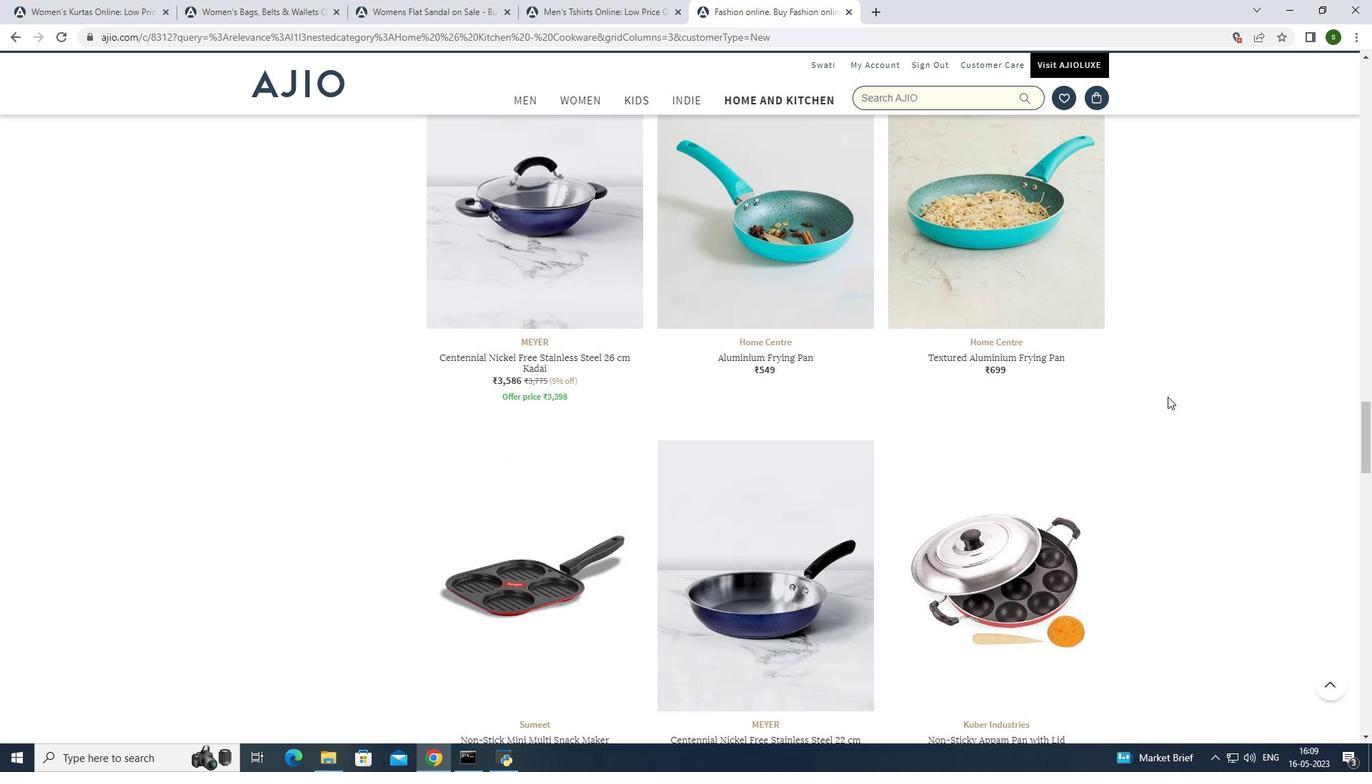 
Action: Mouse scrolled (1168, 396) with delta (0, 0)
Screenshot: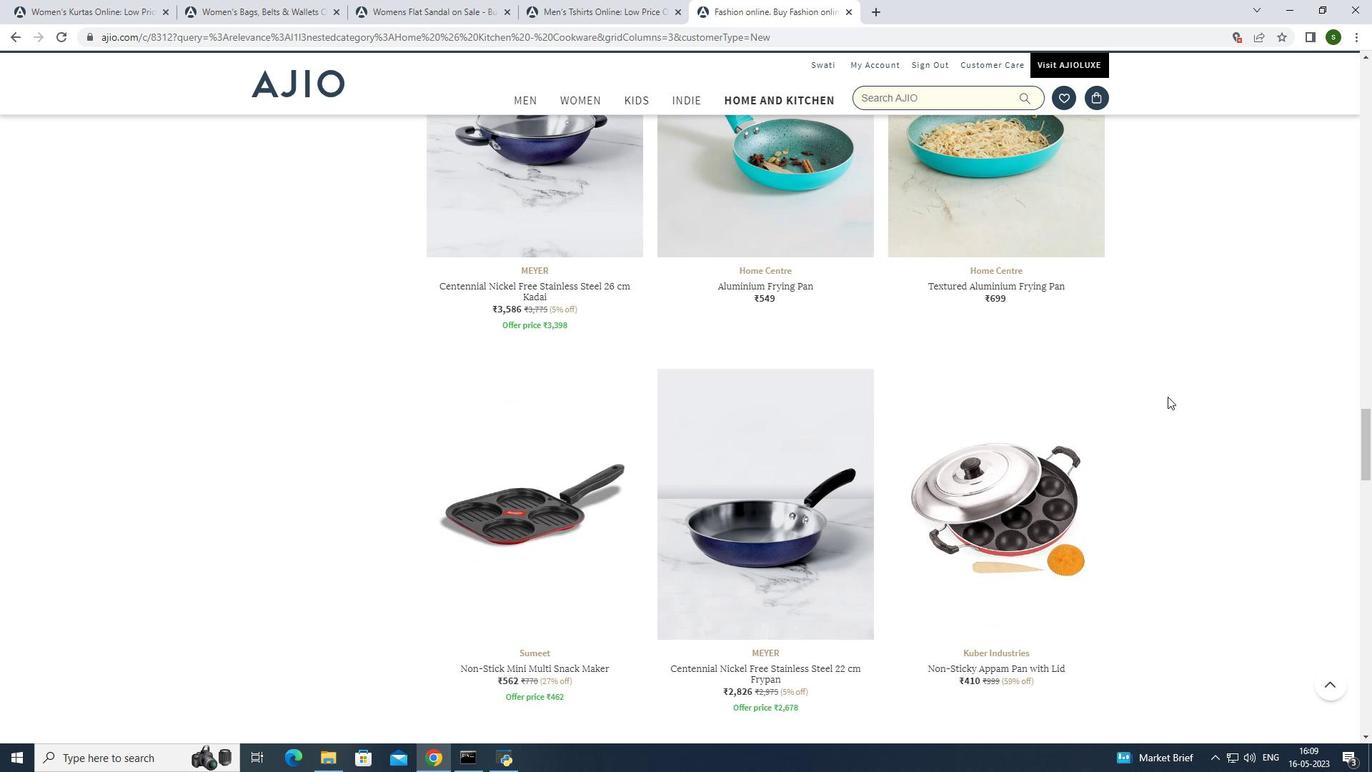 
Action: Mouse scrolled (1168, 396) with delta (0, 0)
Screenshot: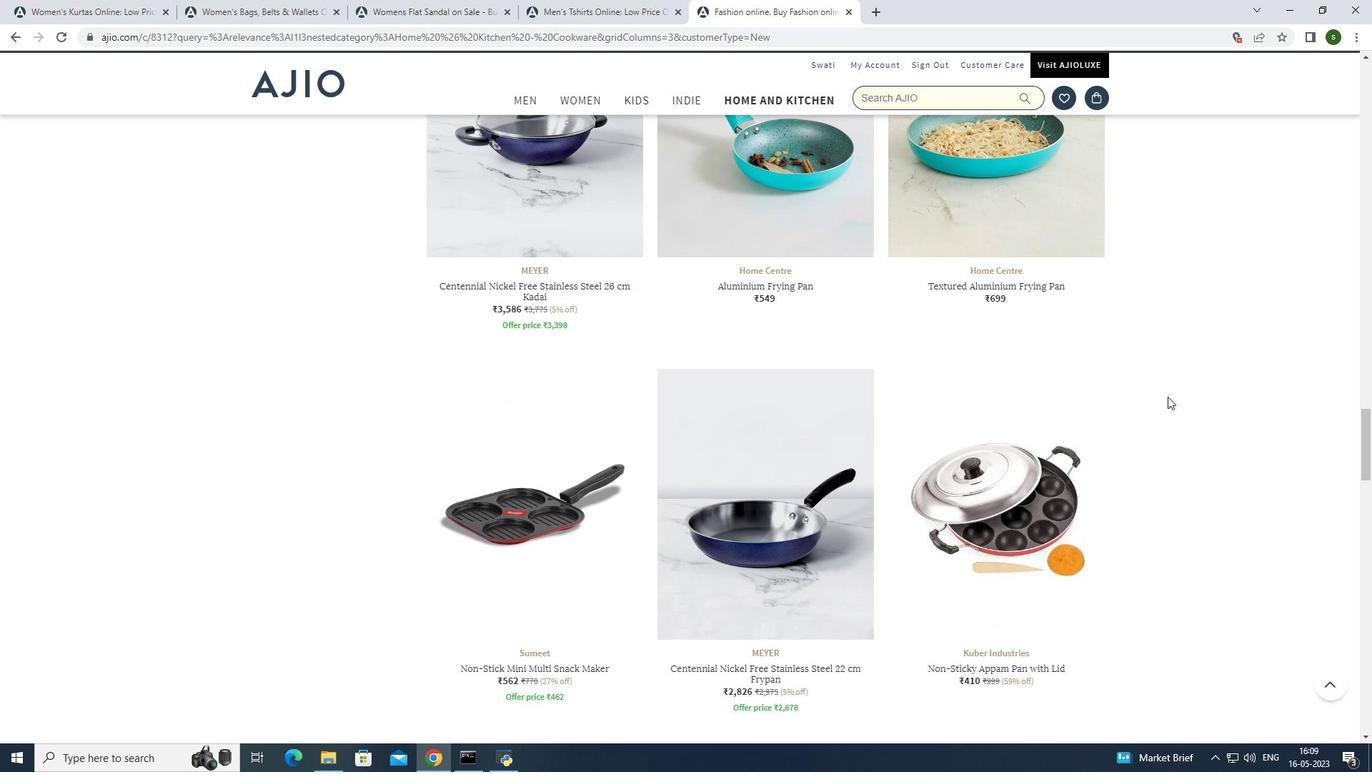
Action: Mouse scrolled (1168, 396) with delta (0, 0)
Screenshot: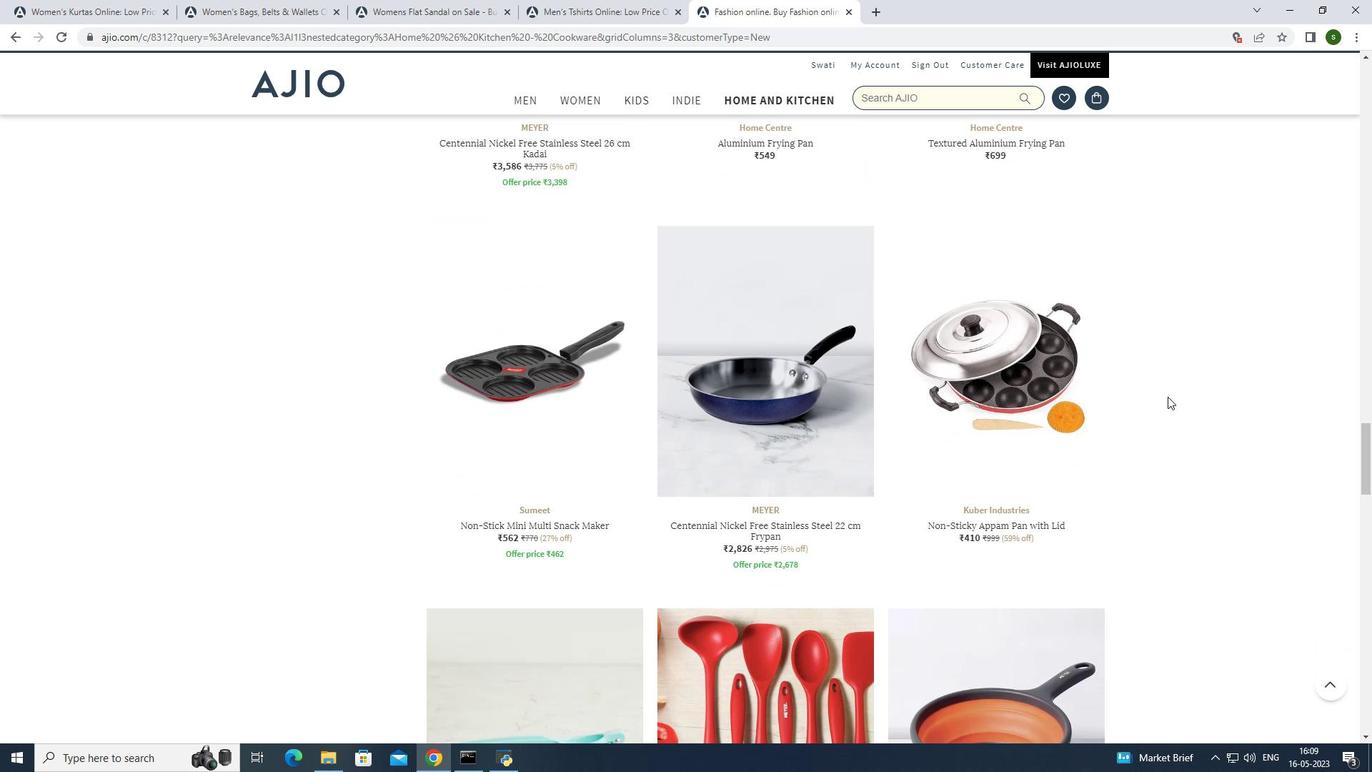 
Action: Mouse moved to (1166, 396)
Screenshot: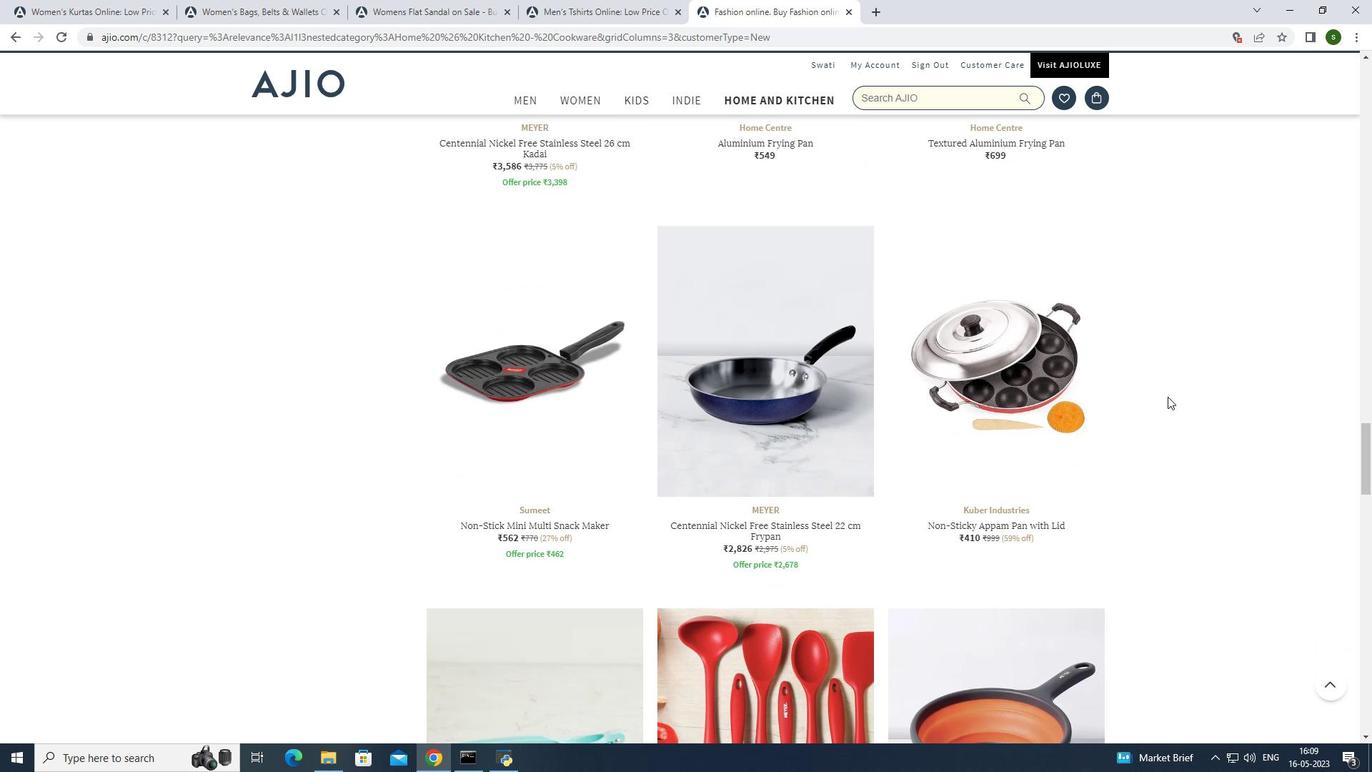 
Action: Mouse scrolled (1166, 396) with delta (0, 0)
Screenshot: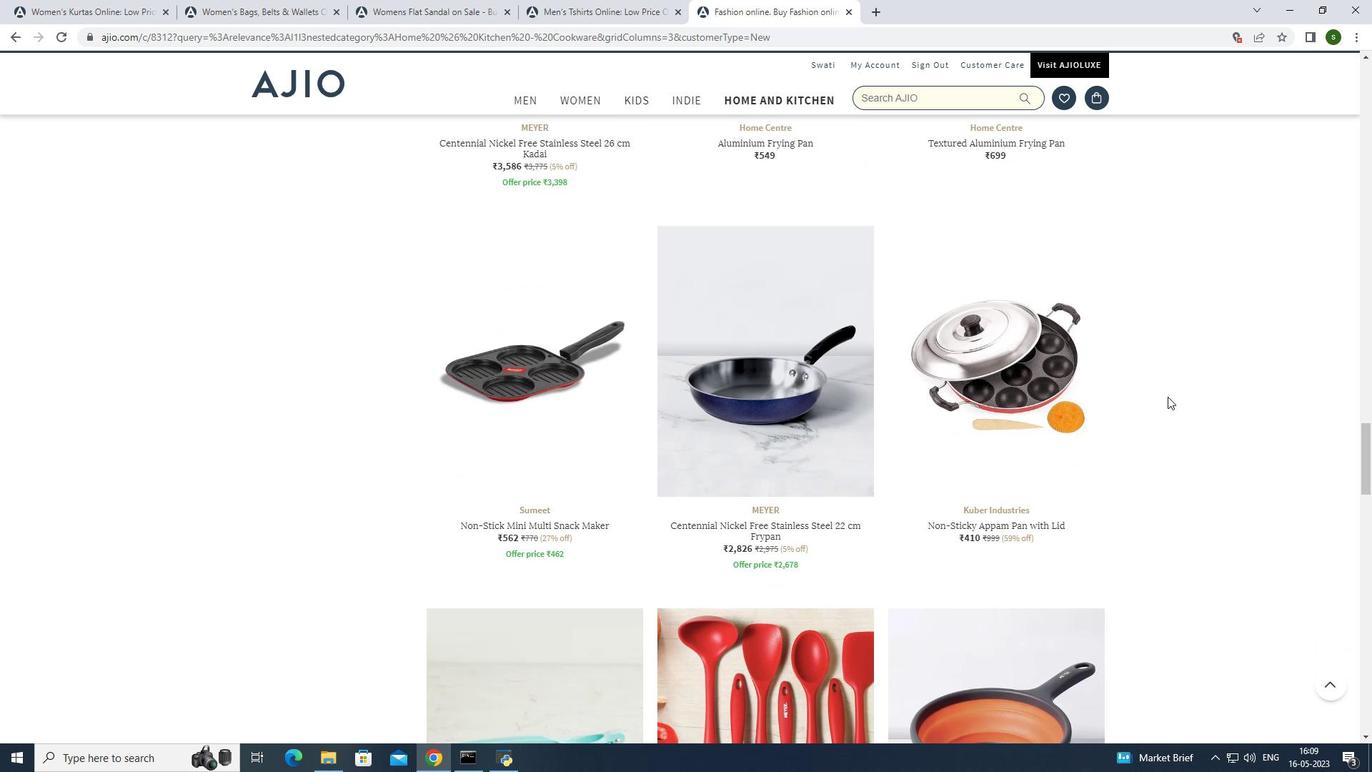 
Action: Mouse moved to (1162, 398)
Screenshot: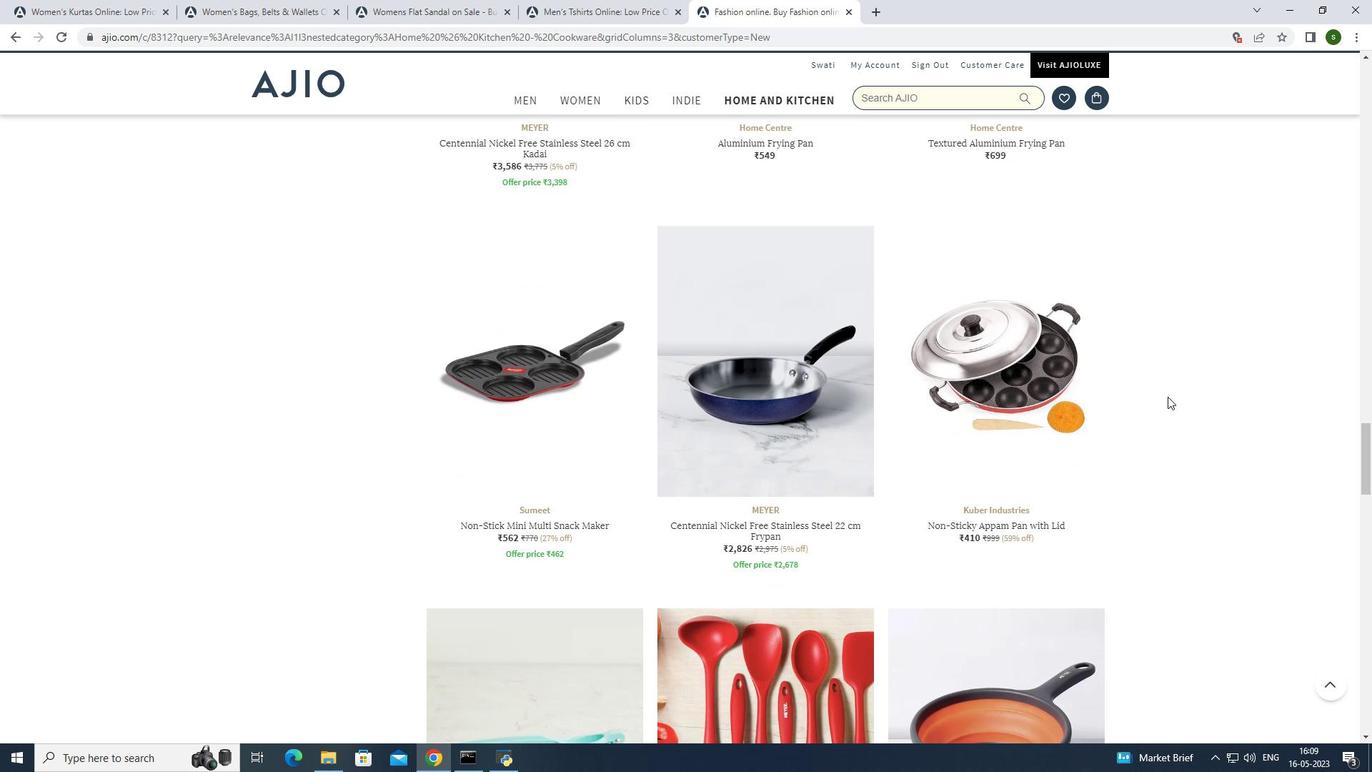 
Action: Mouse scrolled (1162, 397) with delta (0, 0)
Screenshot: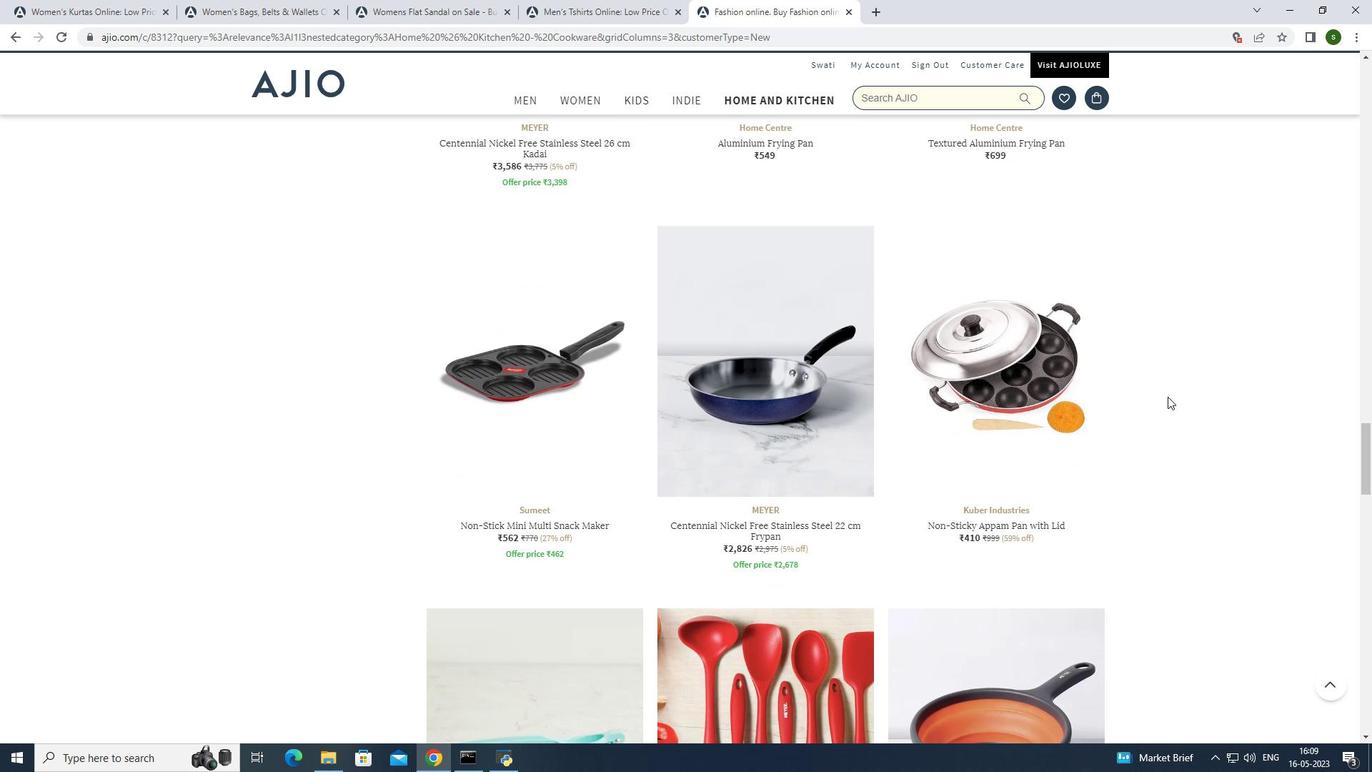 
Action: Mouse moved to (1161, 398)
Screenshot: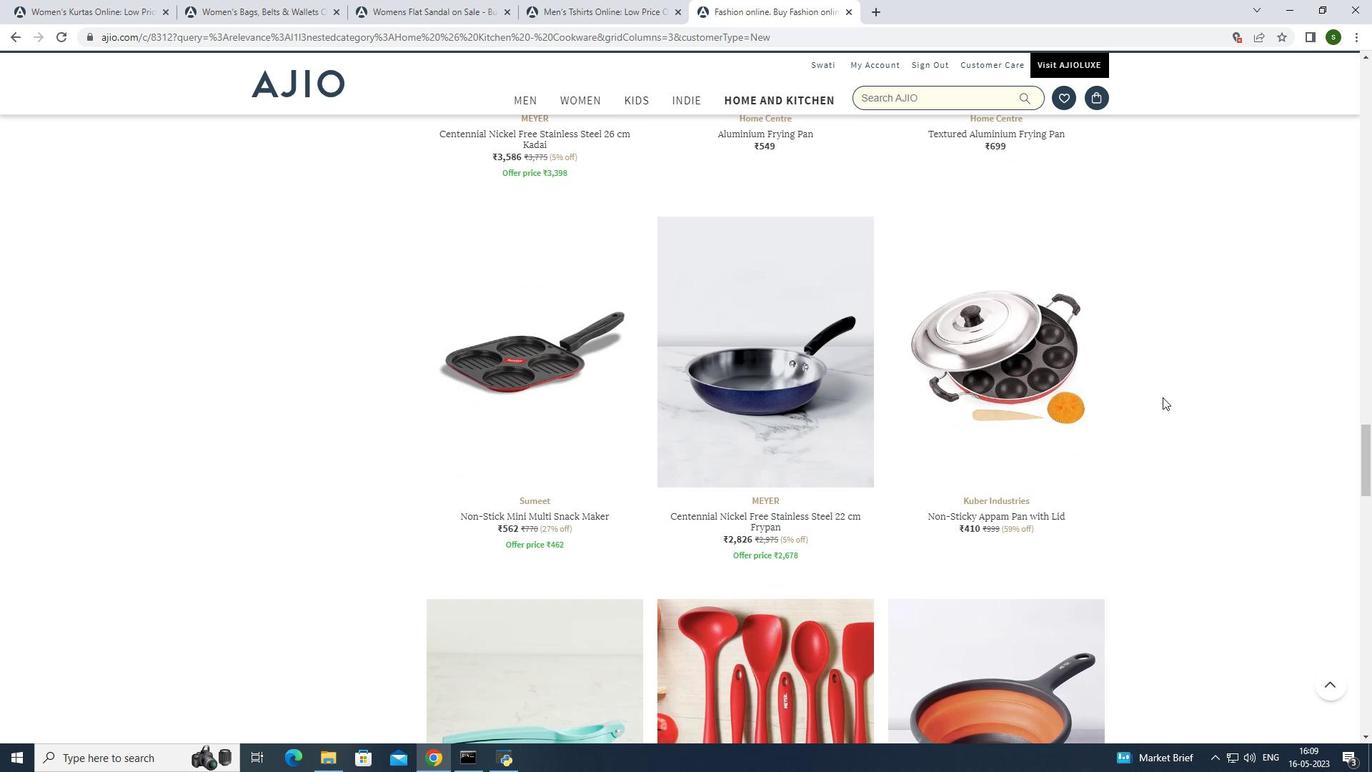 
Action: Mouse scrolled (1161, 397) with delta (0, 0)
Screenshot: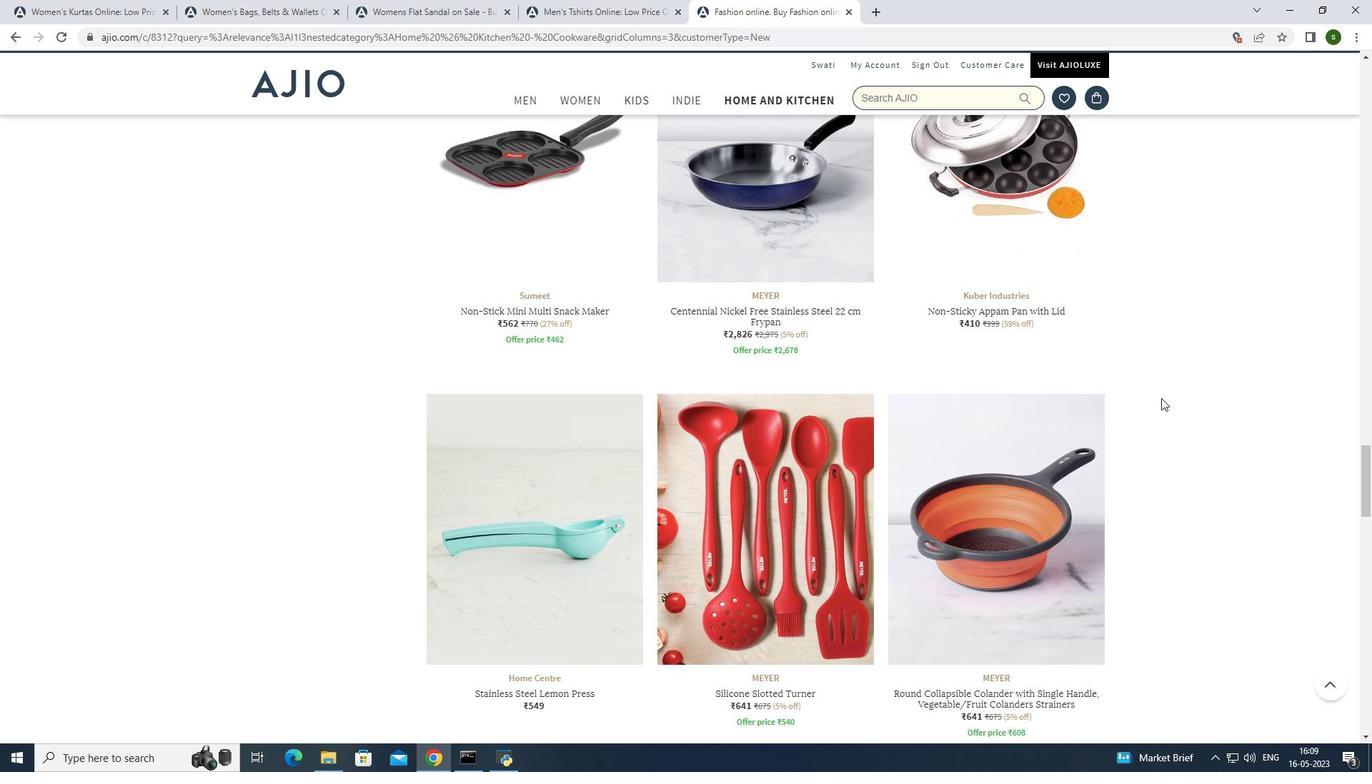 
Action: Mouse scrolled (1161, 397) with delta (0, 0)
Screenshot: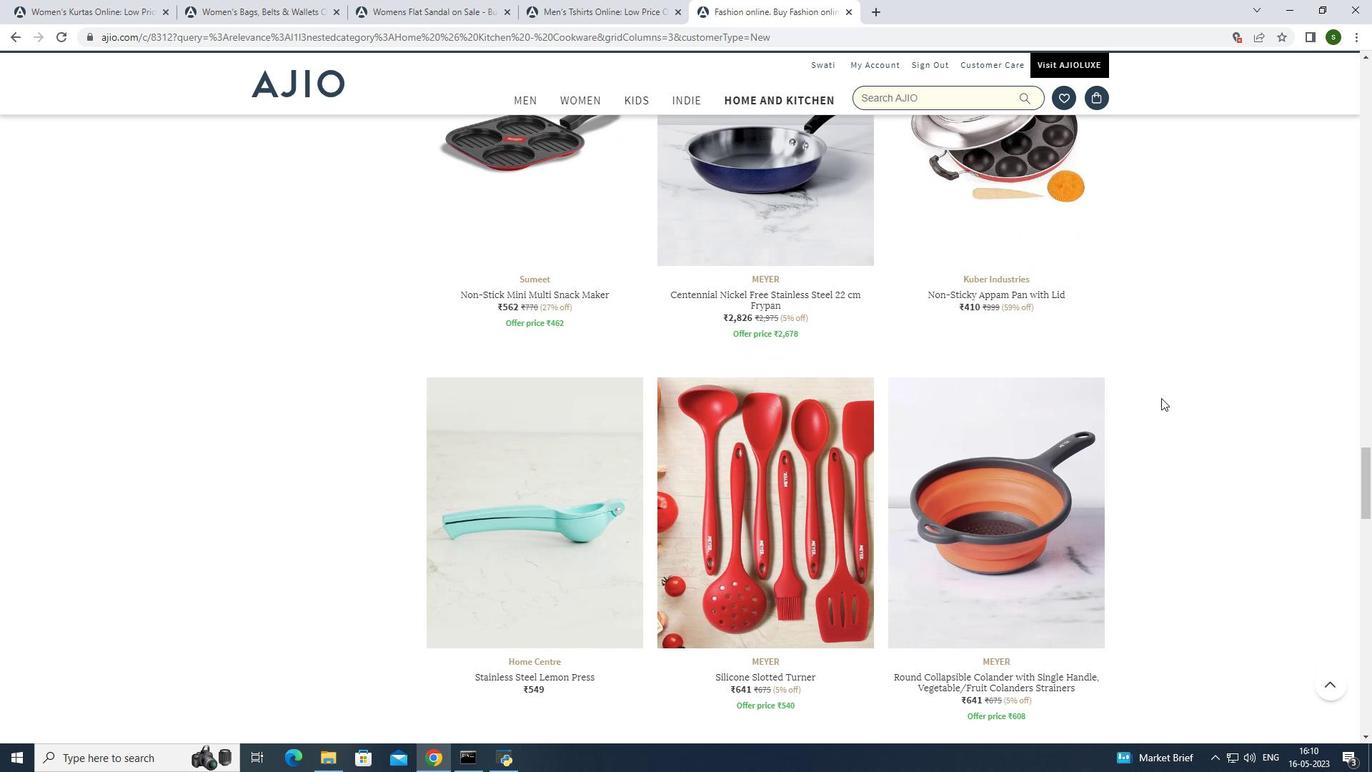 
Action: Mouse scrolled (1161, 397) with delta (0, 0)
Screenshot: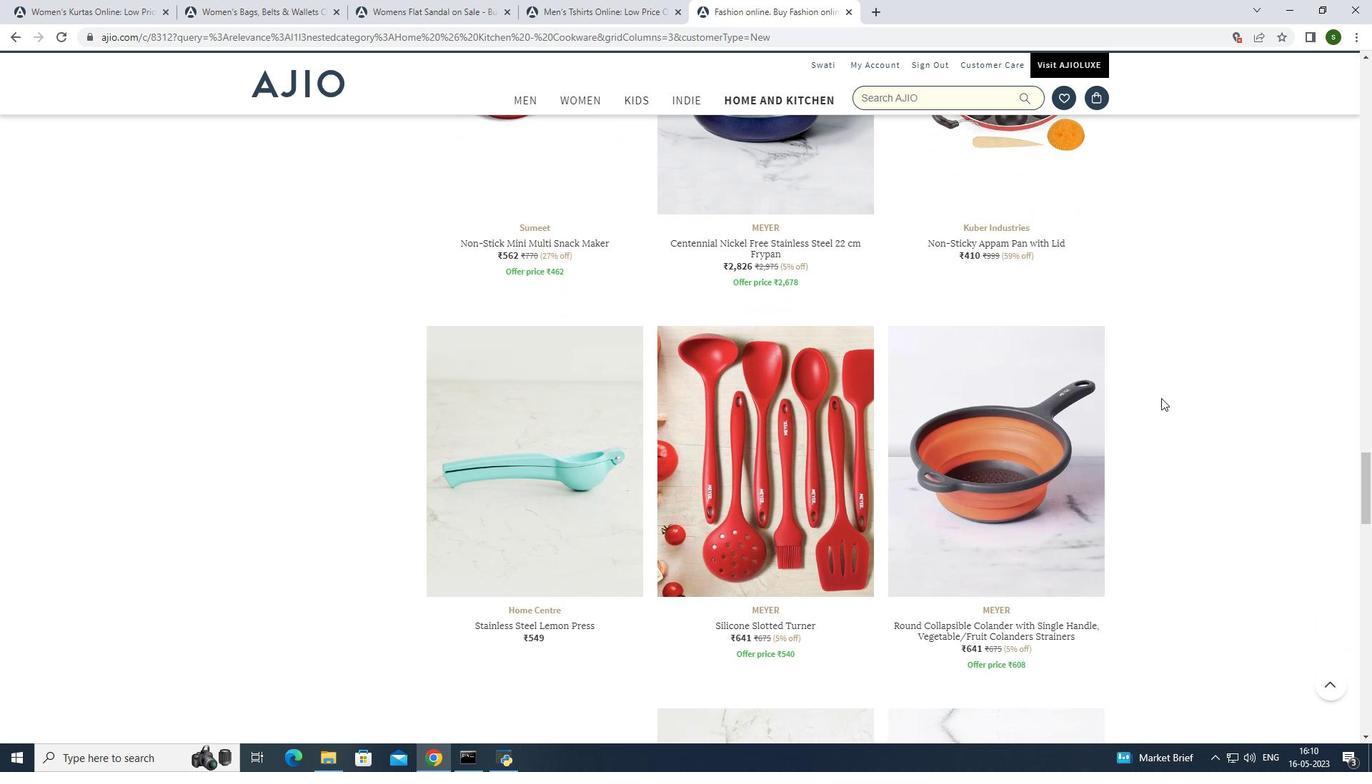 
Action: Mouse scrolled (1161, 397) with delta (0, 0)
Screenshot: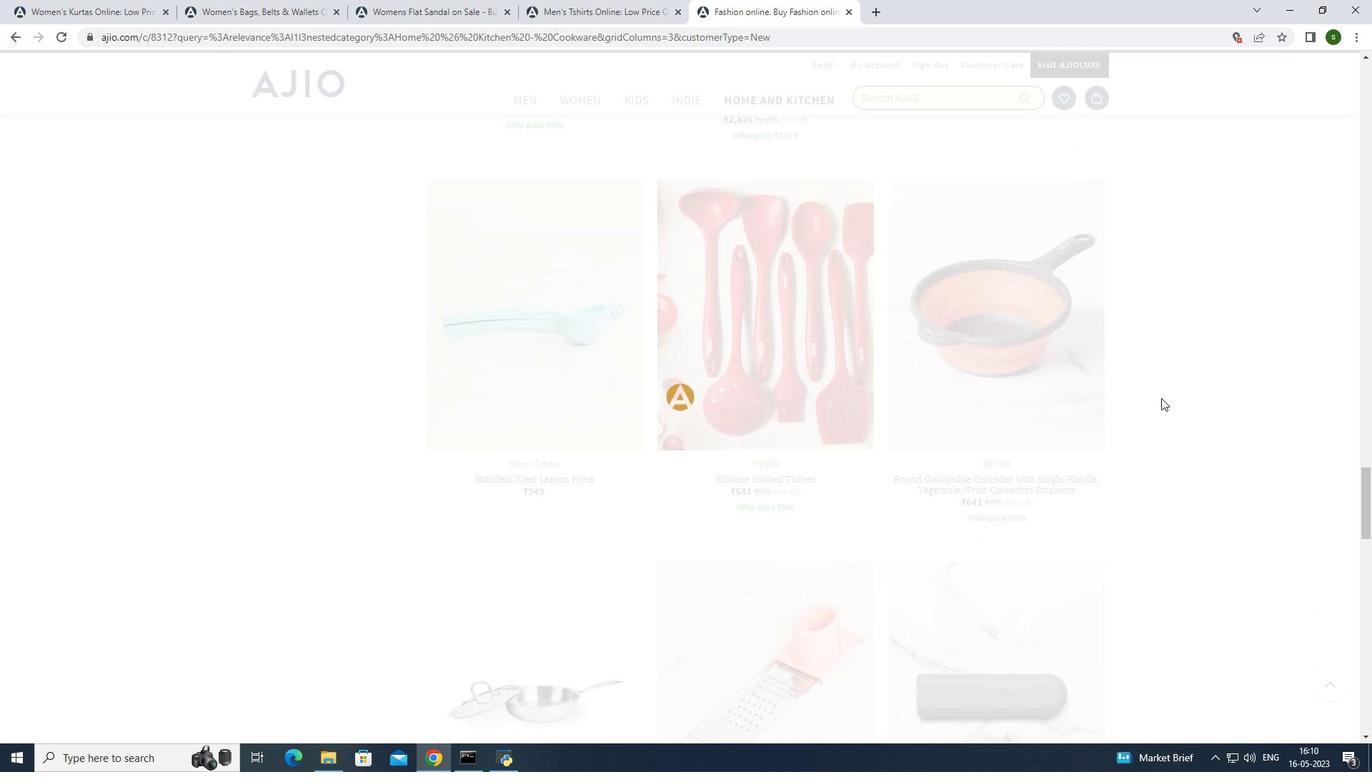
Action: Mouse scrolled (1161, 397) with delta (0, 0)
Screenshot: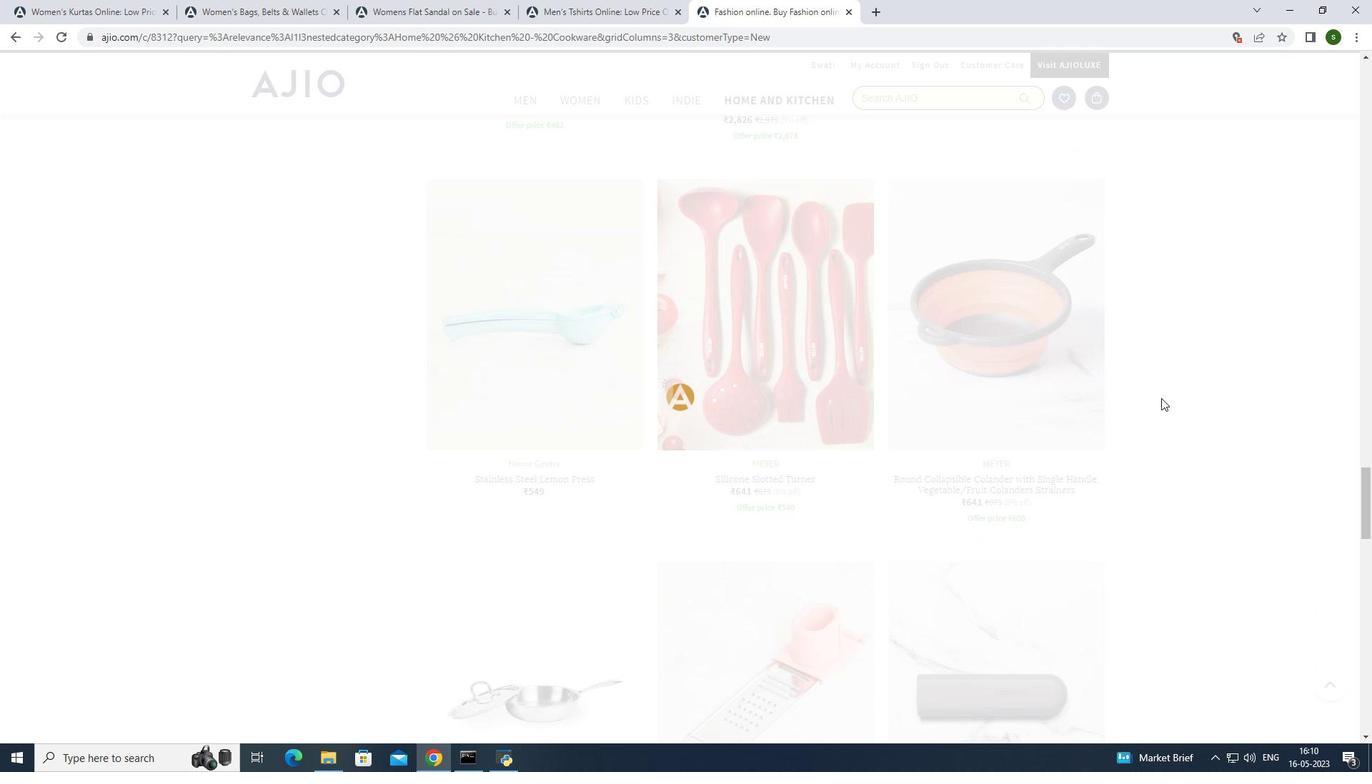 
Action: Mouse scrolled (1161, 397) with delta (0, 0)
Screenshot: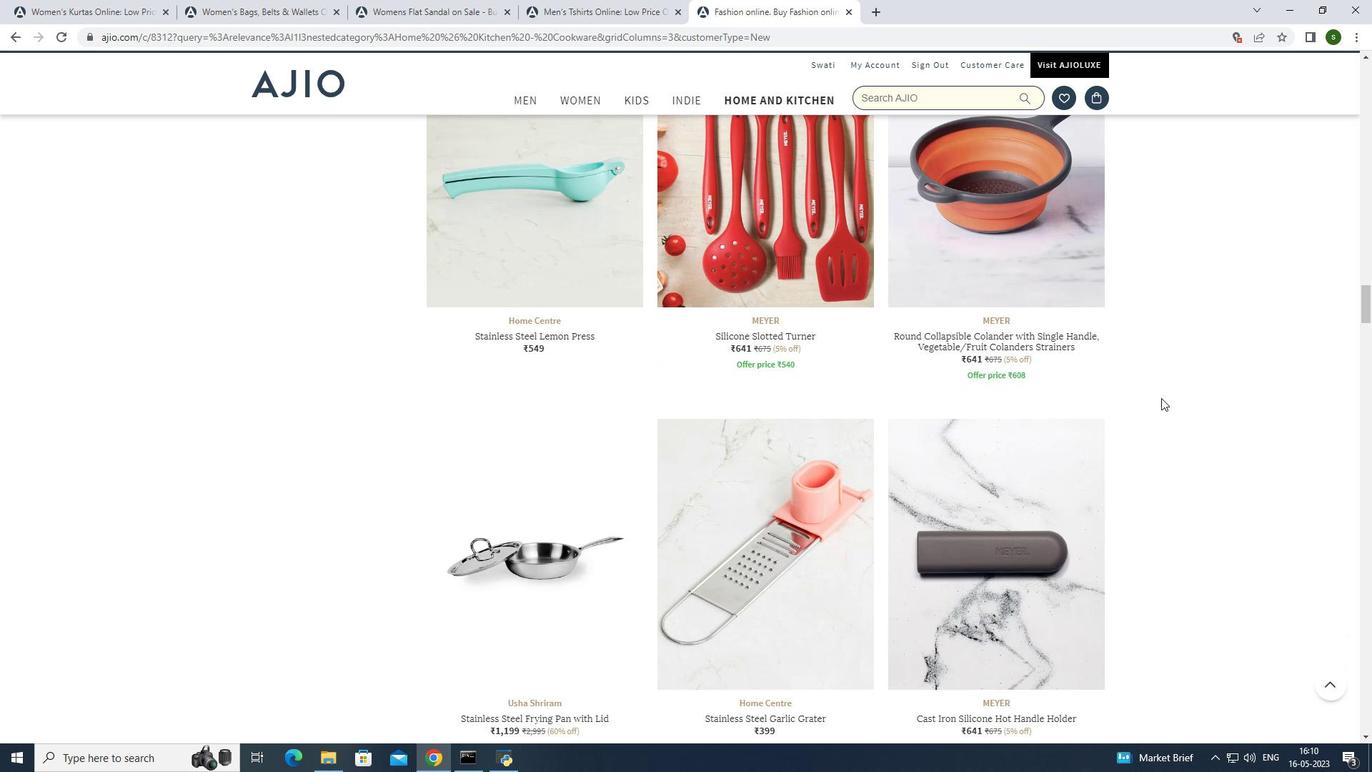 
Action: Mouse scrolled (1161, 397) with delta (0, 0)
Screenshot: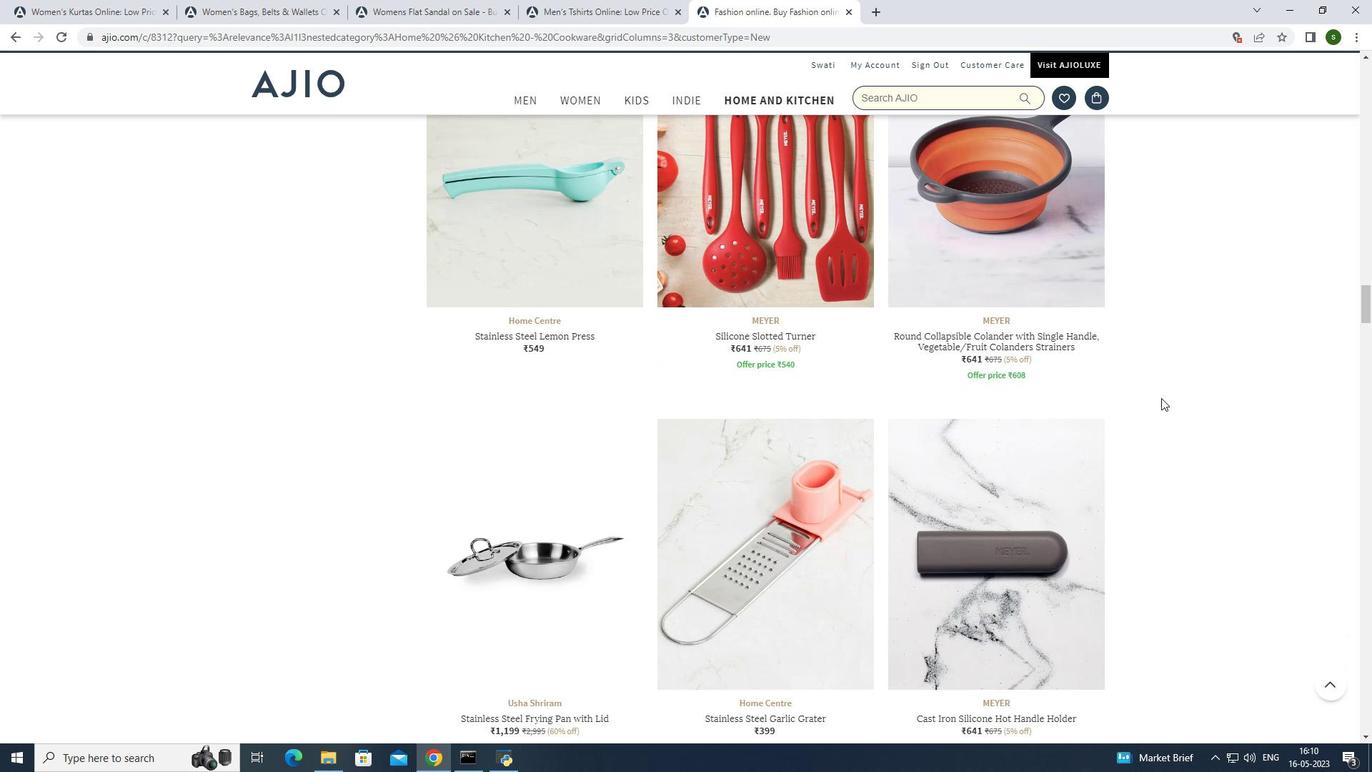 
Action: Mouse scrolled (1161, 397) with delta (0, 0)
Screenshot: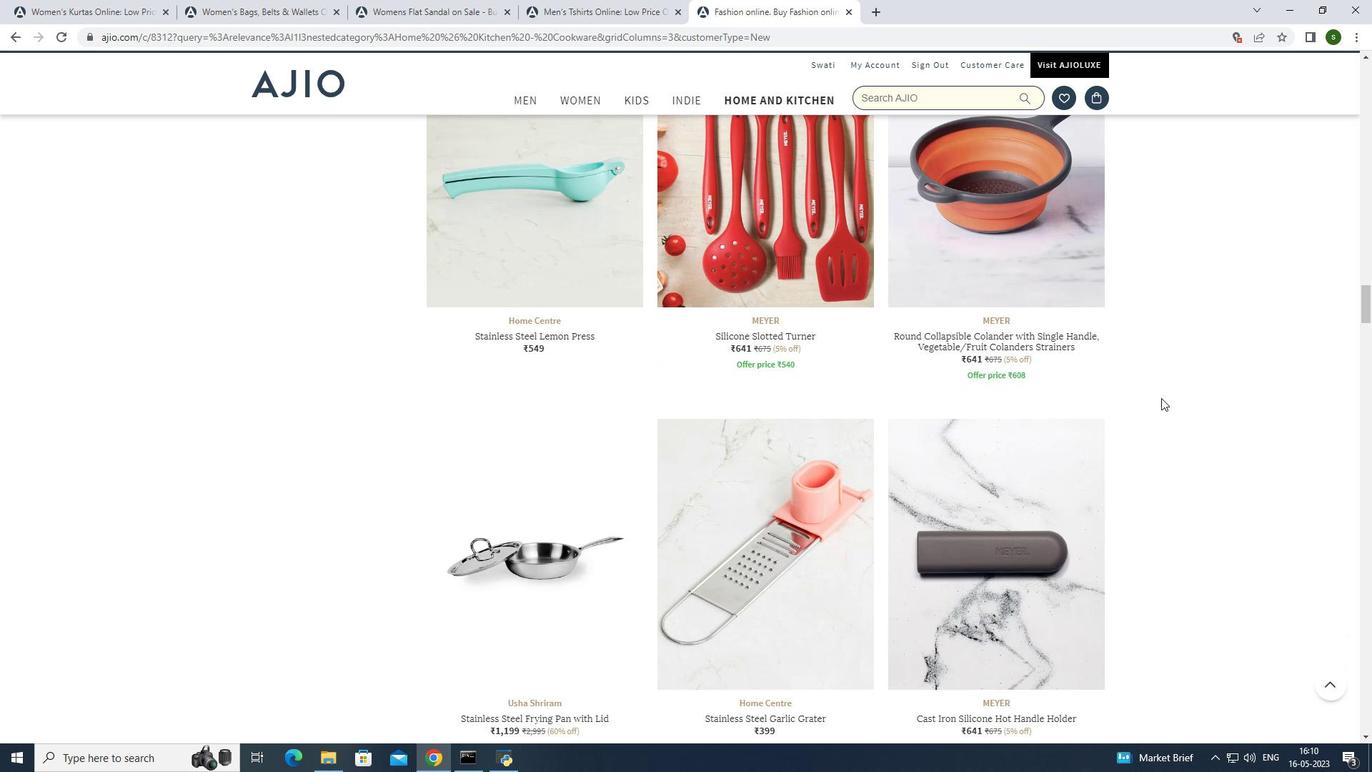 
Action: Mouse scrolled (1161, 397) with delta (0, 0)
Screenshot: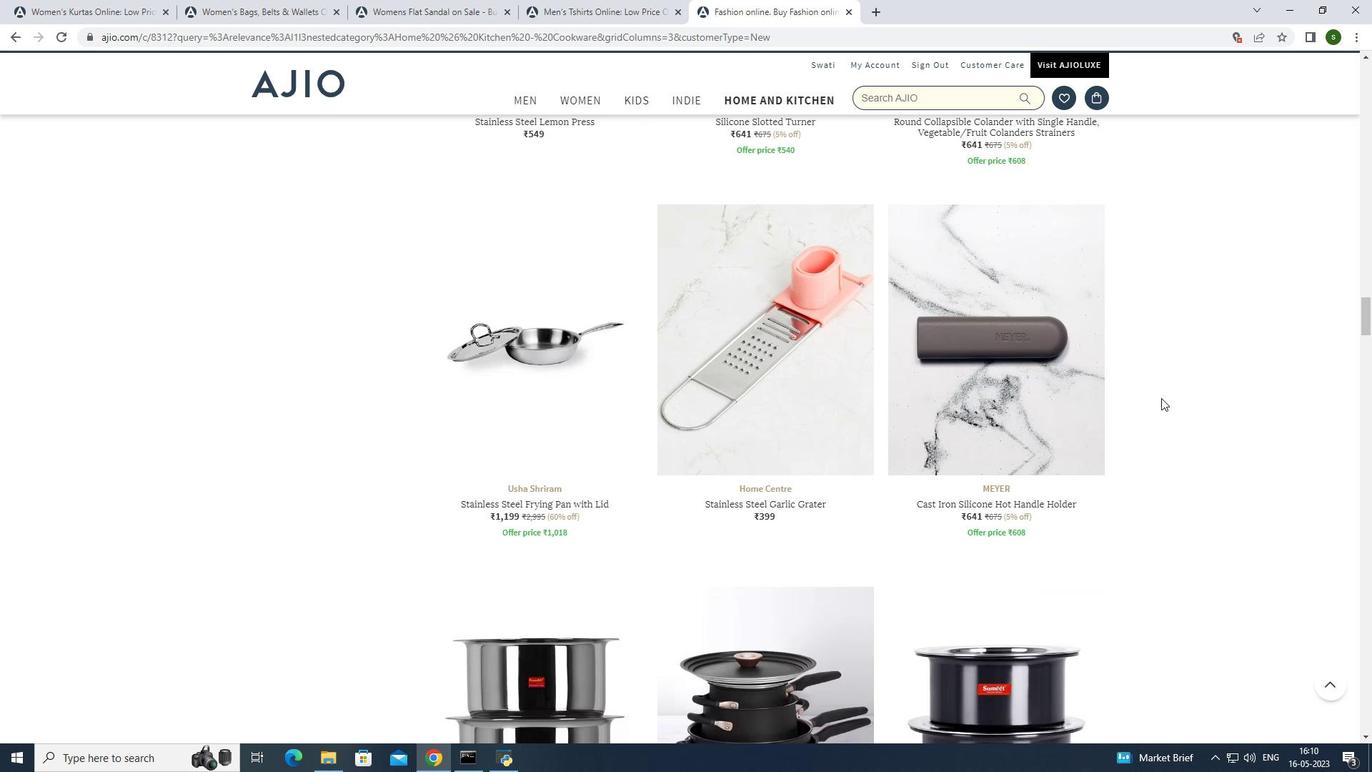 
Action: Mouse scrolled (1161, 397) with delta (0, 0)
Screenshot: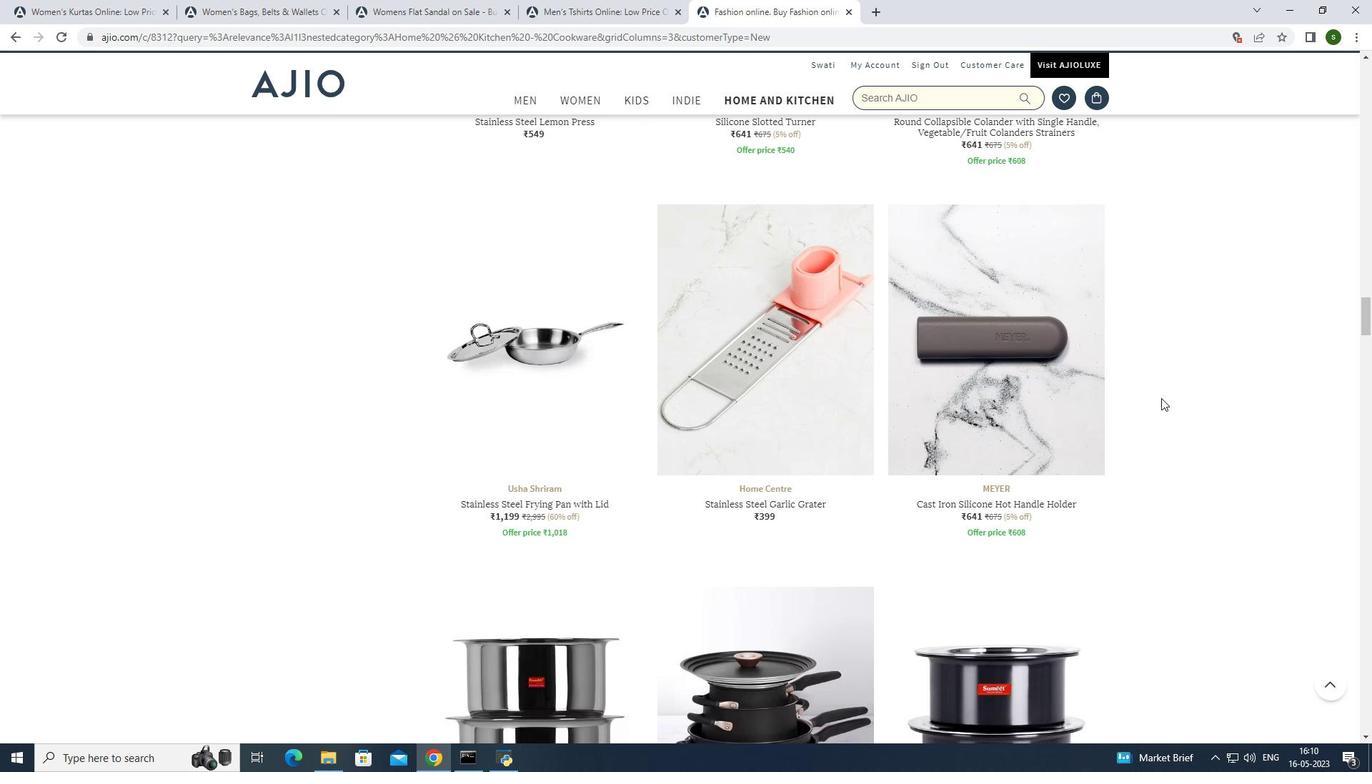 
Action: Mouse scrolled (1161, 397) with delta (0, 0)
Screenshot: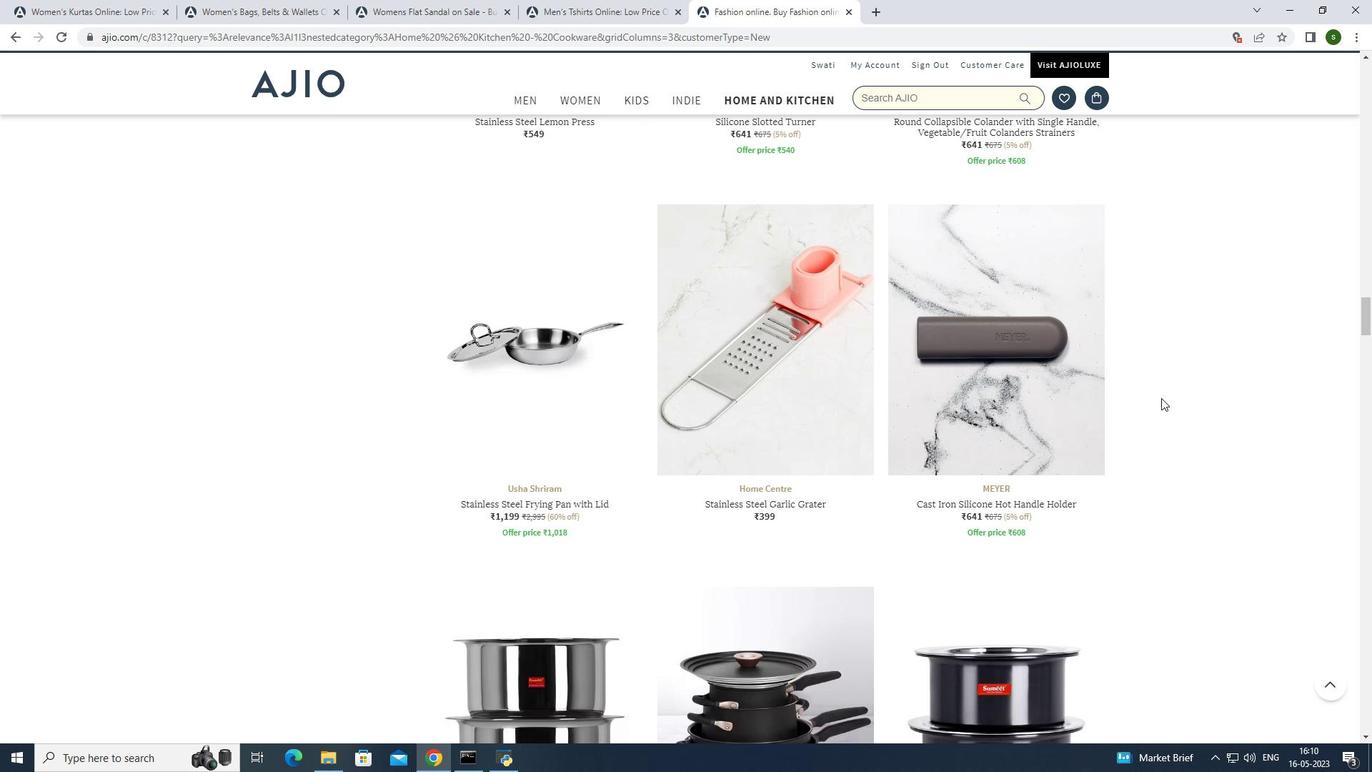 
Action: Mouse scrolled (1161, 397) with delta (0, 0)
Screenshot: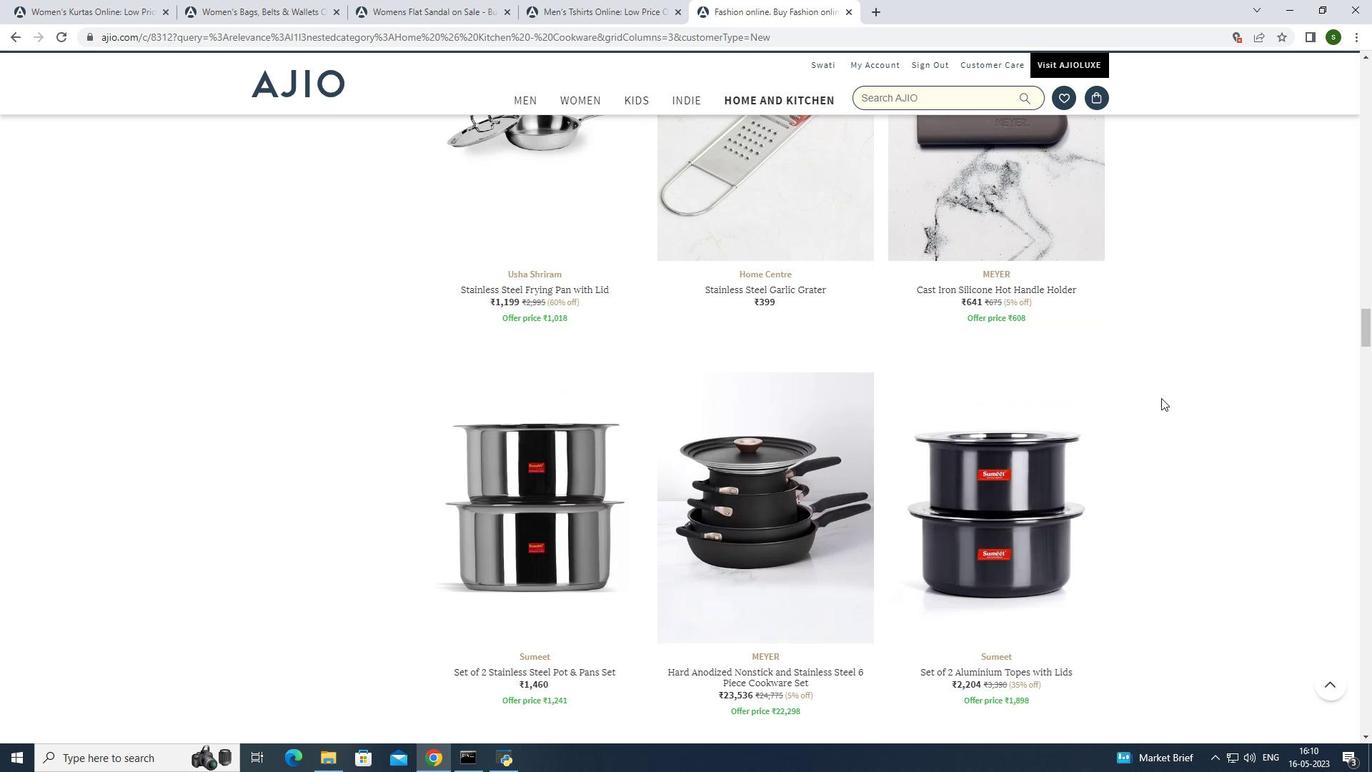 
Action: Mouse scrolled (1161, 397) with delta (0, 0)
Screenshot: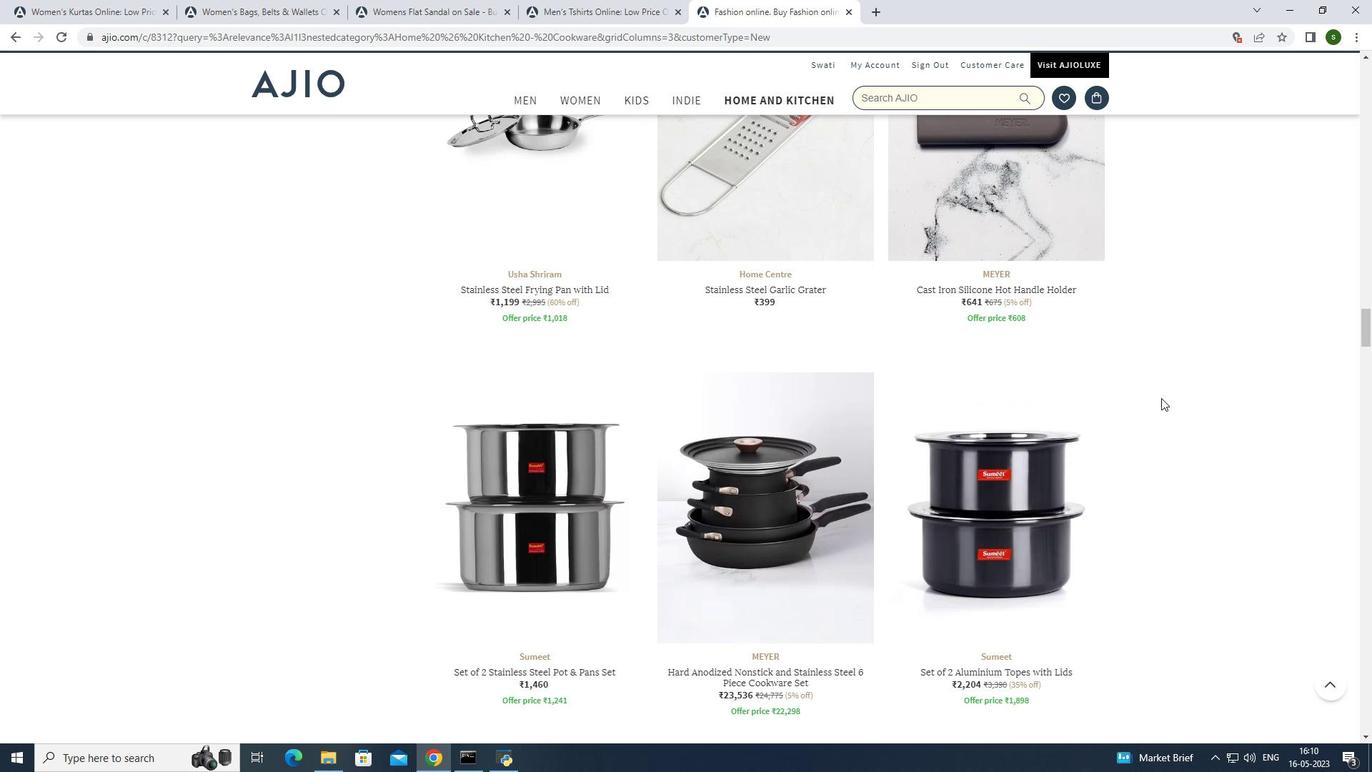 
Action: Mouse scrolled (1161, 397) with delta (0, 0)
Screenshot: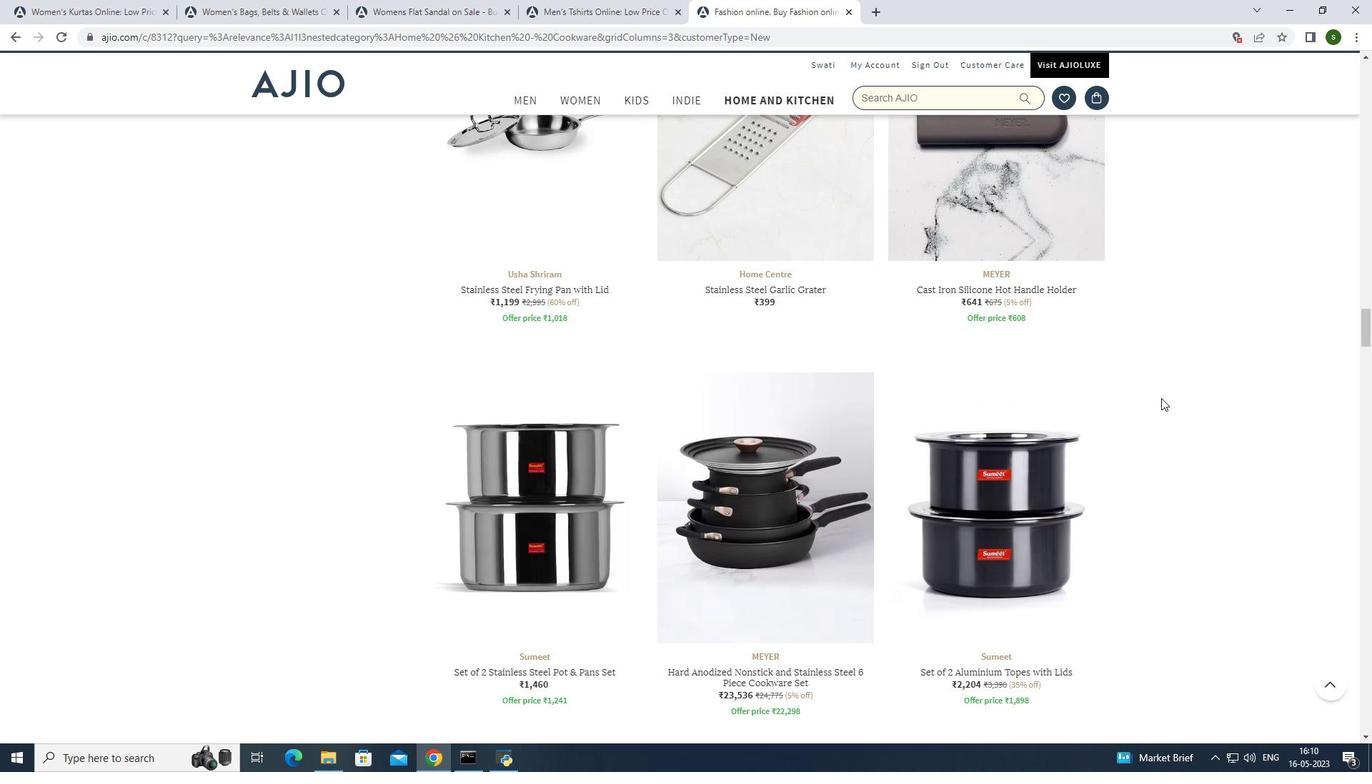 
Action: Mouse moved to (1161, 398)
Screenshot: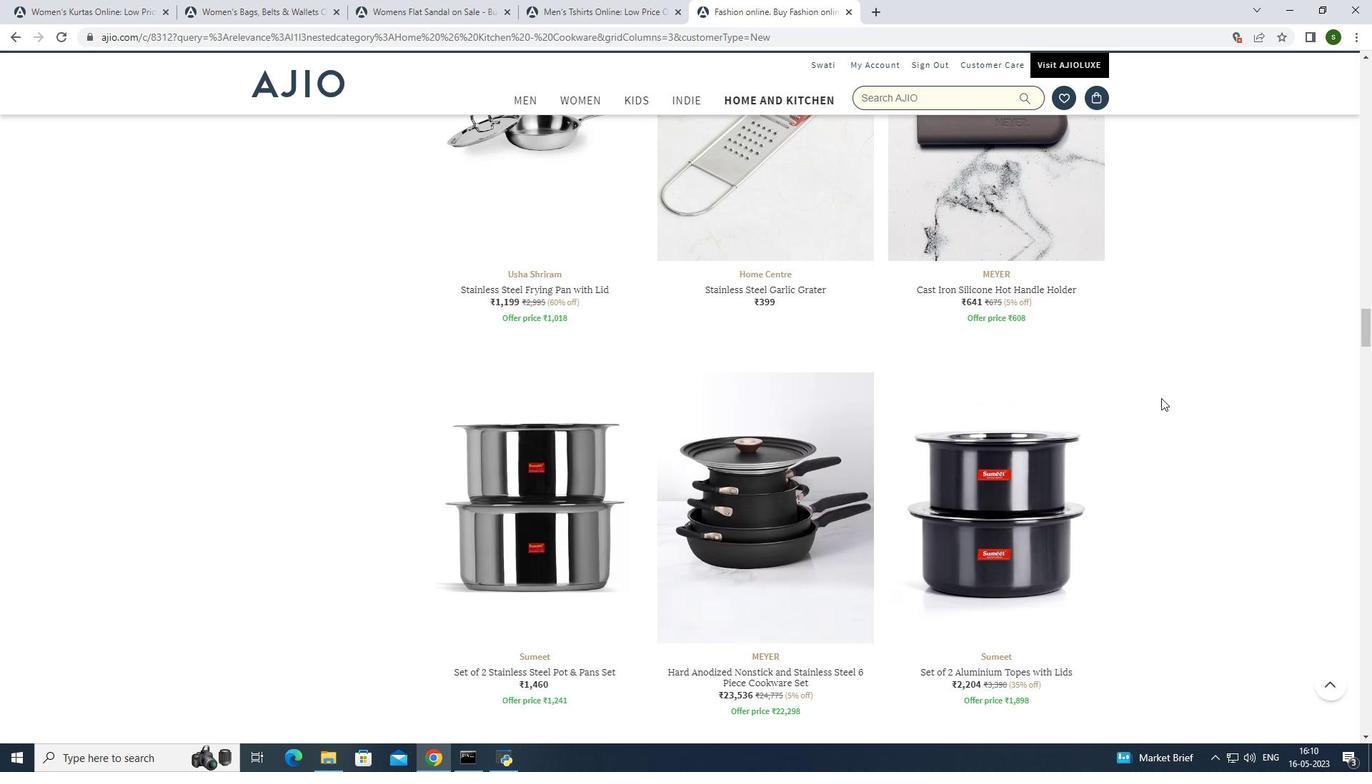 
Action: Mouse scrolled (1161, 397) with delta (0, 0)
Screenshot: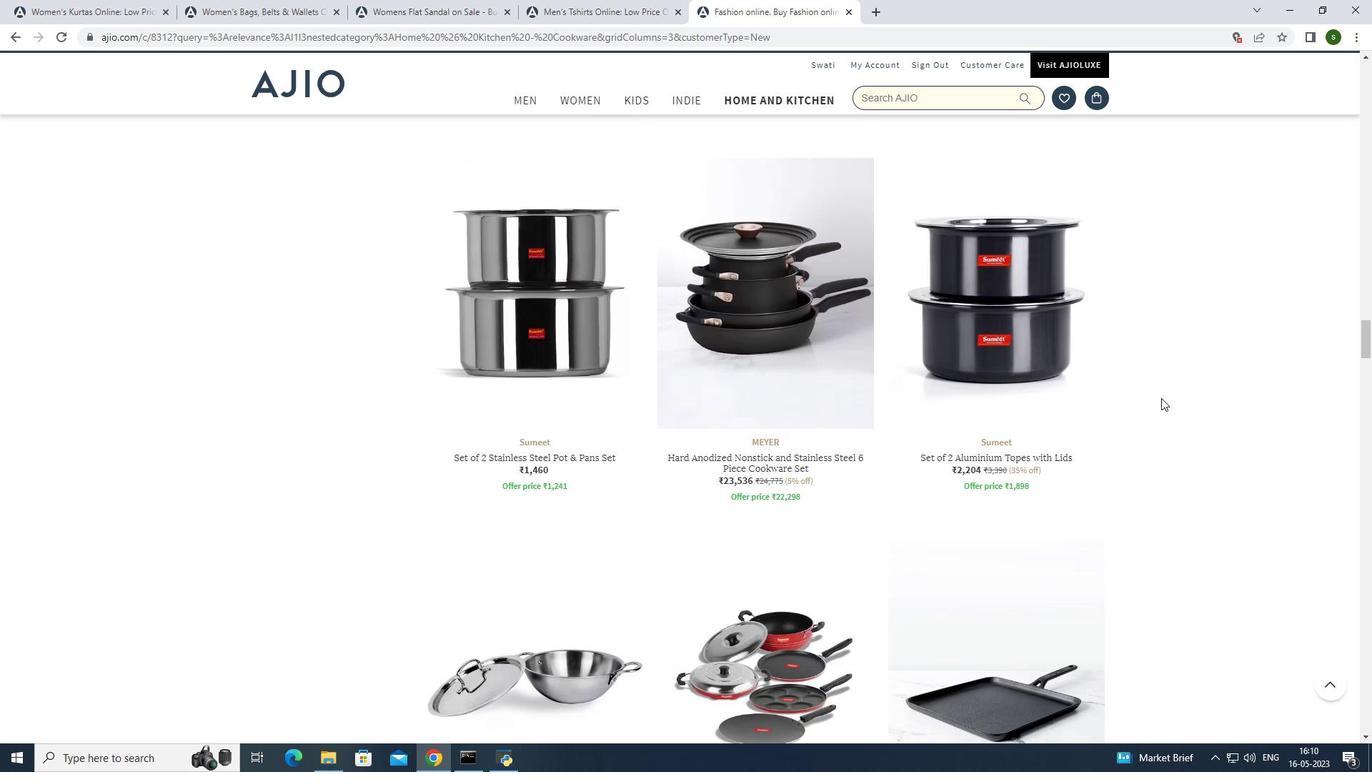 
Action: Mouse scrolled (1161, 397) with delta (0, 0)
Screenshot: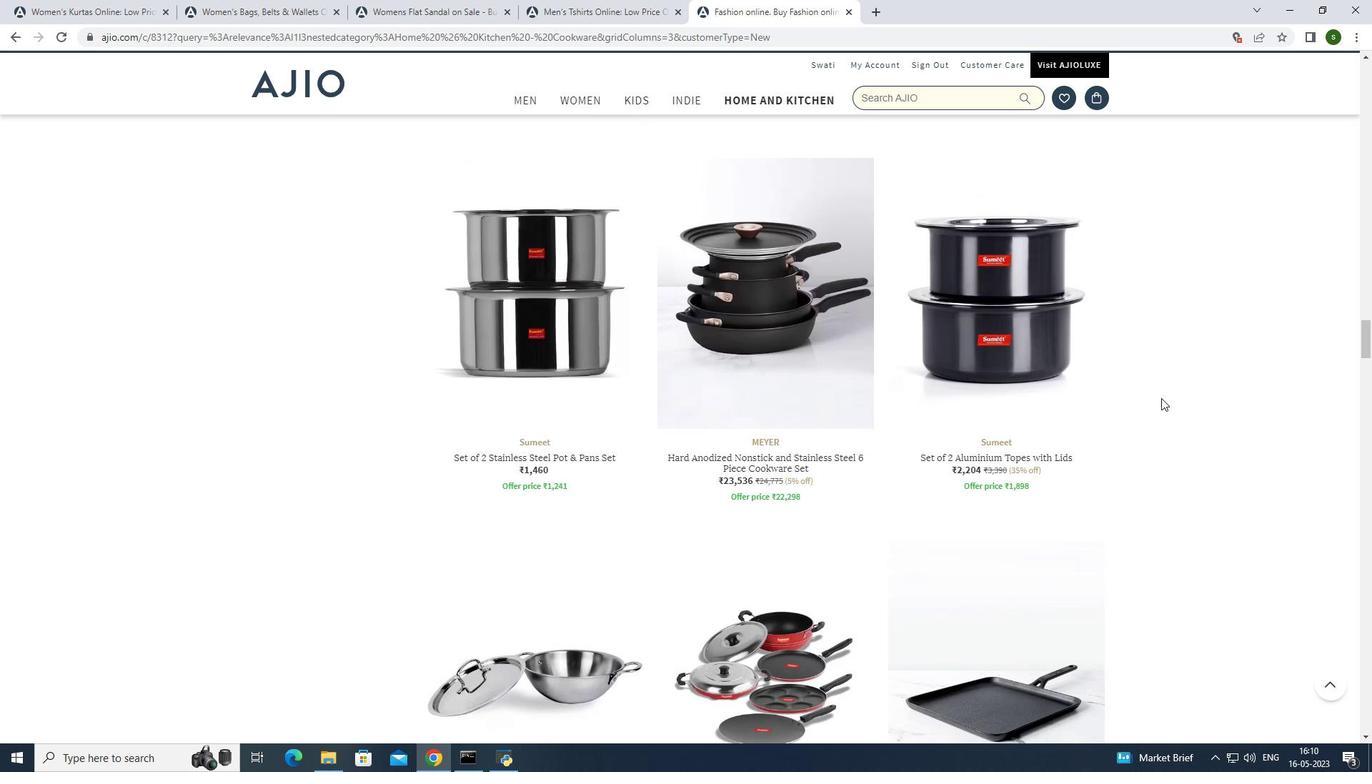 
Action: Mouse scrolled (1161, 397) with delta (0, 0)
Screenshot: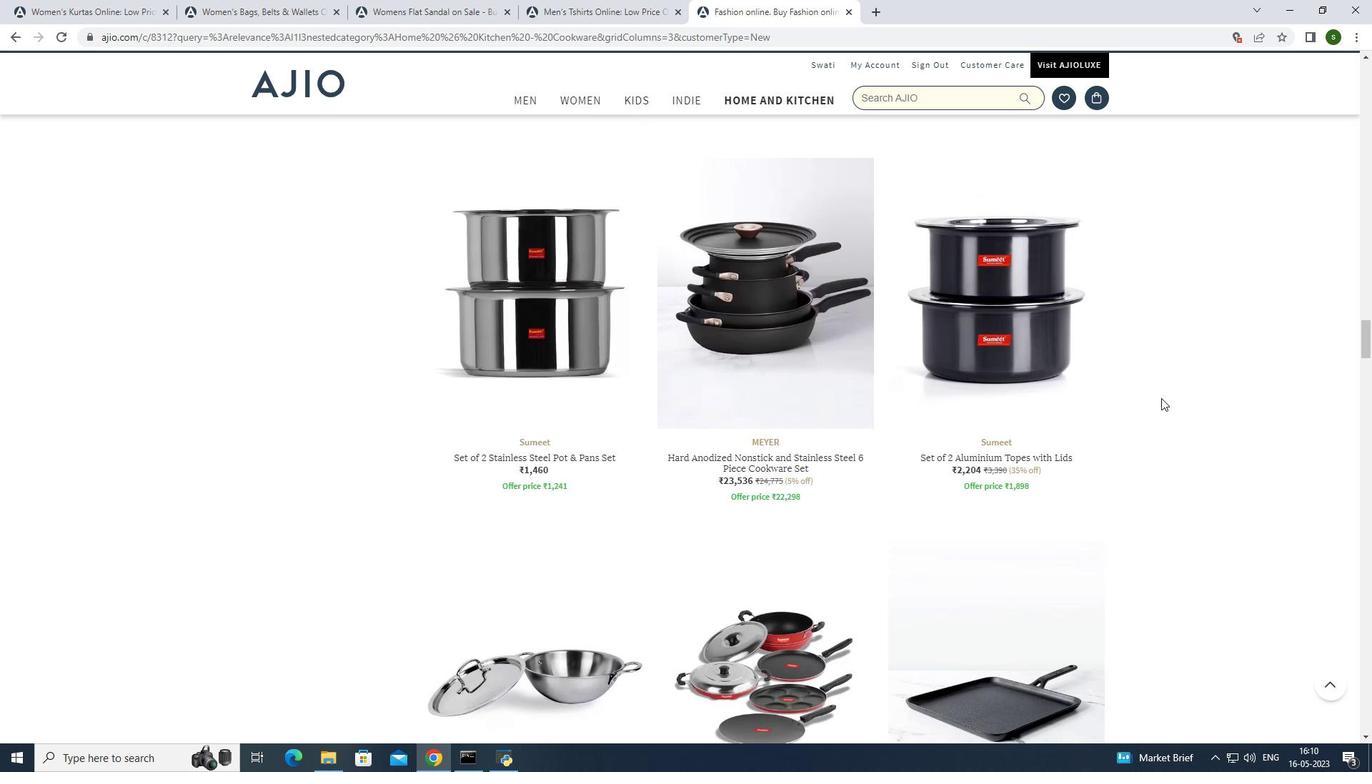 
Action: Mouse scrolled (1161, 397) with delta (0, 0)
Screenshot: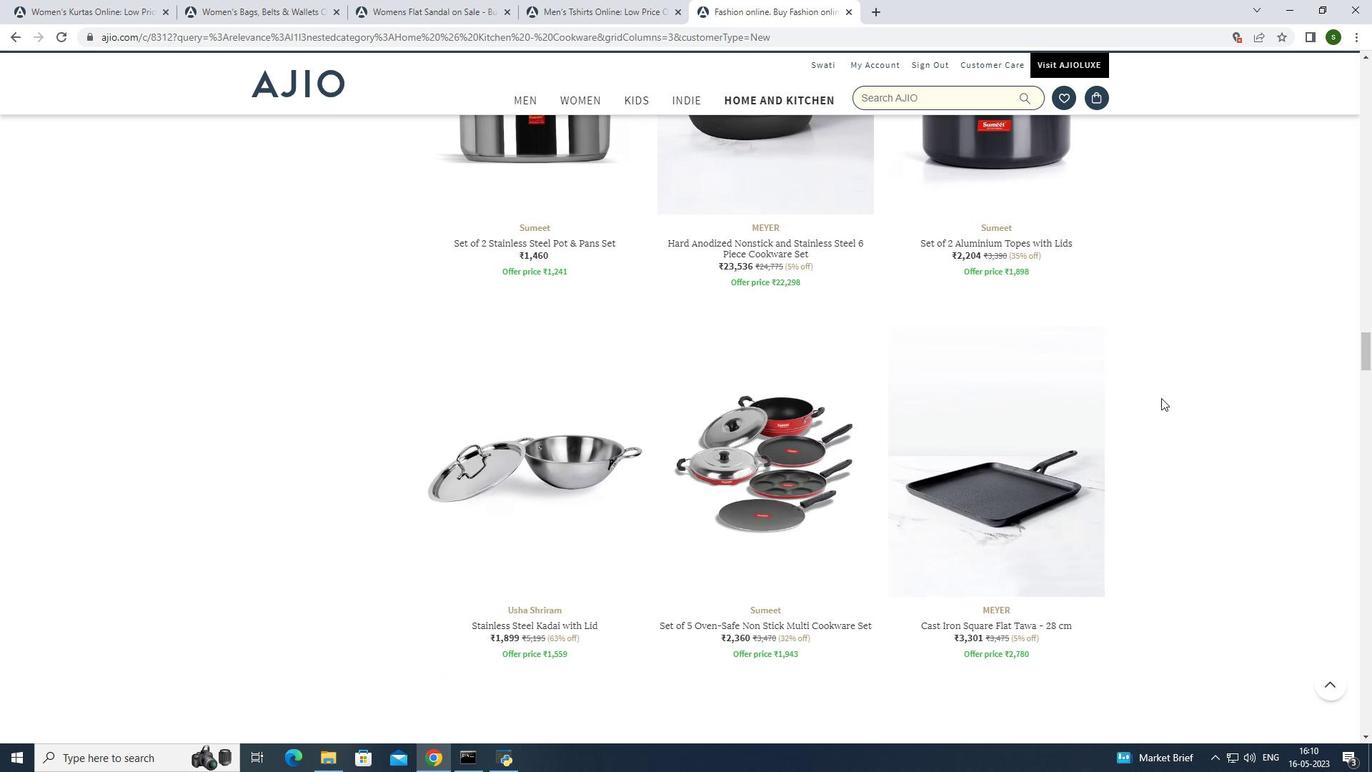
Action: Mouse scrolled (1161, 397) with delta (0, 0)
Screenshot: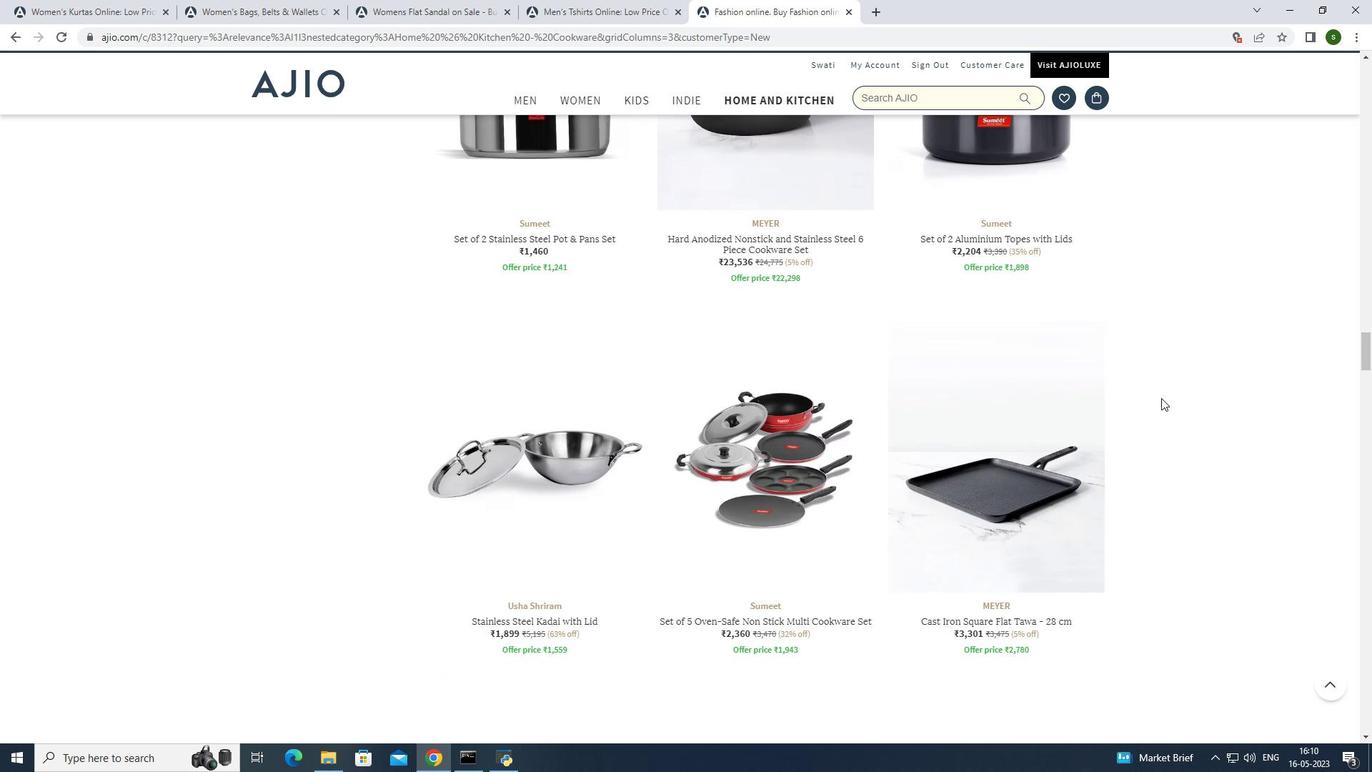 
Action: Mouse scrolled (1161, 397) with delta (0, 0)
Screenshot: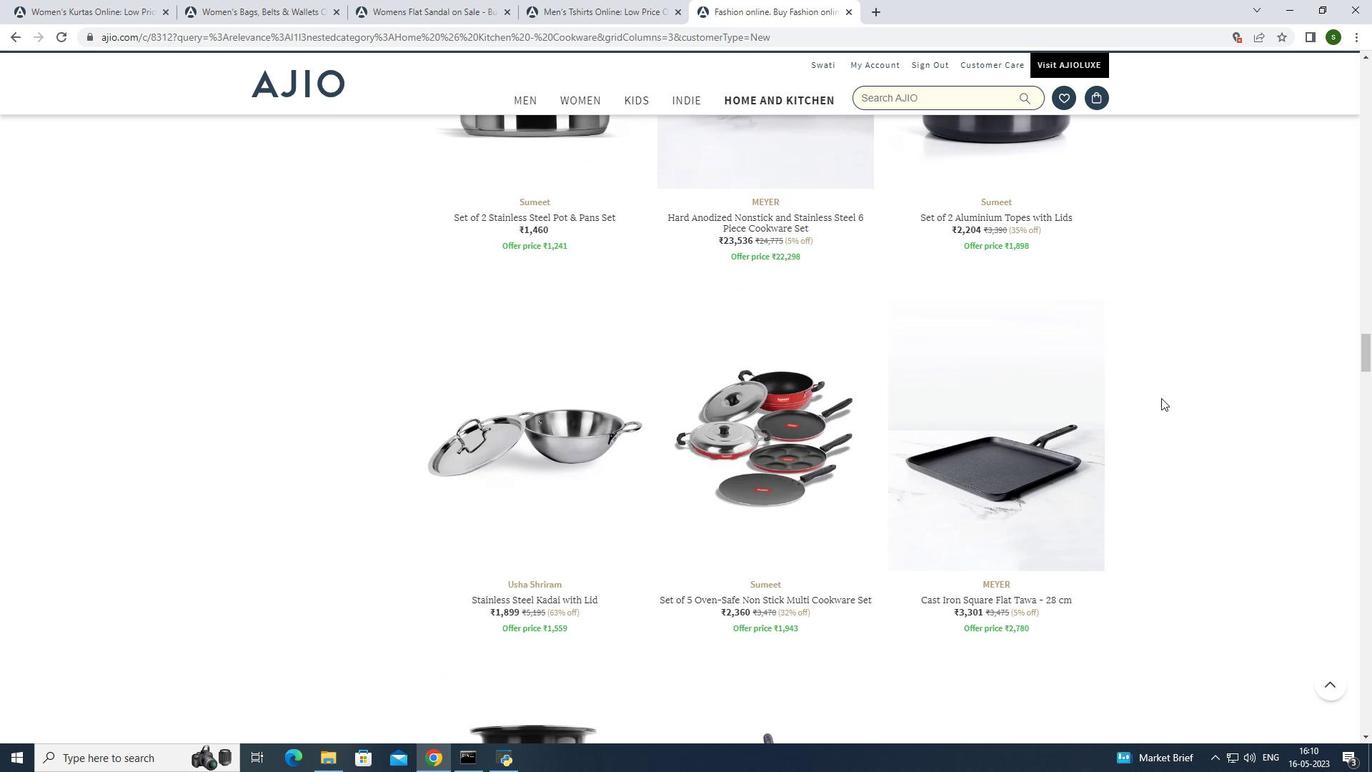 
Action: Mouse scrolled (1161, 397) with delta (0, 0)
Screenshot: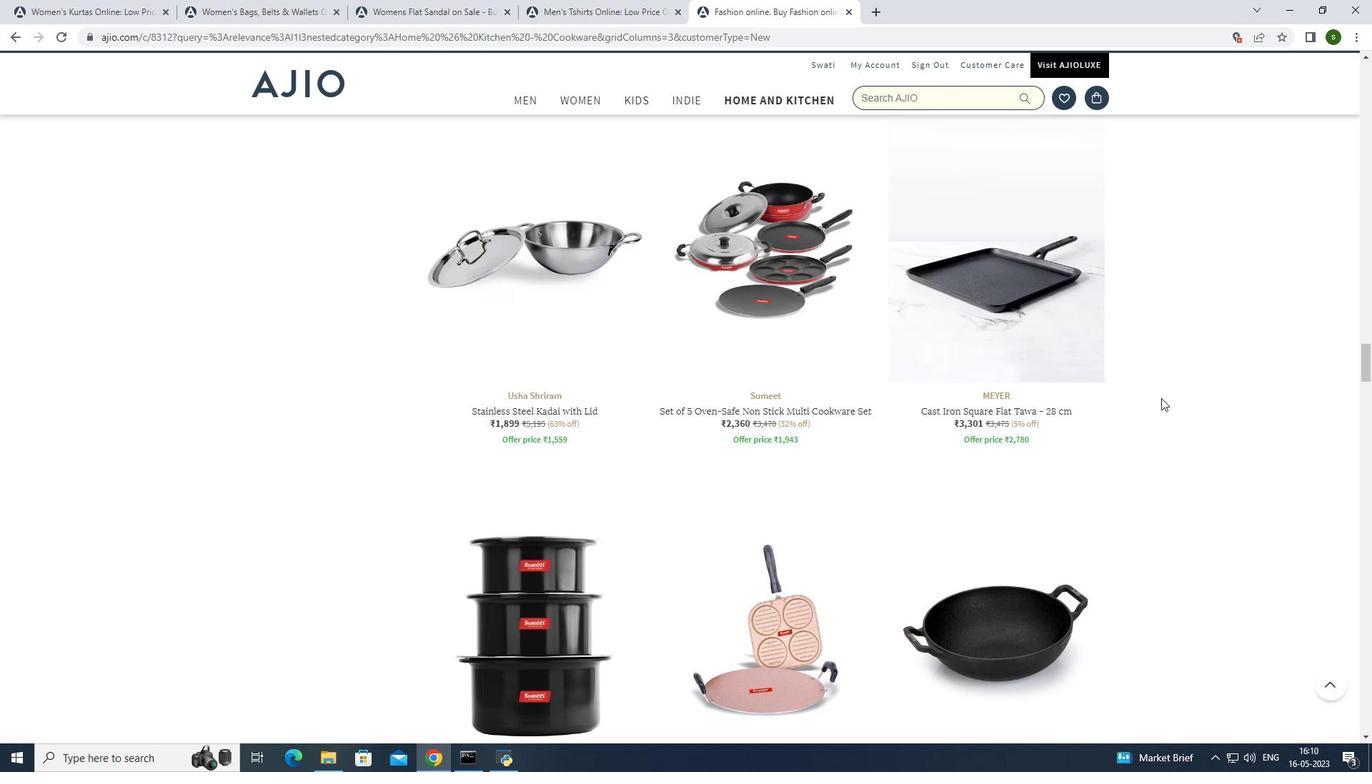
Action: Mouse scrolled (1161, 397) with delta (0, 0)
Screenshot: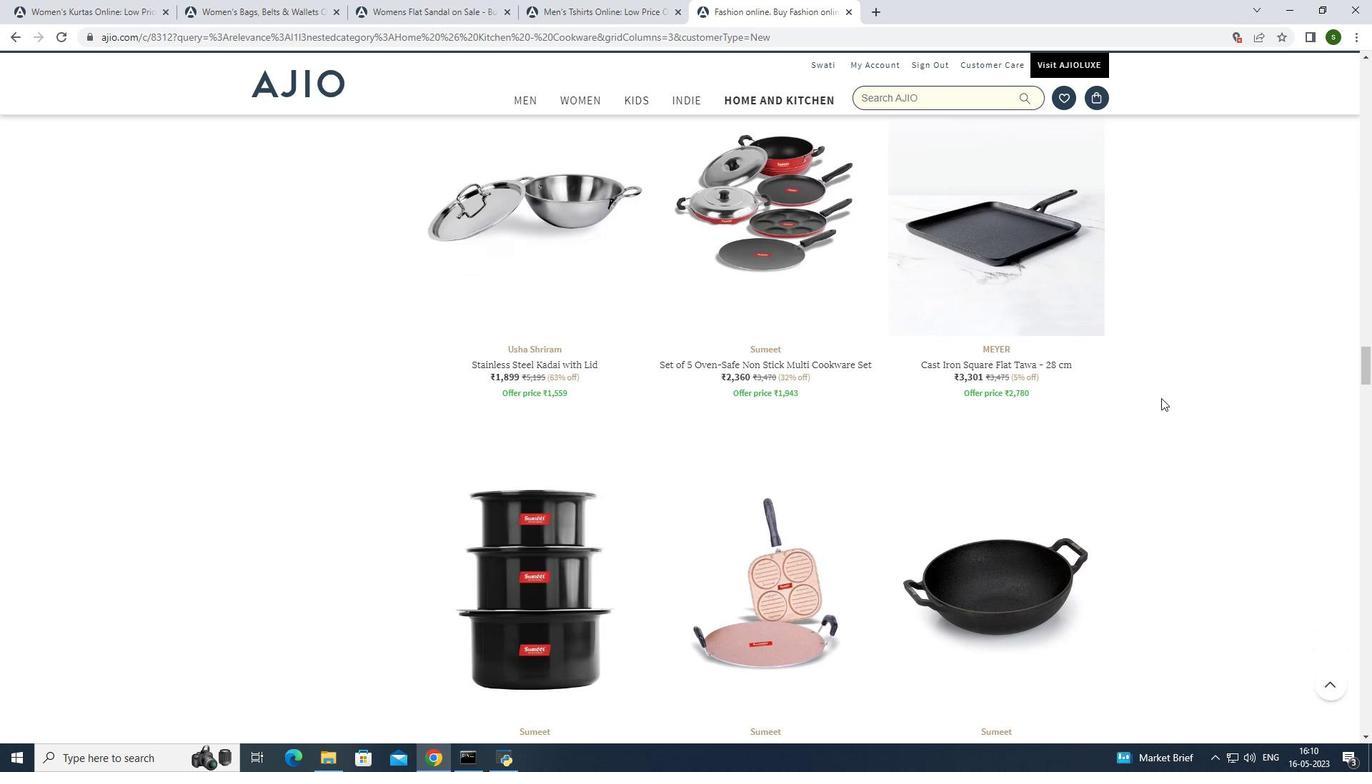 
Action: Mouse scrolled (1161, 397) with delta (0, 0)
Screenshot: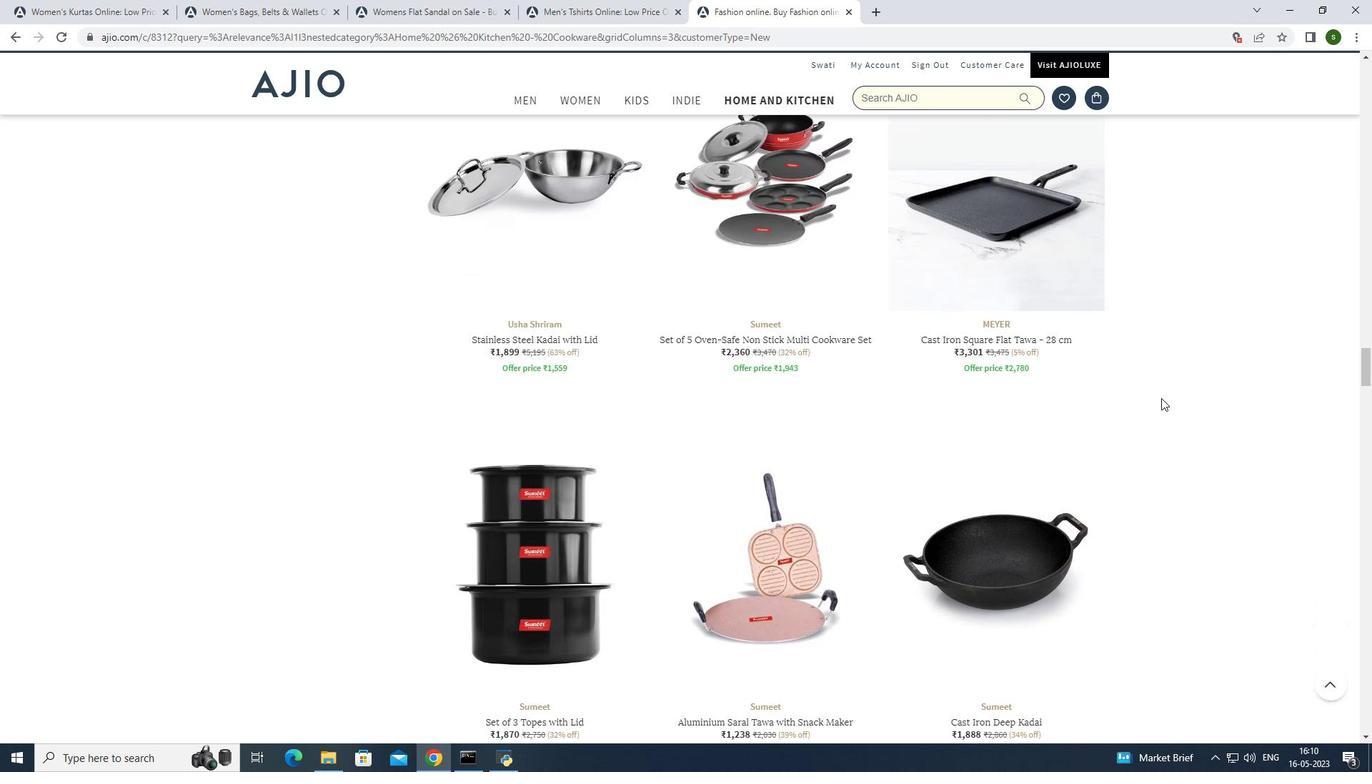 
Action: Mouse moved to (1160, 399)
Screenshot: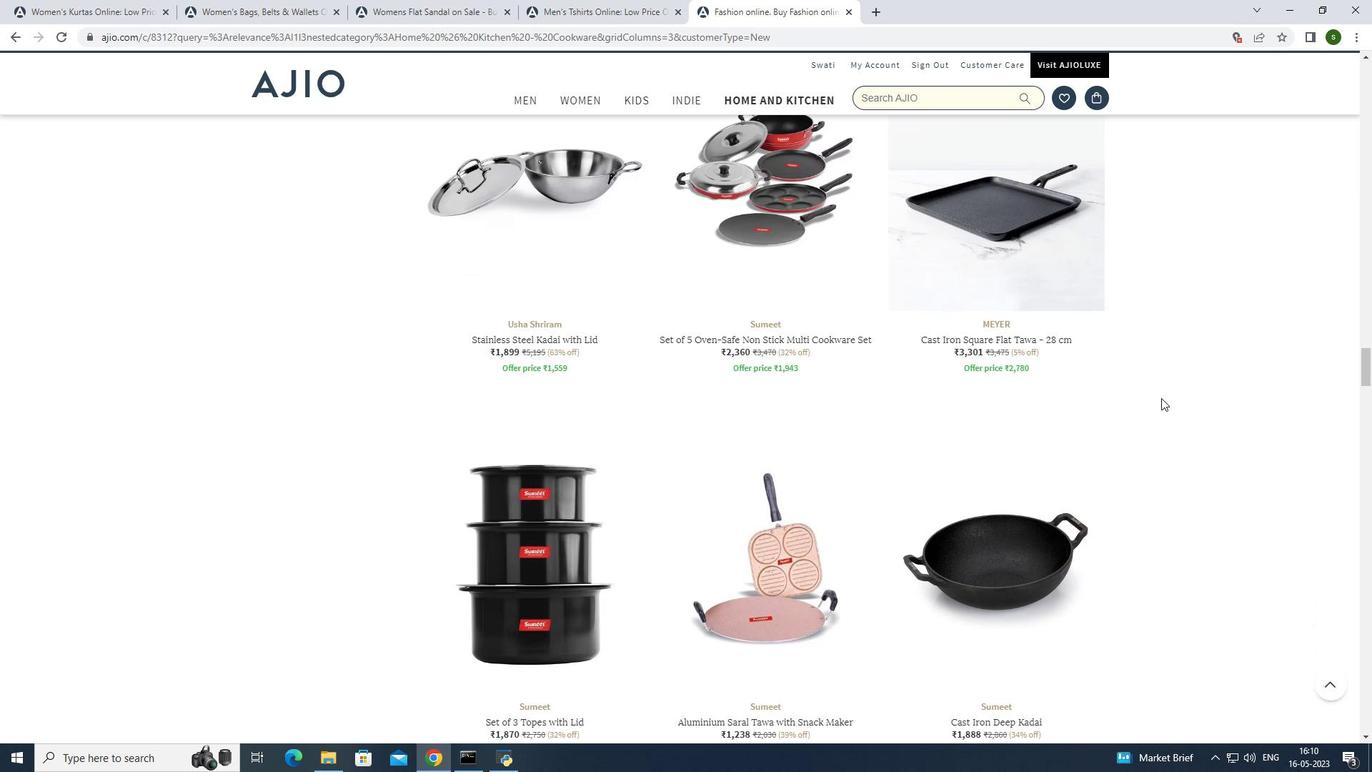 
Action: Mouse scrolled (1160, 398) with delta (0, 0)
Screenshot: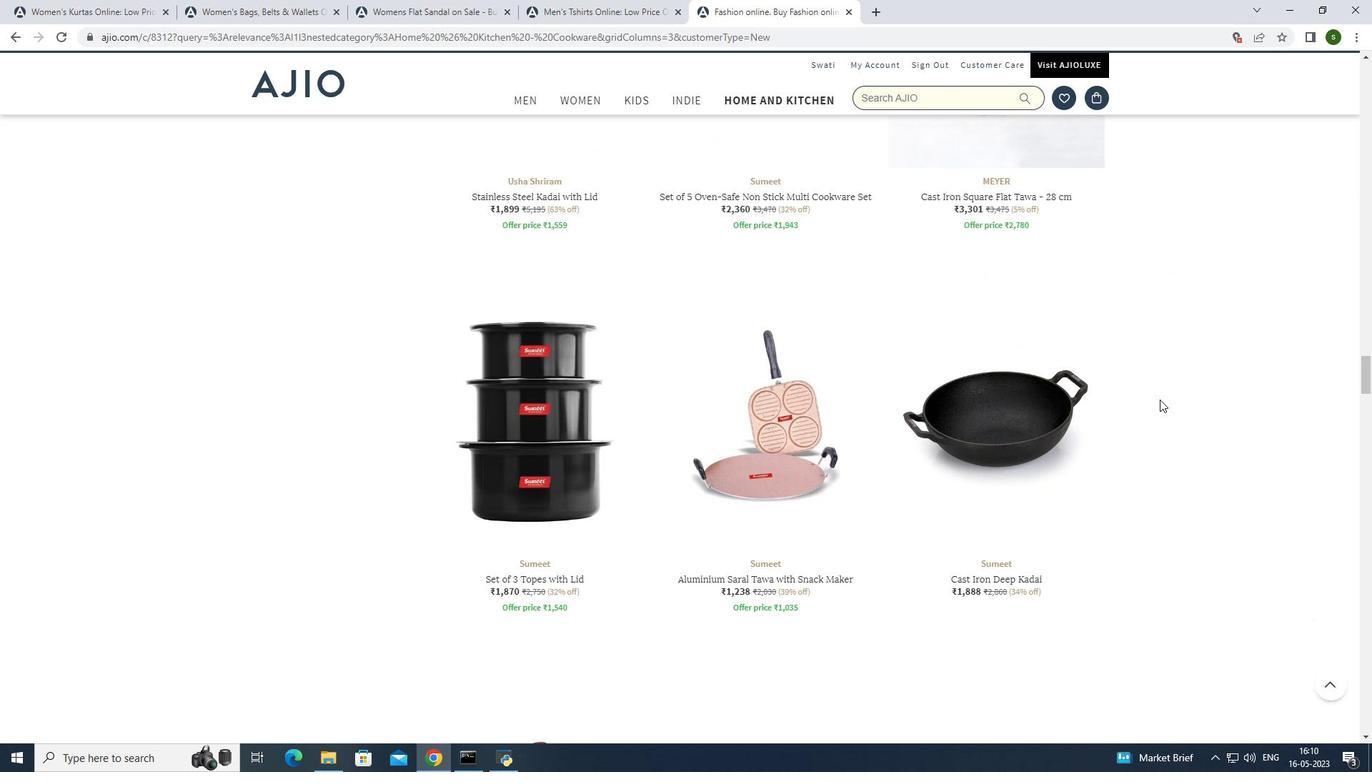 
Action: Mouse scrolled (1160, 398) with delta (0, 0)
Screenshot: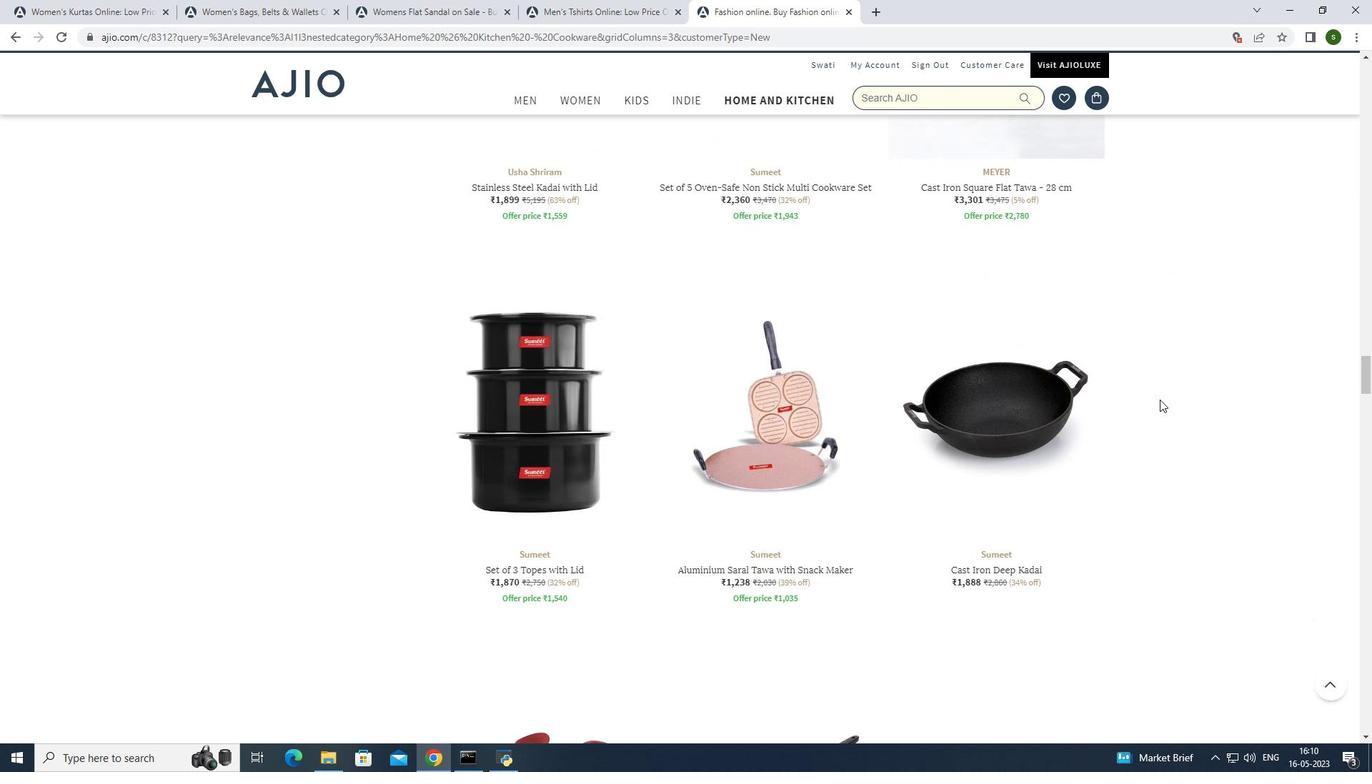 
Action: Mouse scrolled (1160, 398) with delta (0, 0)
Screenshot: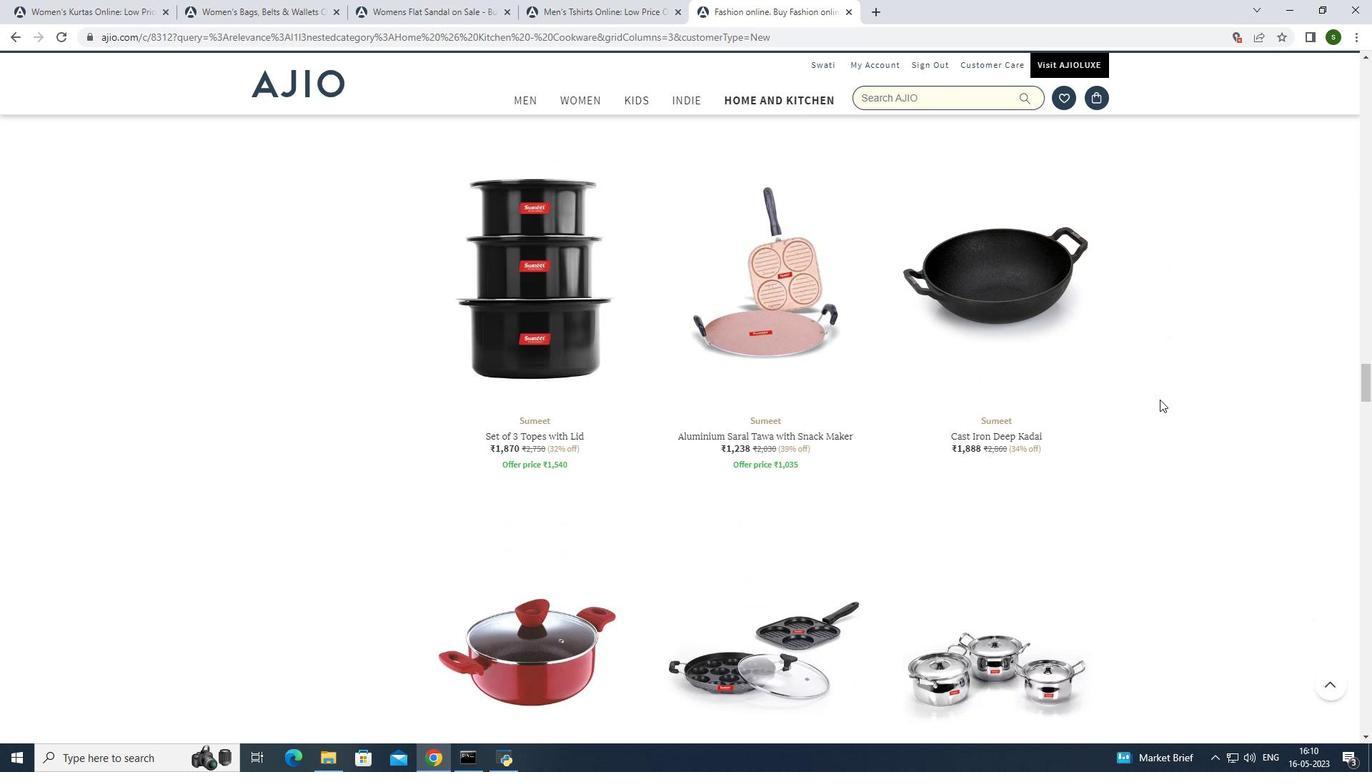 
Action: Mouse scrolled (1160, 398) with delta (0, 0)
Screenshot: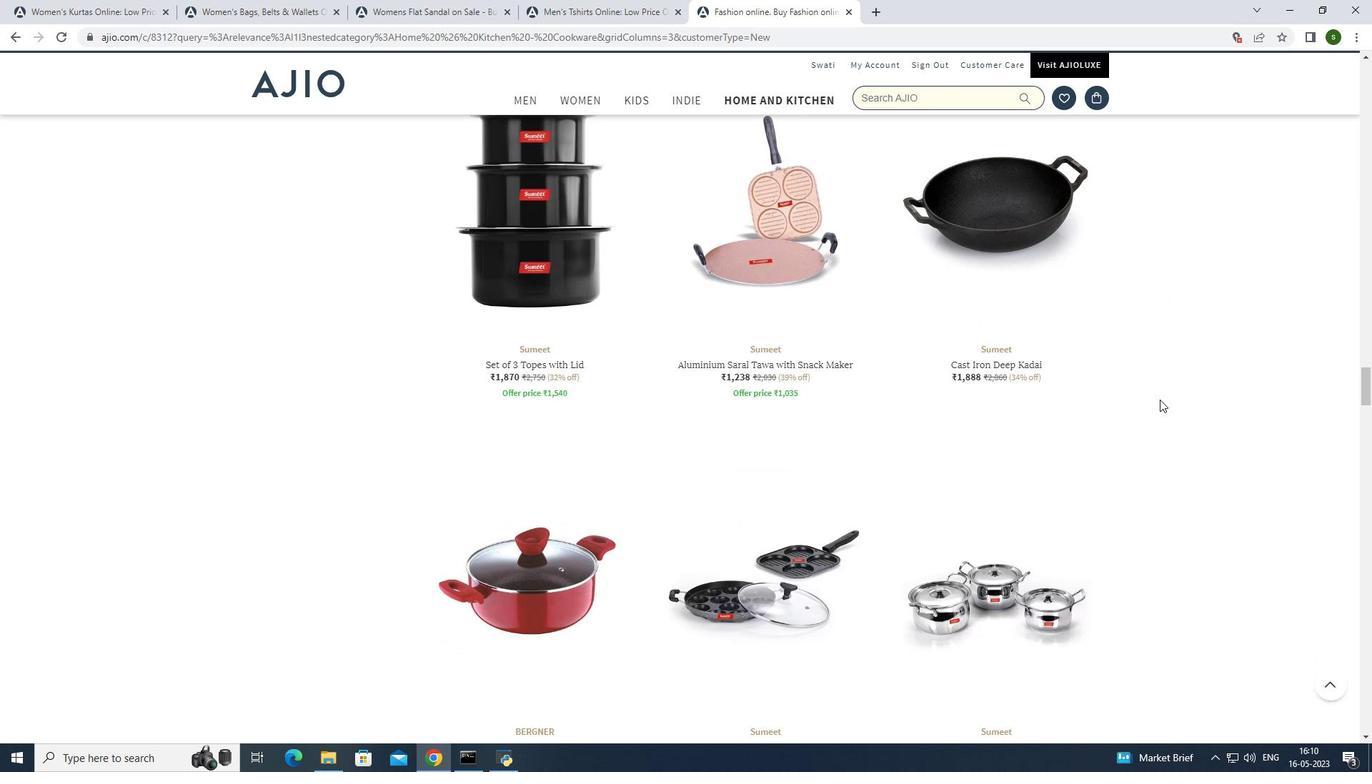 
Action: Mouse scrolled (1160, 398) with delta (0, 0)
Screenshot: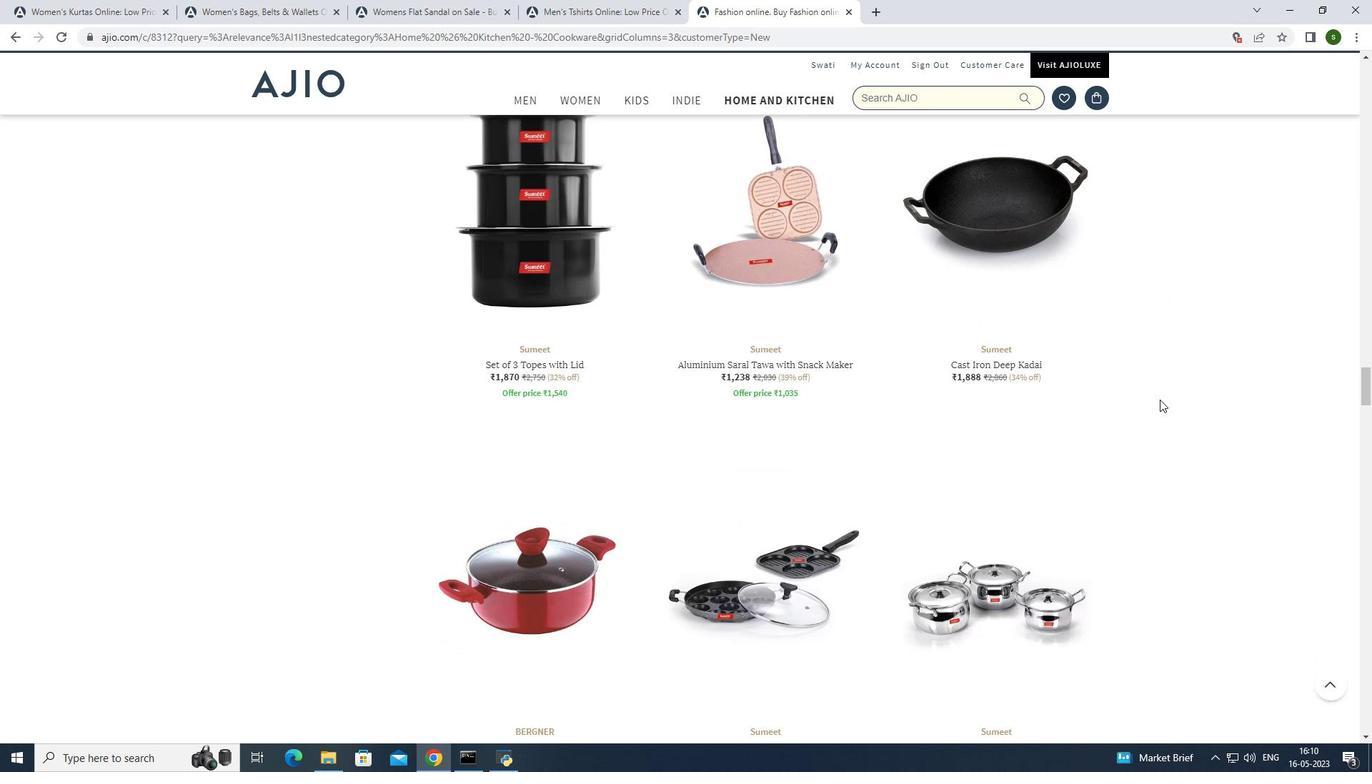 
Action: Mouse scrolled (1160, 398) with delta (0, 0)
Screenshot: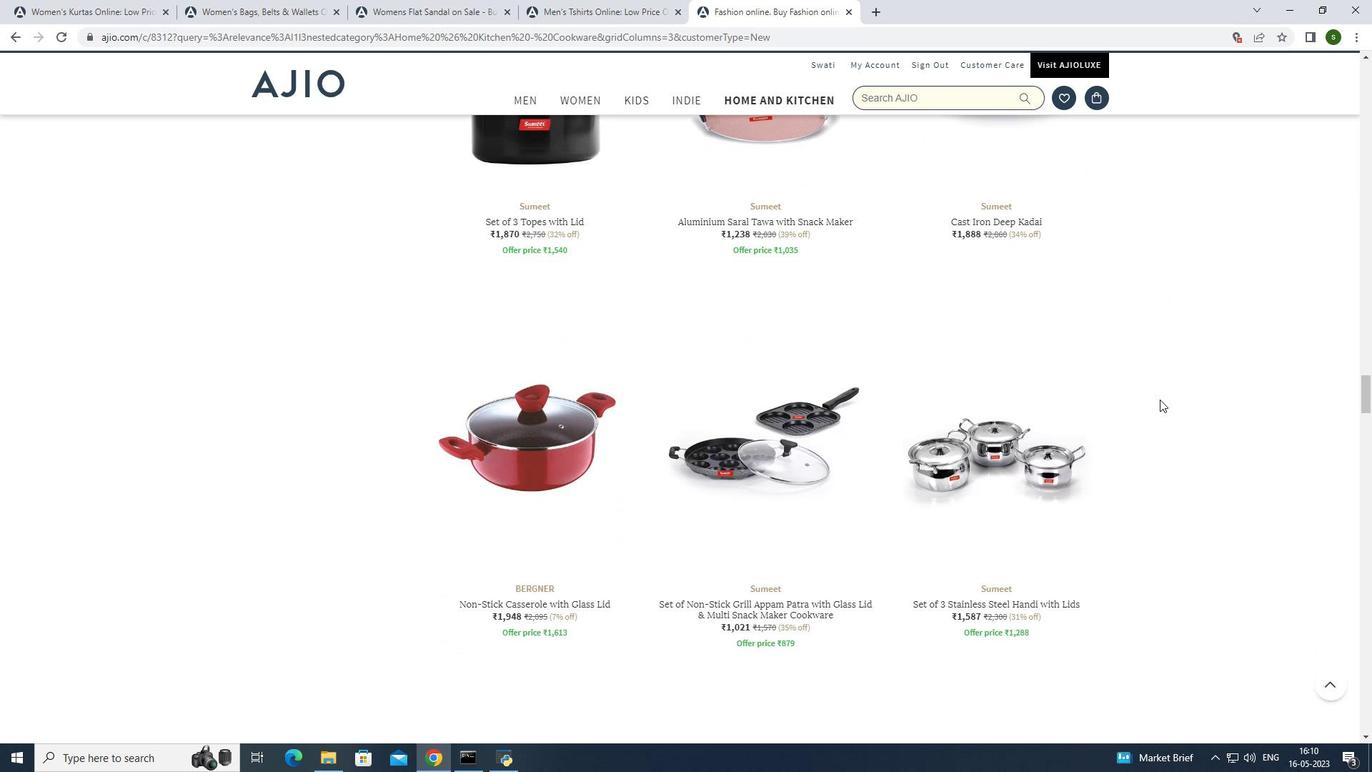 
Action: Mouse scrolled (1160, 398) with delta (0, 0)
Screenshot: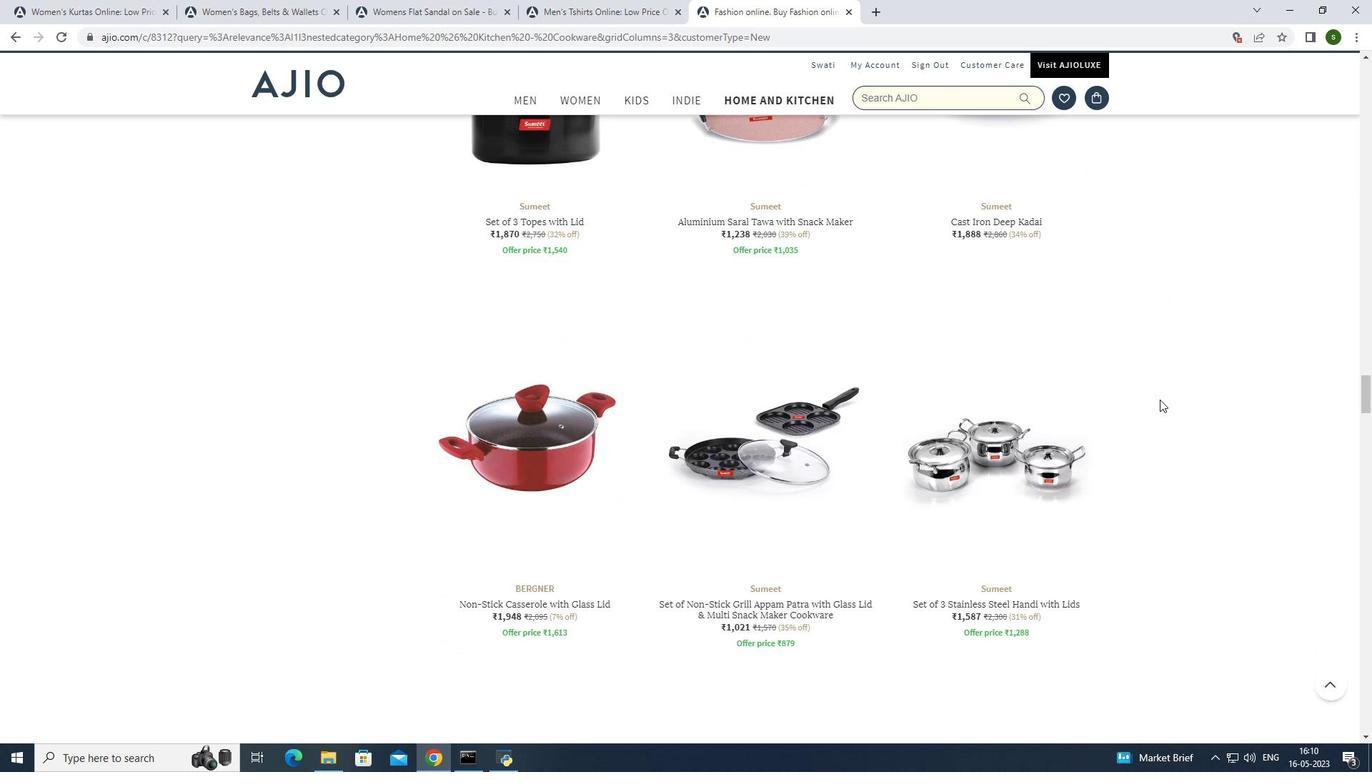
Action: Mouse scrolled (1160, 398) with delta (0, 0)
Screenshot: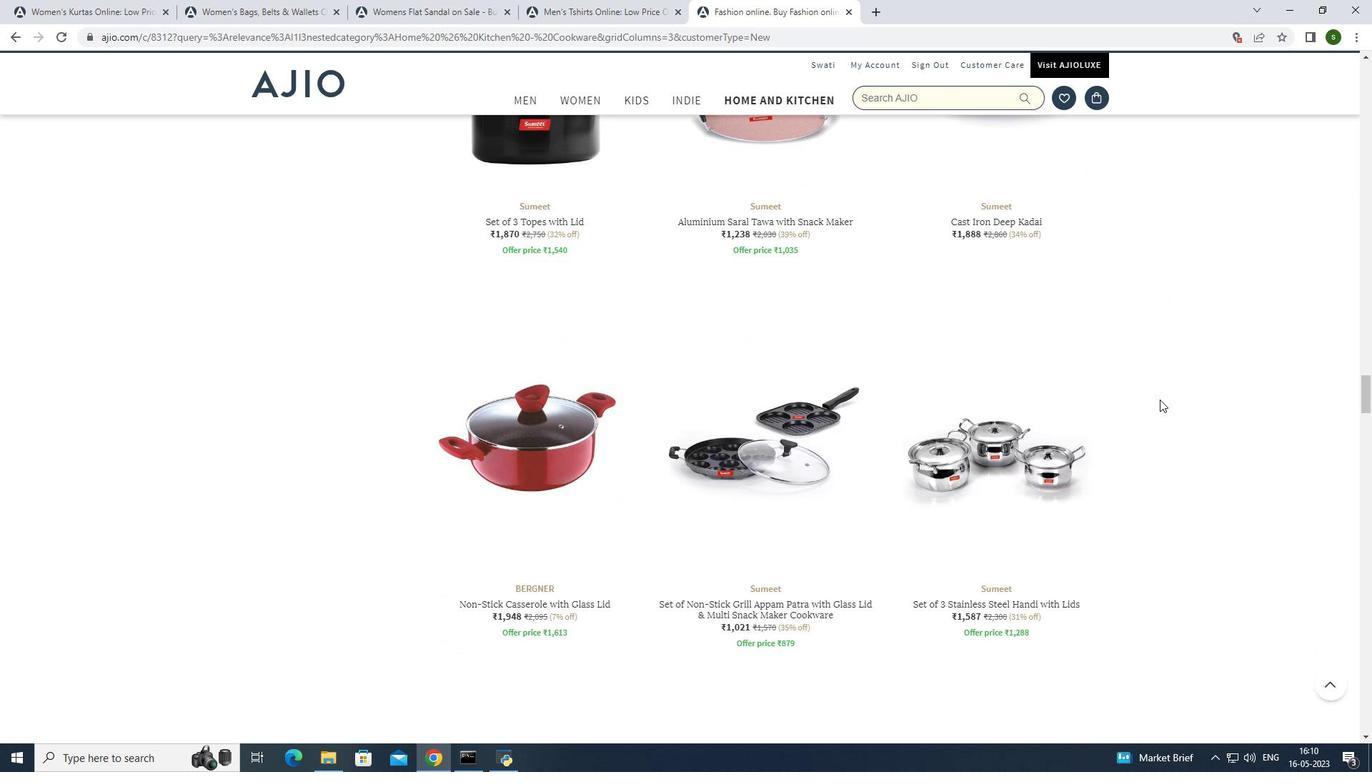 
Action: Mouse scrolled (1160, 398) with delta (0, 0)
Screenshot: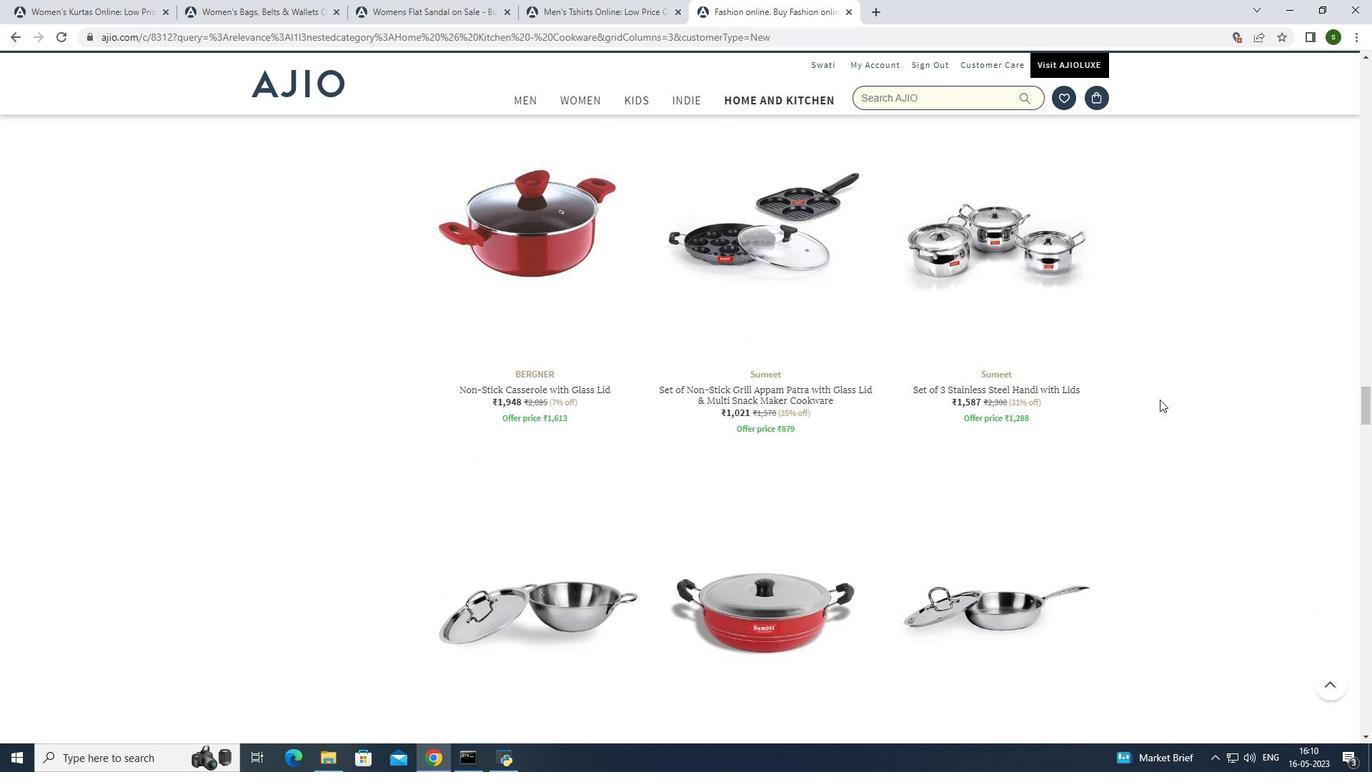 
Action: Mouse scrolled (1160, 398) with delta (0, 0)
Screenshot: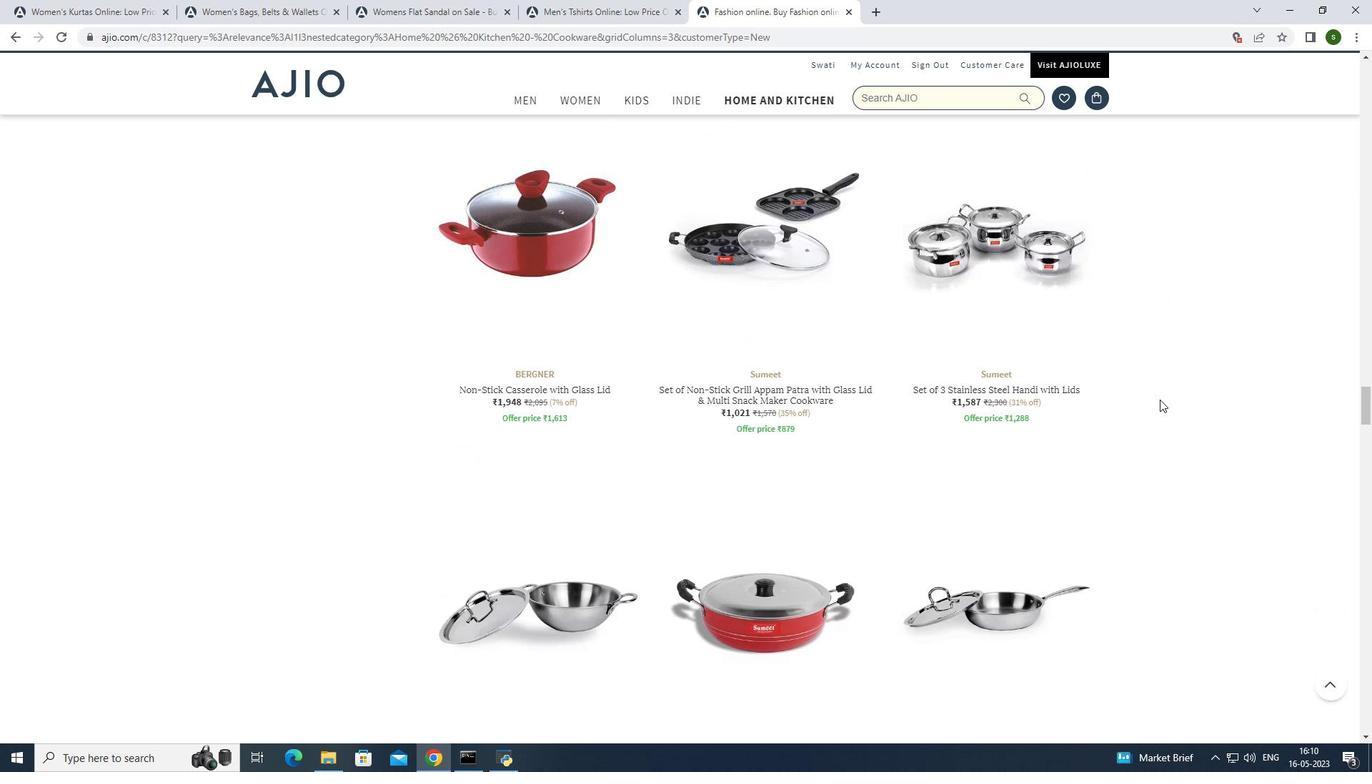 
Action: Mouse scrolled (1160, 398) with delta (0, 0)
Screenshot: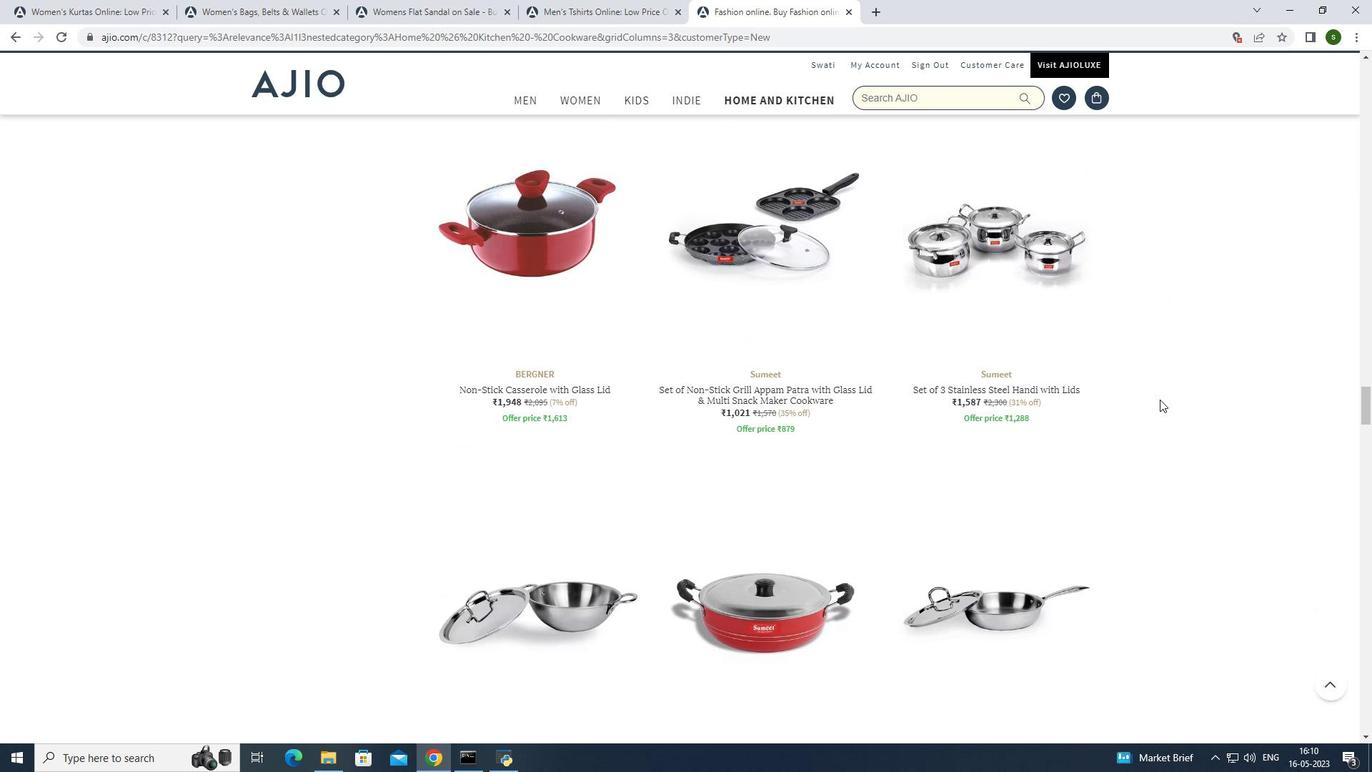
Action: Mouse scrolled (1160, 398) with delta (0, 0)
Screenshot: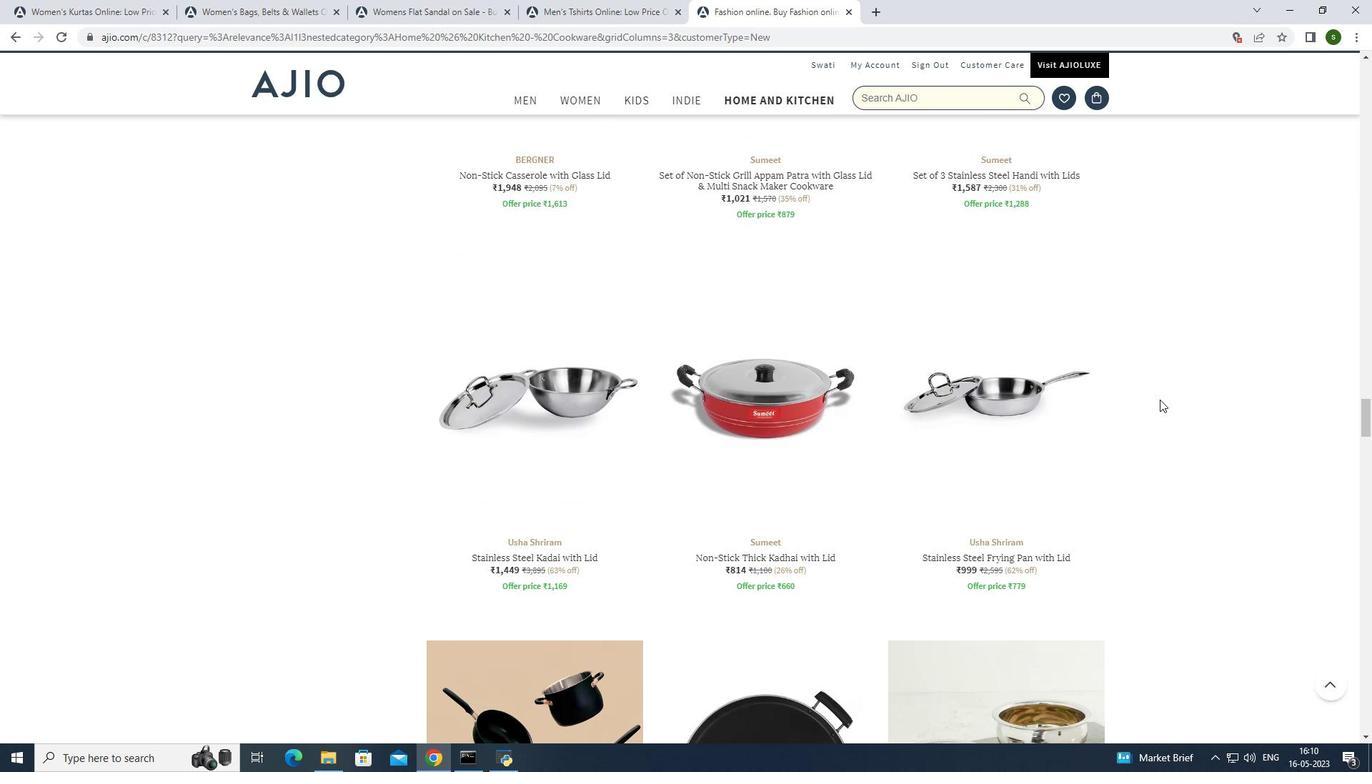 
Action: Mouse scrolled (1160, 398) with delta (0, 0)
Screenshot: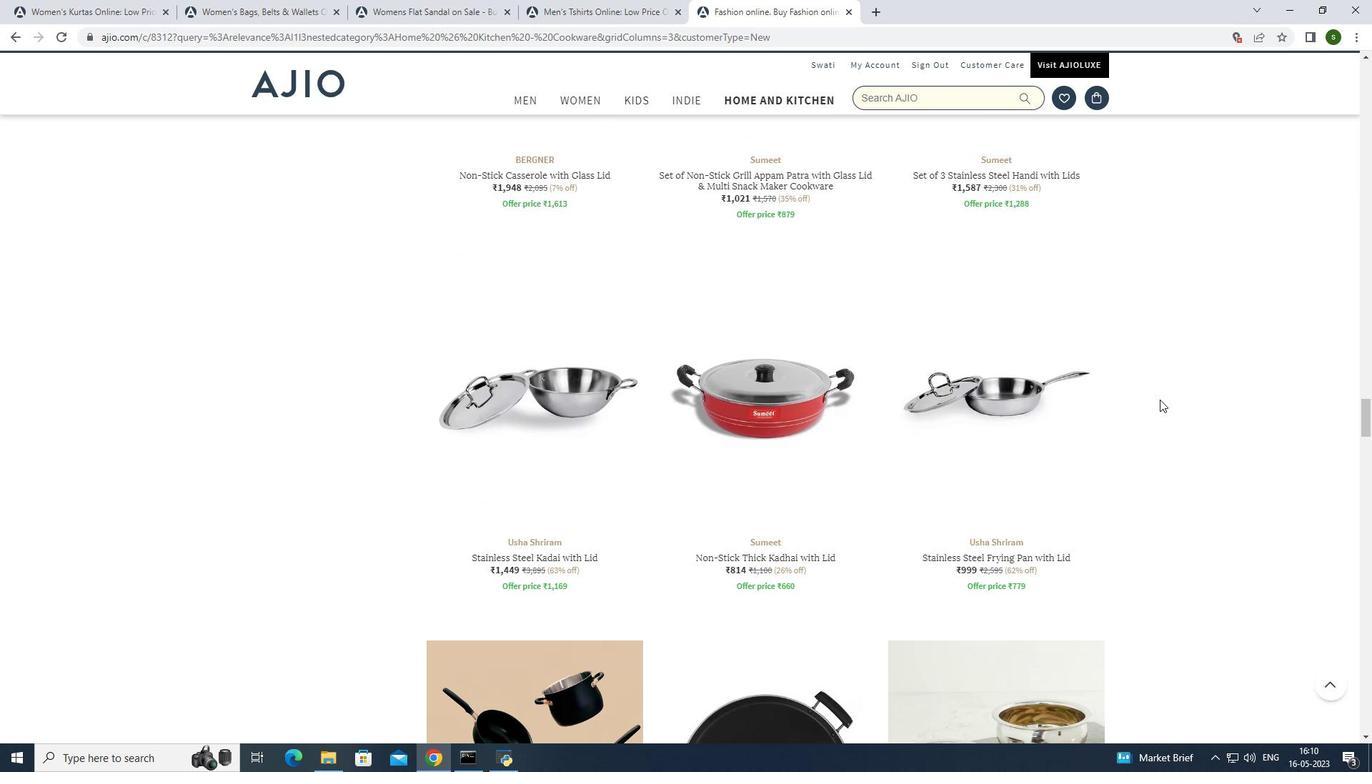 
Action: Mouse scrolled (1160, 398) with delta (0, 0)
Screenshot: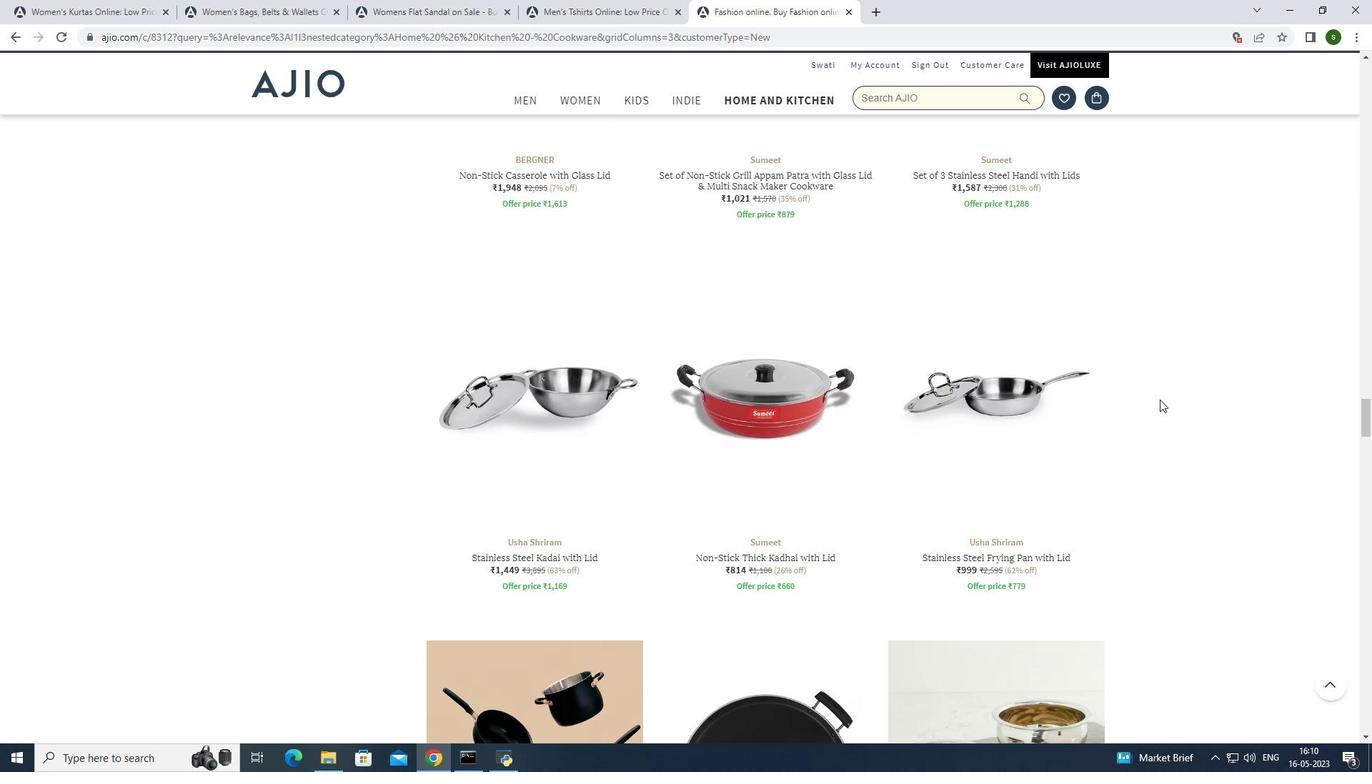 
Action: Mouse scrolled (1160, 398) with delta (0, 0)
Screenshot: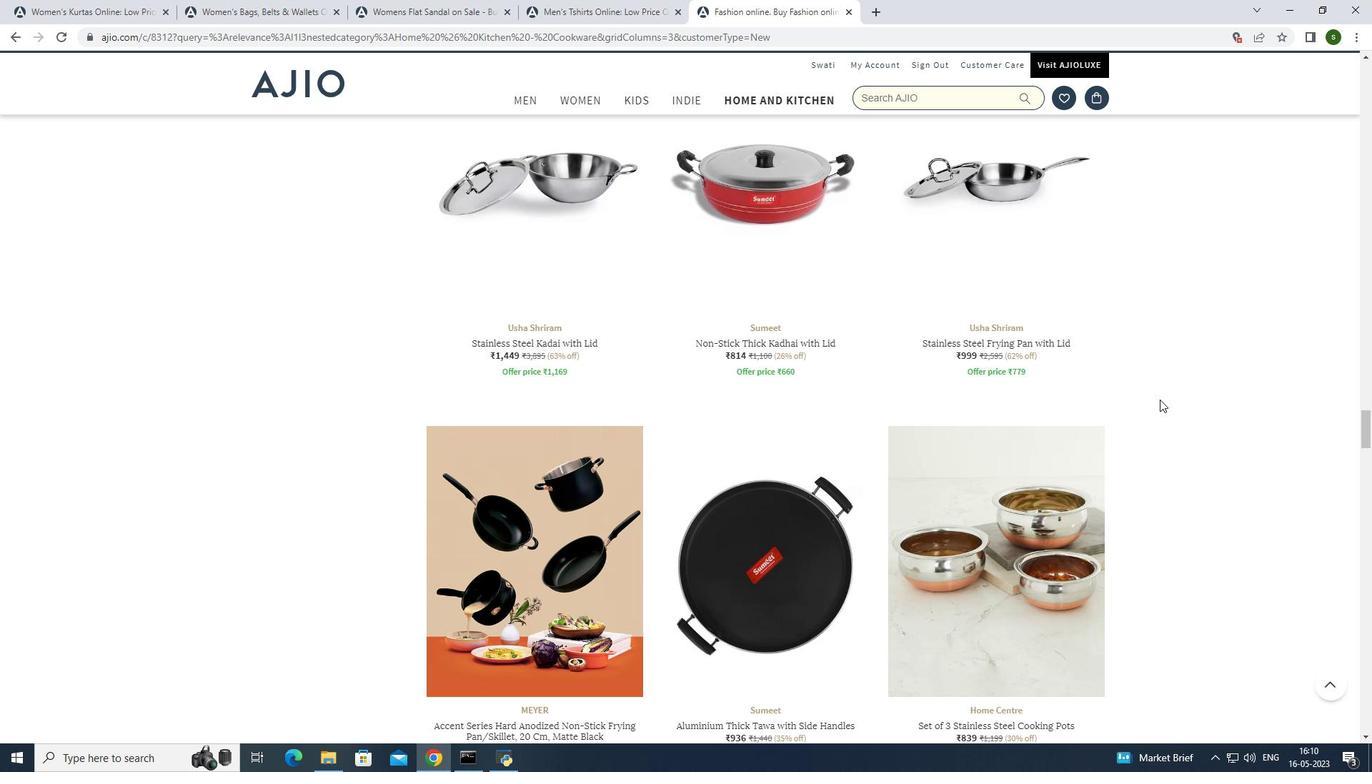 
Action: Mouse moved to (1160, 399)
Screenshot: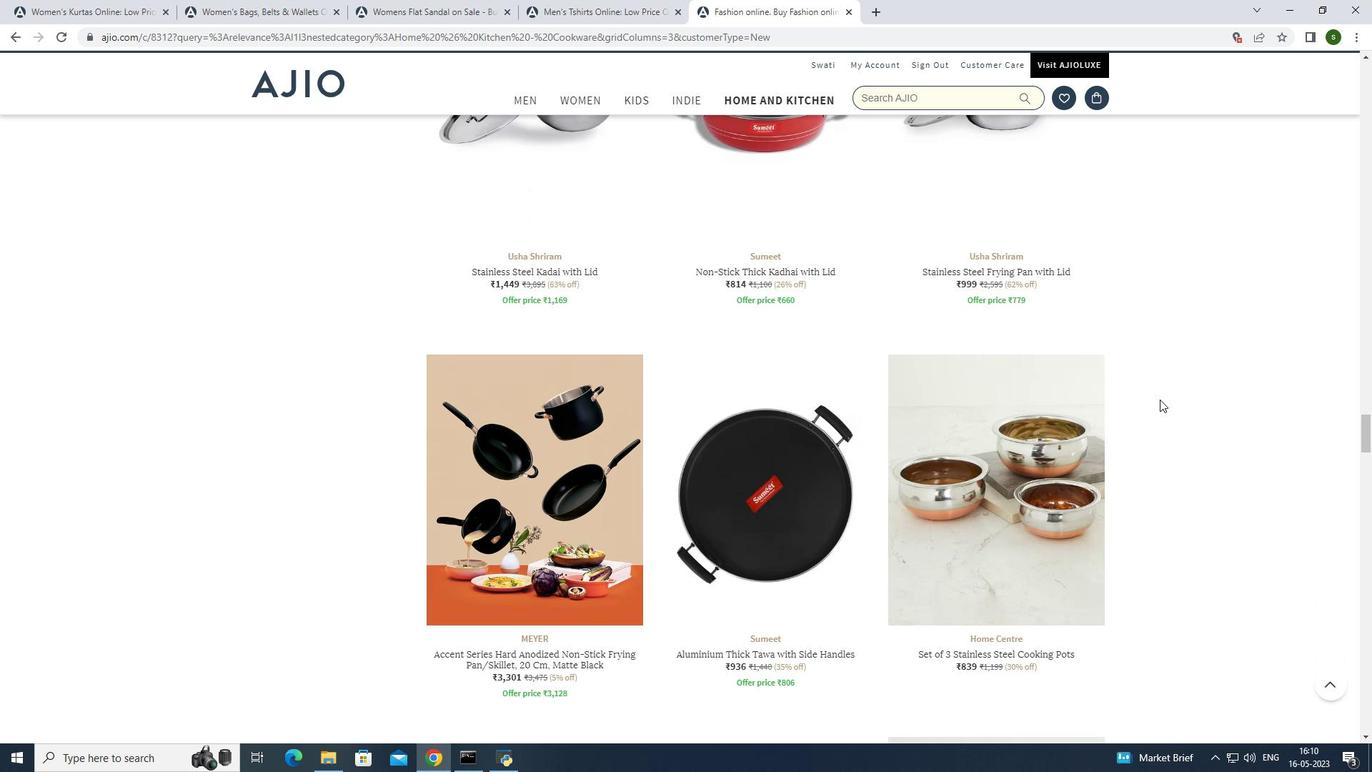 
Action: Mouse scrolled (1160, 398) with delta (0, 0)
Screenshot: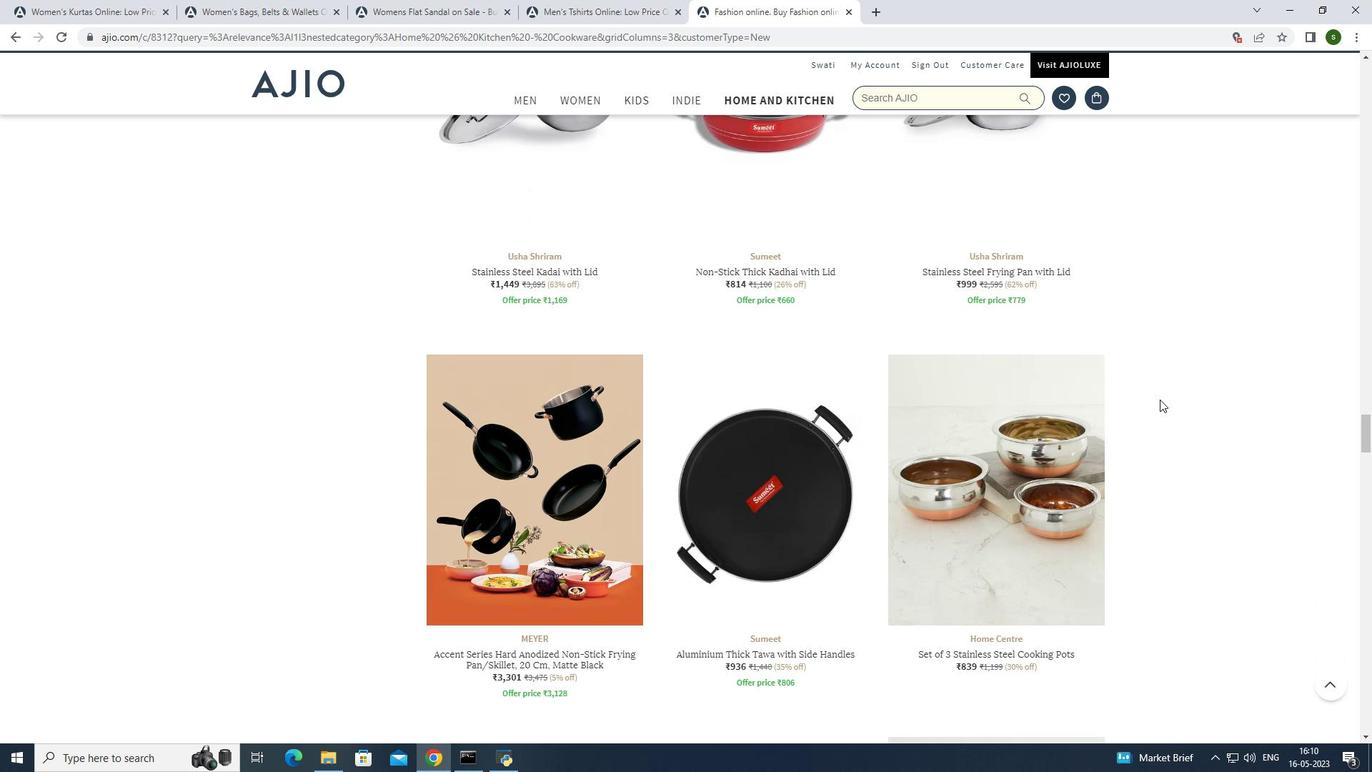 
Action: Mouse scrolled (1160, 398) with delta (0, 0)
Screenshot: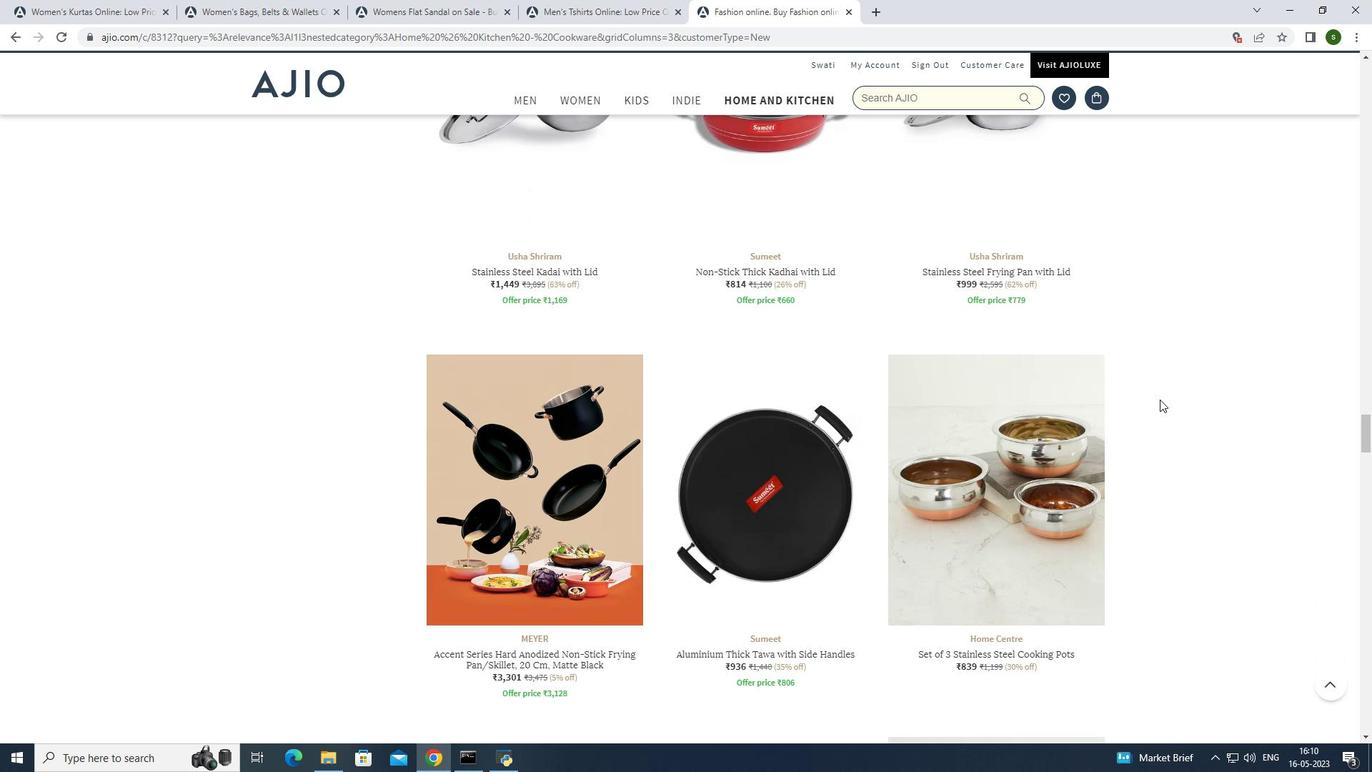 
Action: Mouse scrolled (1160, 398) with delta (0, 0)
Screenshot: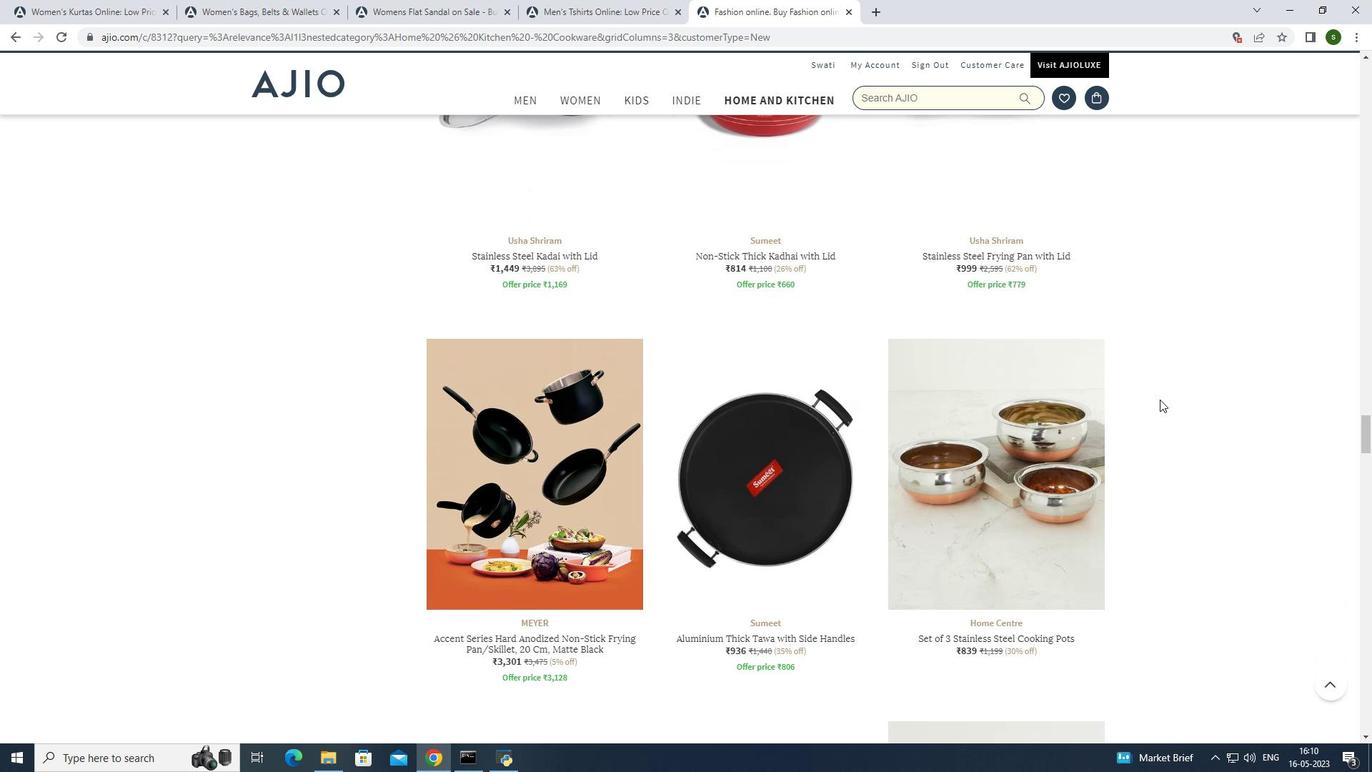 
Action: Mouse scrolled (1160, 398) with delta (0, 0)
Screenshot: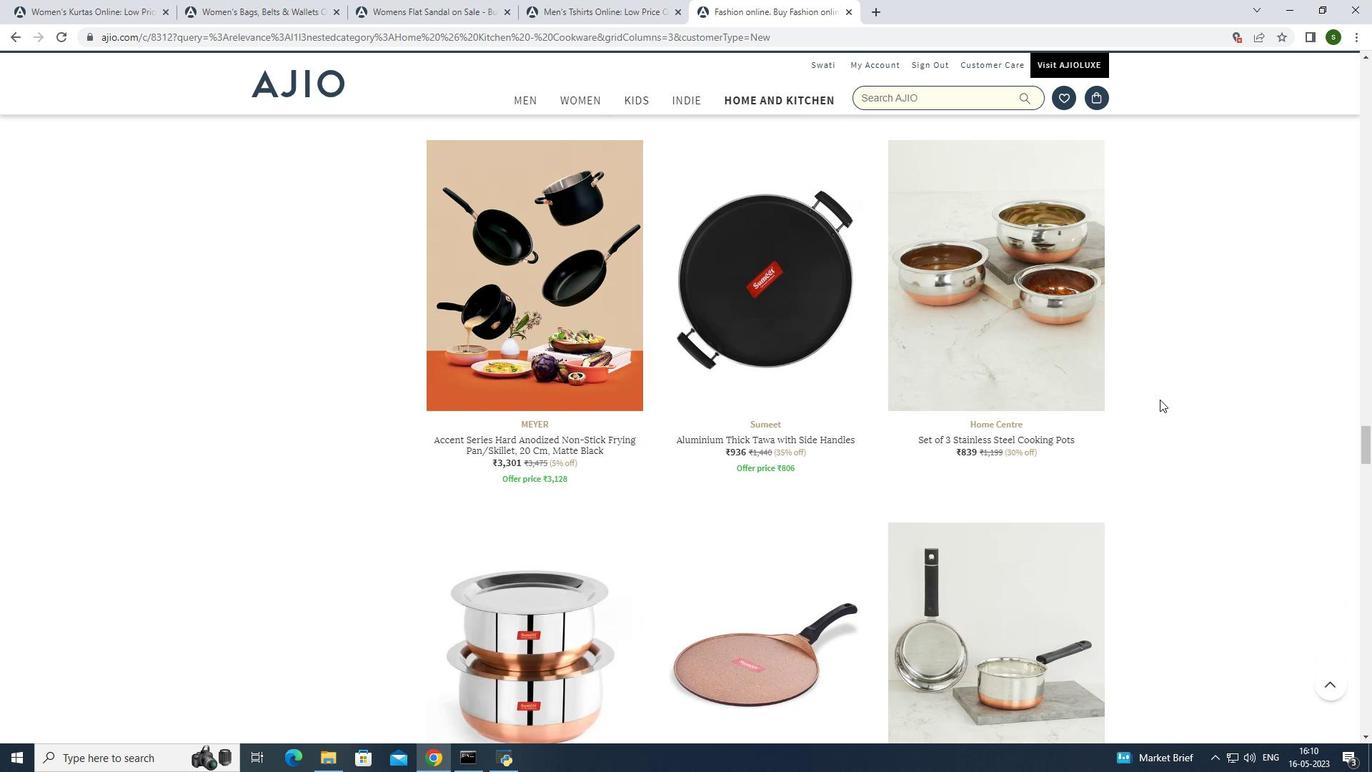
Action: Mouse scrolled (1160, 398) with delta (0, 0)
Screenshot: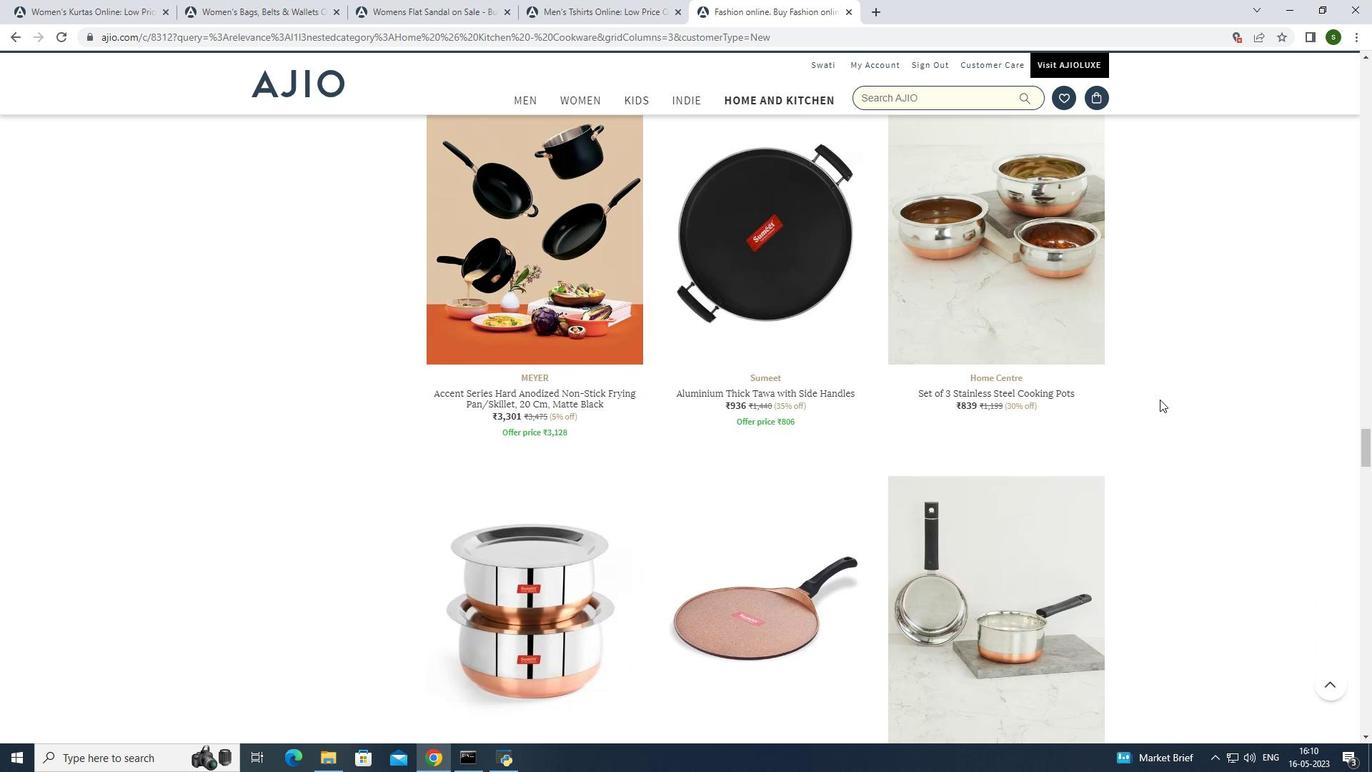 
Action: Mouse scrolled (1160, 398) with delta (0, 0)
Screenshot: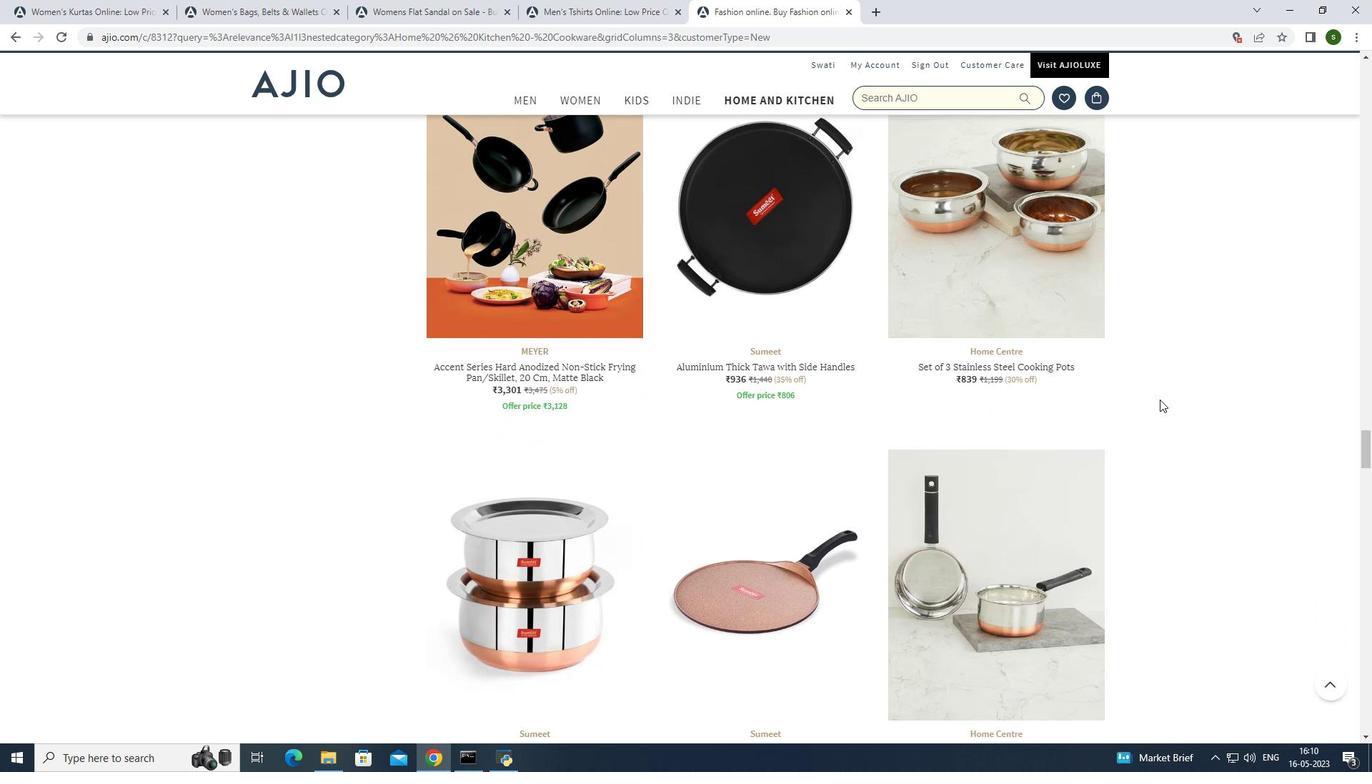 
Action: Mouse scrolled (1160, 398) with delta (0, 0)
Screenshot: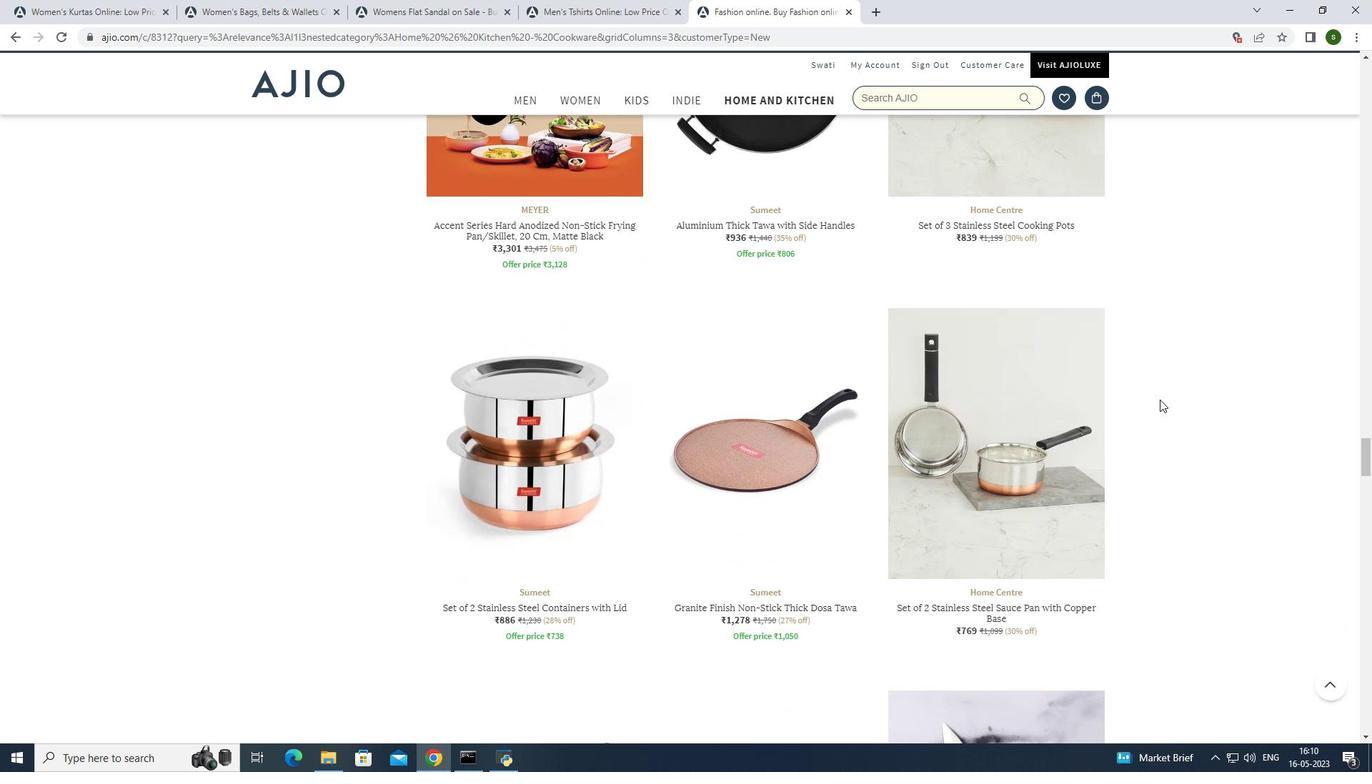 
Action: Mouse scrolled (1160, 398) with delta (0, 0)
Screenshot: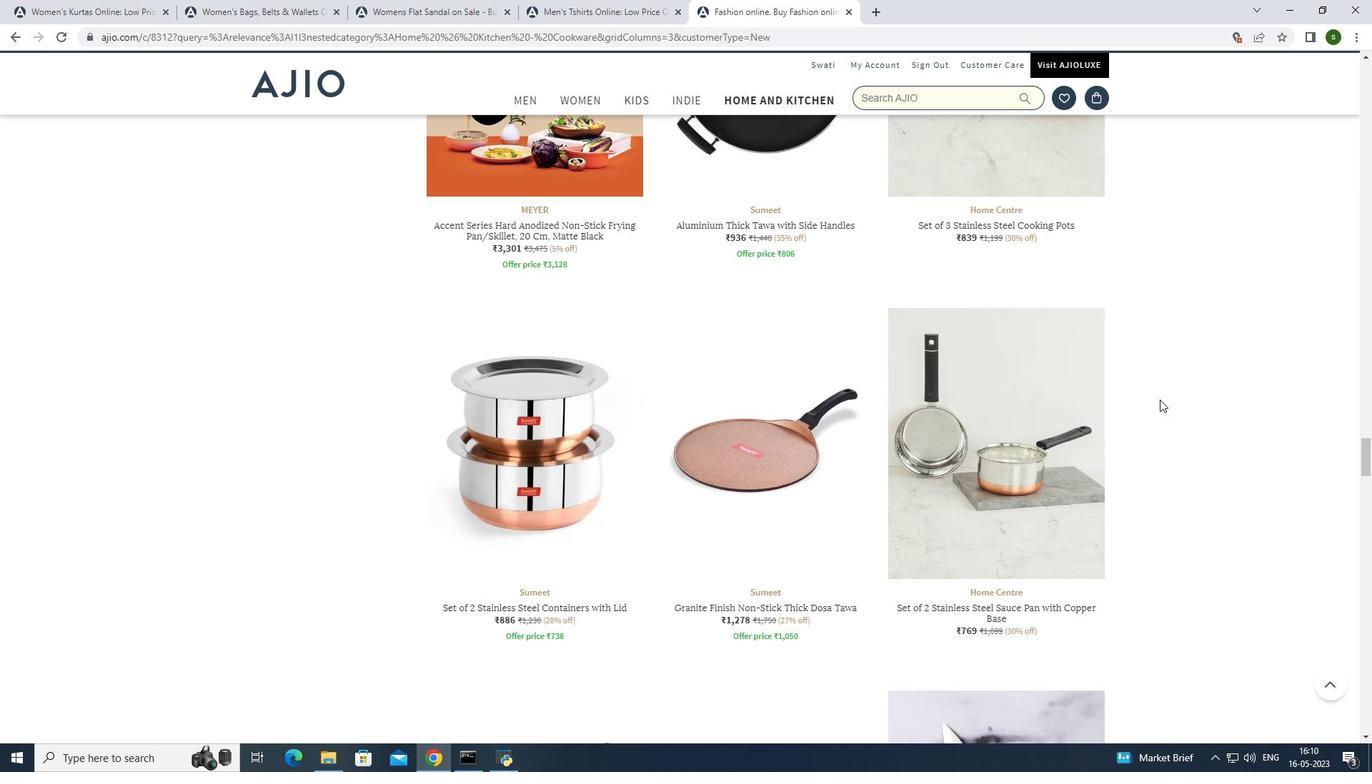
Action: Mouse scrolled (1160, 398) with delta (0, 0)
Screenshot: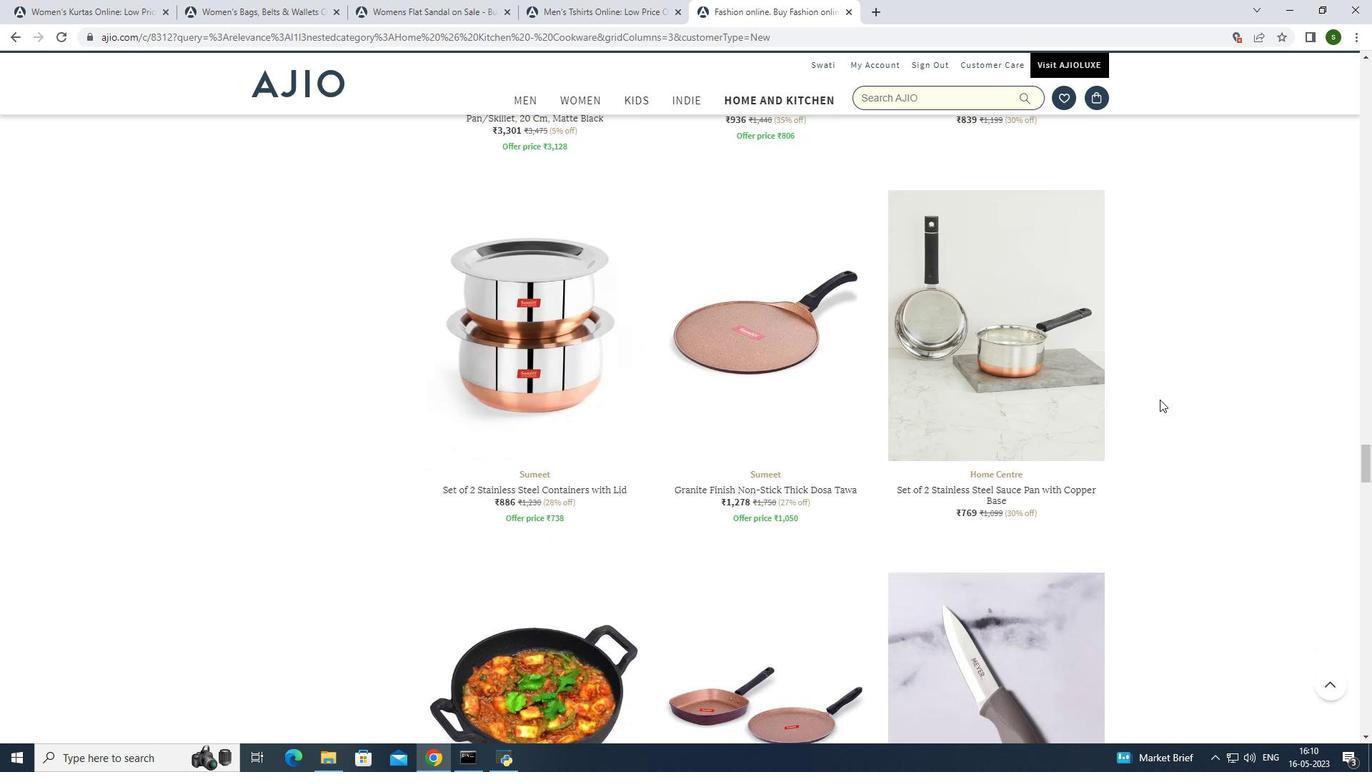 
Action: Mouse scrolled (1160, 398) with delta (0, 0)
Screenshot: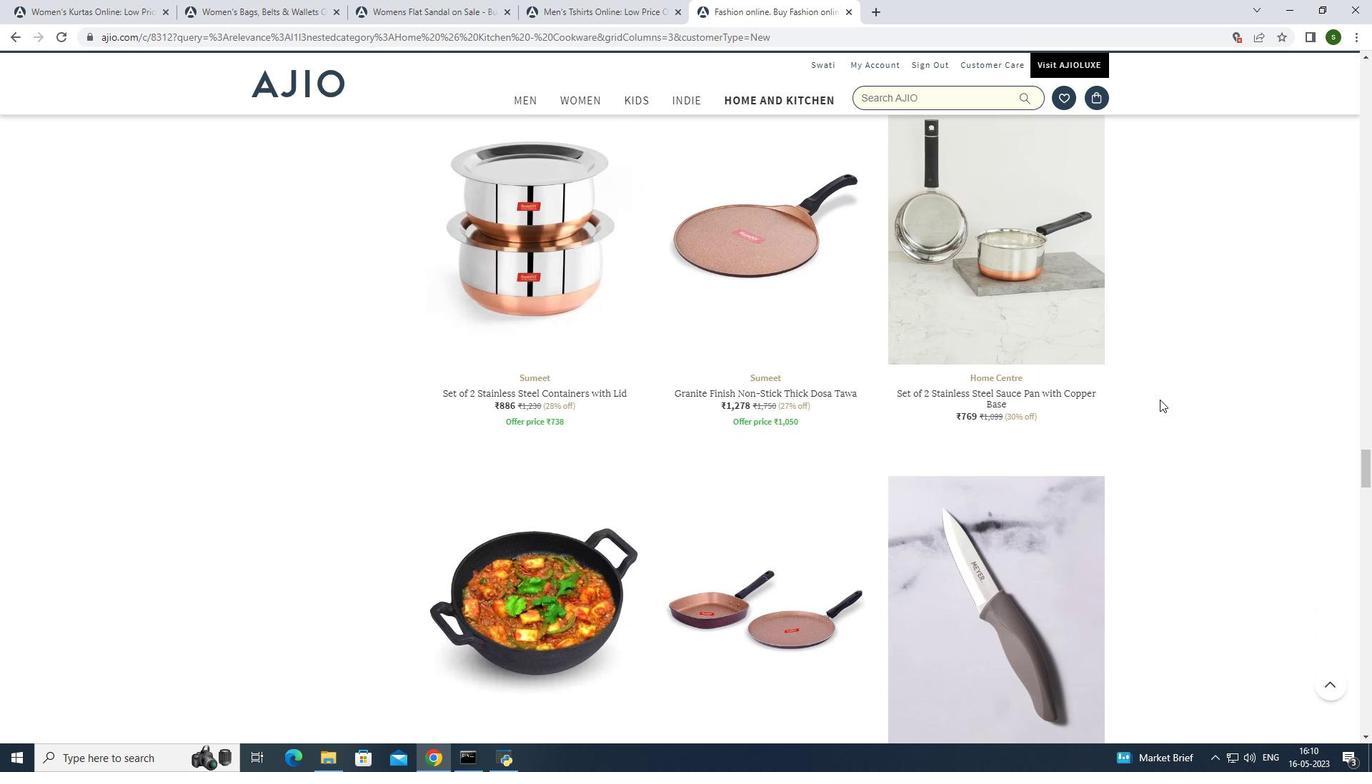 
Action: Mouse scrolled (1160, 398) with delta (0, 0)
Screenshot: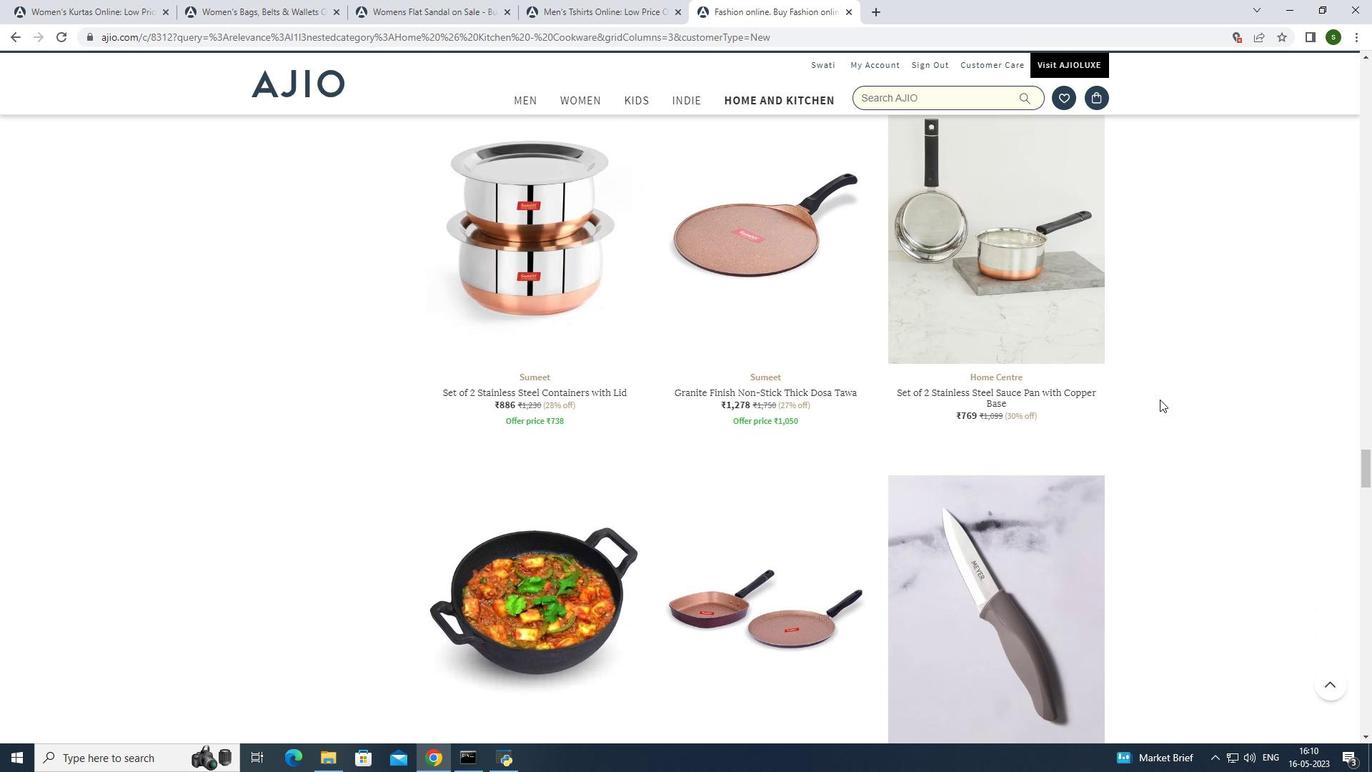 
Action: Mouse scrolled (1160, 398) with delta (0, 0)
Screenshot: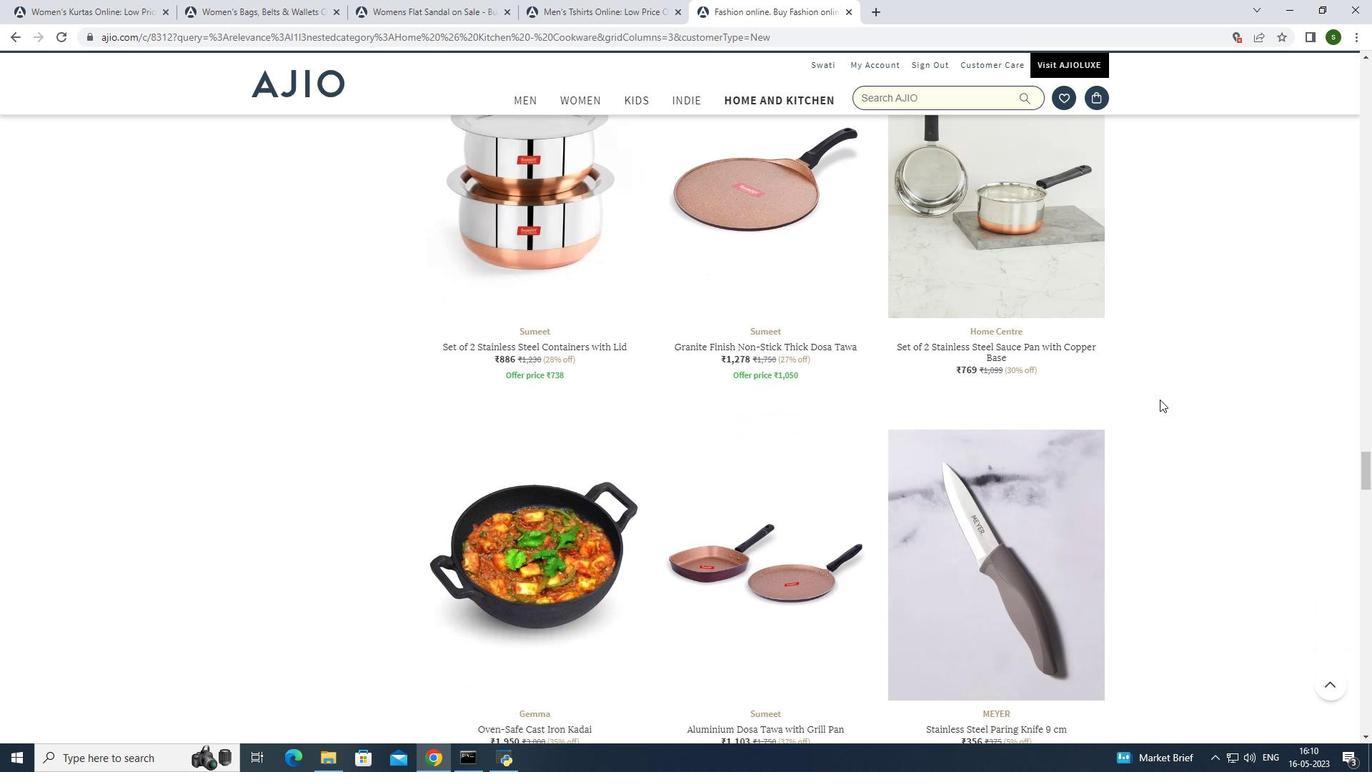 
Action: Mouse scrolled (1160, 398) with delta (0, 0)
Screenshot: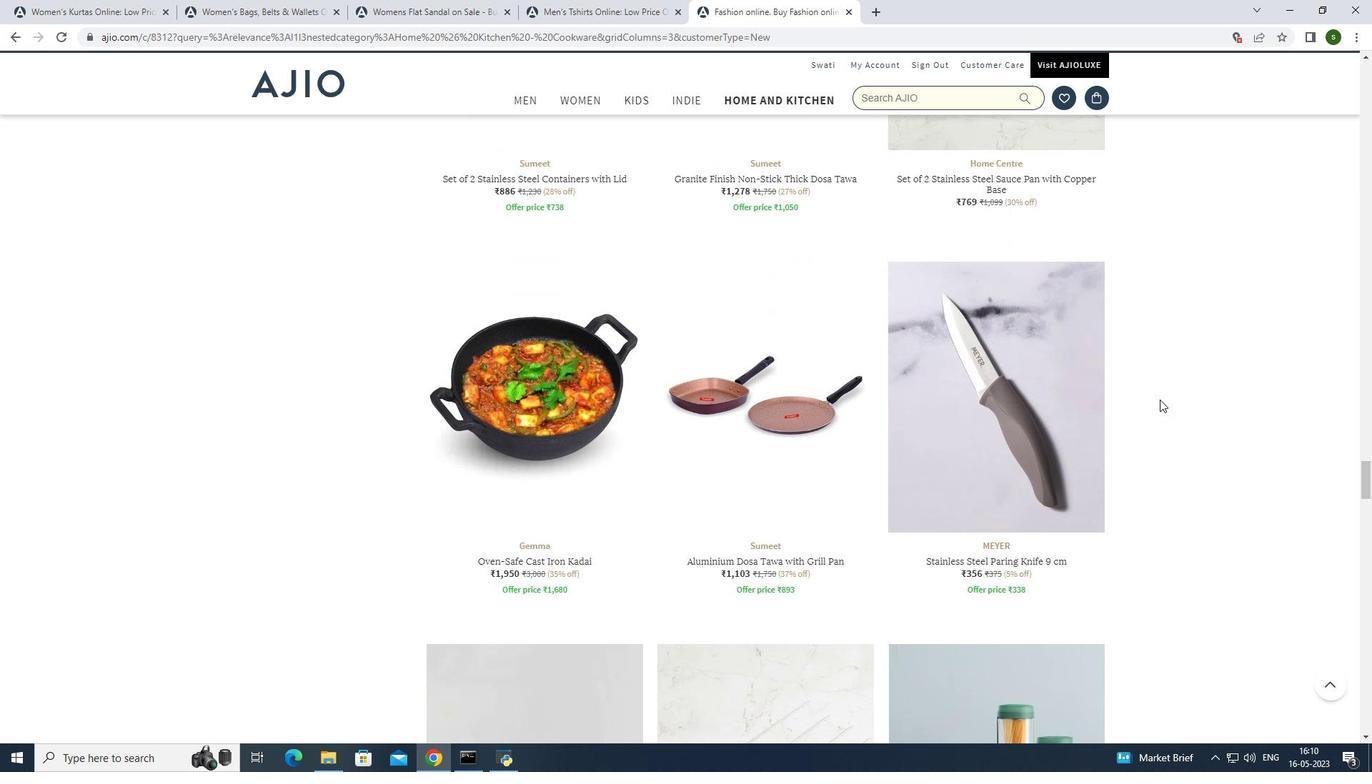 
Action: Mouse scrolled (1160, 398) with delta (0, 0)
Screenshot: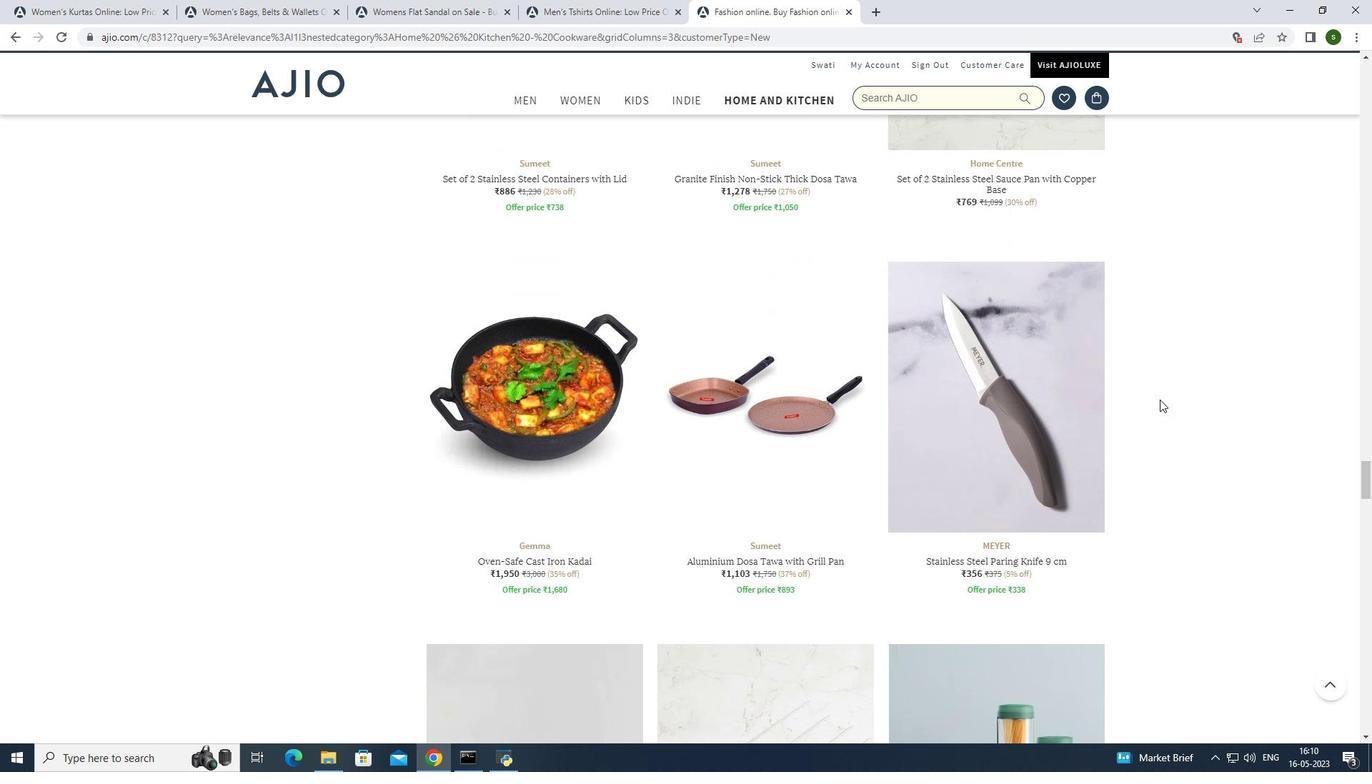 
Action: Mouse scrolled (1160, 398) with delta (0, 0)
Screenshot: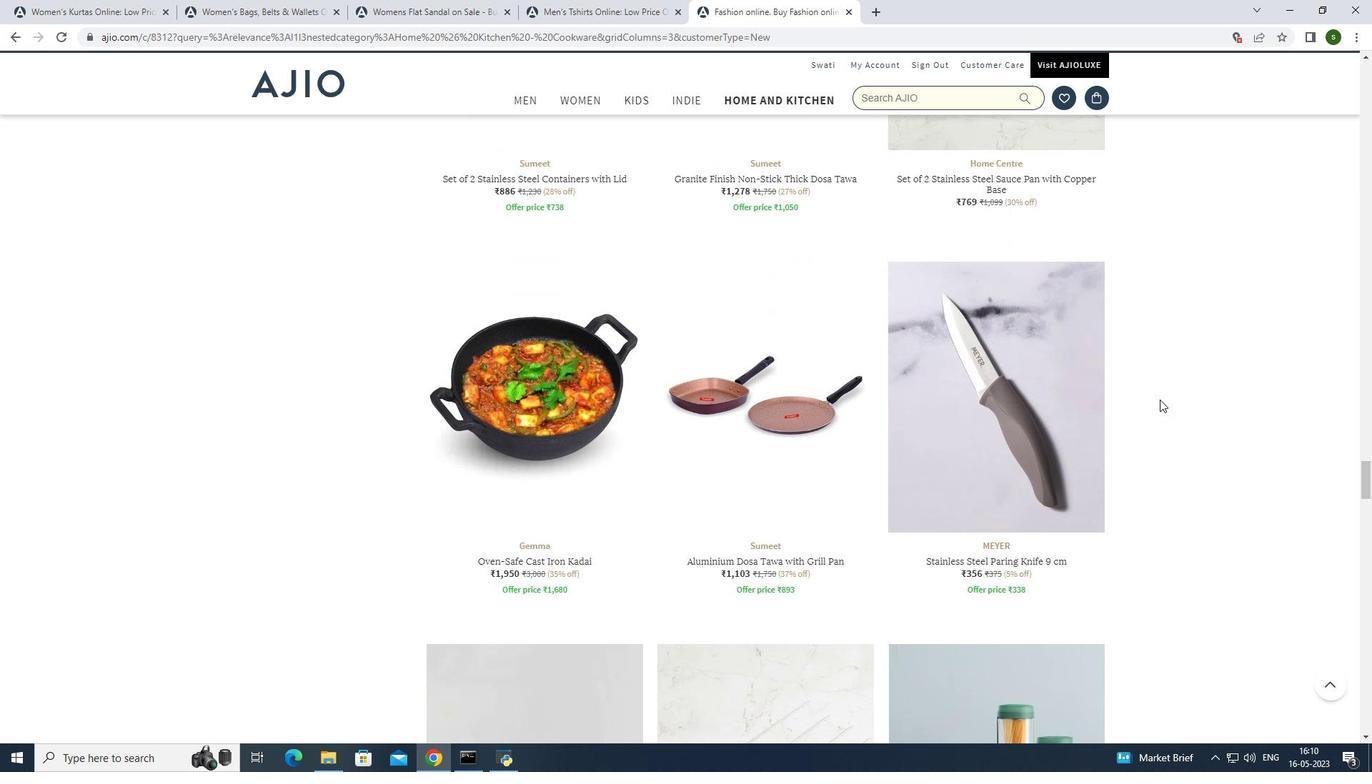 
Action: Mouse scrolled (1160, 398) with delta (0, 0)
Screenshot: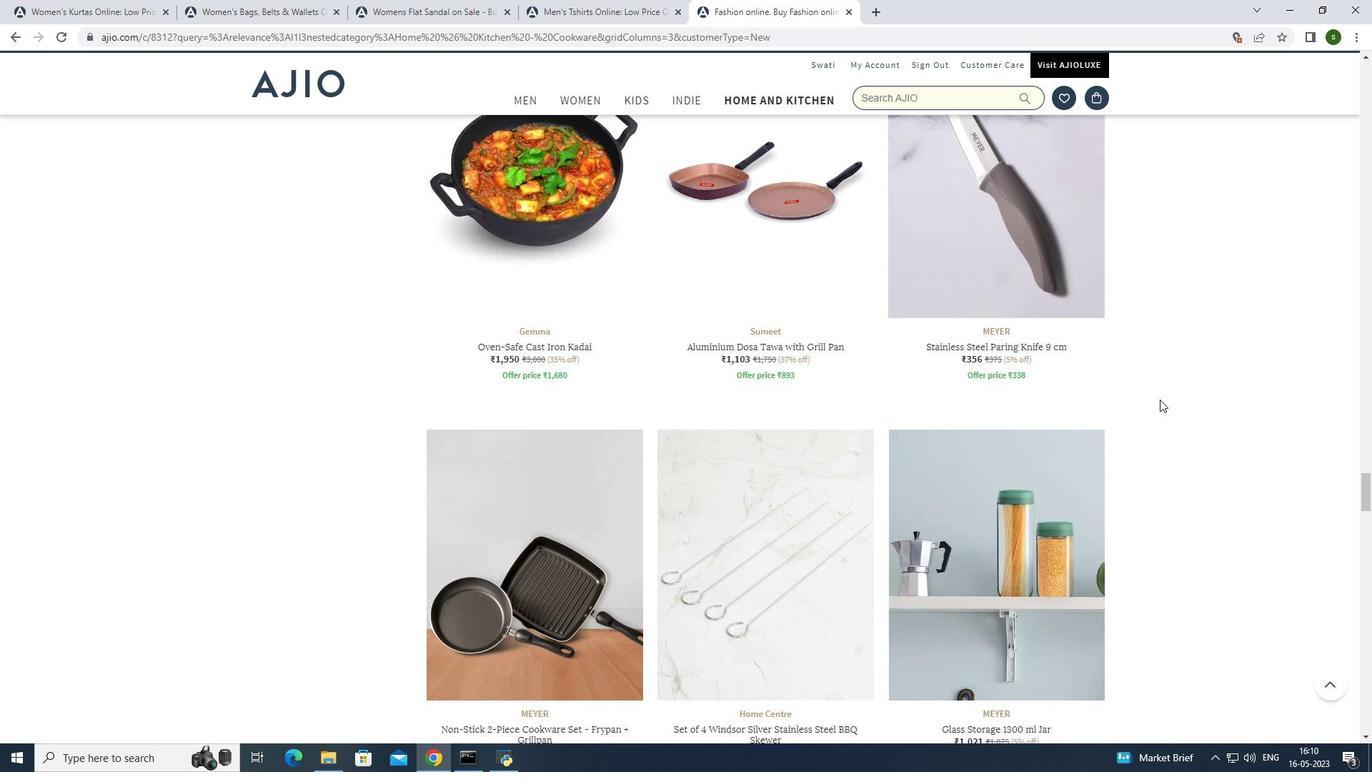 
Action: Mouse scrolled (1160, 398) with delta (0, 0)
Screenshot: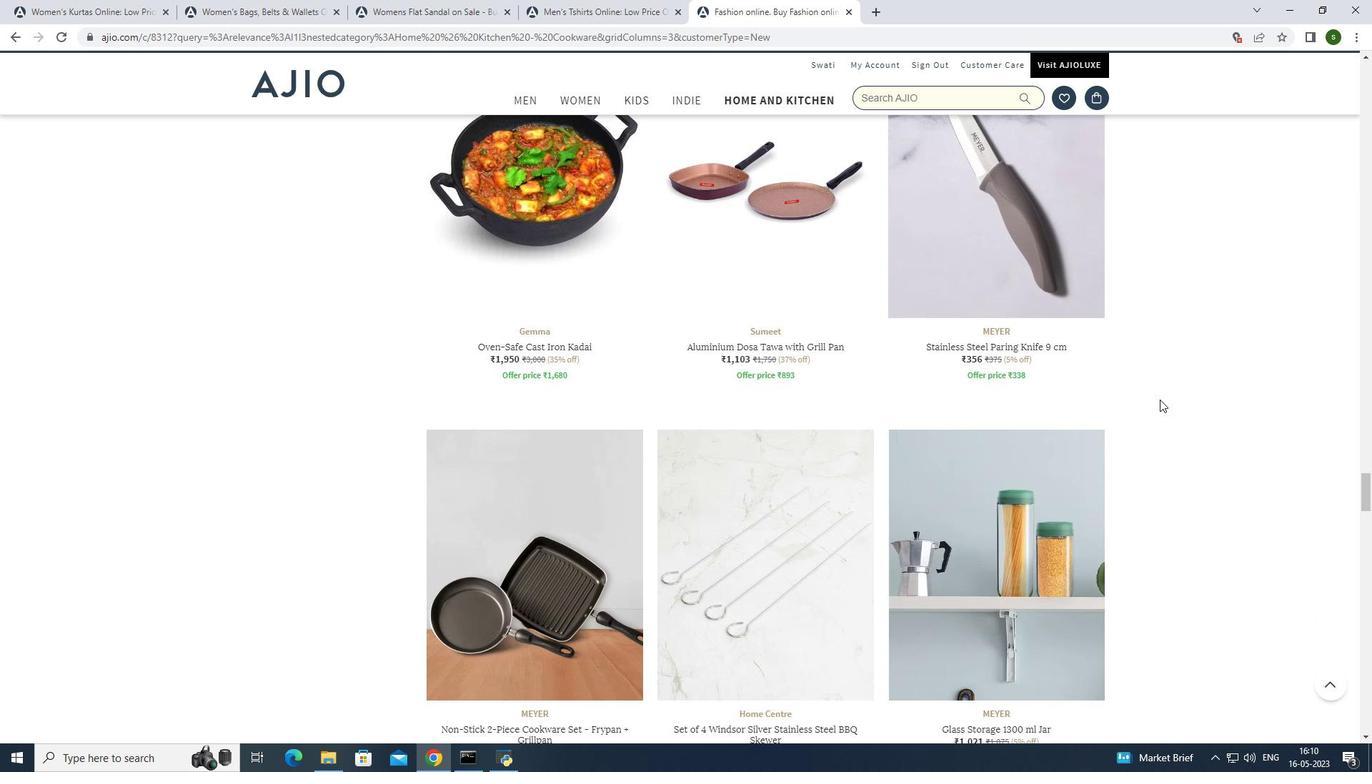 
Action: Mouse scrolled (1160, 398) with delta (0, 0)
Screenshot: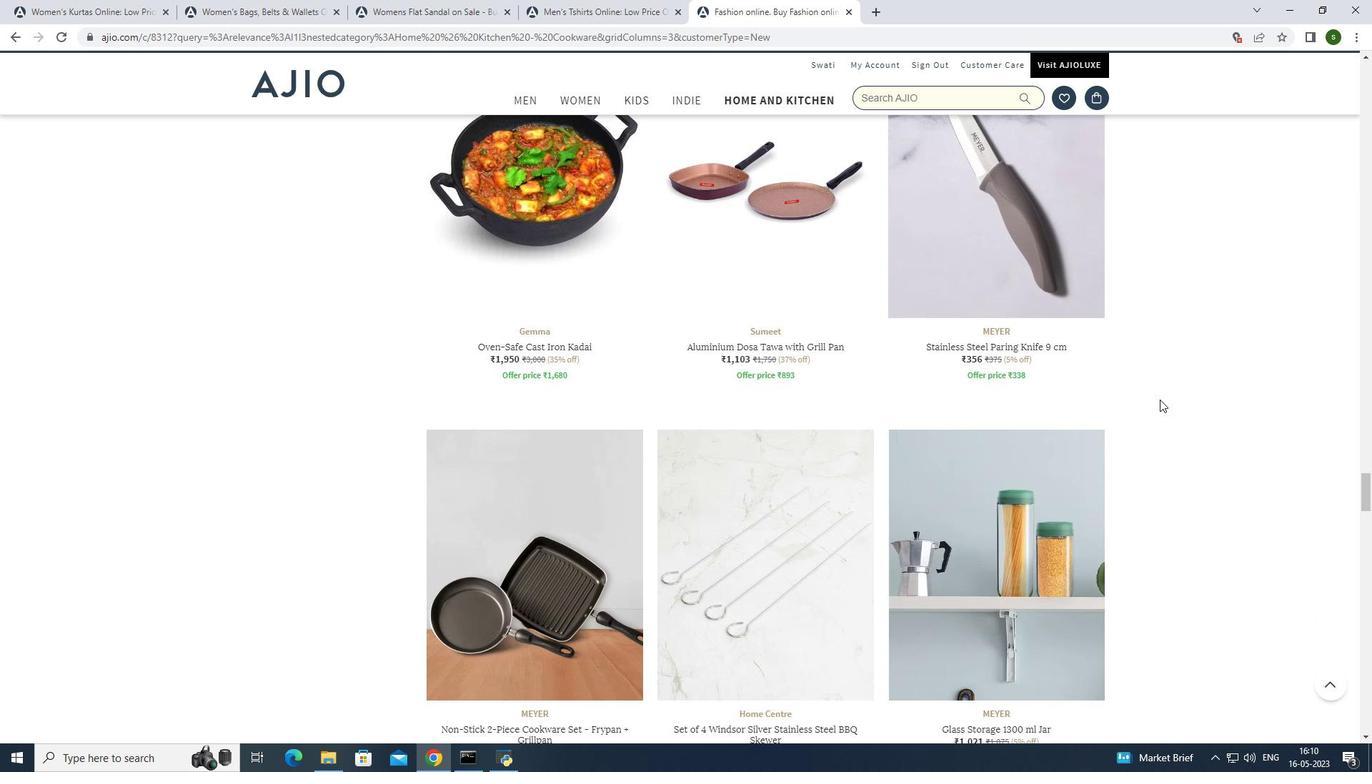 
Action: Mouse moved to (1158, 401)
Screenshot: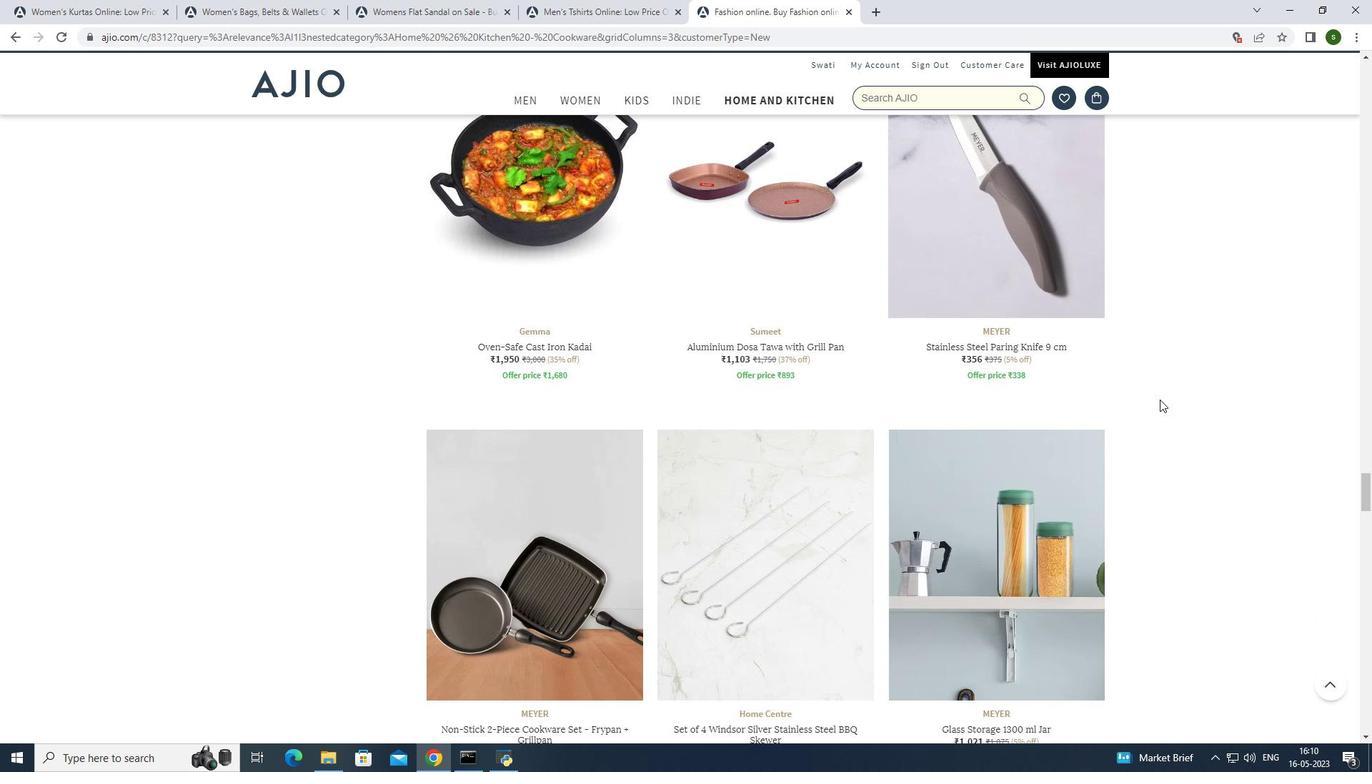 
Action: Mouse scrolled (1158, 400) with delta (0, 0)
Screenshot: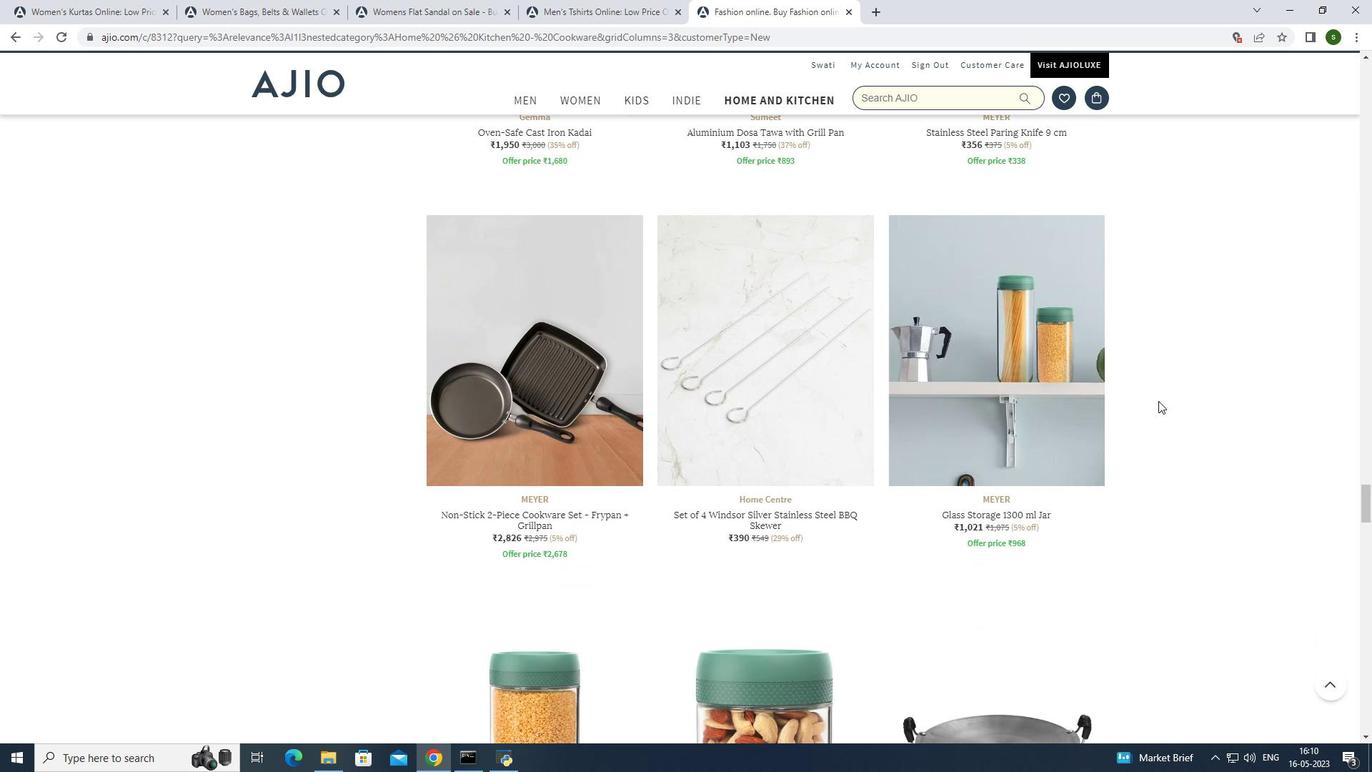 
Action: Mouse scrolled (1158, 400) with delta (0, 0)
Screenshot: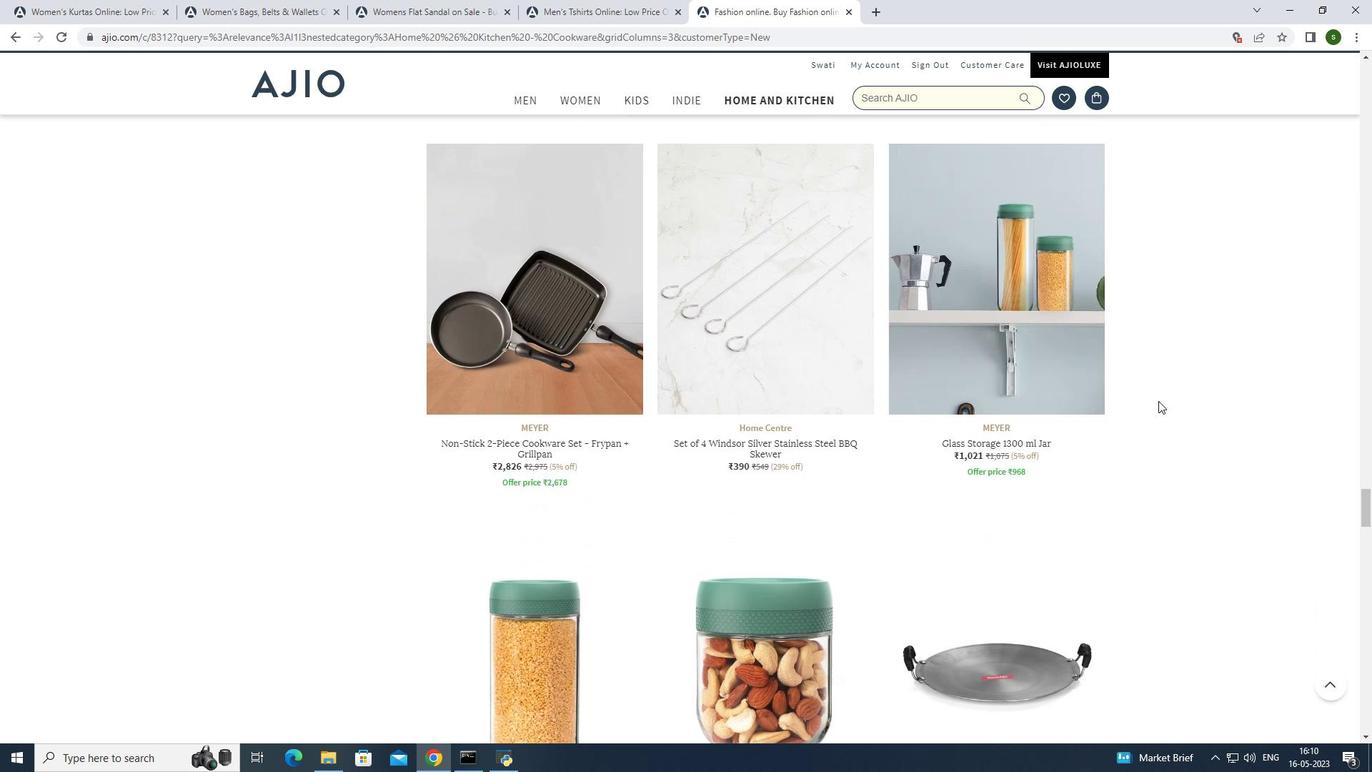 
Action: Mouse scrolled (1158, 400) with delta (0, 0)
Screenshot: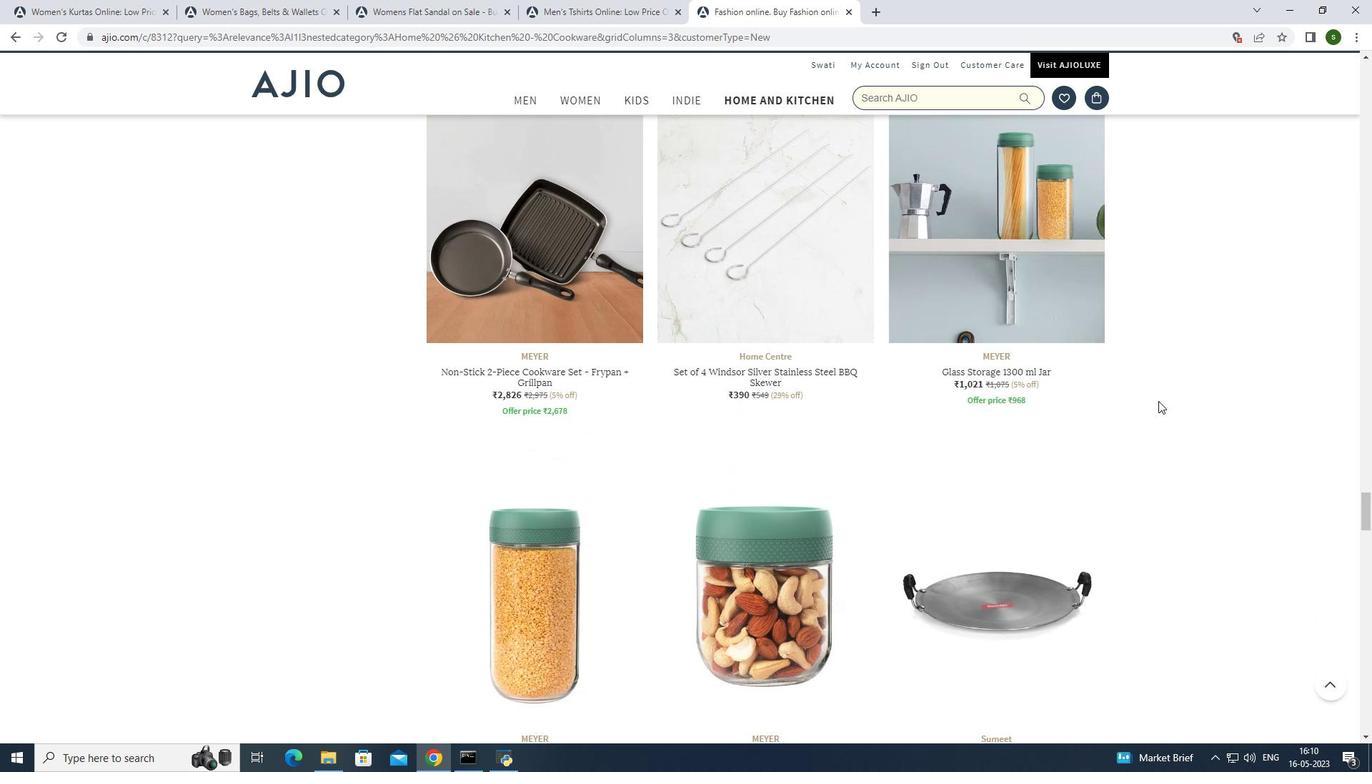 
Action: Mouse scrolled (1158, 400) with delta (0, 0)
Screenshot: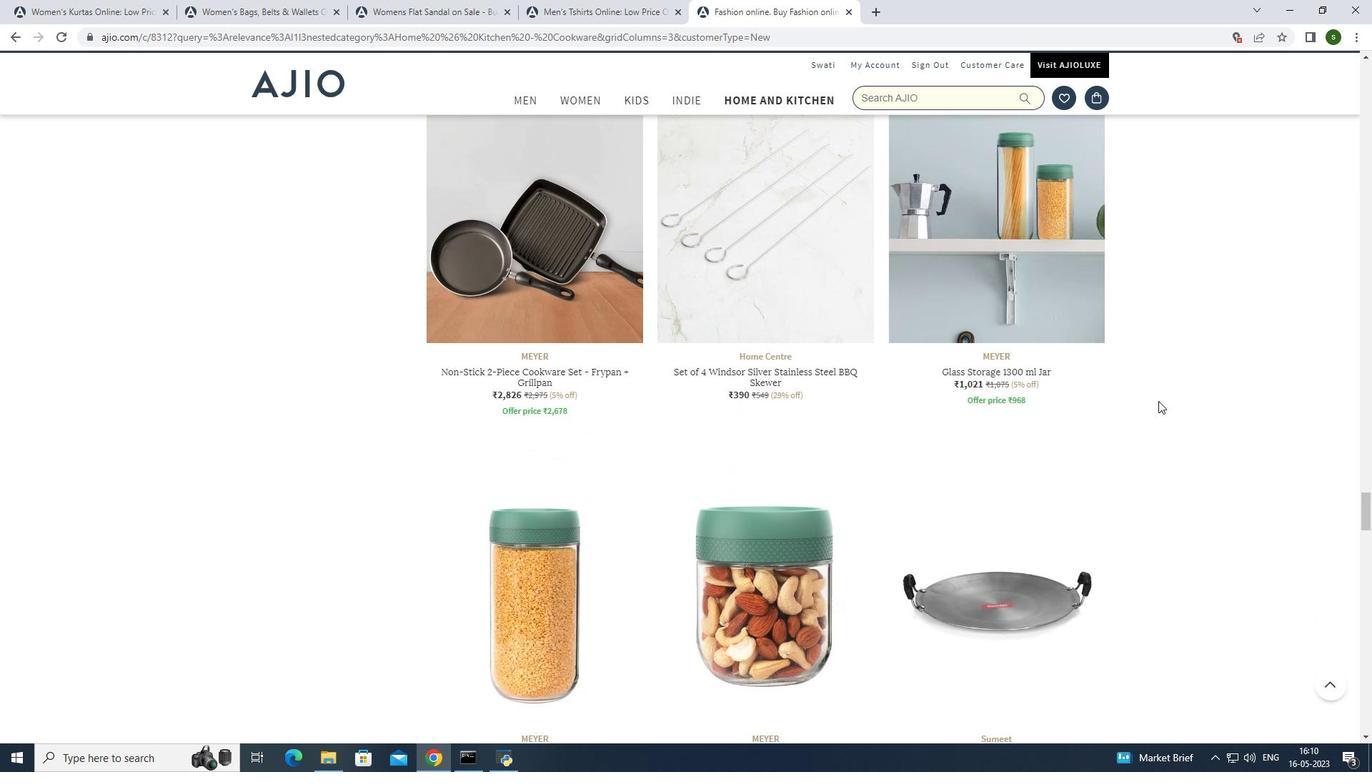
Action: Mouse scrolled (1158, 400) with delta (0, 0)
Screenshot: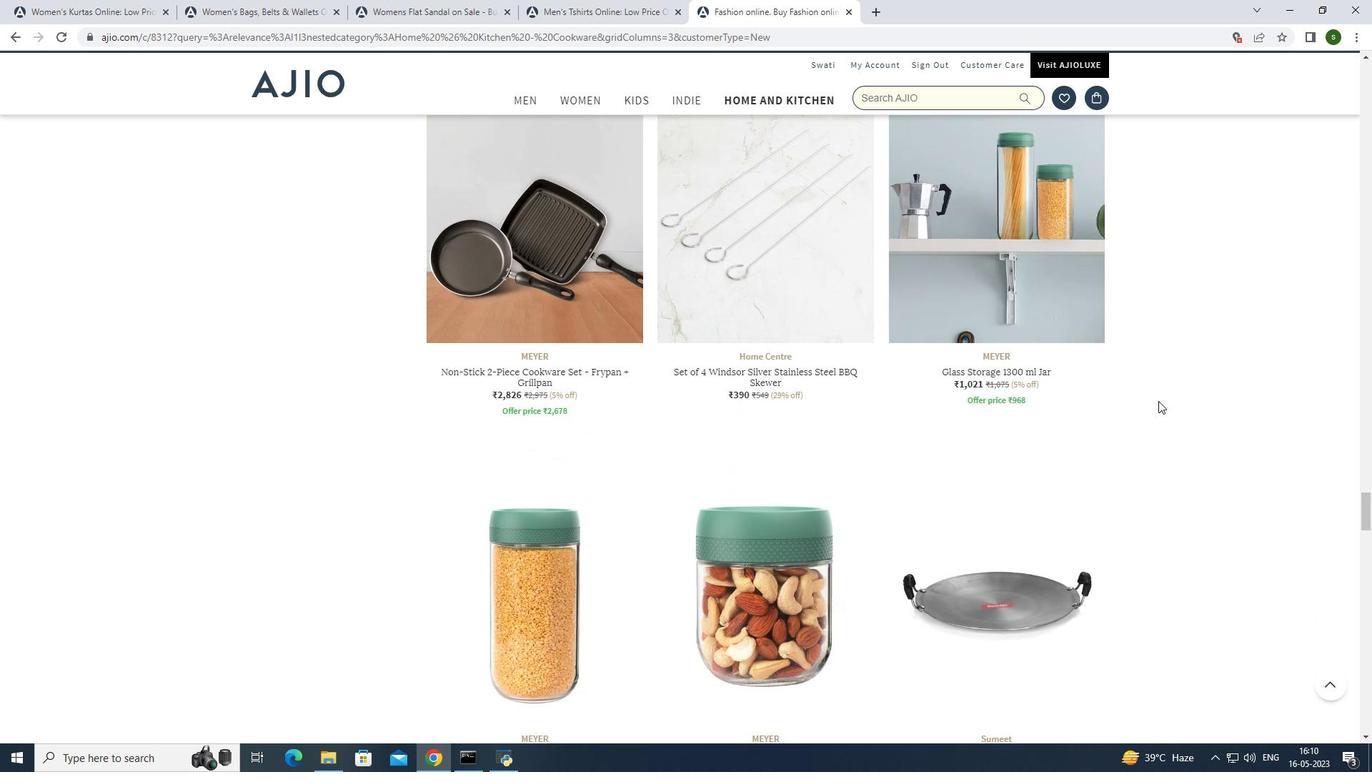 
Action: Mouse scrolled (1158, 400) with delta (0, 0)
Screenshot: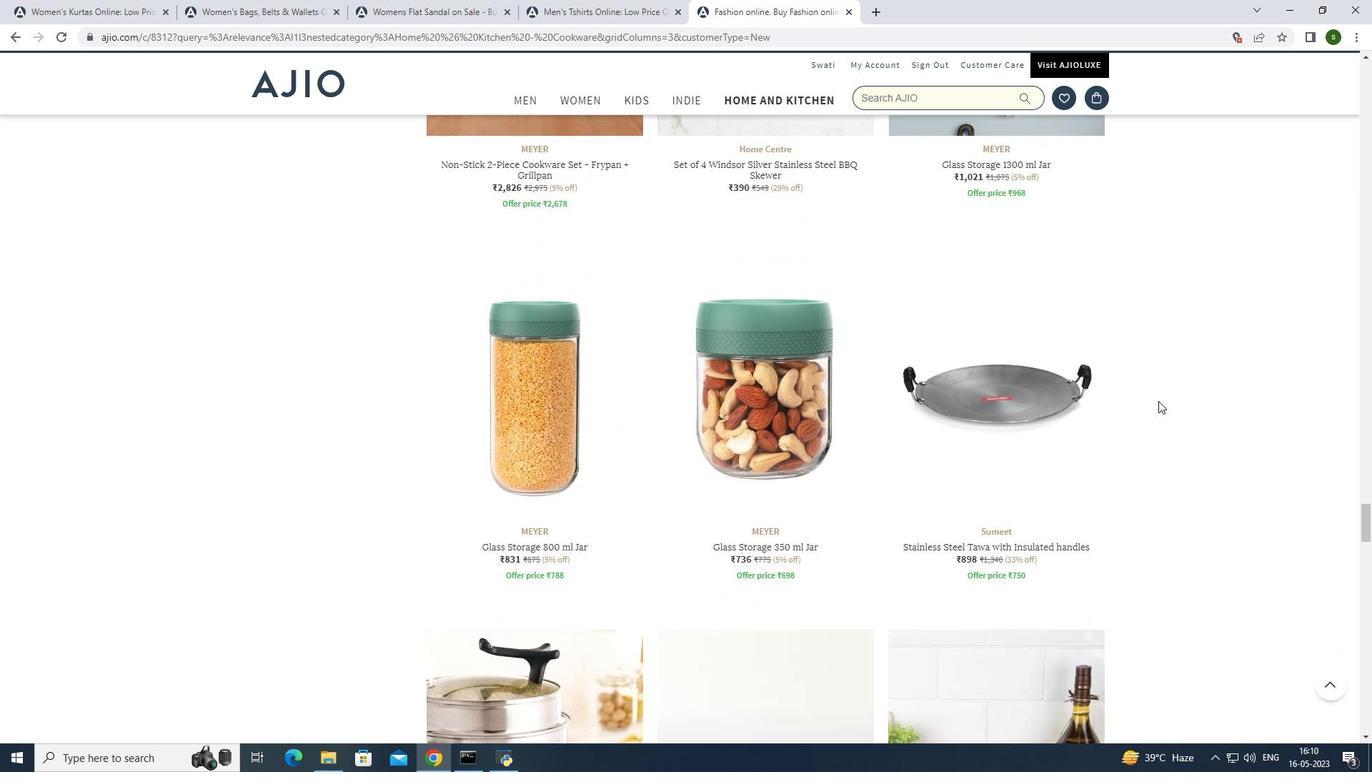 
Action: Mouse scrolled (1158, 400) with delta (0, 0)
Screenshot: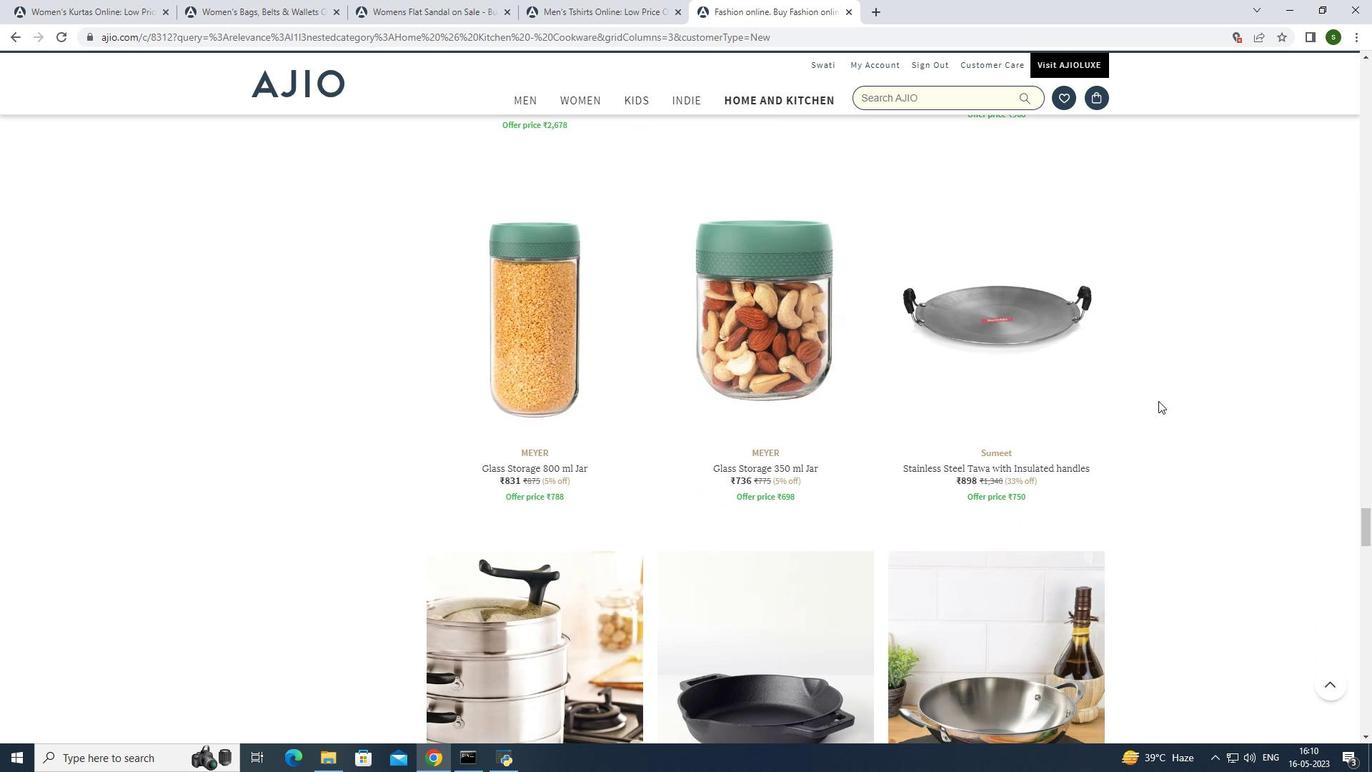 
Action: Mouse scrolled (1158, 400) with delta (0, 0)
Screenshot: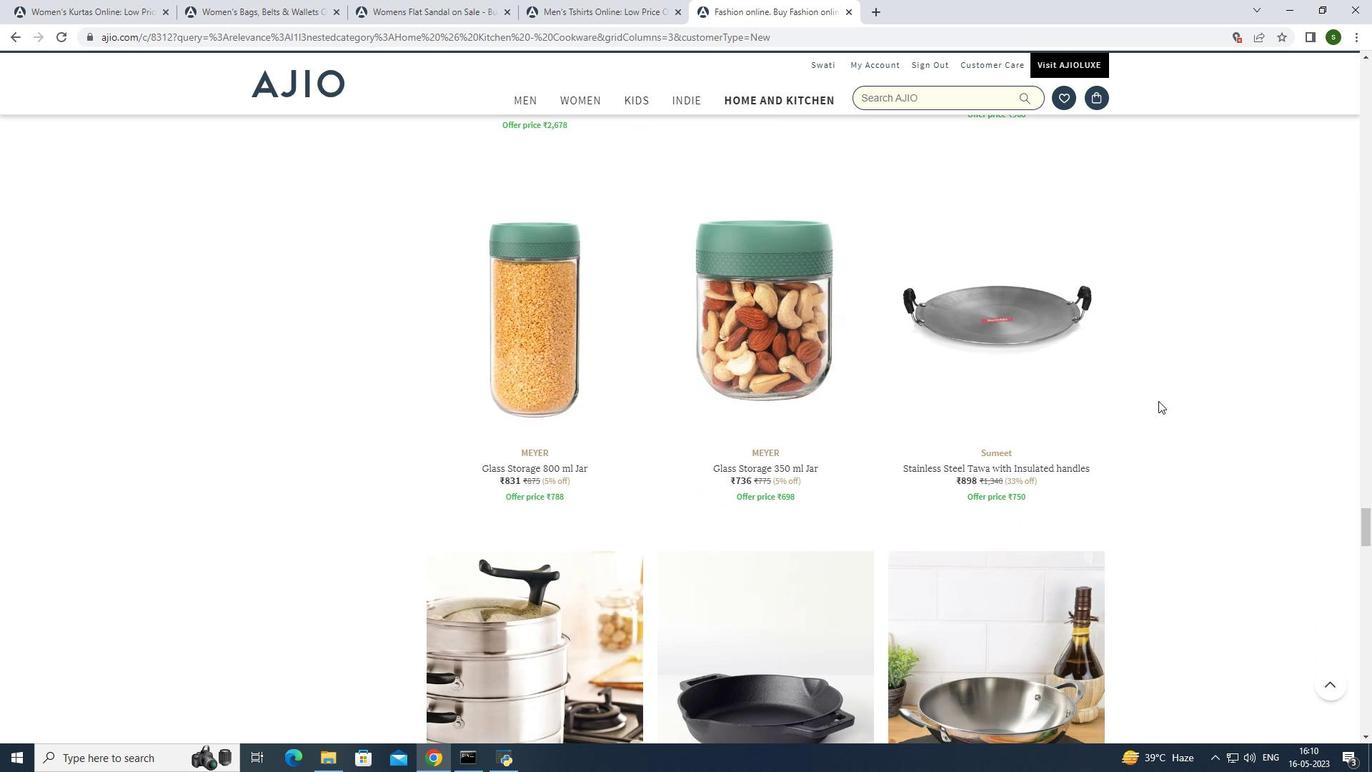 
Action: Mouse scrolled (1158, 400) with delta (0, 0)
Screenshot: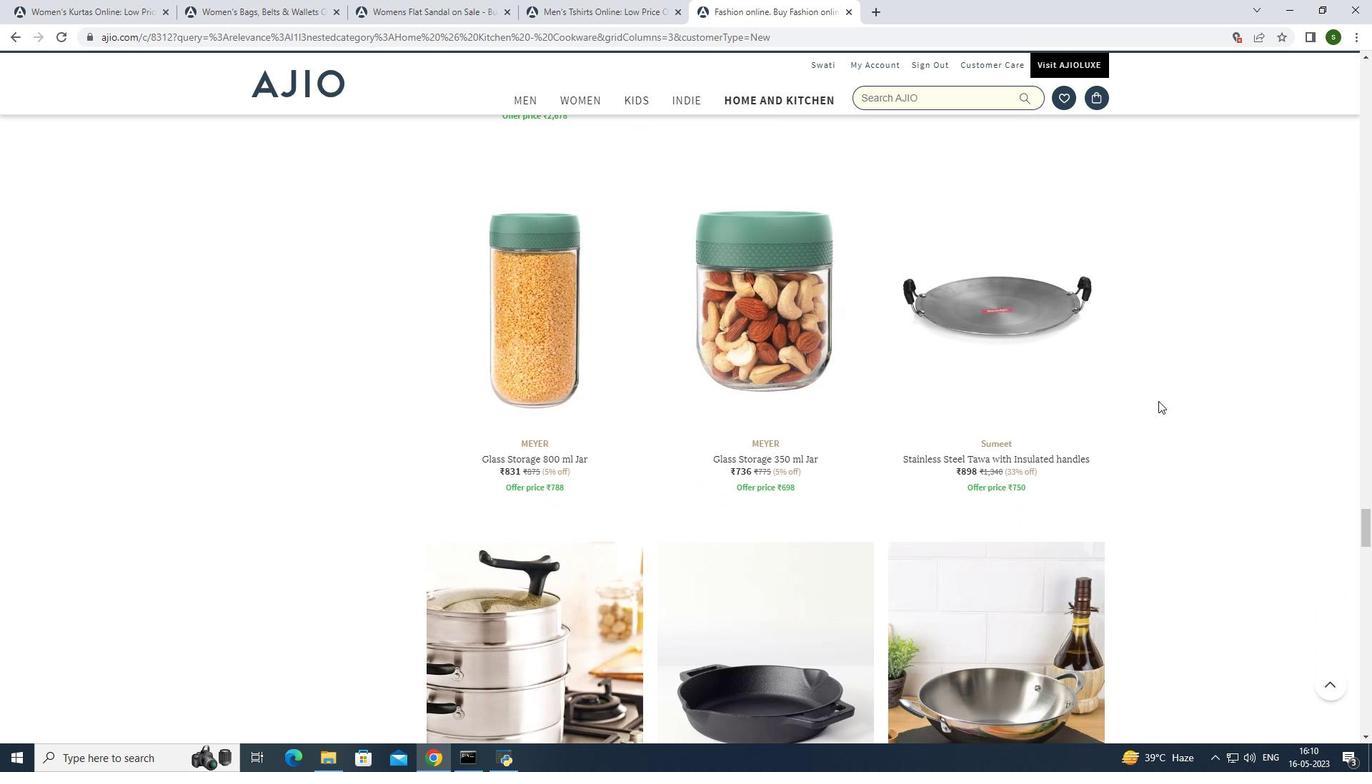 
Action: Mouse scrolled (1158, 400) with delta (0, 0)
Screenshot: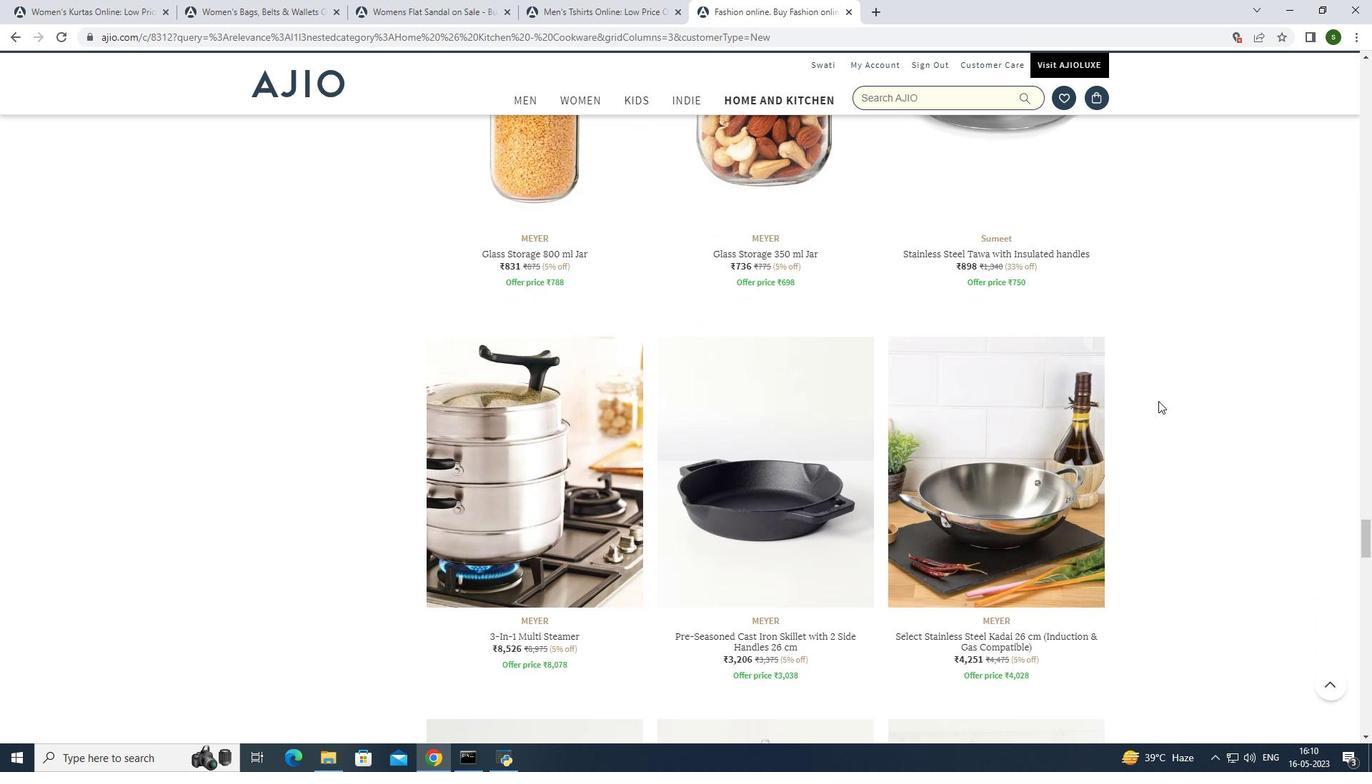 
Action: Mouse scrolled (1158, 400) with delta (0, 0)
Screenshot: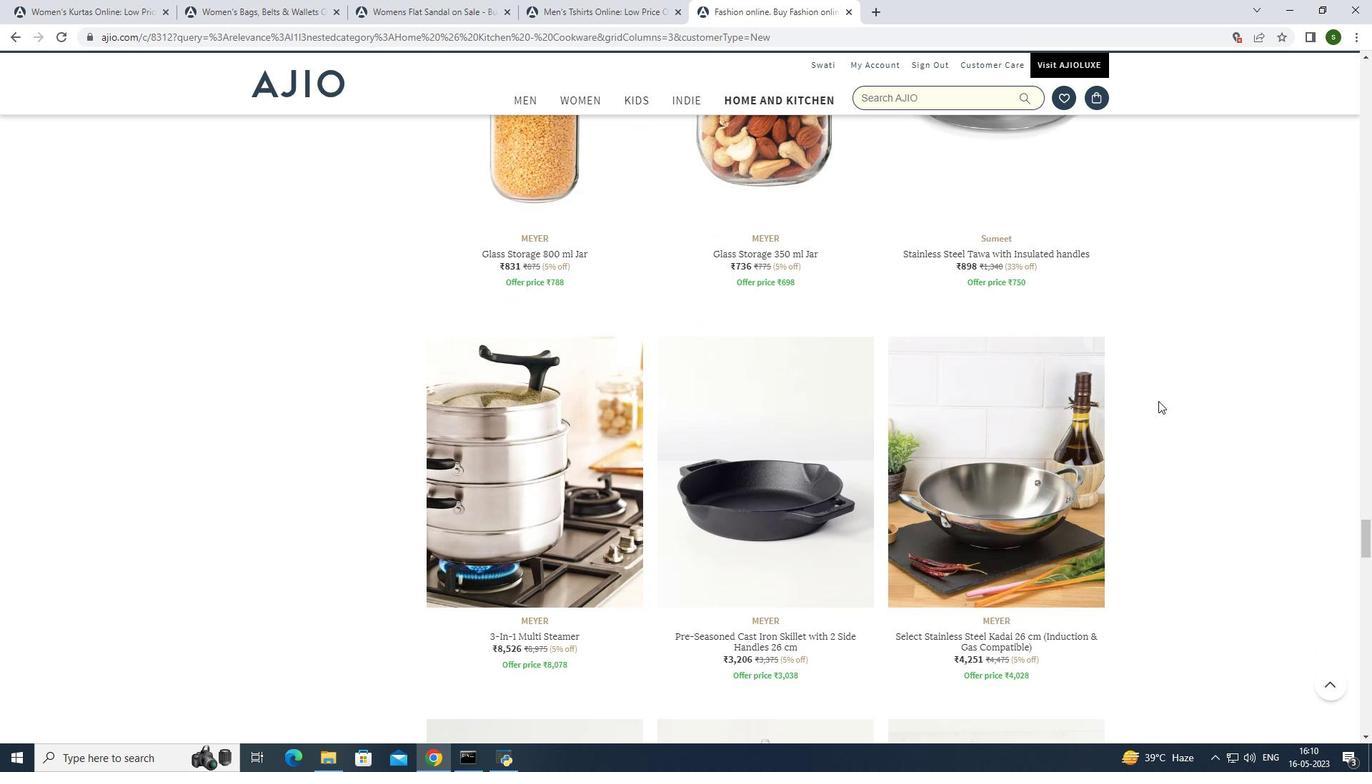 
Action: Mouse scrolled (1158, 400) with delta (0, 0)
Screenshot: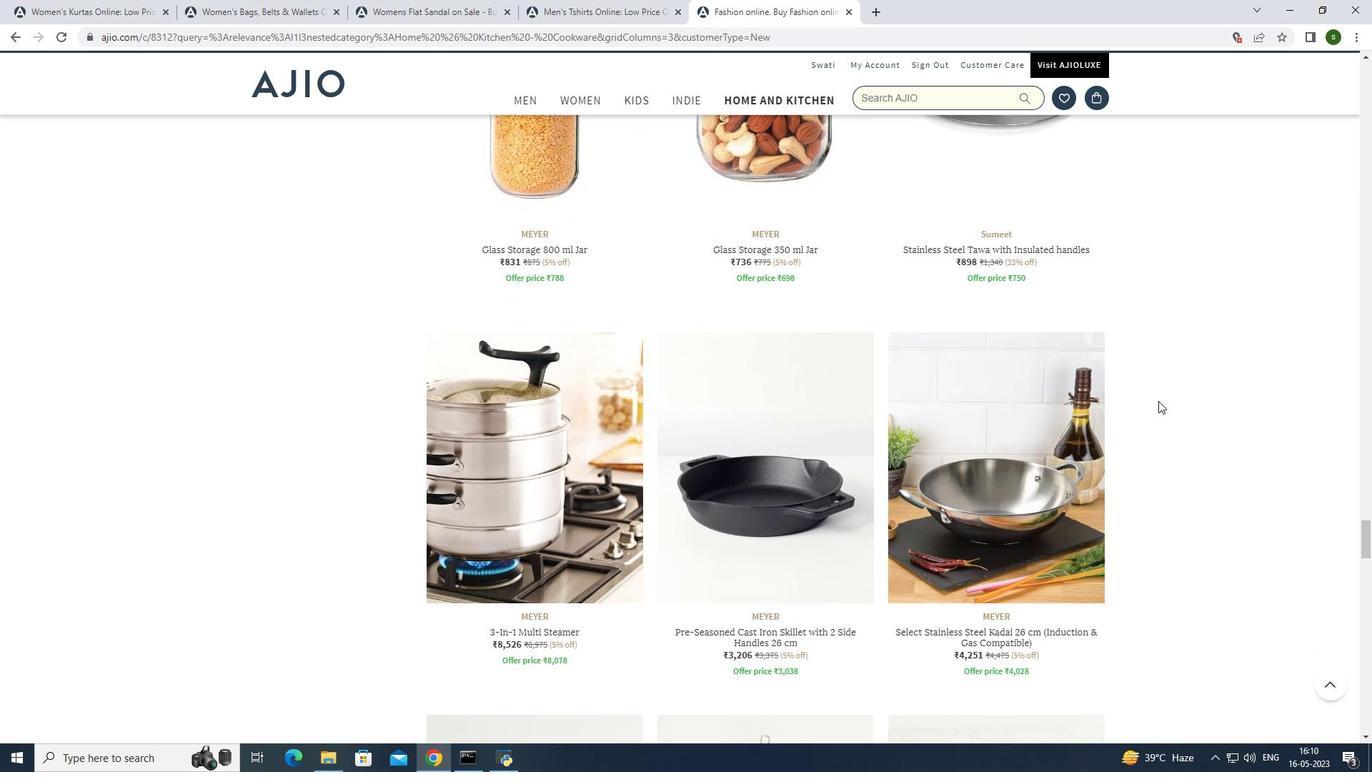 
Action: Mouse moved to (1156, 401)
Screenshot: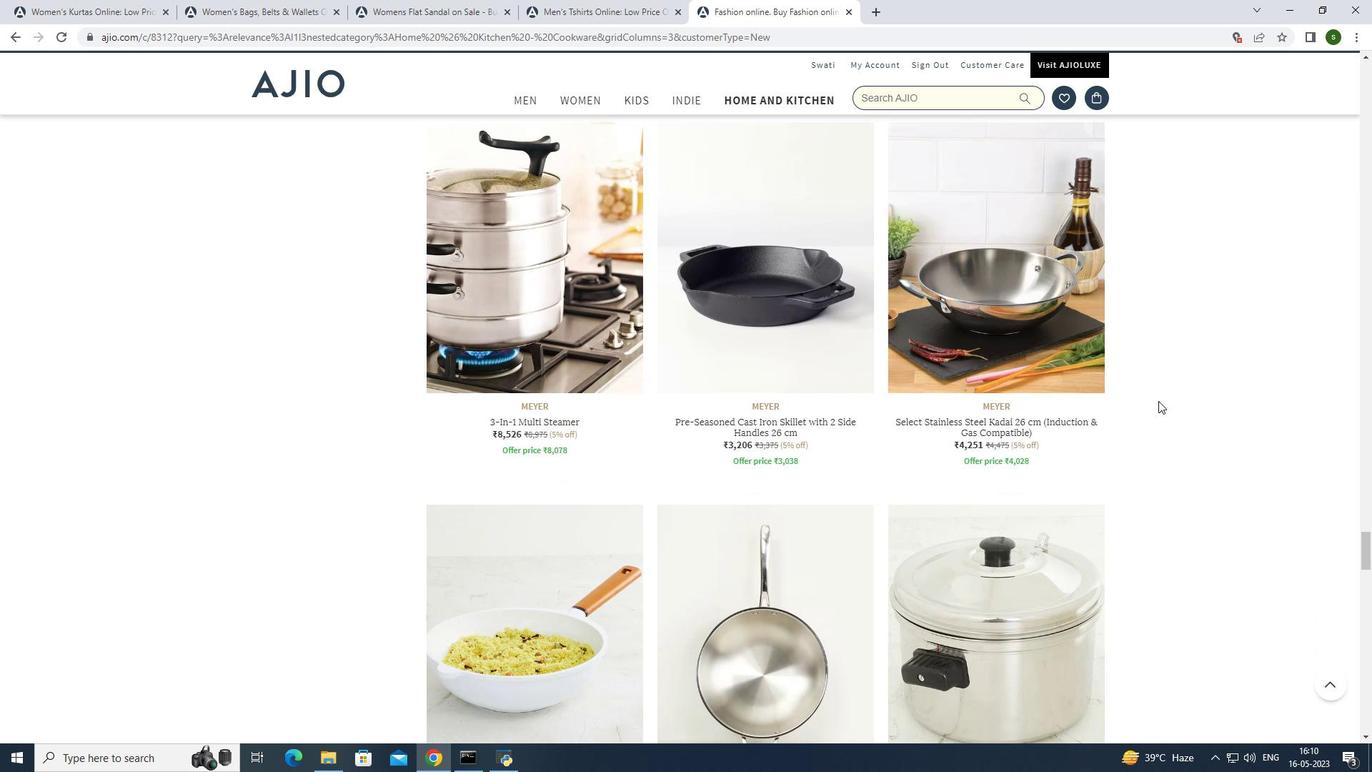 
Action: Mouse scrolled (1156, 401) with delta (0, 0)
Screenshot: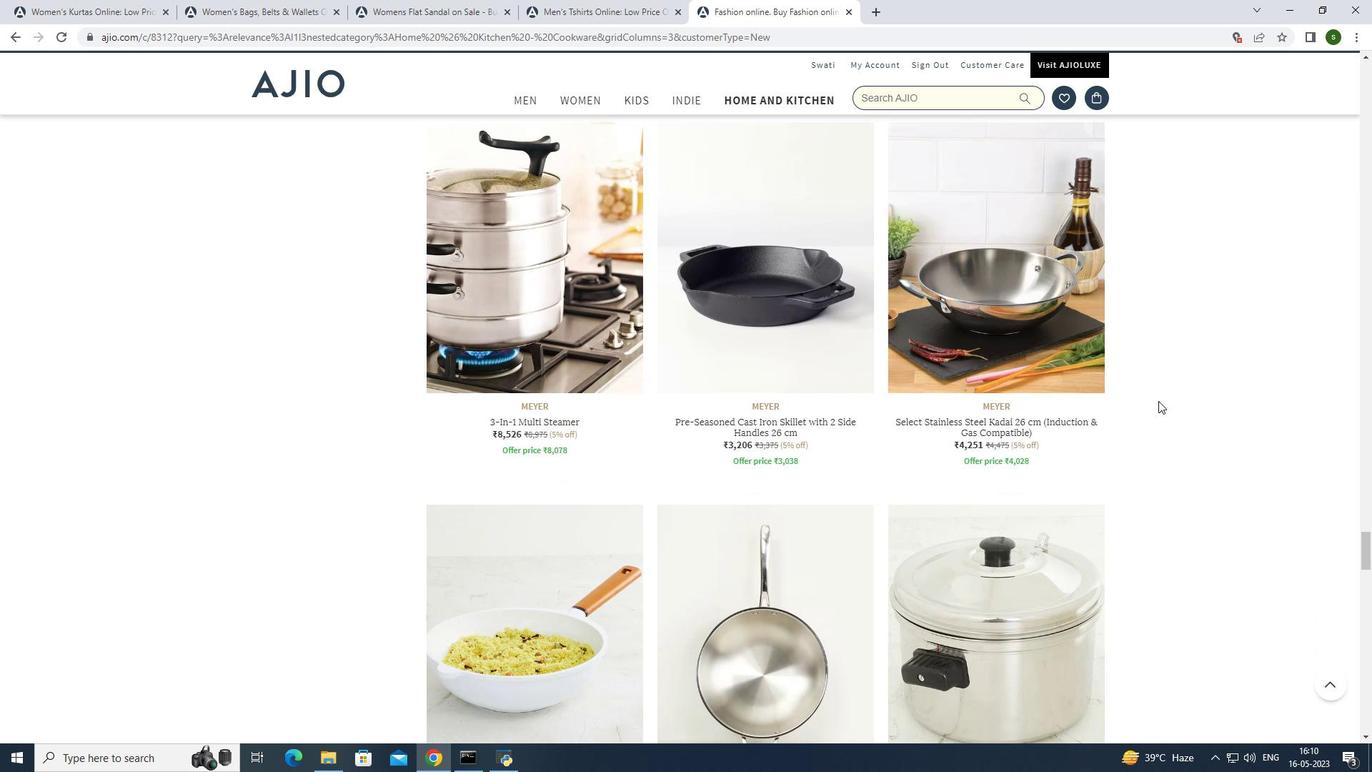 
Action: Mouse moved to (1153, 403)
Screenshot: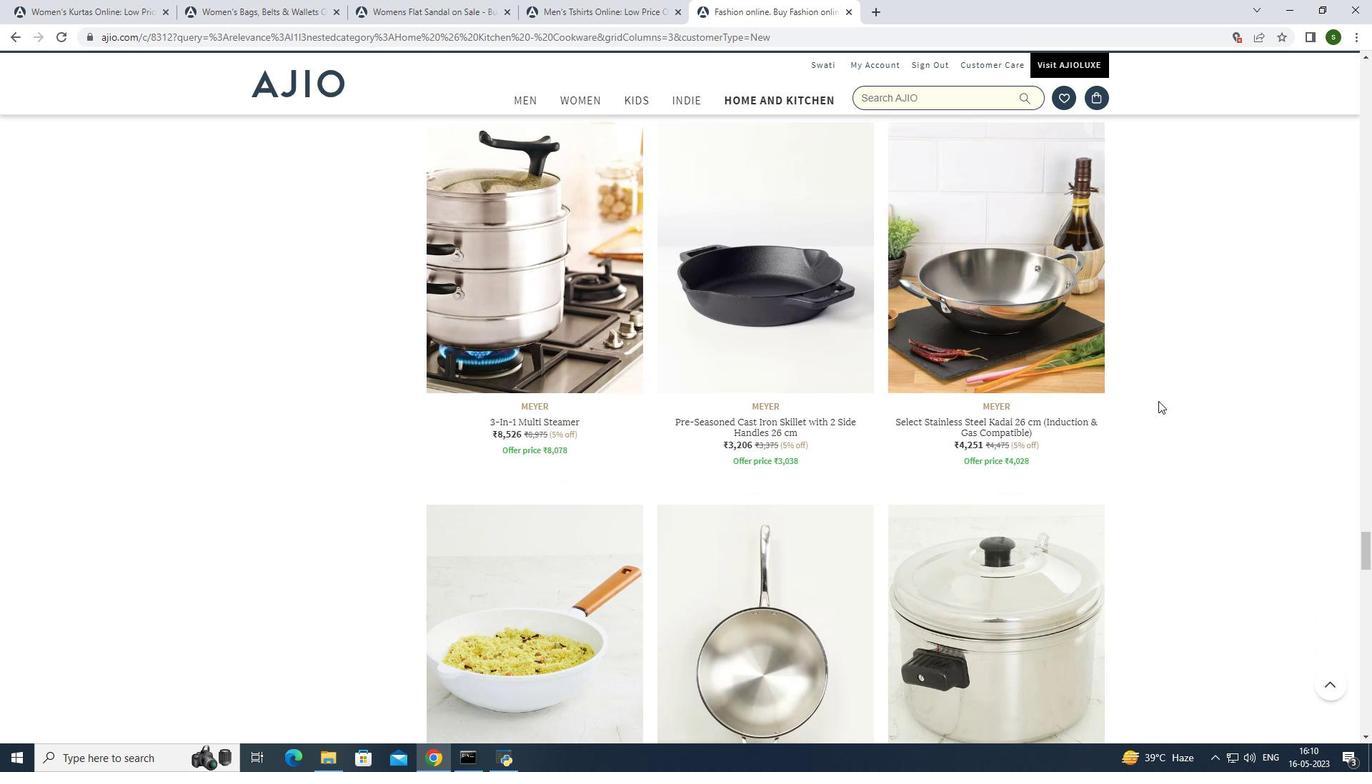
Action: Mouse scrolled (1153, 402) with delta (0, 0)
Screenshot: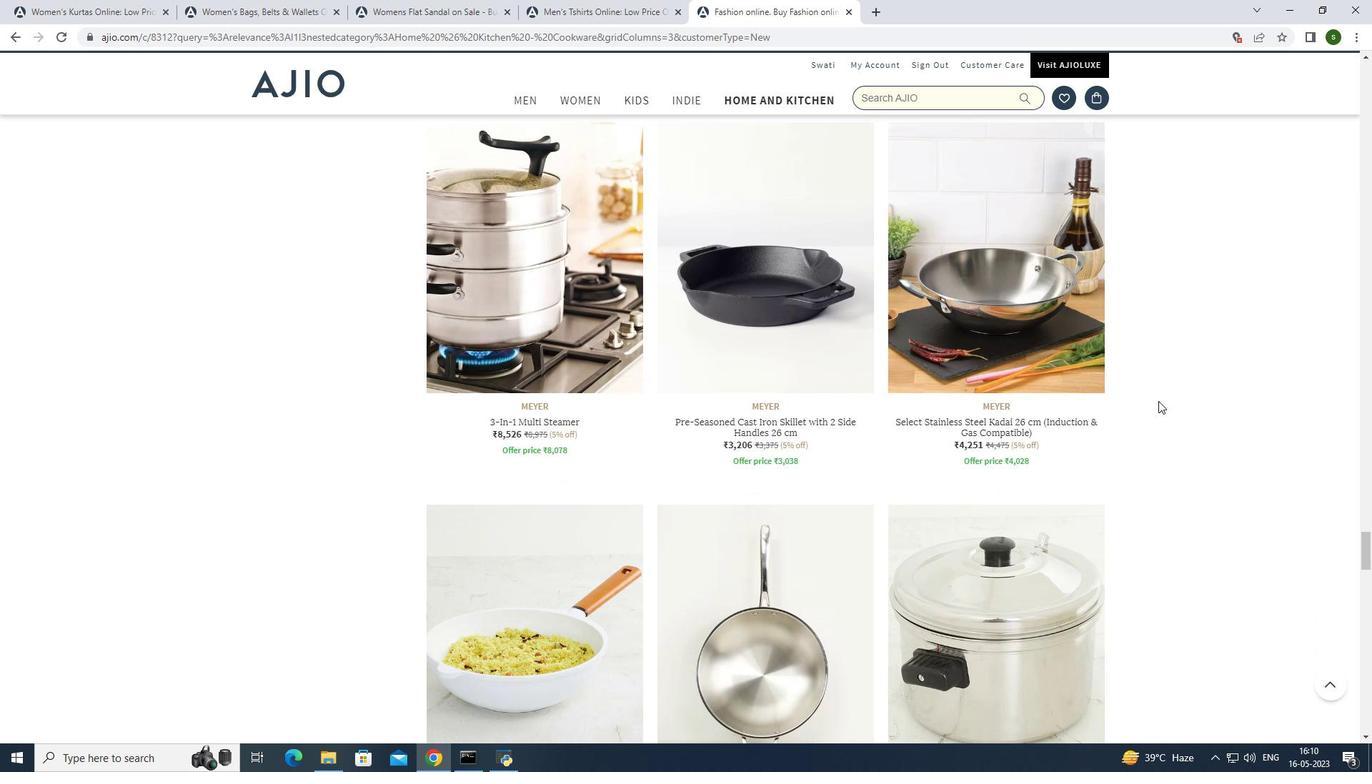 
Action: Mouse moved to (1151, 398)
Screenshot: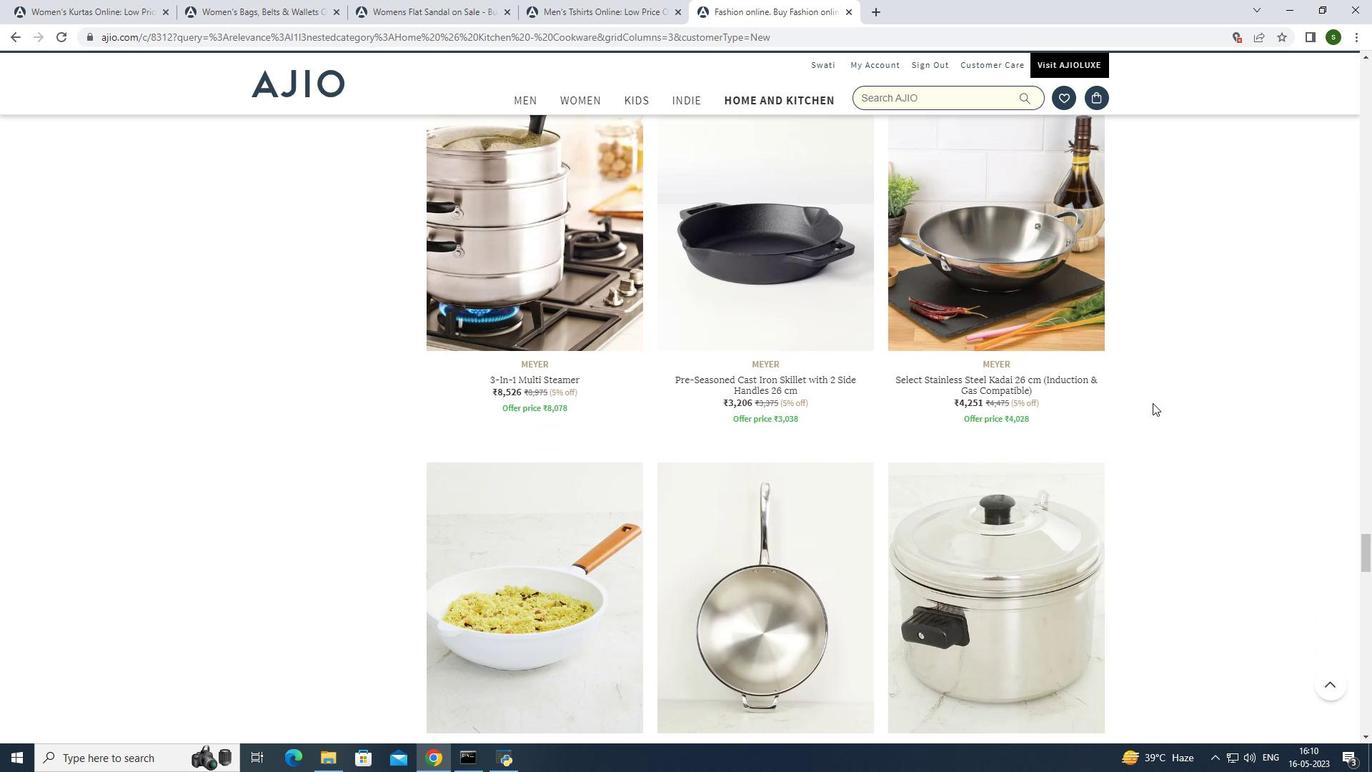 
Action: Mouse scrolled (1151, 398) with delta (0, 0)
Screenshot: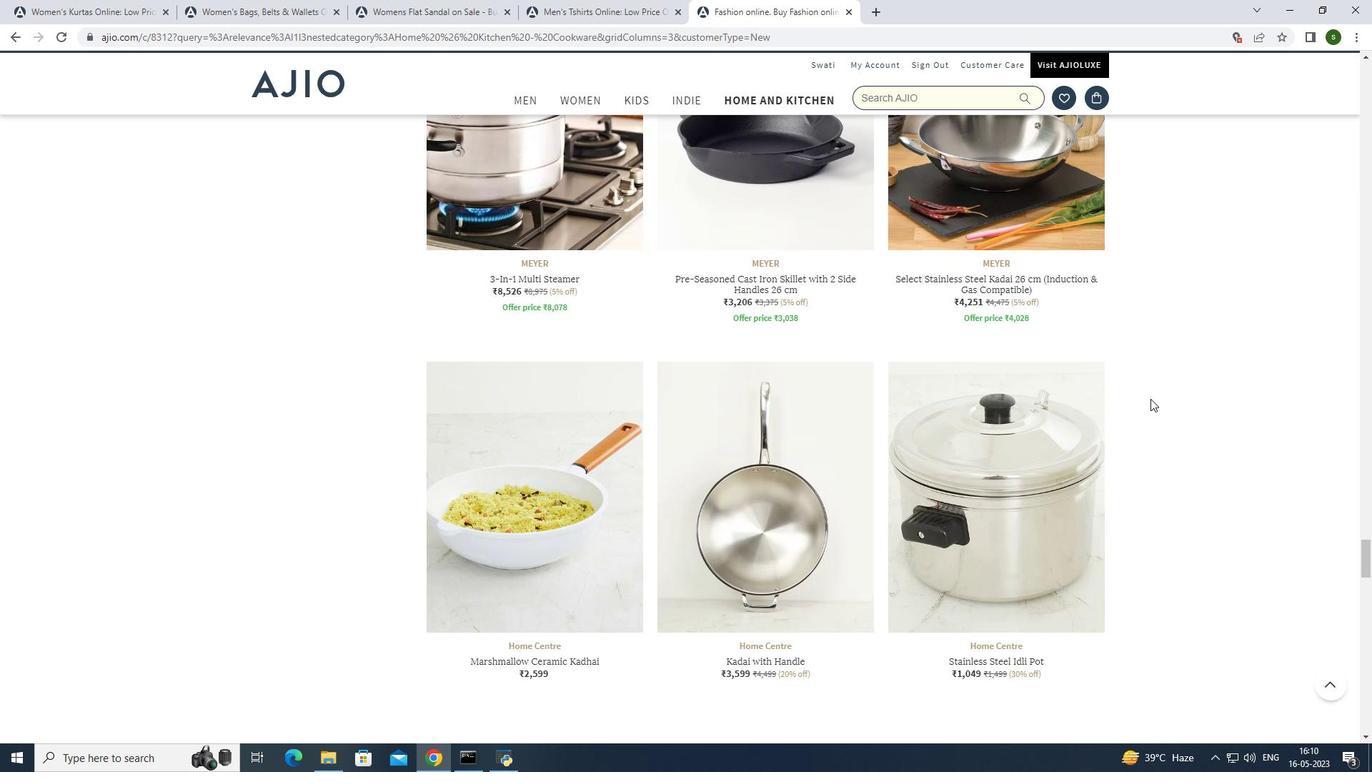 
Action: Mouse scrolled (1151, 398) with delta (0, 0)
Screenshot: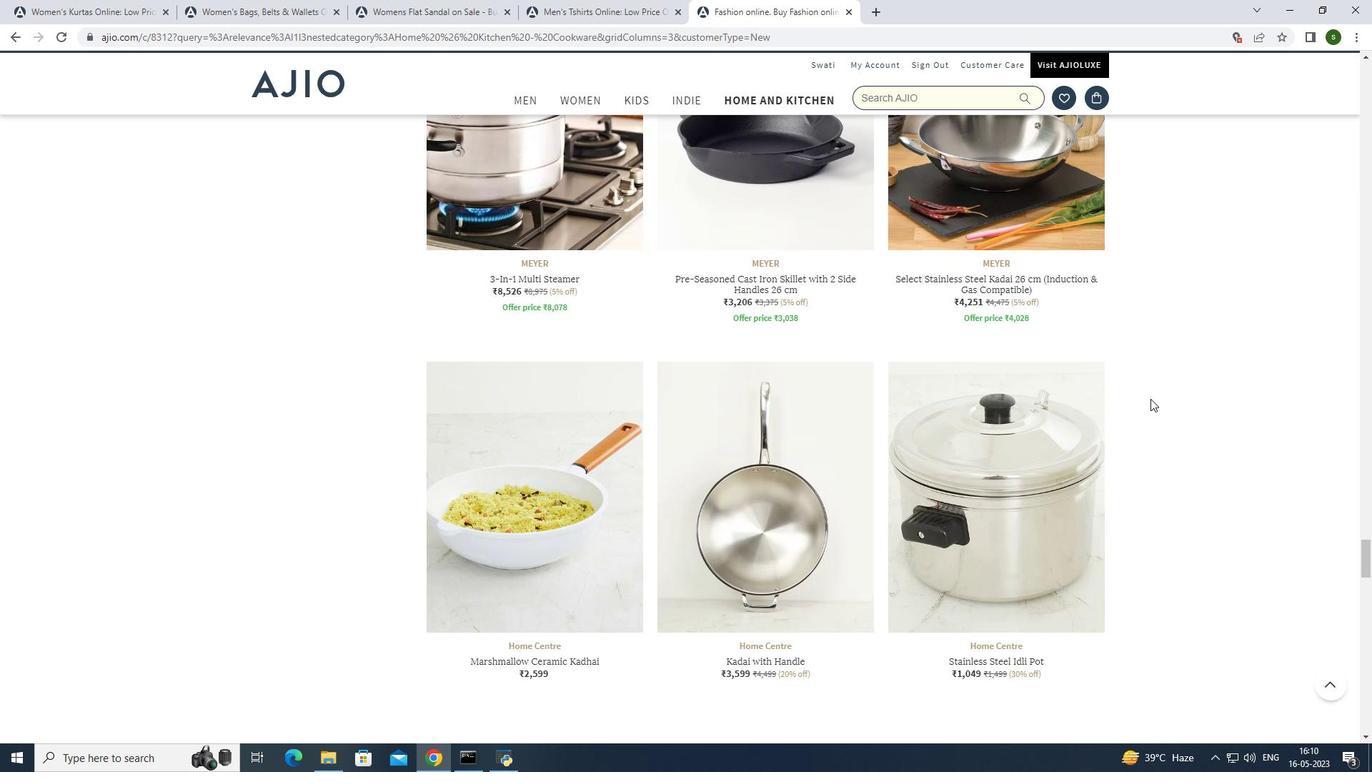 
Action: Mouse scrolled (1151, 398) with delta (0, 0)
Screenshot: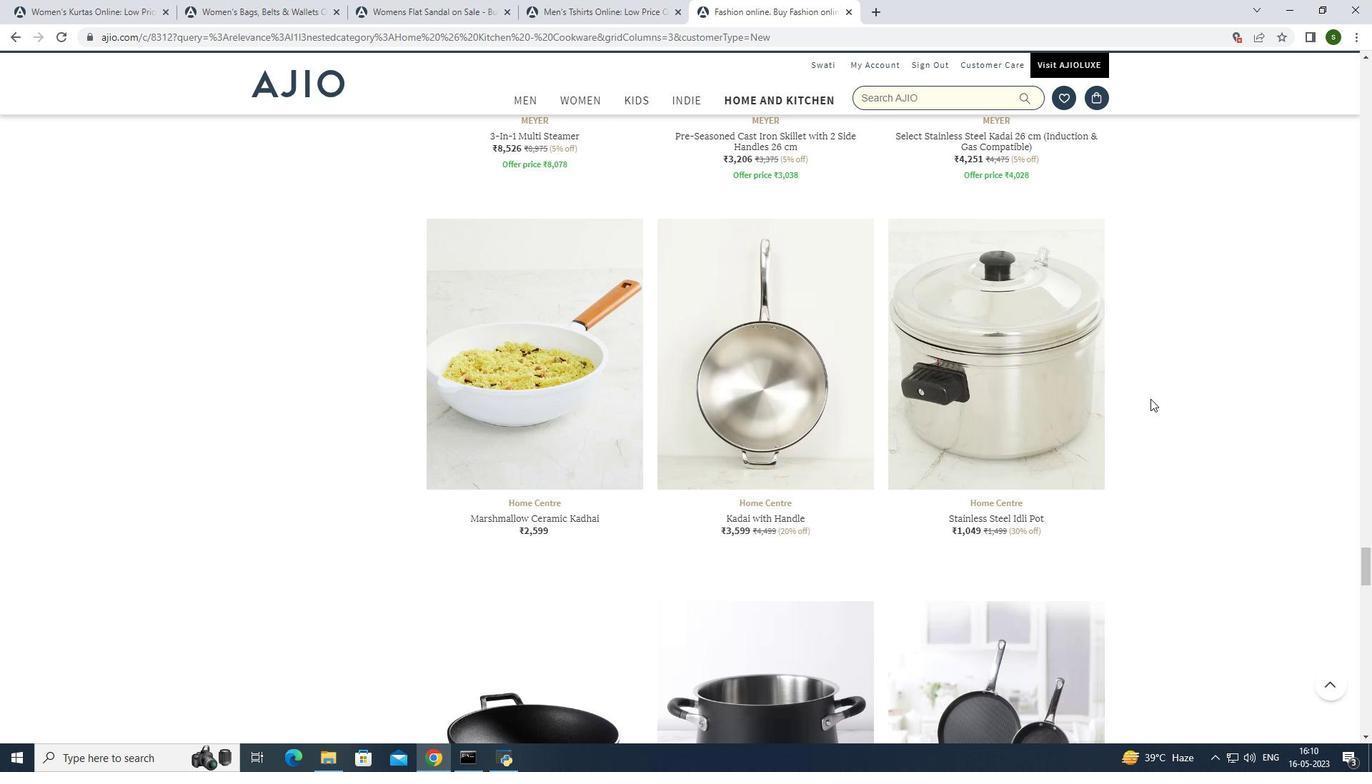 
Action: Mouse scrolled (1151, 398) with delta (0, 0)
Screenshot: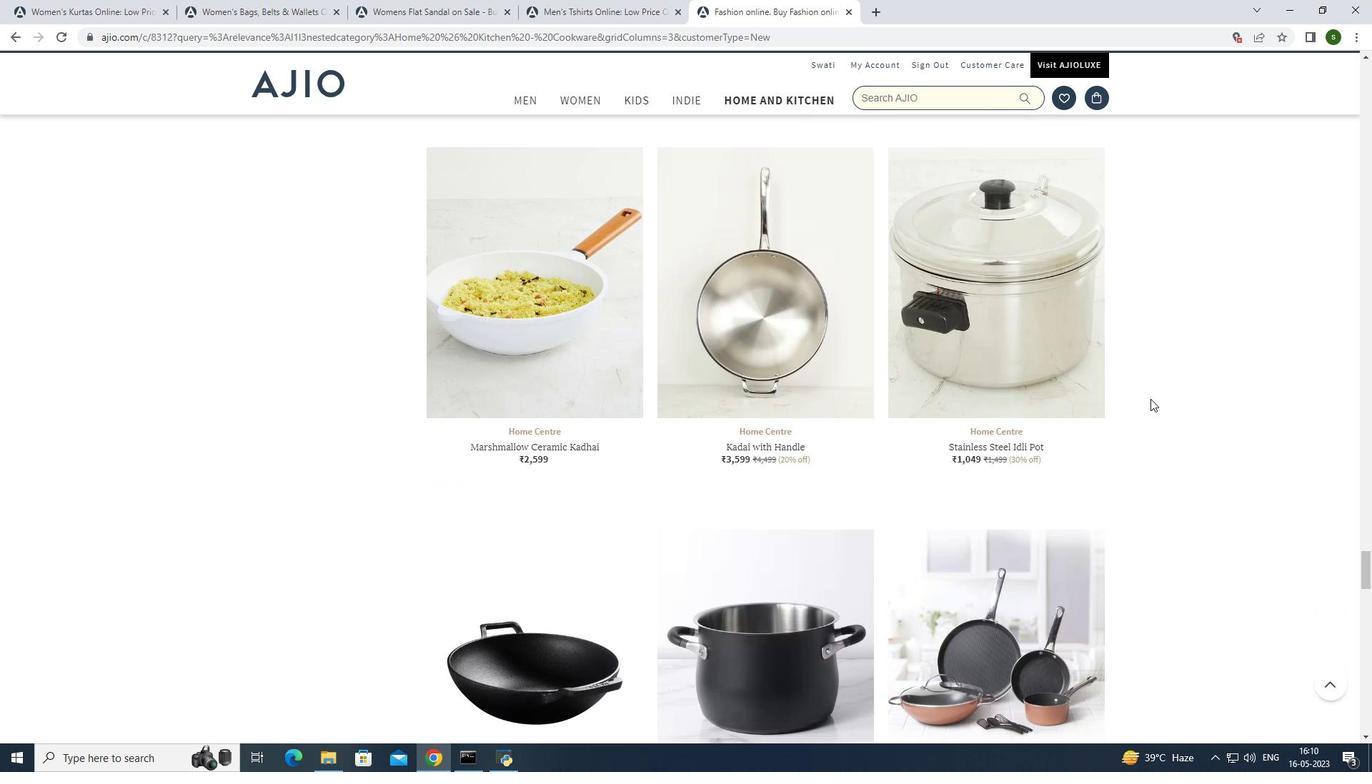 
Action: Mouse scrolled (1151, 398) with delta (0, 0)
Screenshot: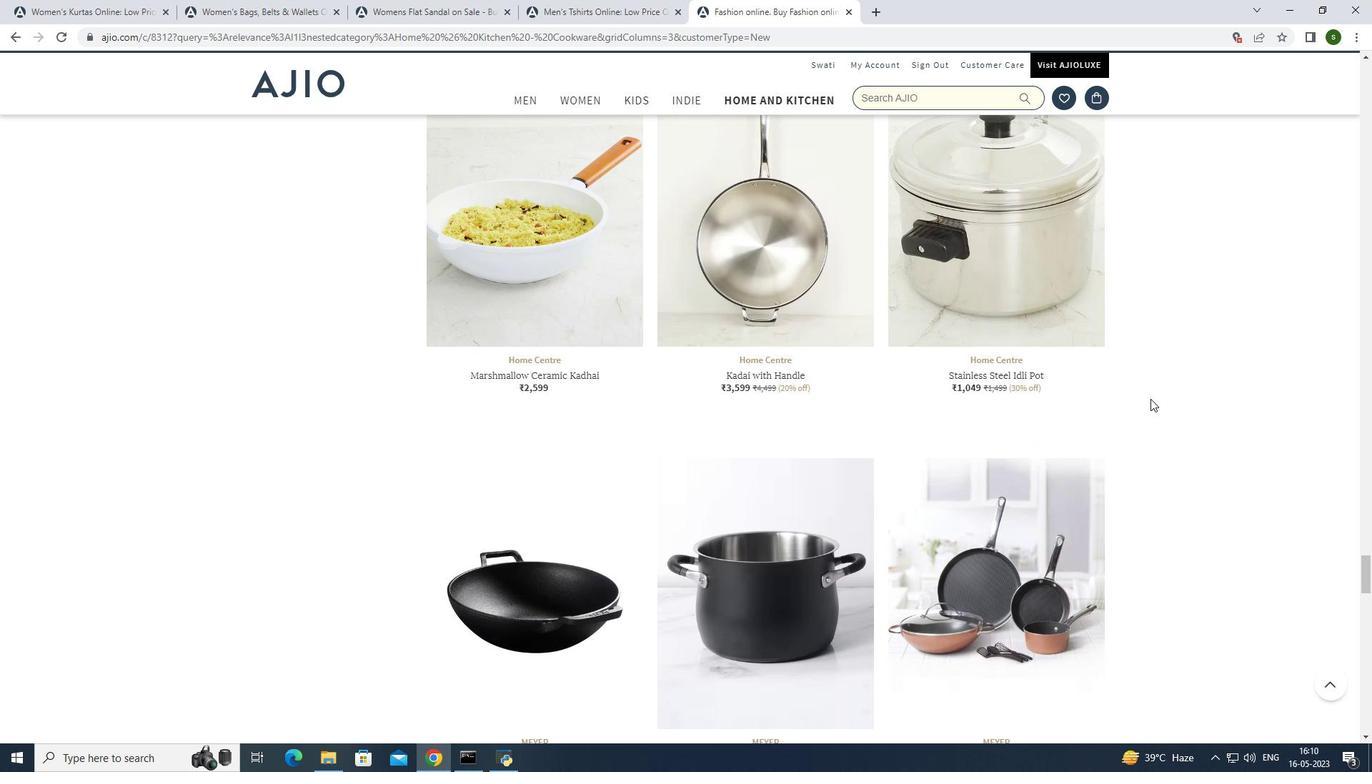 
Action: Mouse scrolled (1151, 398) with delta (0, 0)
Screenshot: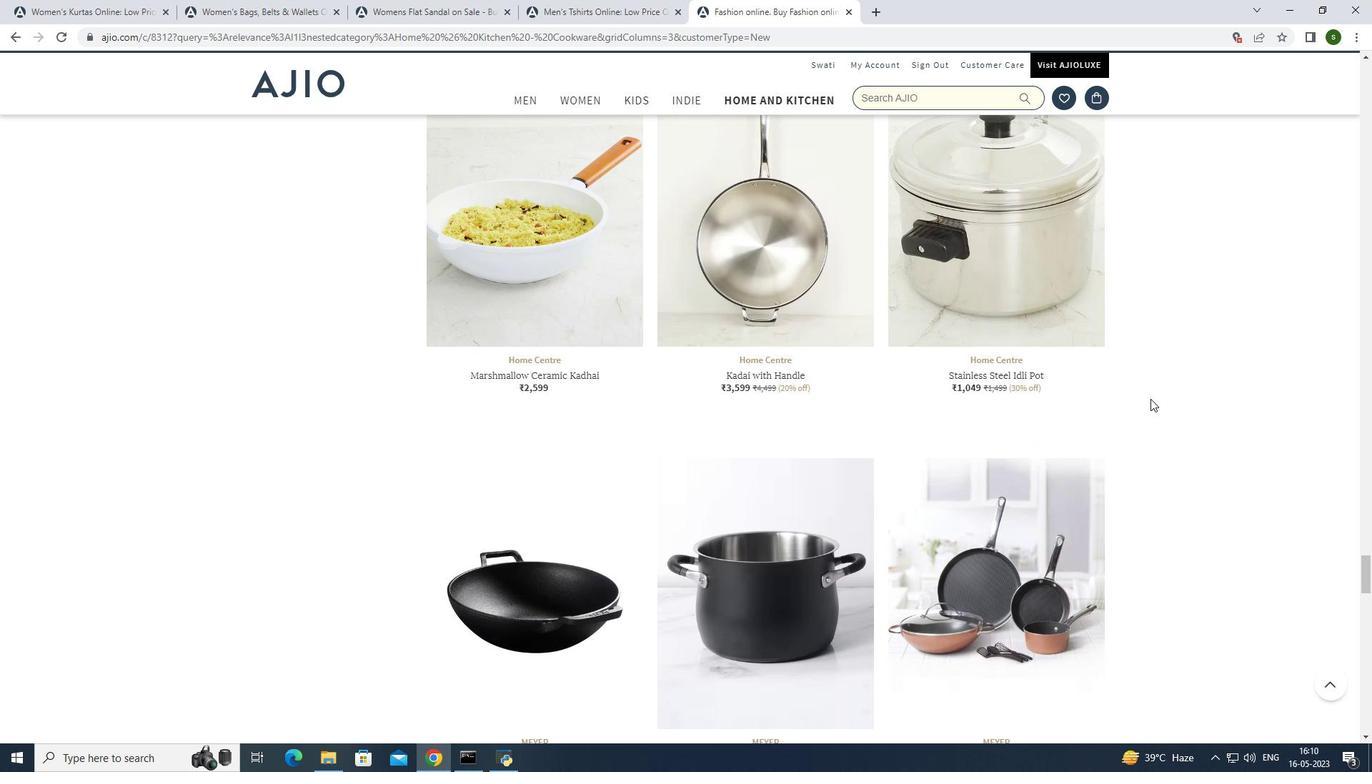 
Action: Mouse scrolled (1151, 398) with delta (0, 0)
Screenshot: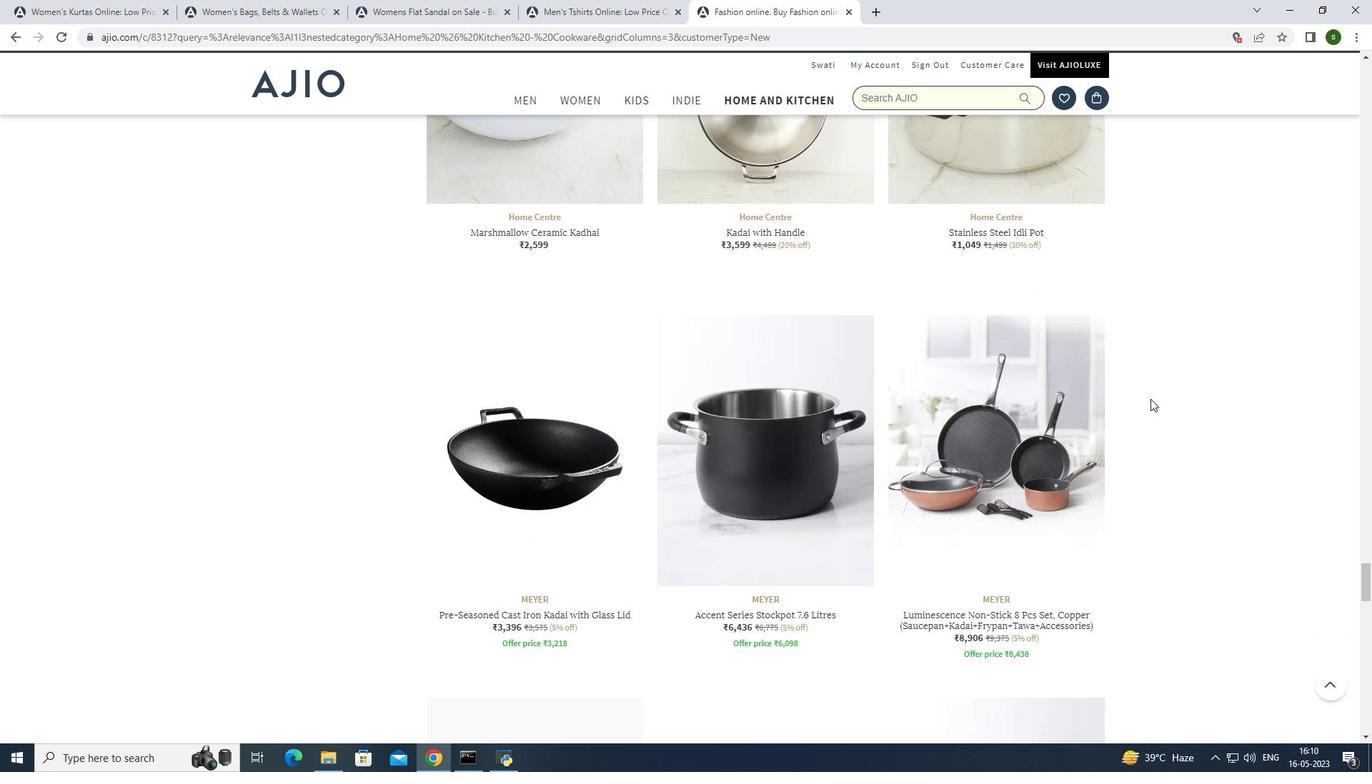 
Action: Mouse scrolled (1151, 398) with delta (0, 0)
Screenshot: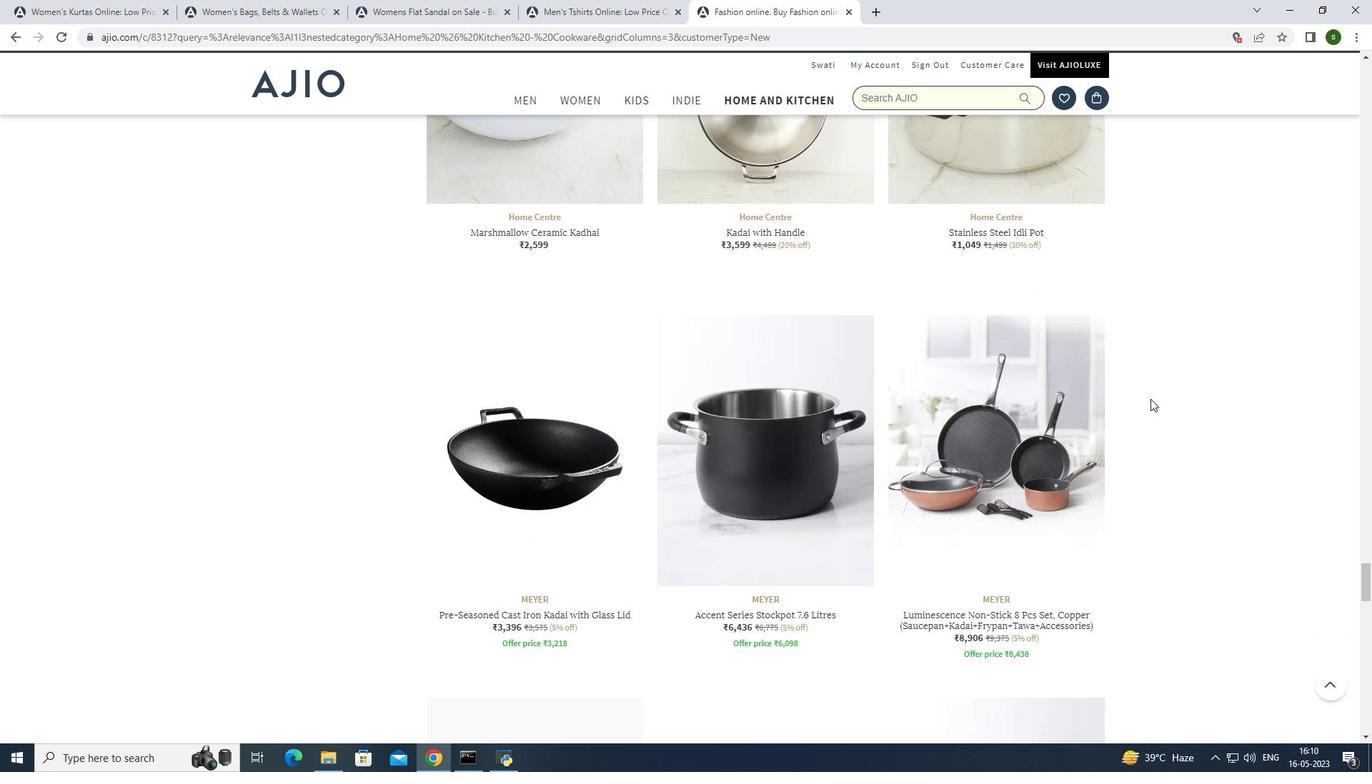 
Action: Mouse scrolled (1151, 398) with delta (0, 0)
Screenshot: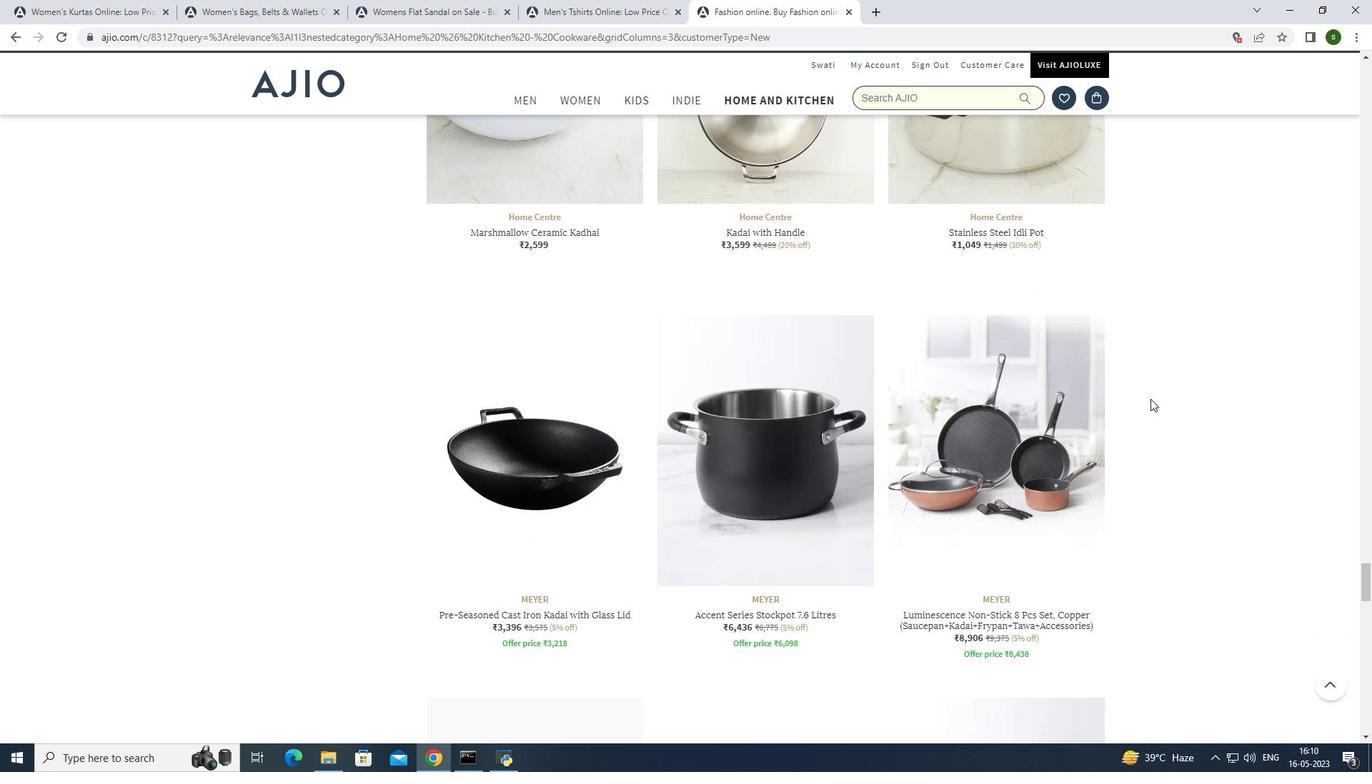 
Action: Mouse moved to (1149, 398)
Screenshot: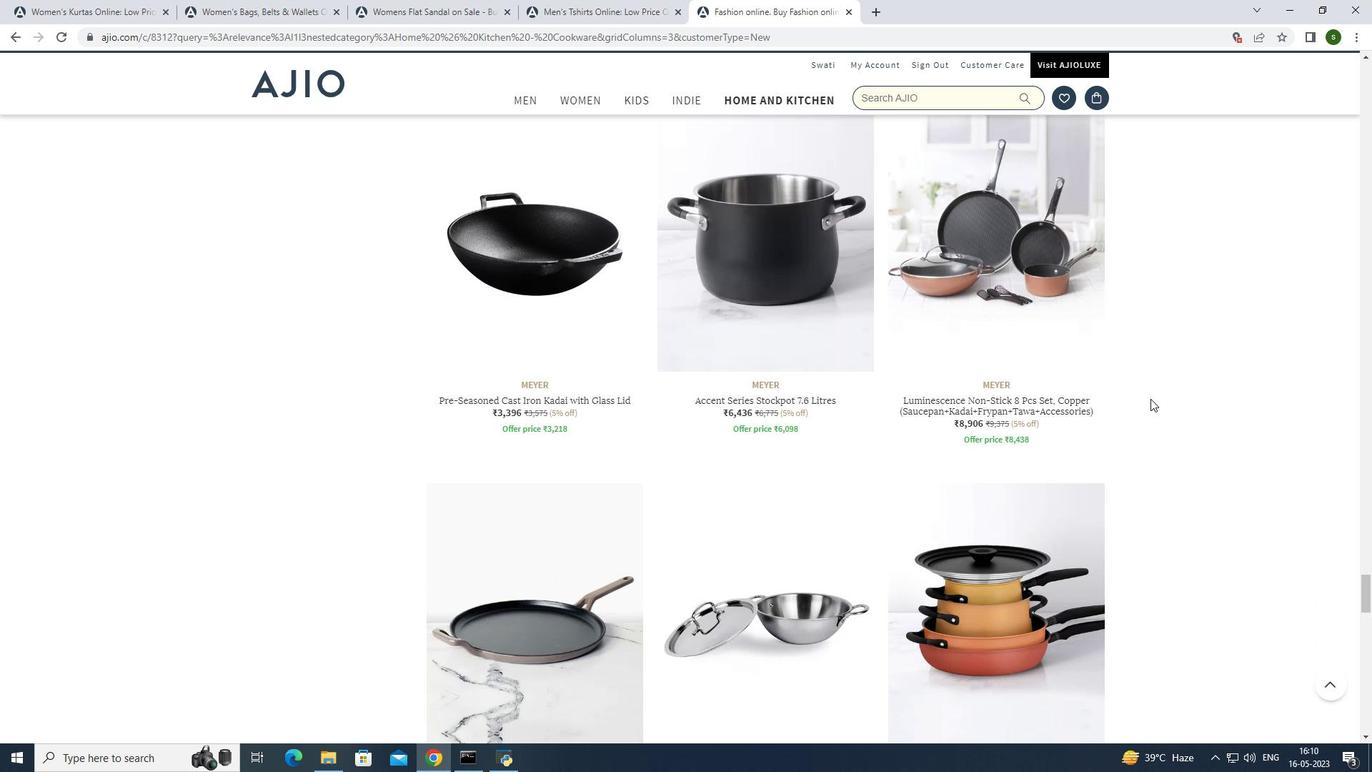
Action: Mouse scrolled (1149, 397) with delta (0, 0)
Screenshot: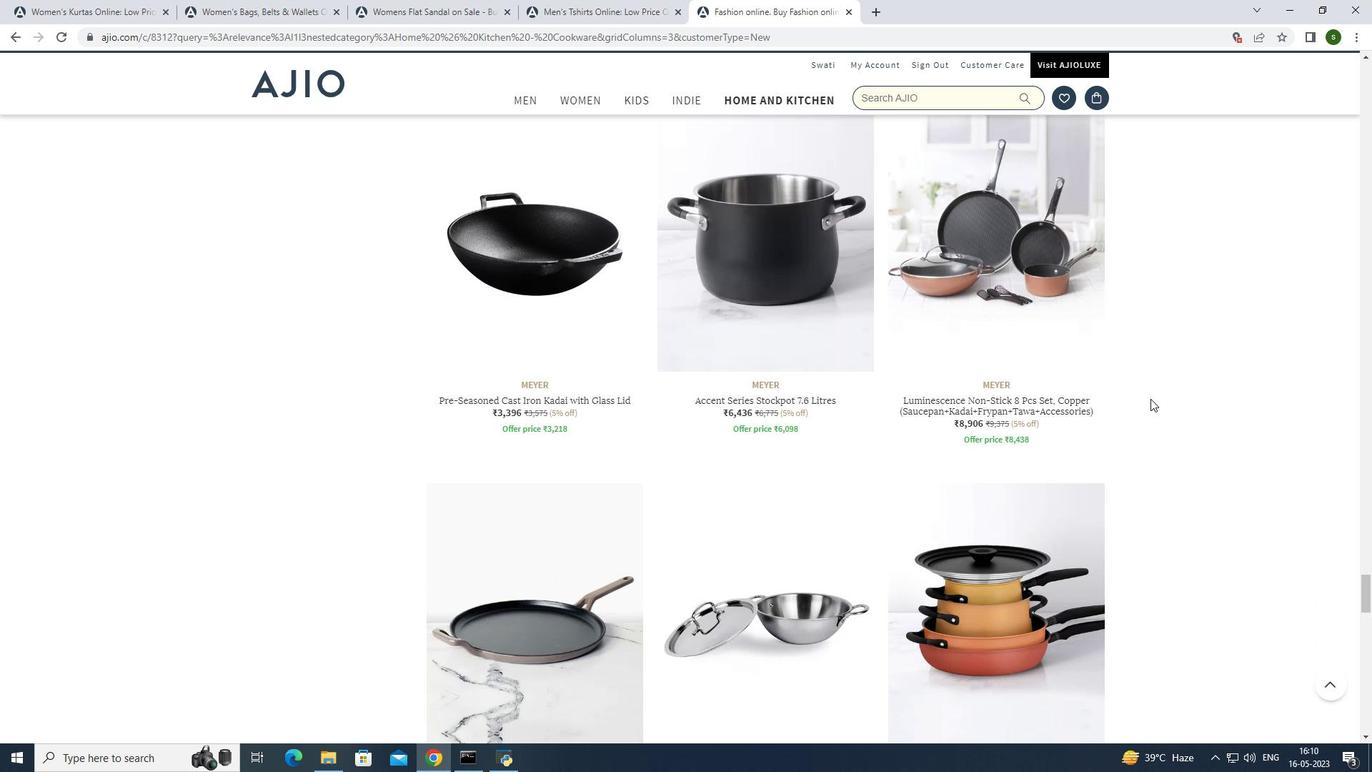 
Action: Mouse moved to (1147, 399)
Screenshot: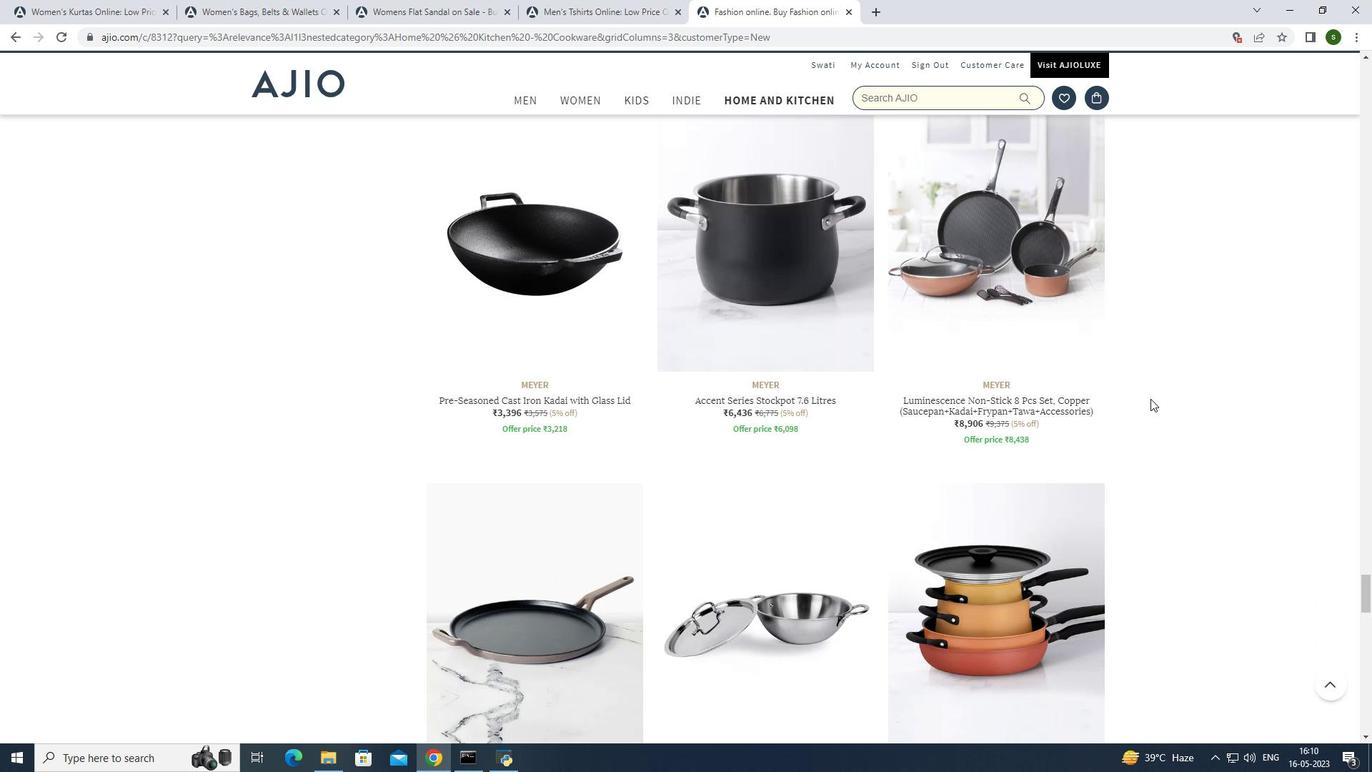 
Action: Mouse scrolled (1148, 398) with delta (0, 0)
Screenshot: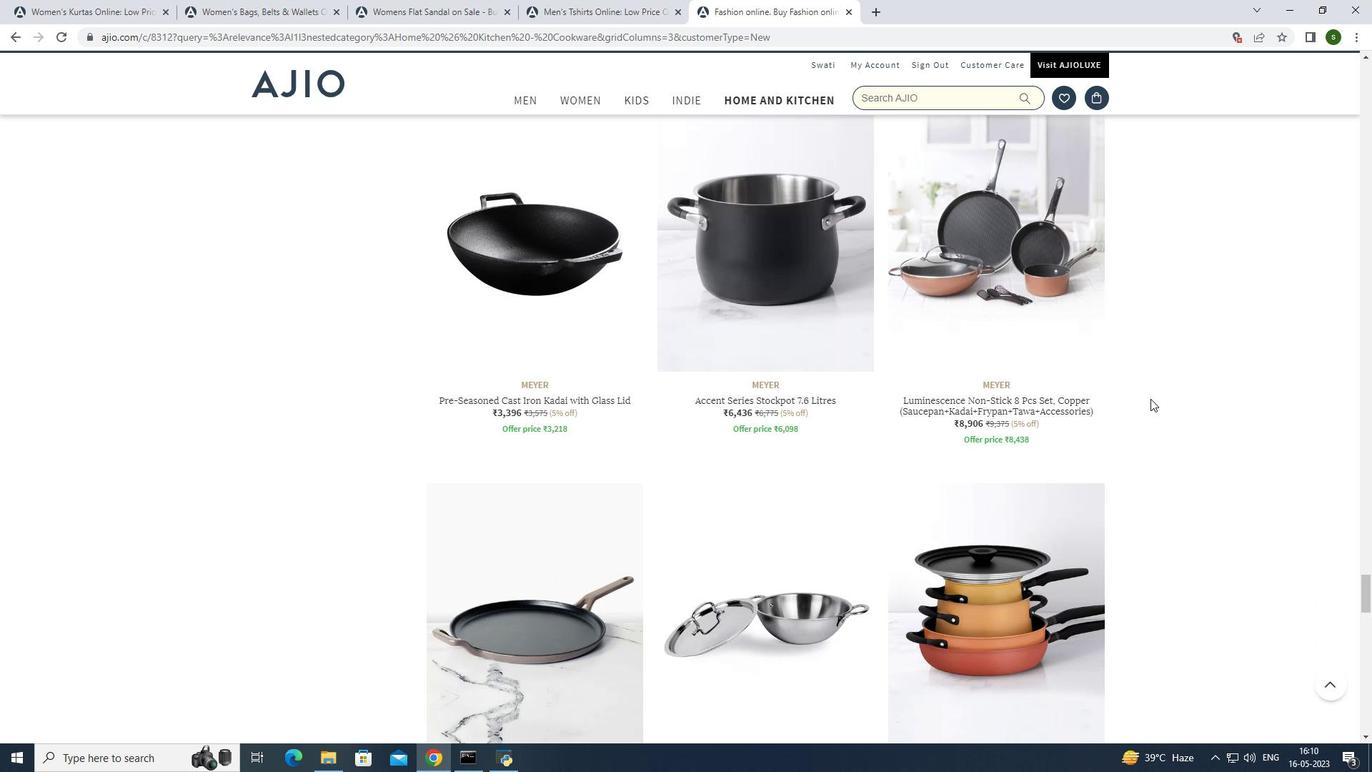 
Action: Mouse moved to (1145, 403)
Screenshot: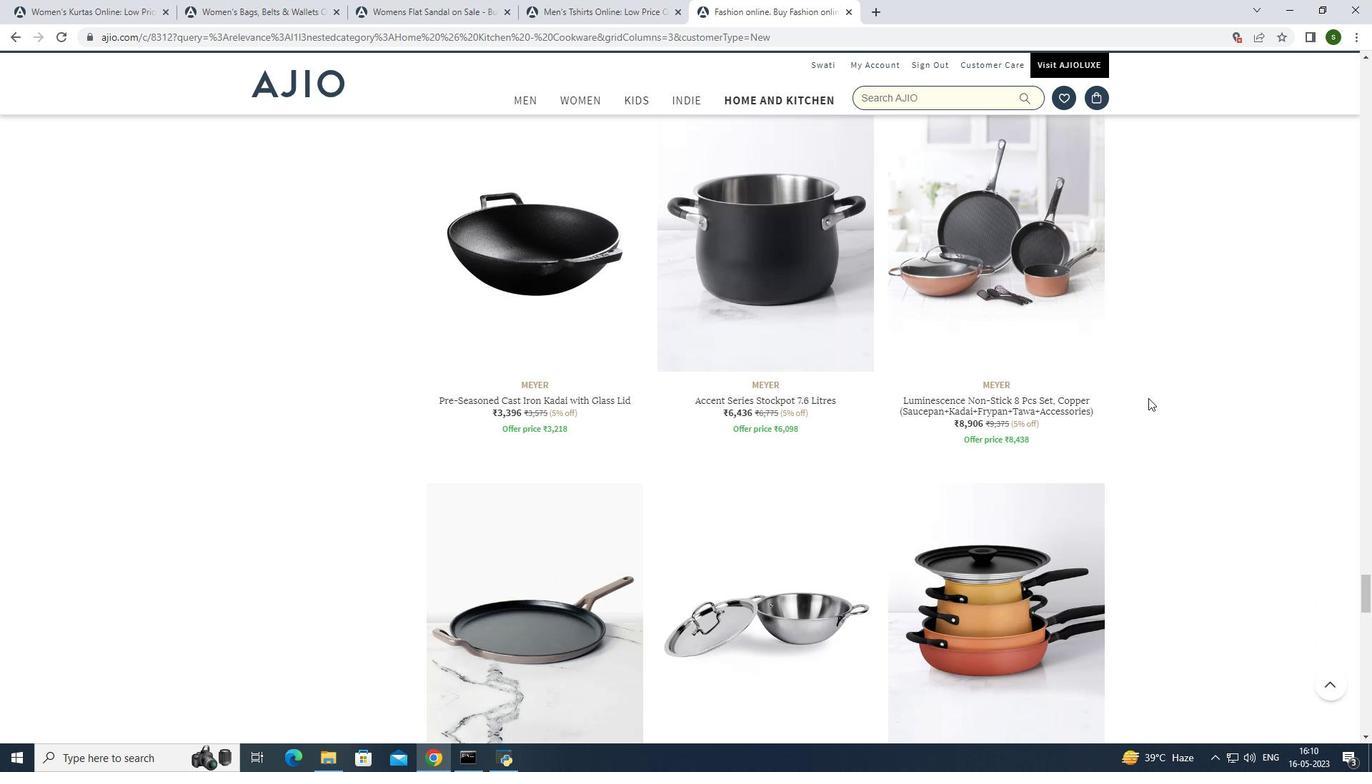 
Action: Mouse scrolled (1145, 403) with delta (0, 0)
Screenshot: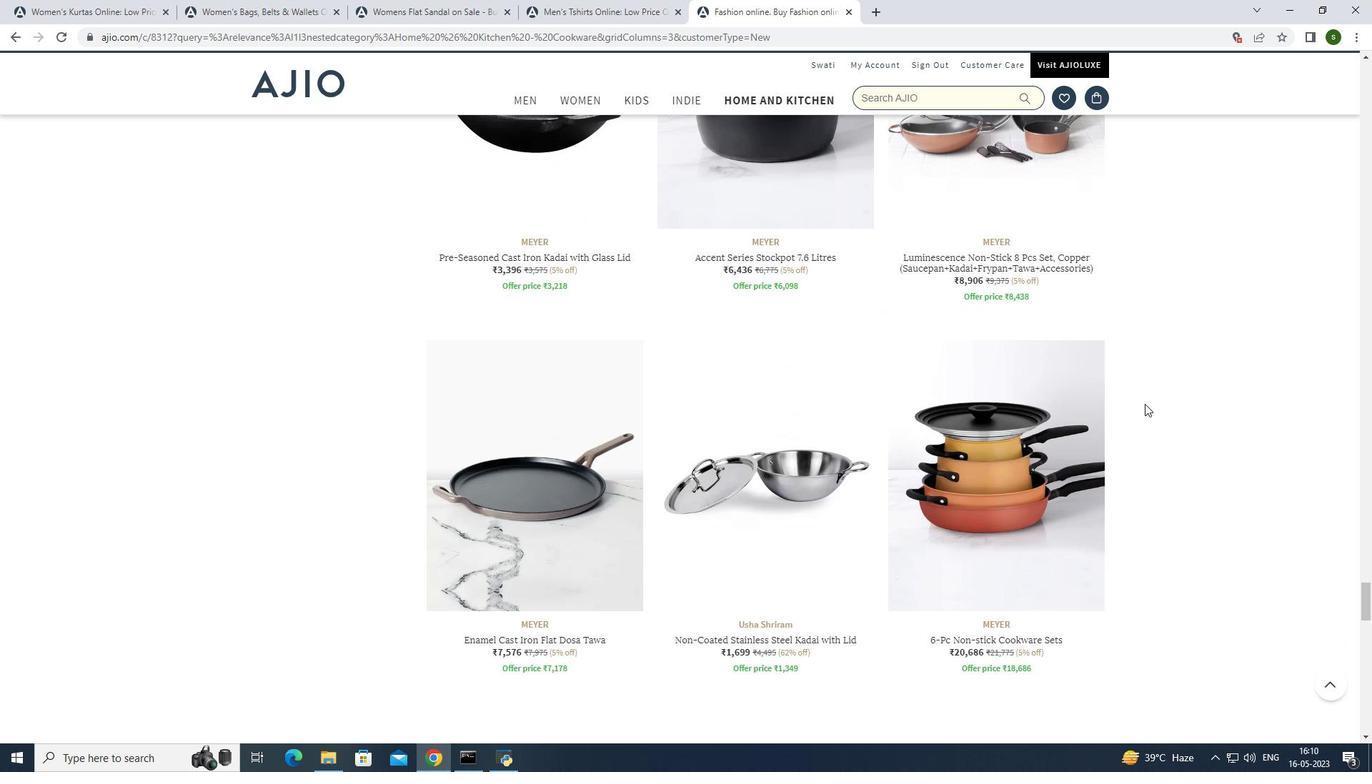 
Action: Mouse scrolled (1145, 403) with delta (0, 0)
Screenshot: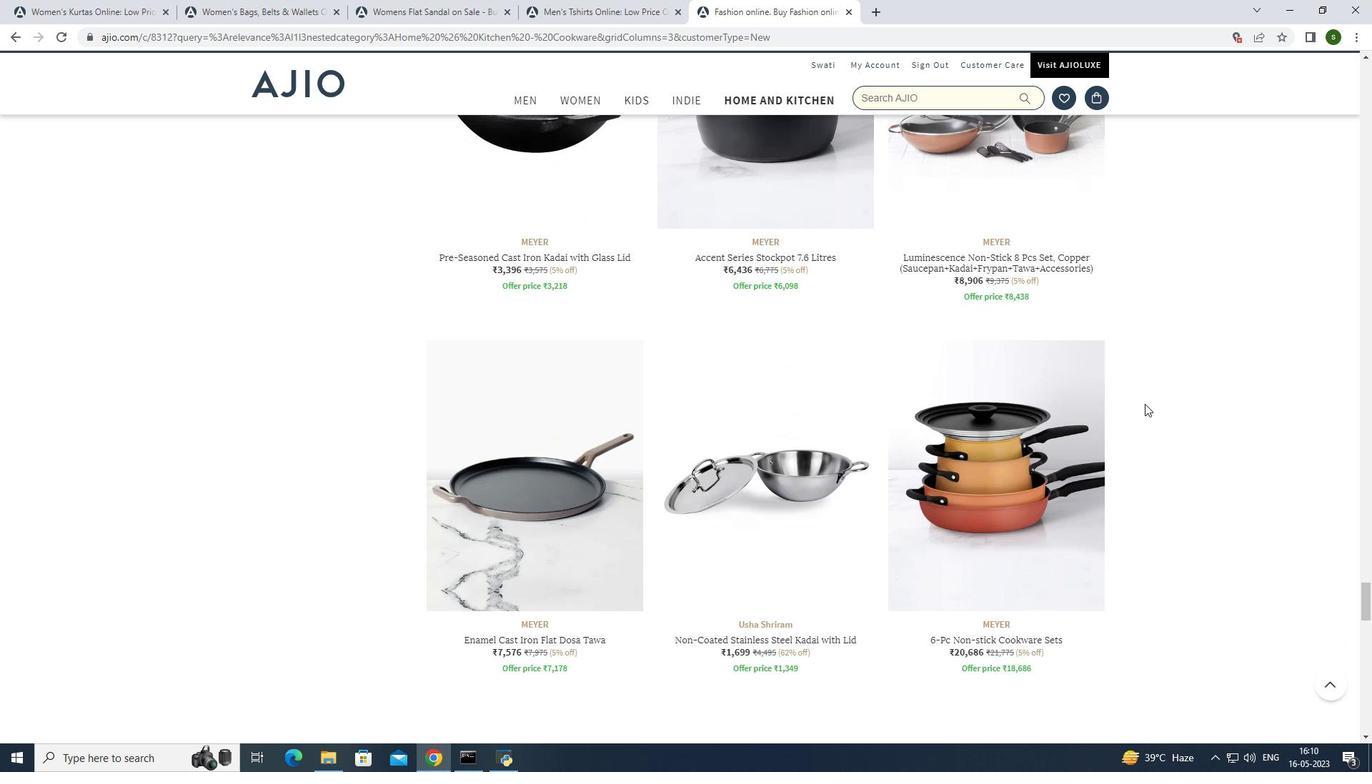 
Action: Mouse scrolled (1145, 403) with delta (0, 0)
Screenshot: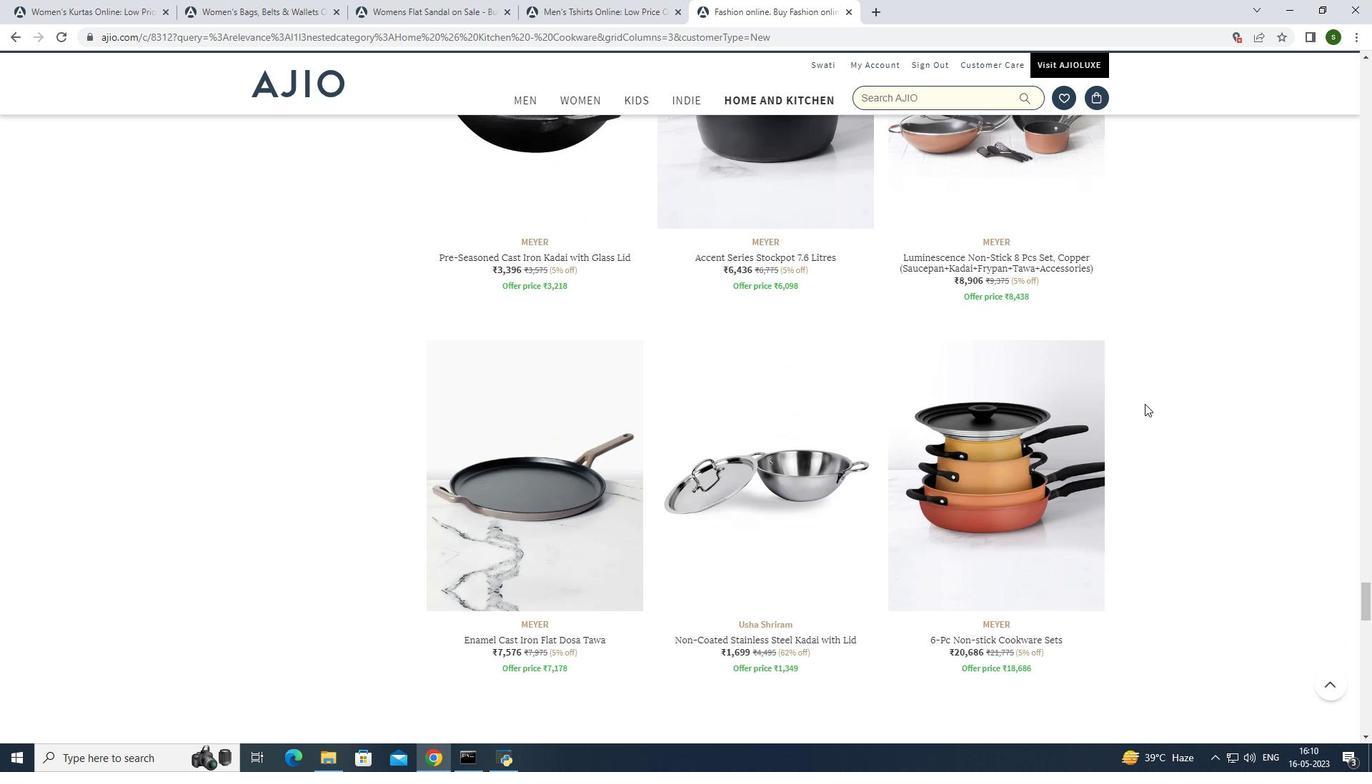 
Action: Mouse scrolled (1145, 403) with delta (0, 0)
Screenshot: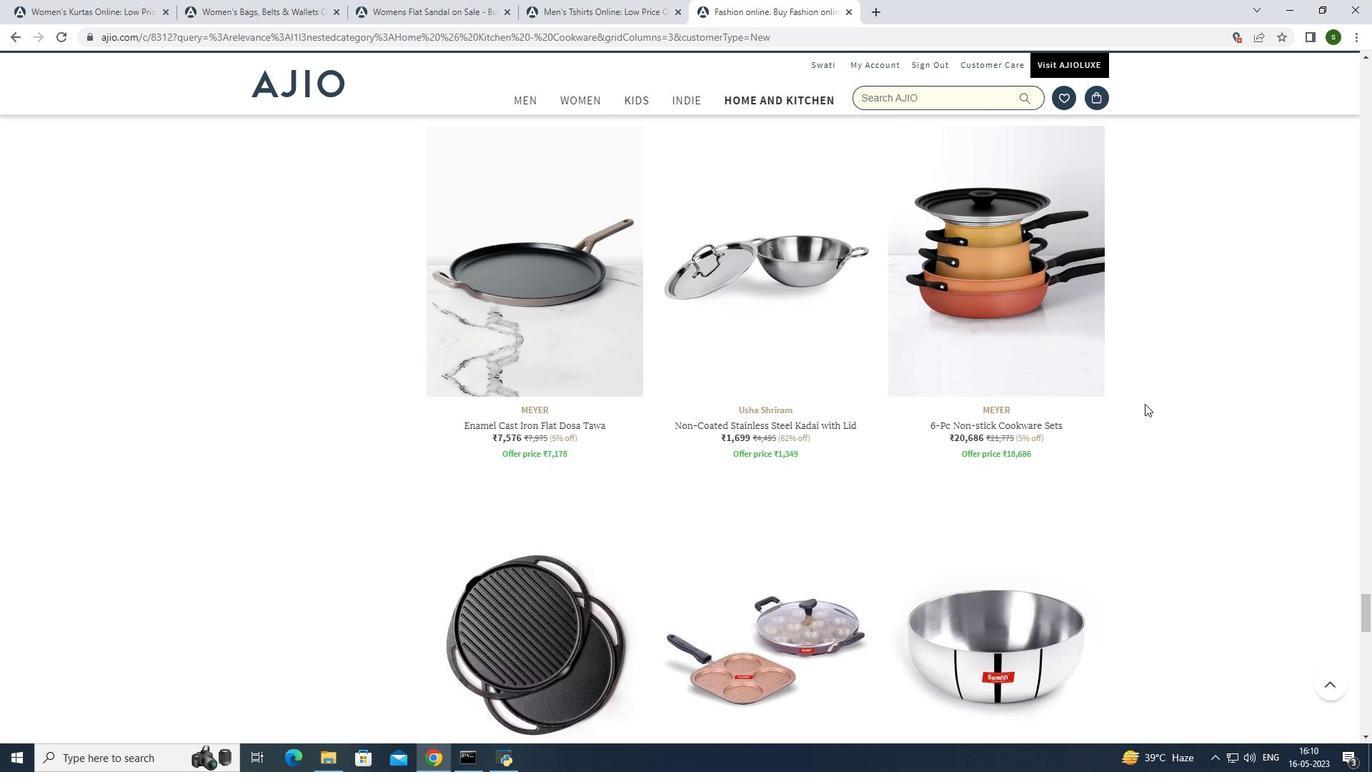 
Action: Mouse scrolled (1145, 403) with delta (0, 0)
Screenshot: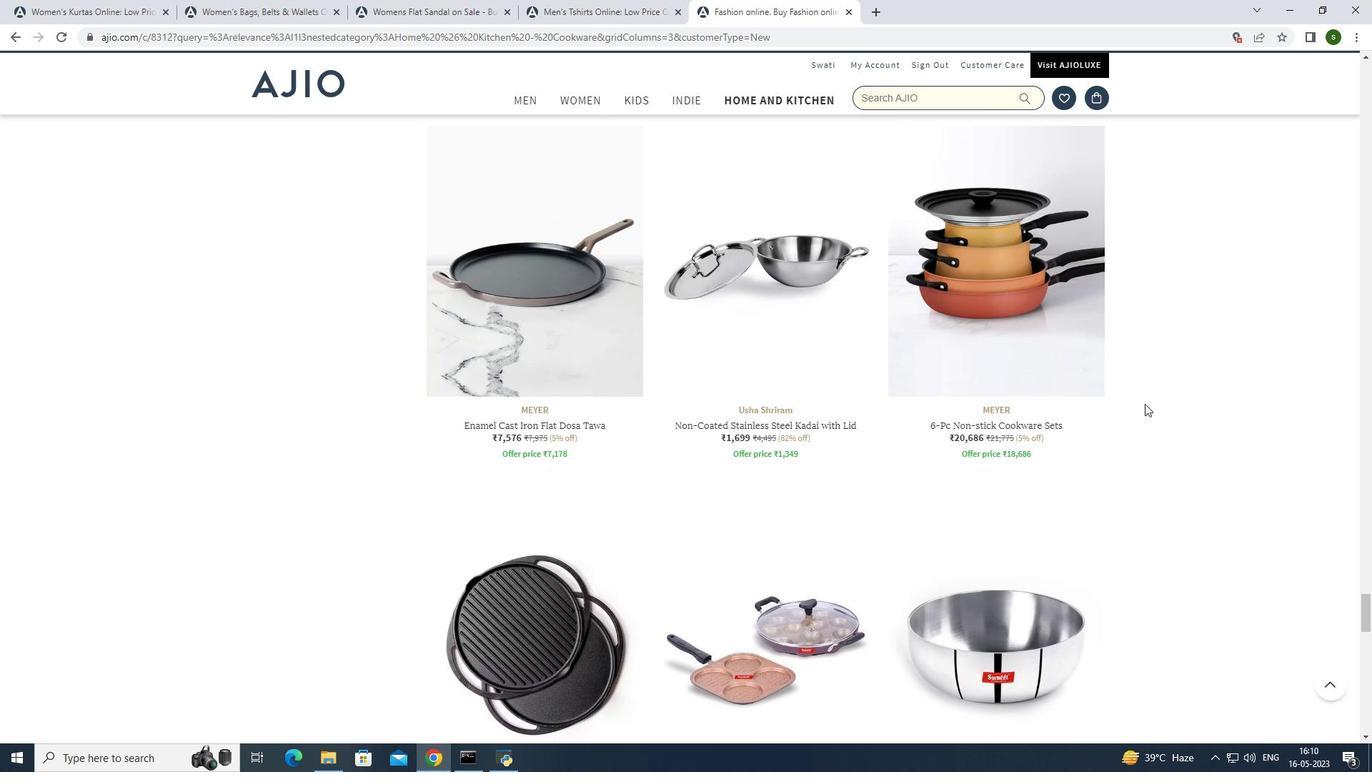 
Action: Mouse scrolled (1145, 403) with delta (0, 0)
Screenshot: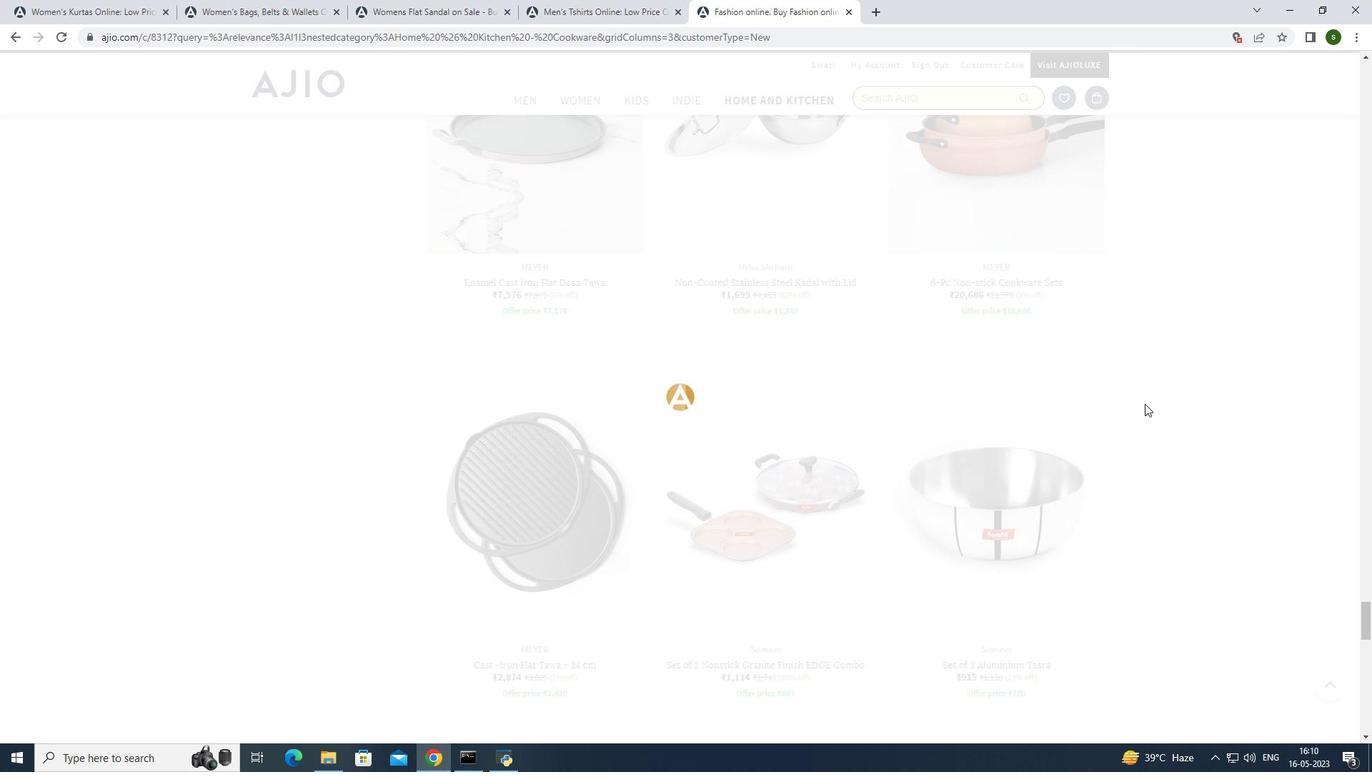 
Action: Mouse scrolled (1145, 403) with delta (0, 0)
Screenshot: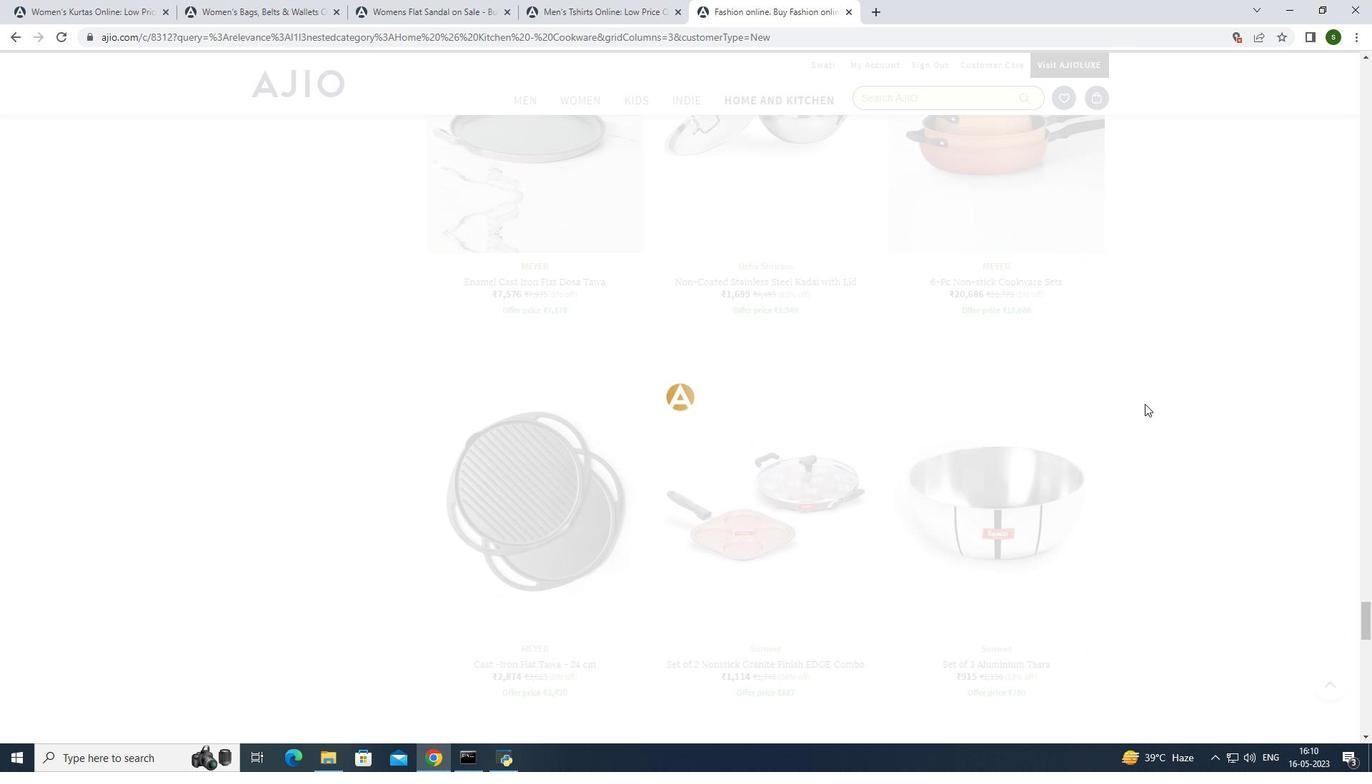 
Action: Mouse scrolled (1145, 403) with delta (0, 0)
Screenshot: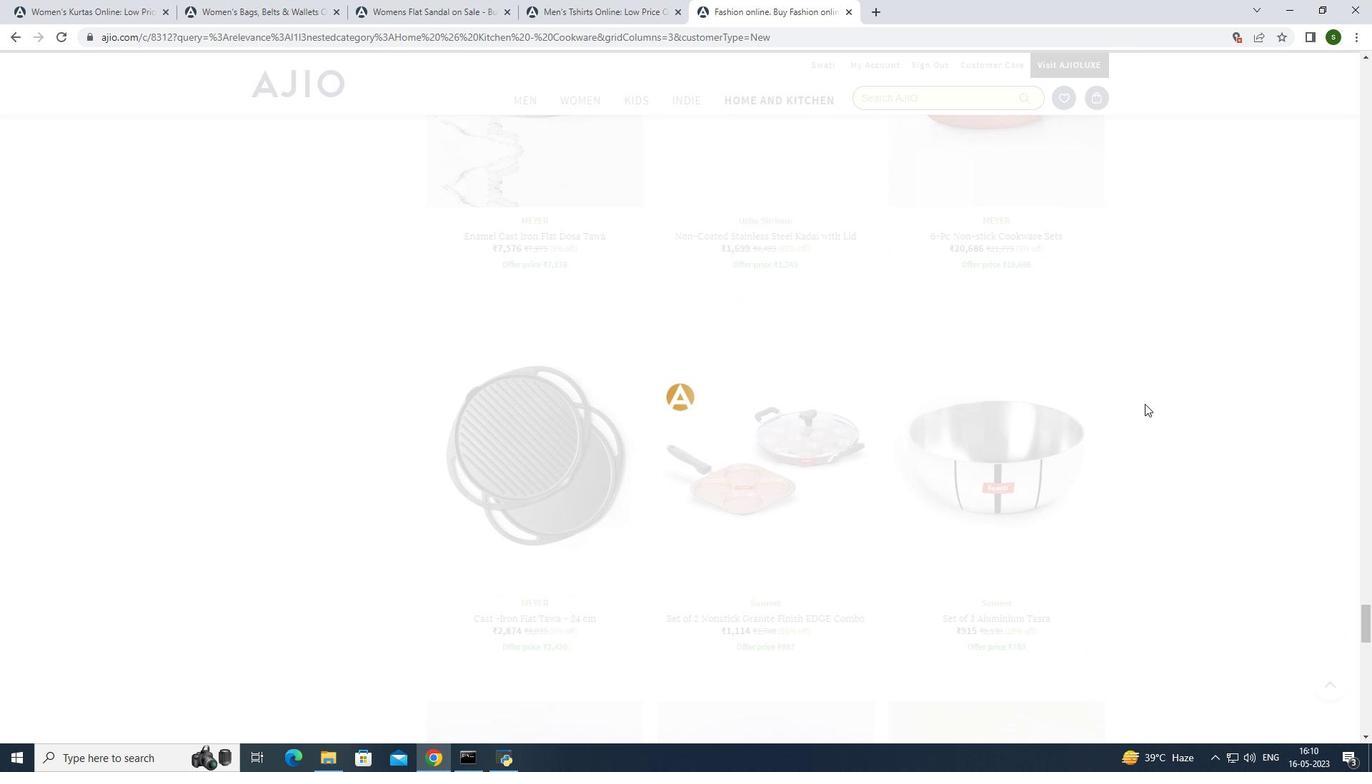 
Action: Mouse scrolled (1145, 403) with delta (0, 0)
Screenshot: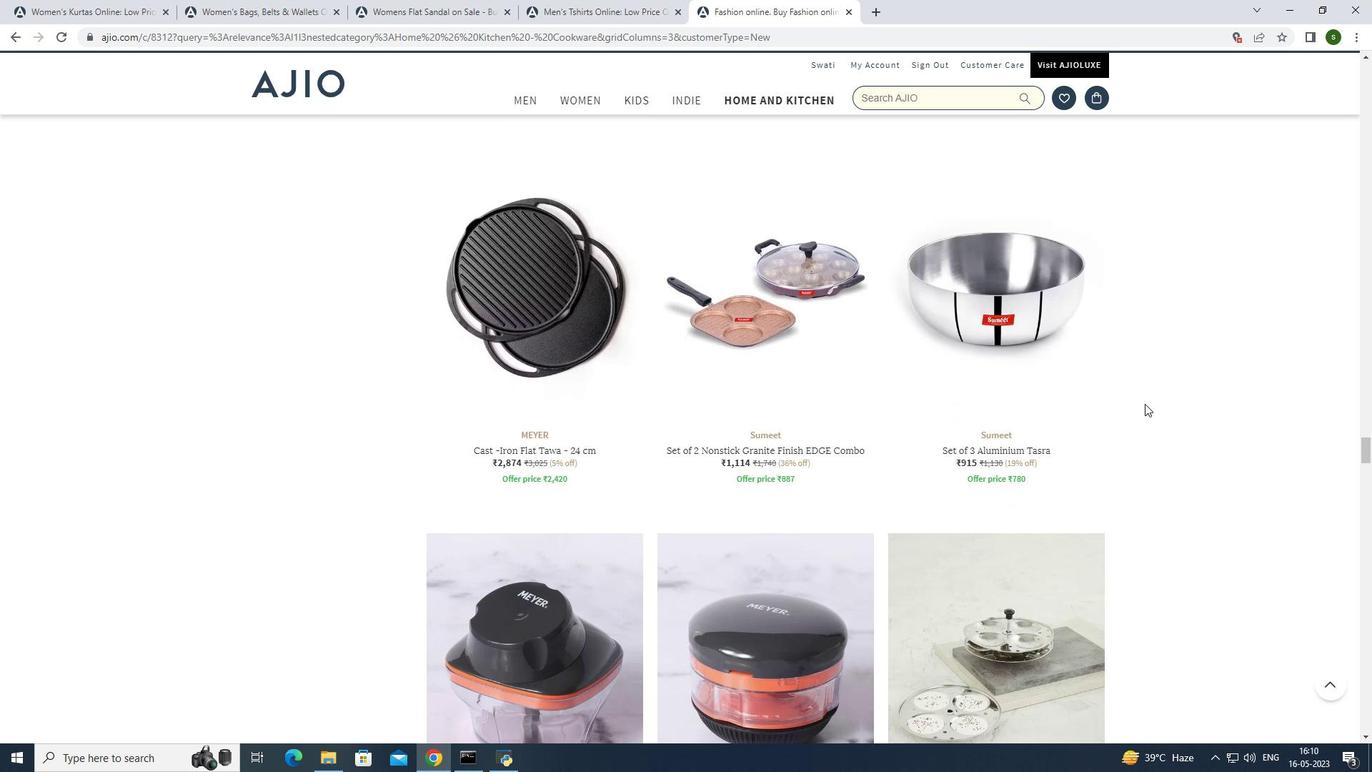 
Action: Mouse scrolled (1145, 403) with delta (0, 0)
Screenshot: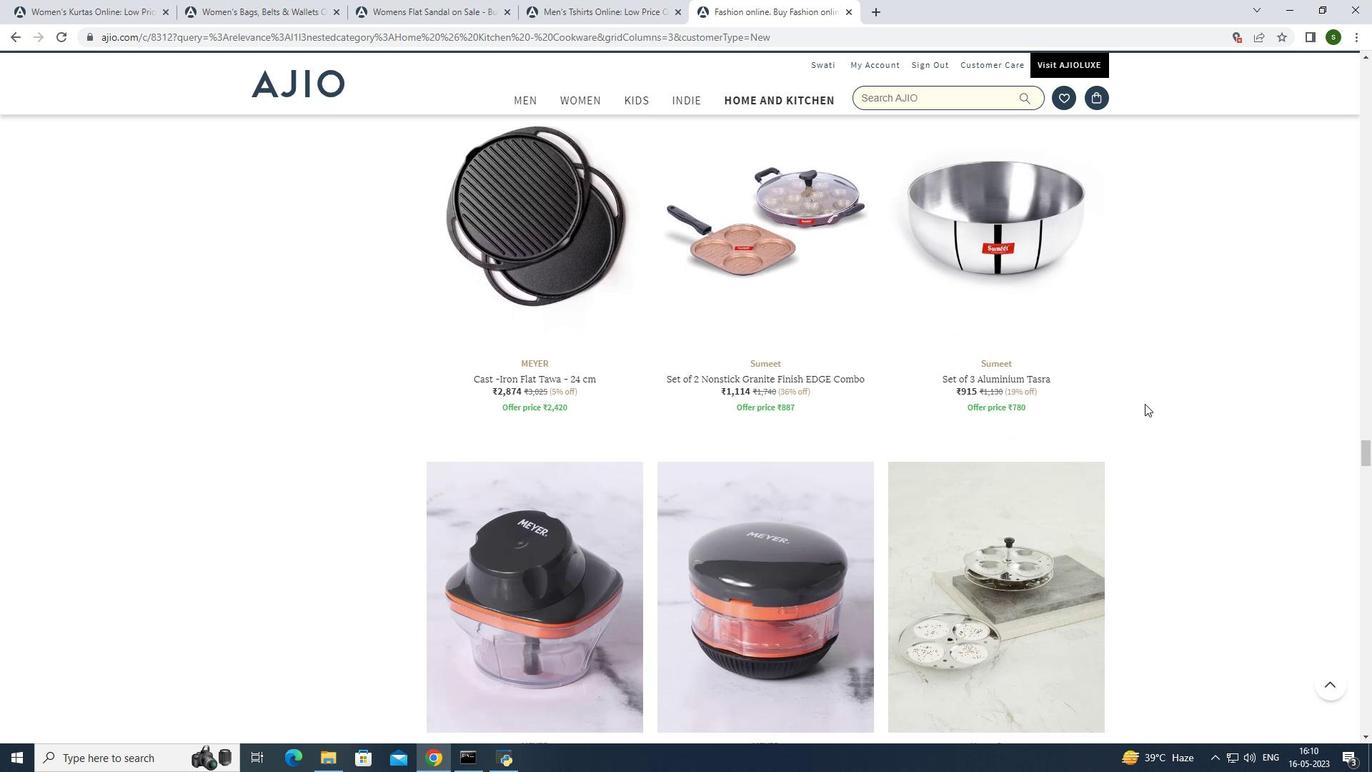 
Action: Mouse scrolled (1145, 403) with delta (0, 0)
Screenshot: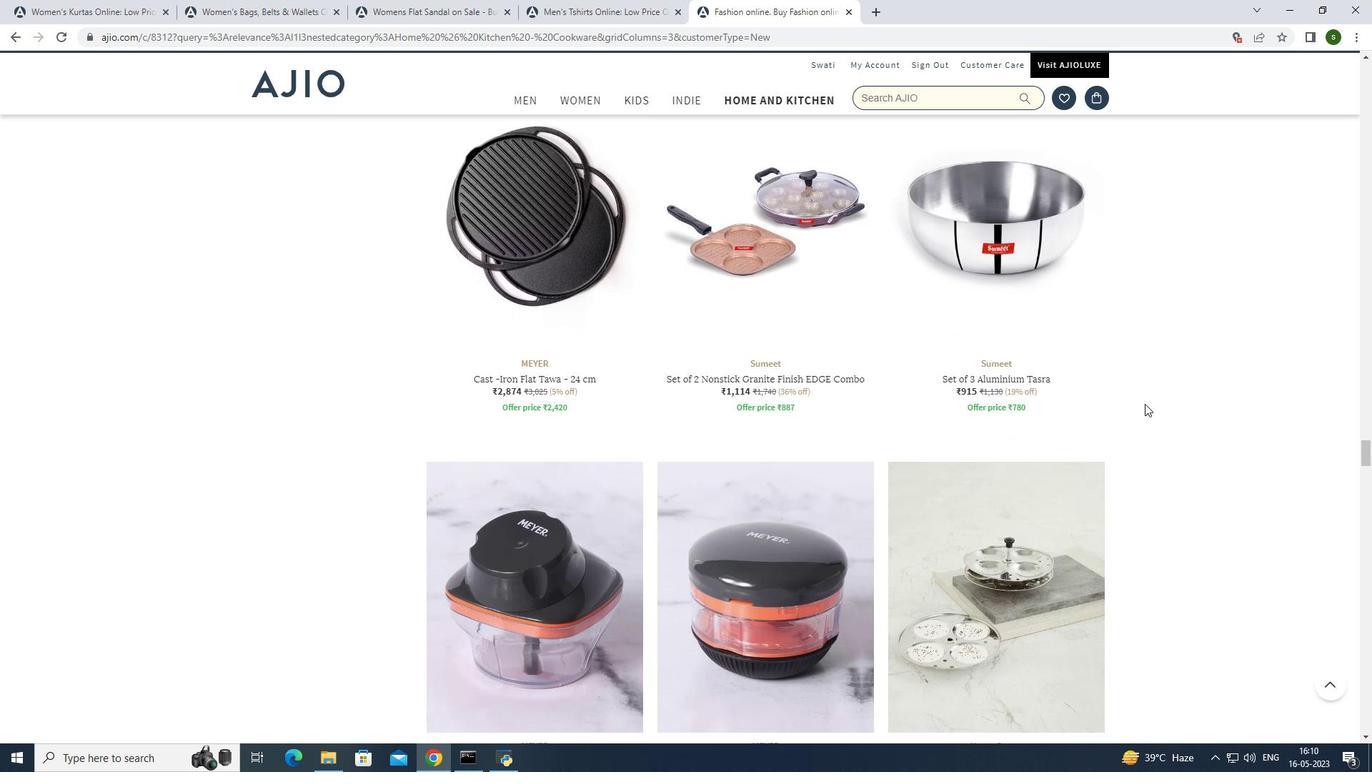 
Action: Mouse scrolled (1145, 403) with delta (0, 0)
Screenshot: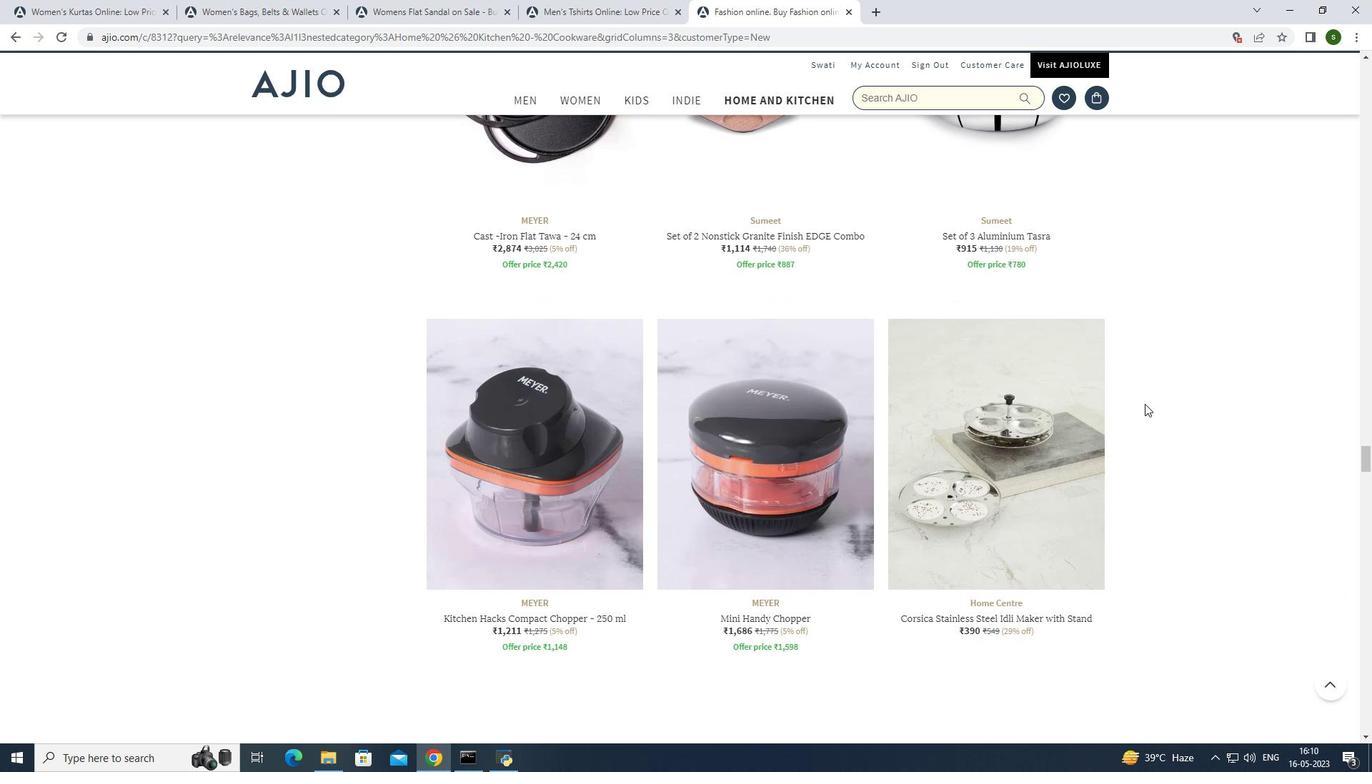 
Action: Mouse scrolled (1145, 403) with delta (0, 0)
Screenshot: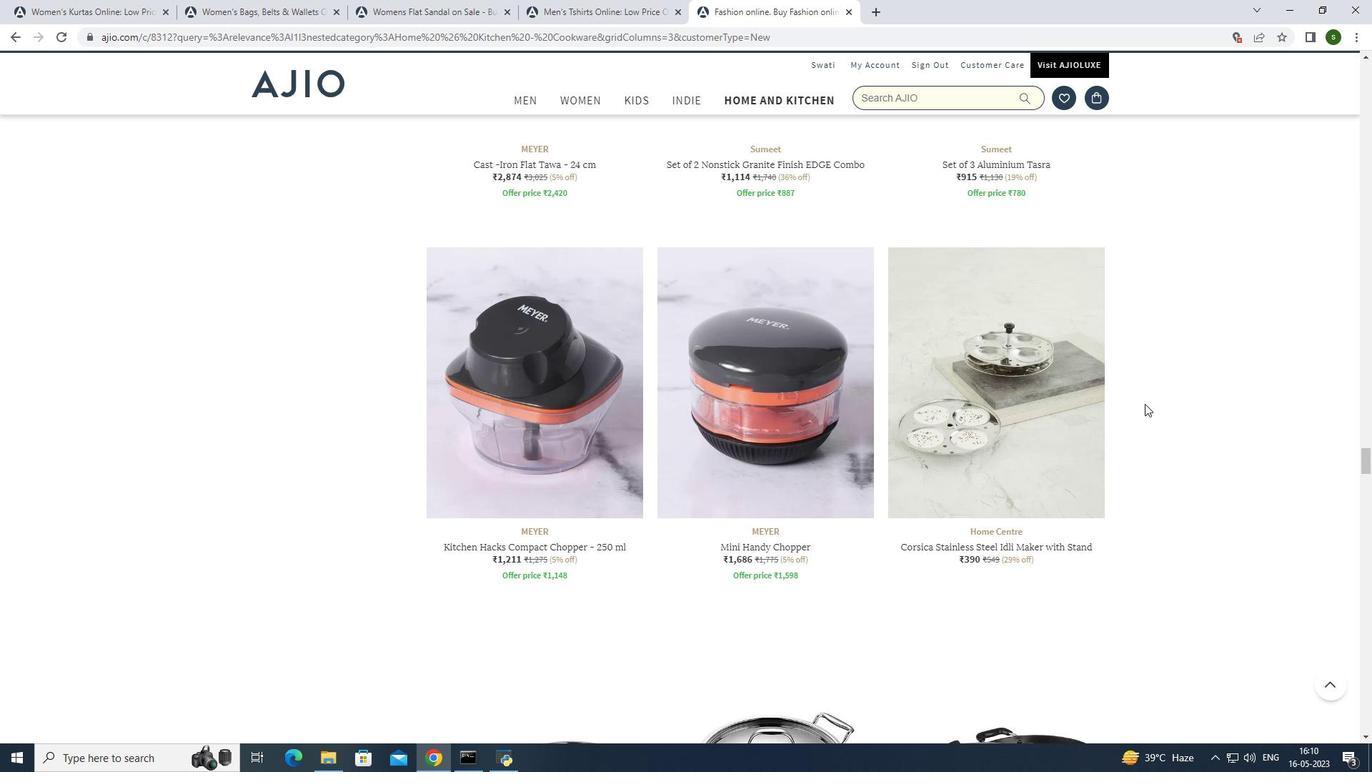 
Action: Mouse scrolled (1145, 403) with delta (0, 0)
Screenshot: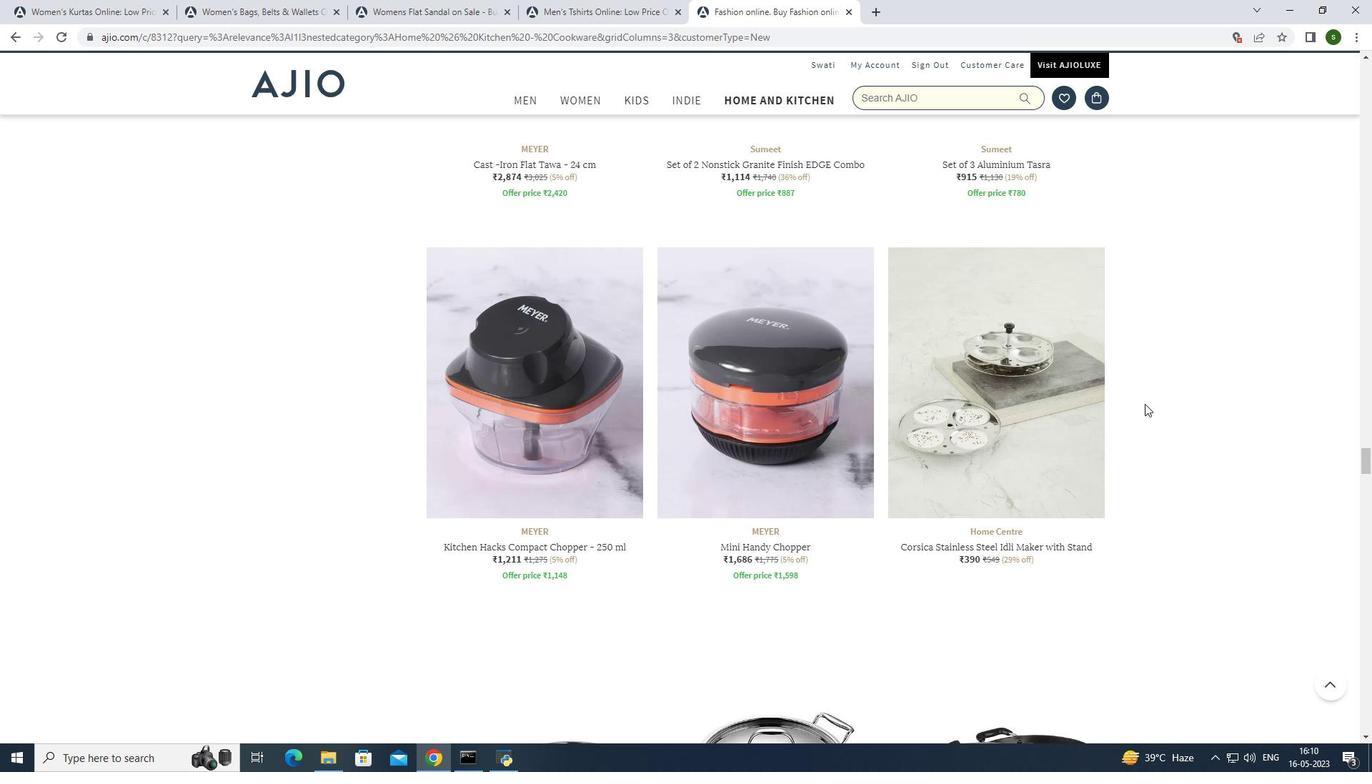 
Action: Mouse moved to (1364, 472)
Screenshot: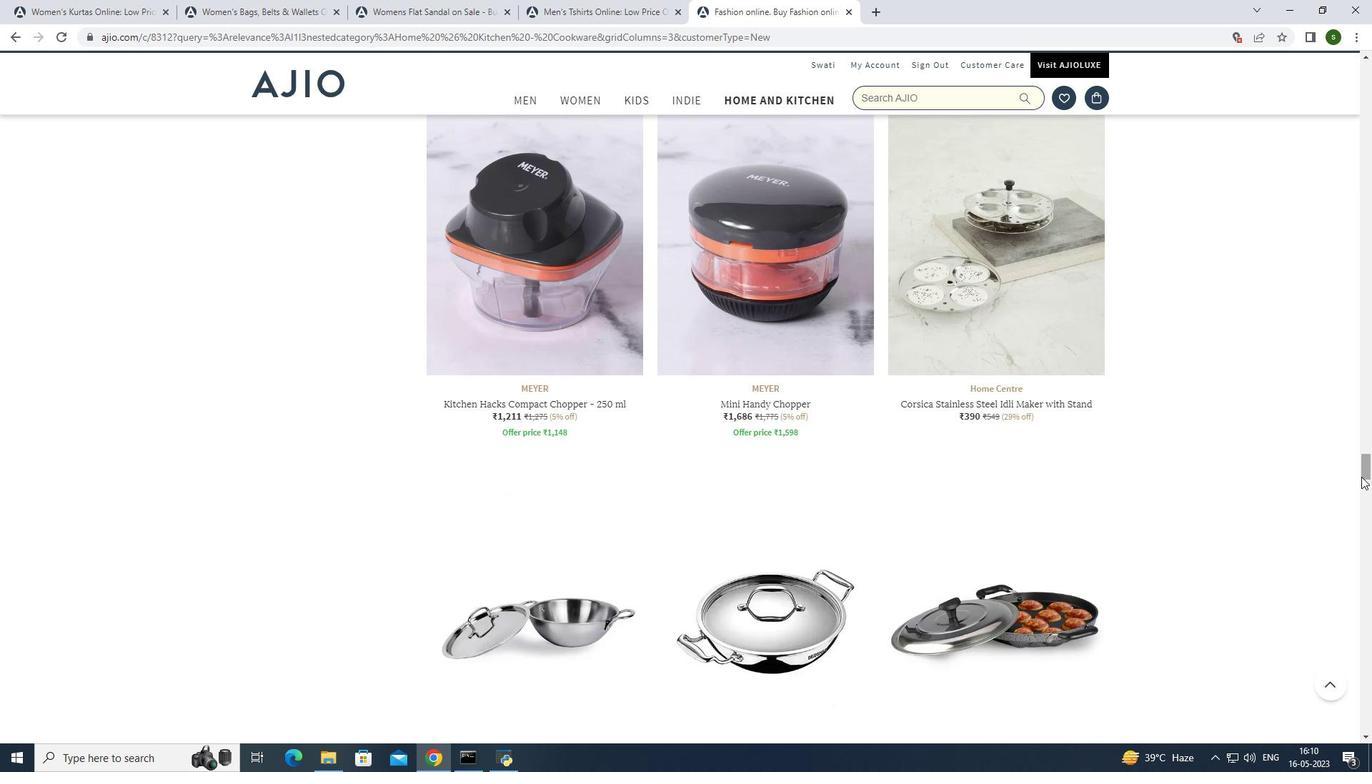
Action: Mouse pressed left at (1364, 472)
Screenshot: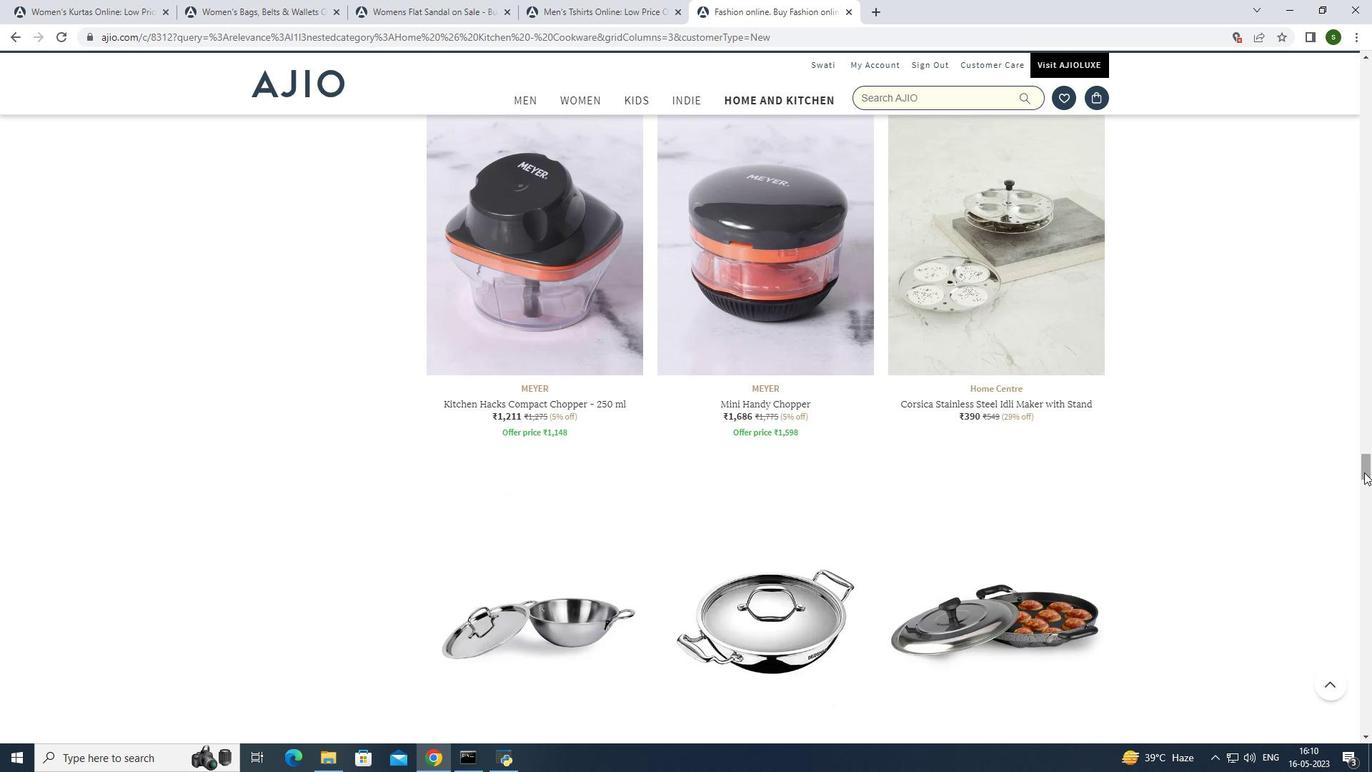 
Action: Mouse moved to (325, 306)
Screenshot: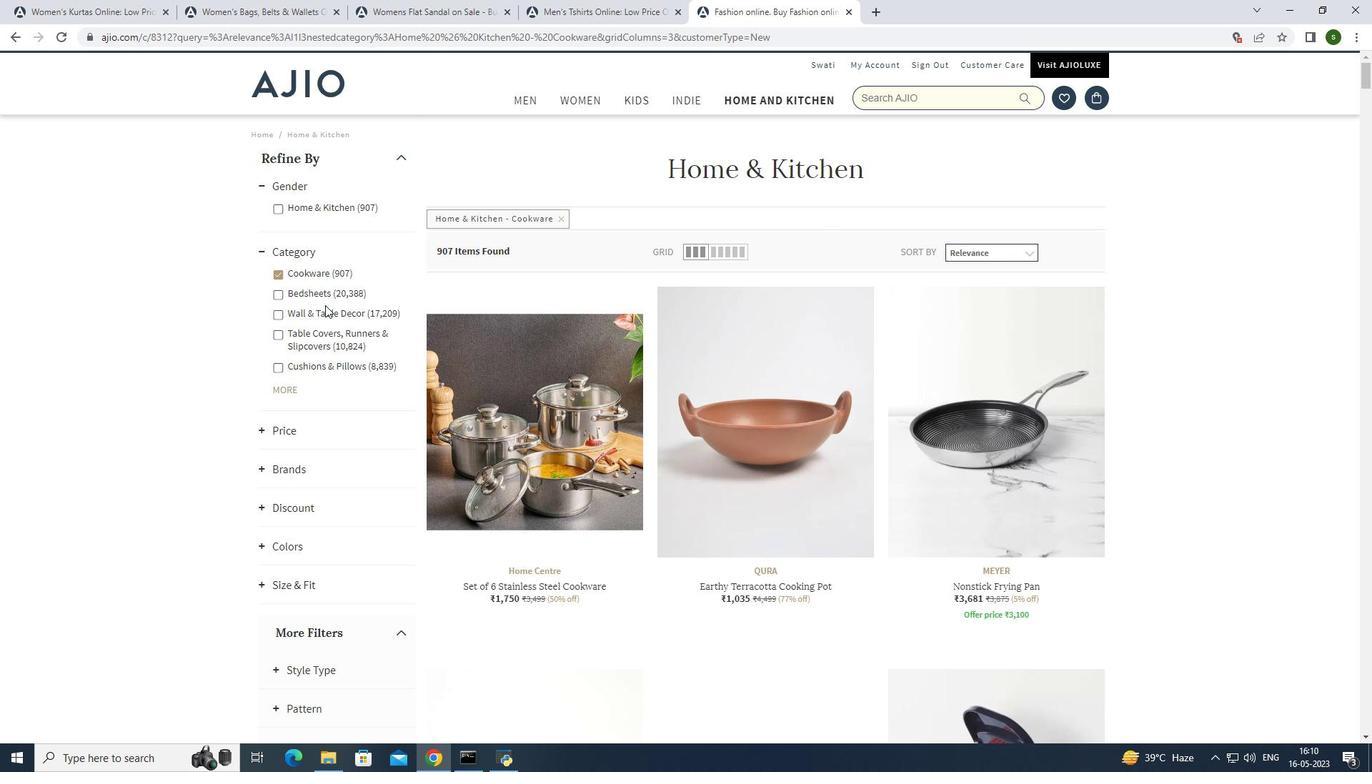 
Action: Mouse pressed left at (325, 306)
Screenshot: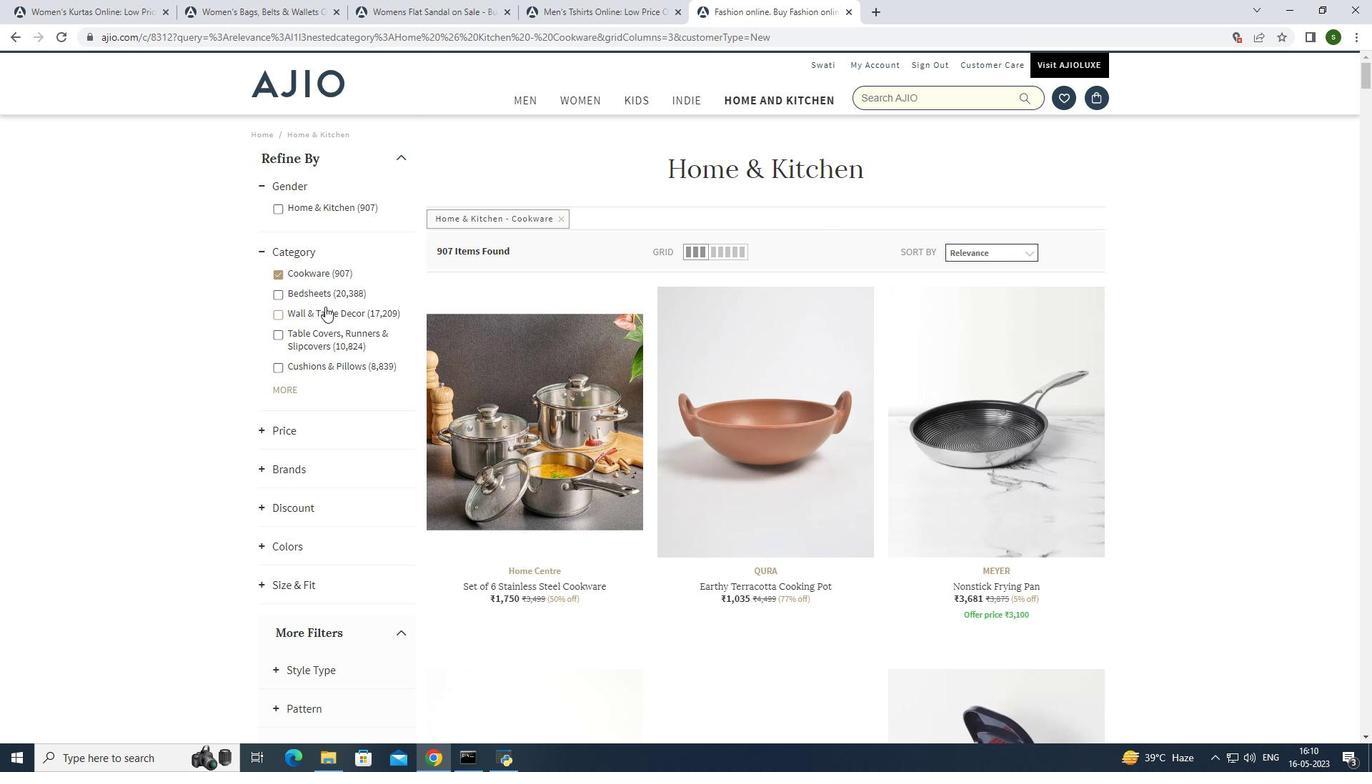 
Action: Mouse moved to (1170, 422)
Screenshot: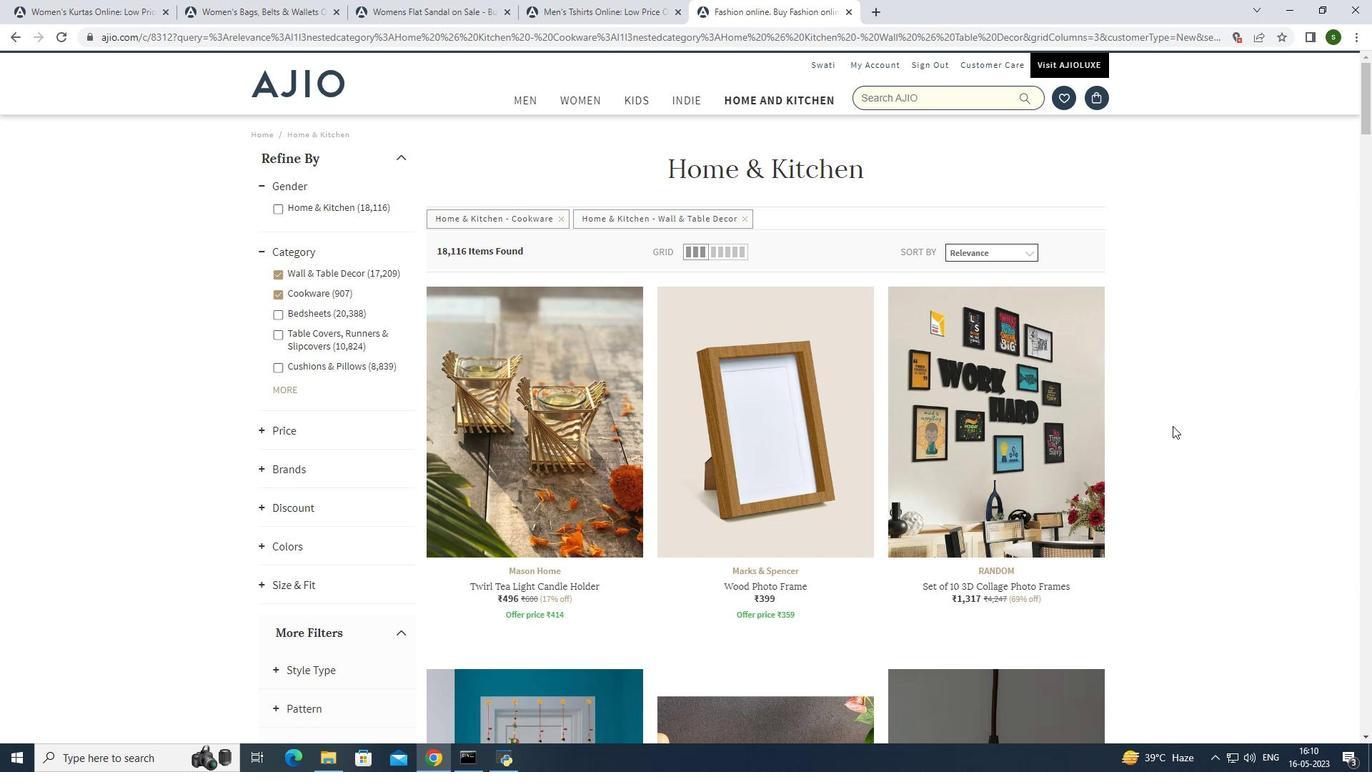 
Action: Mouse scrolled (1170, 421) with delta (0, 0)
Screenshot: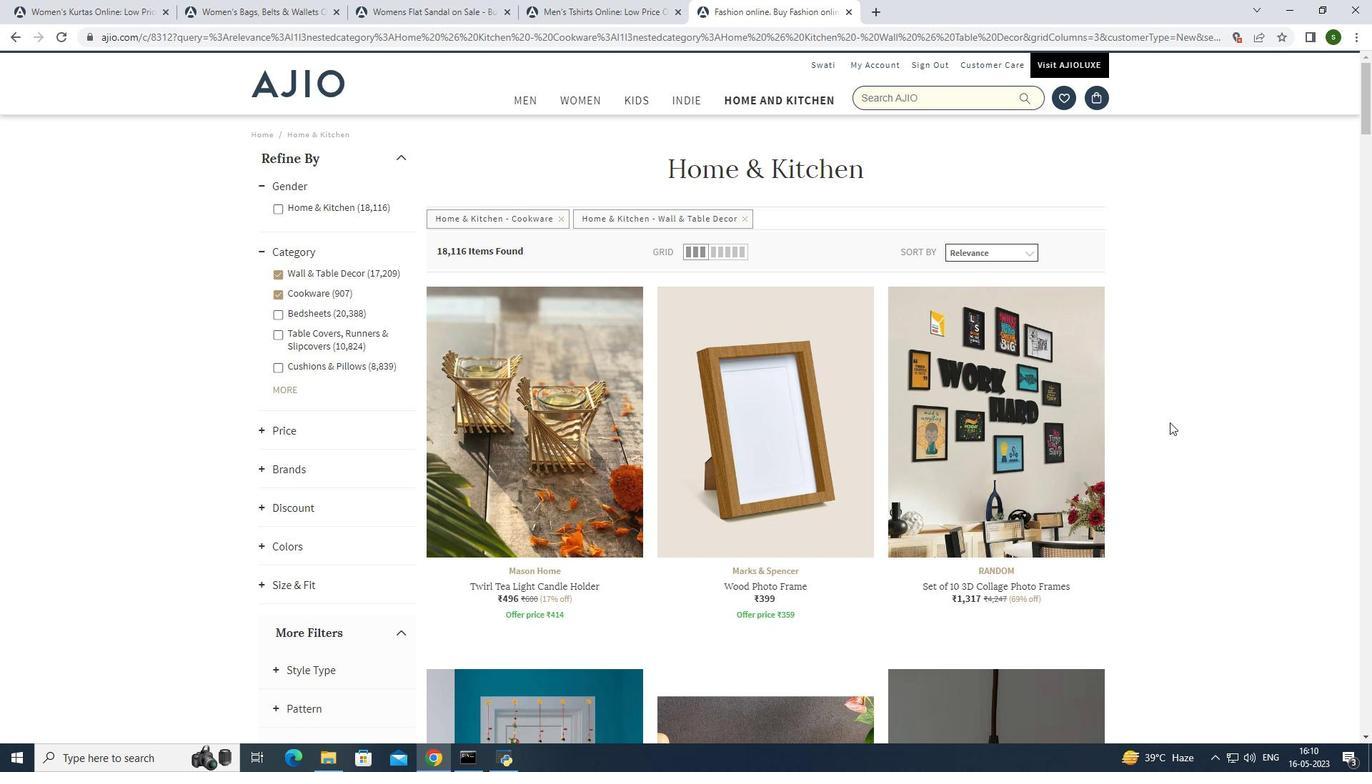 
Action: Mouse scrolled (1170, 421) with delta (0, 0)
